 Task: Research Airbnb accommodation in Ladang Seri Kundang, Malaysia from 7th December, 2023 to 14th December, 2023 for 1 adult. Place can be shared room with 1  bedroom having 1 bed and 1 bathroom. Property type can be hotel. Amenities needed are: wifi.
Action: Mouse moved to (574, 122)
Screenshot: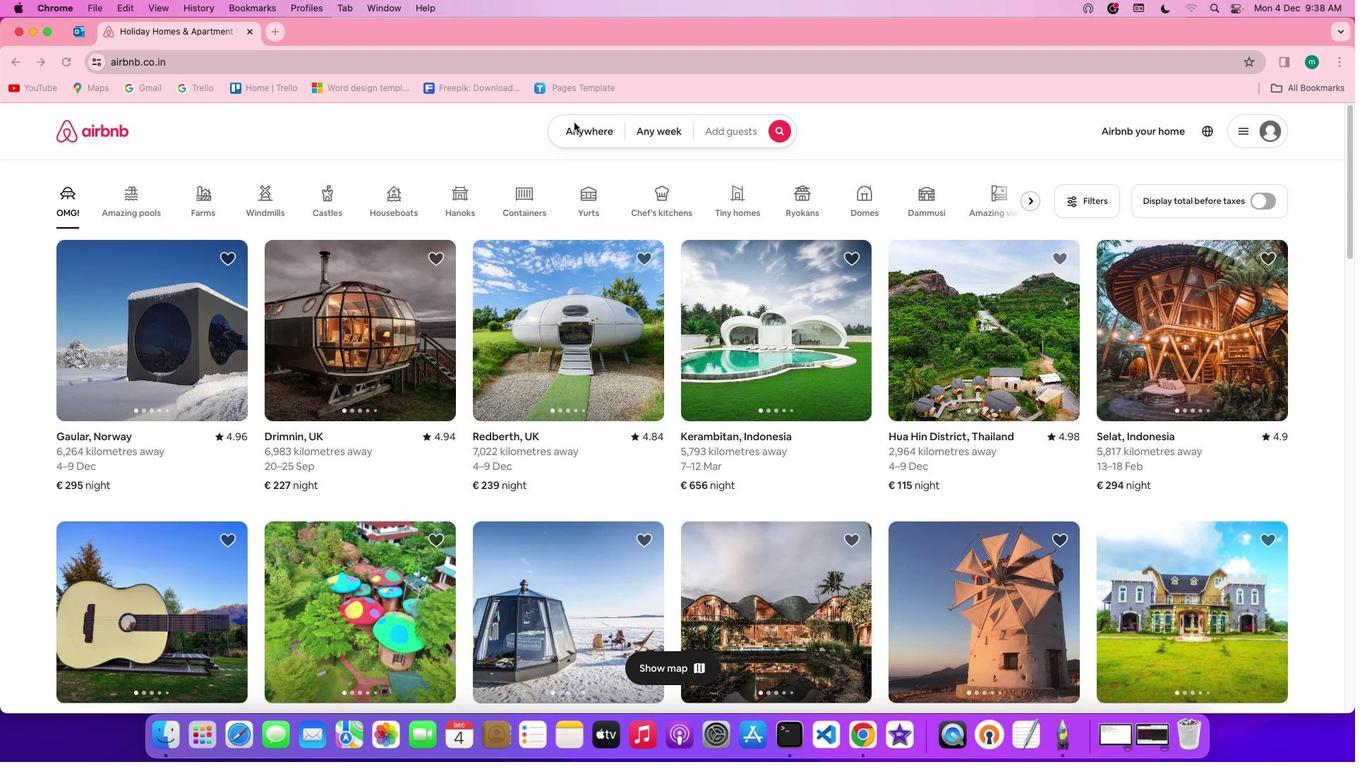 
Action: Mouse pressed left at (574, 122)
Screenshot: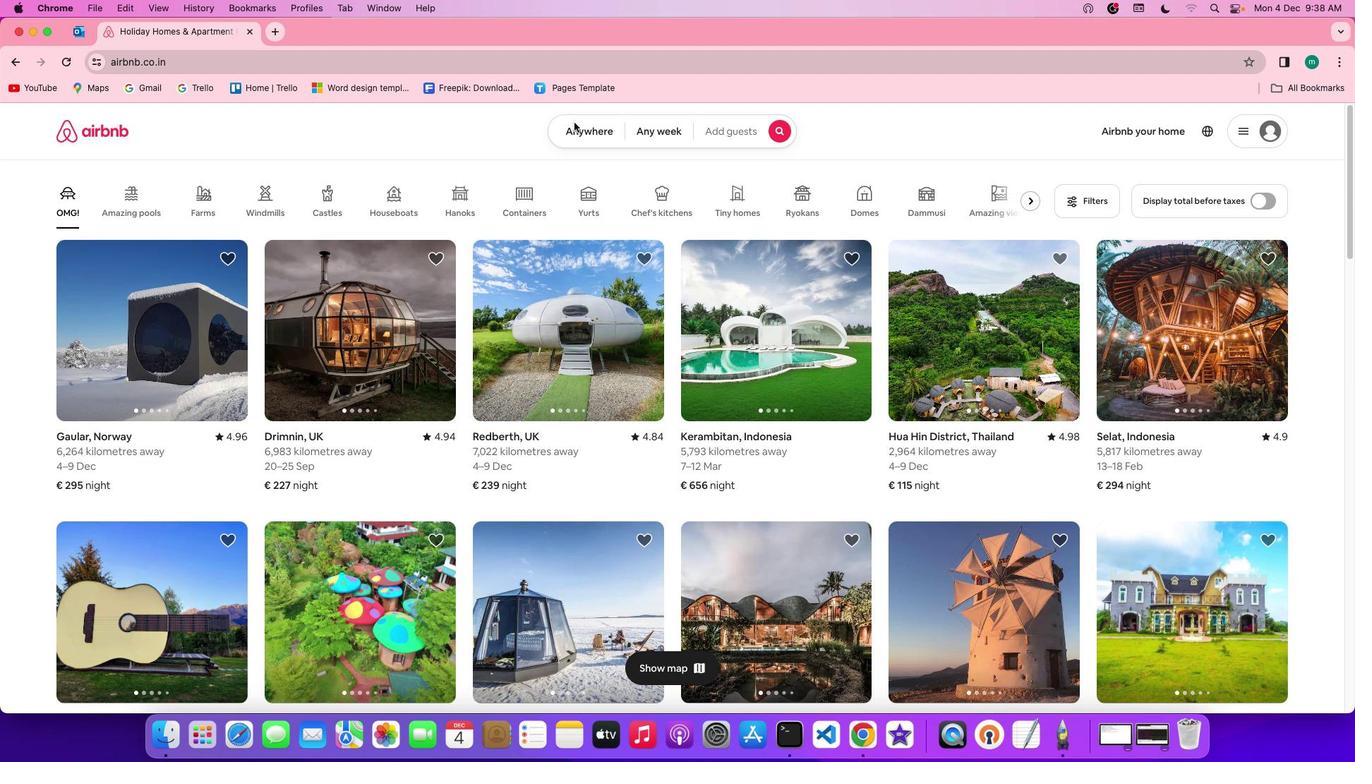 
Action: Mouse pressed left at (574, 122)
Screenshot: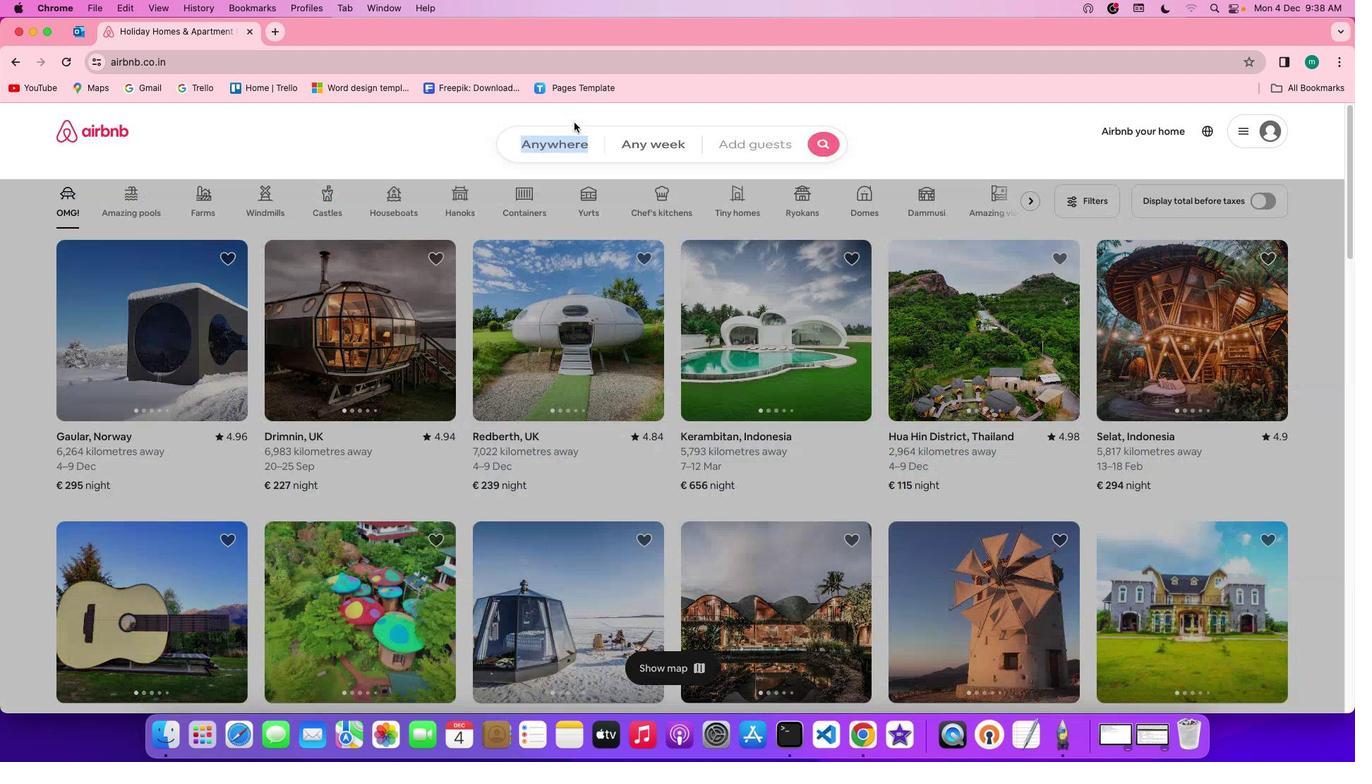 
Action: Mouse moved to (513, 185)
Screenshot: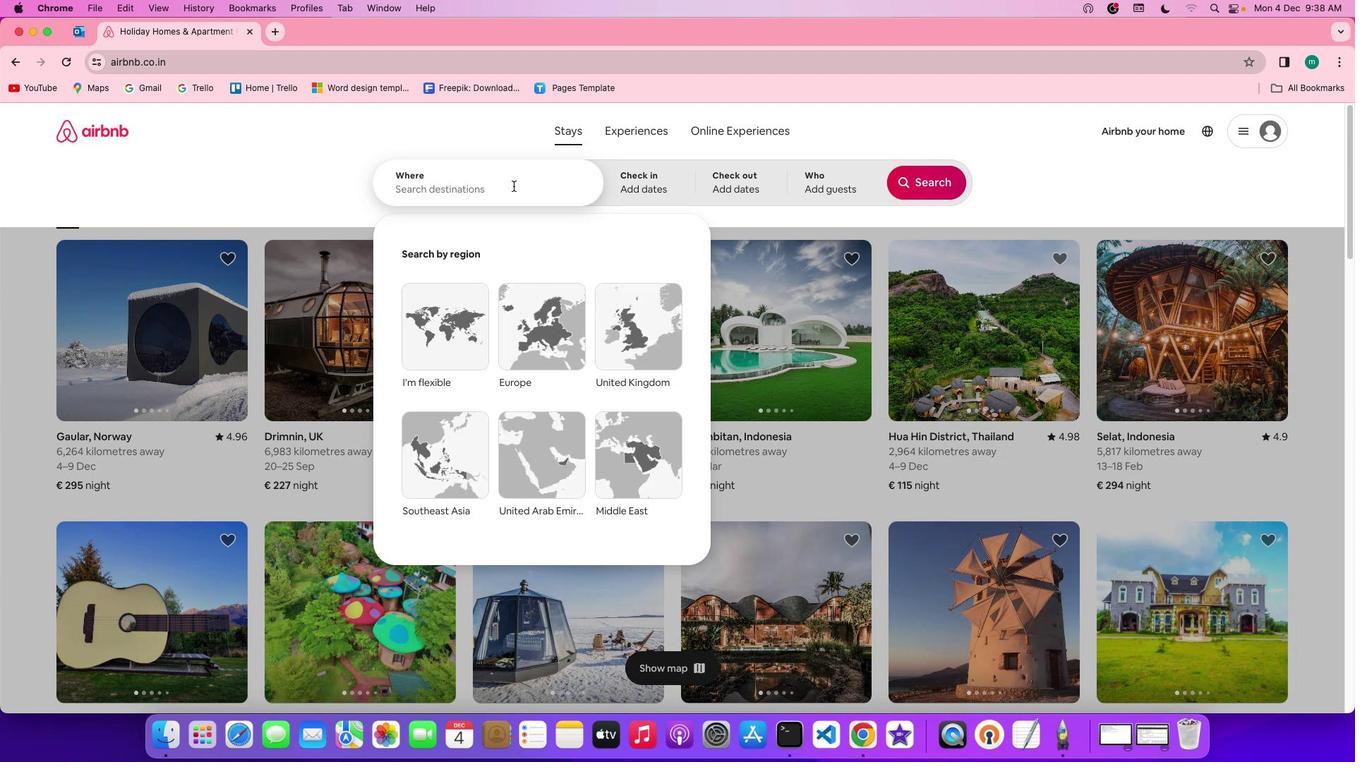 
Action: Mouse pressed left at (513, 185)
Screenshot: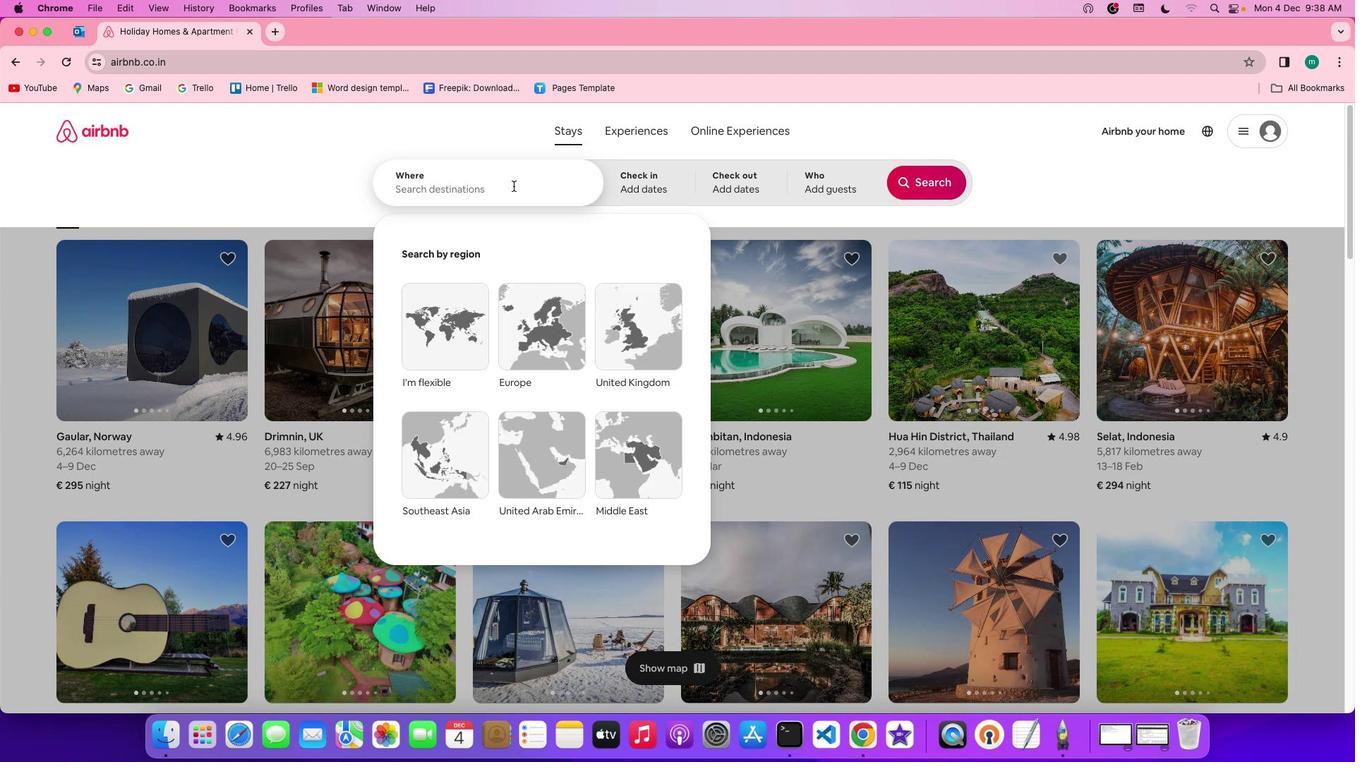 
Action: Key pressed Key.shift'L''a''d''a''n''g'Key.spaceKey.shift's''e''r''i'Key.spaceKey.shift'k''u''n''d''a''n''g'','Key.spaceKey.shift'm''a''l''a''y''s''i''a'
Screenshot: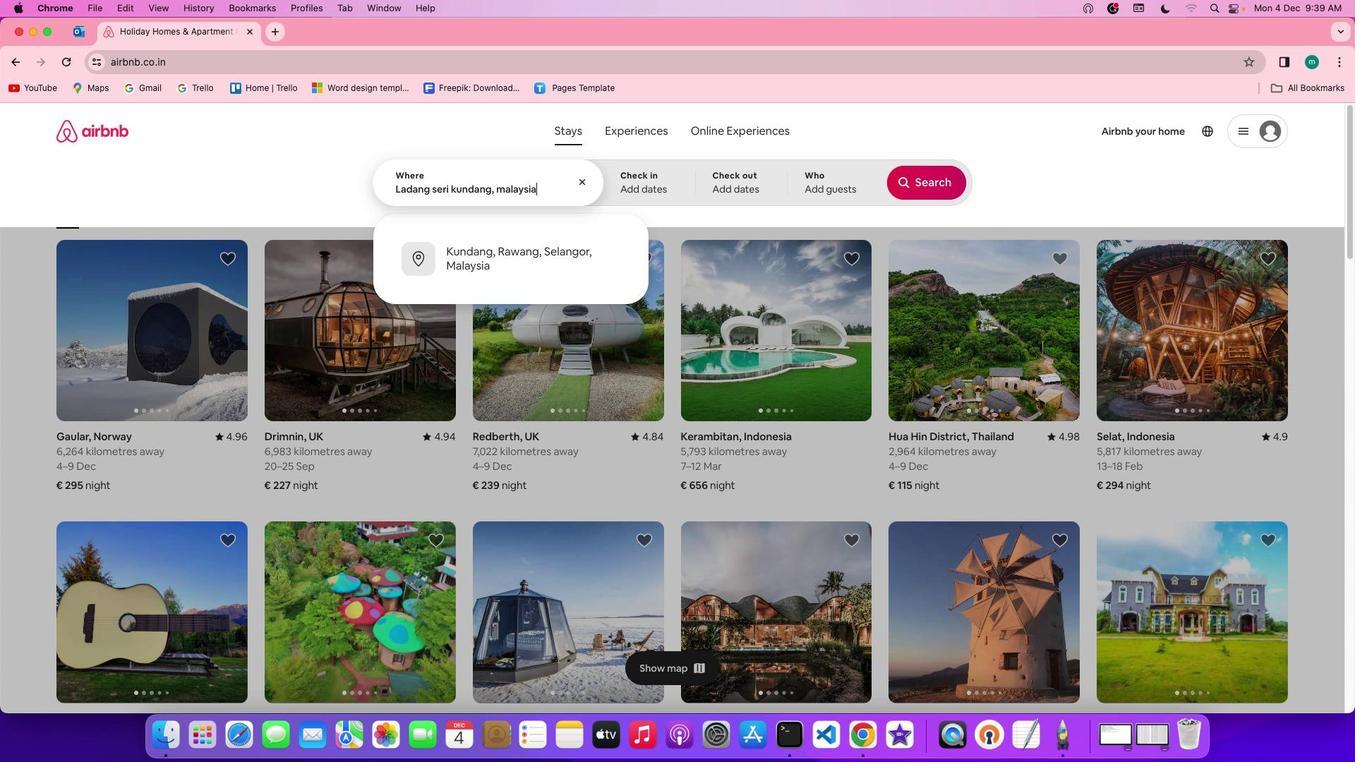 
Action: Mouse moved to (675, 191)
Screenshot: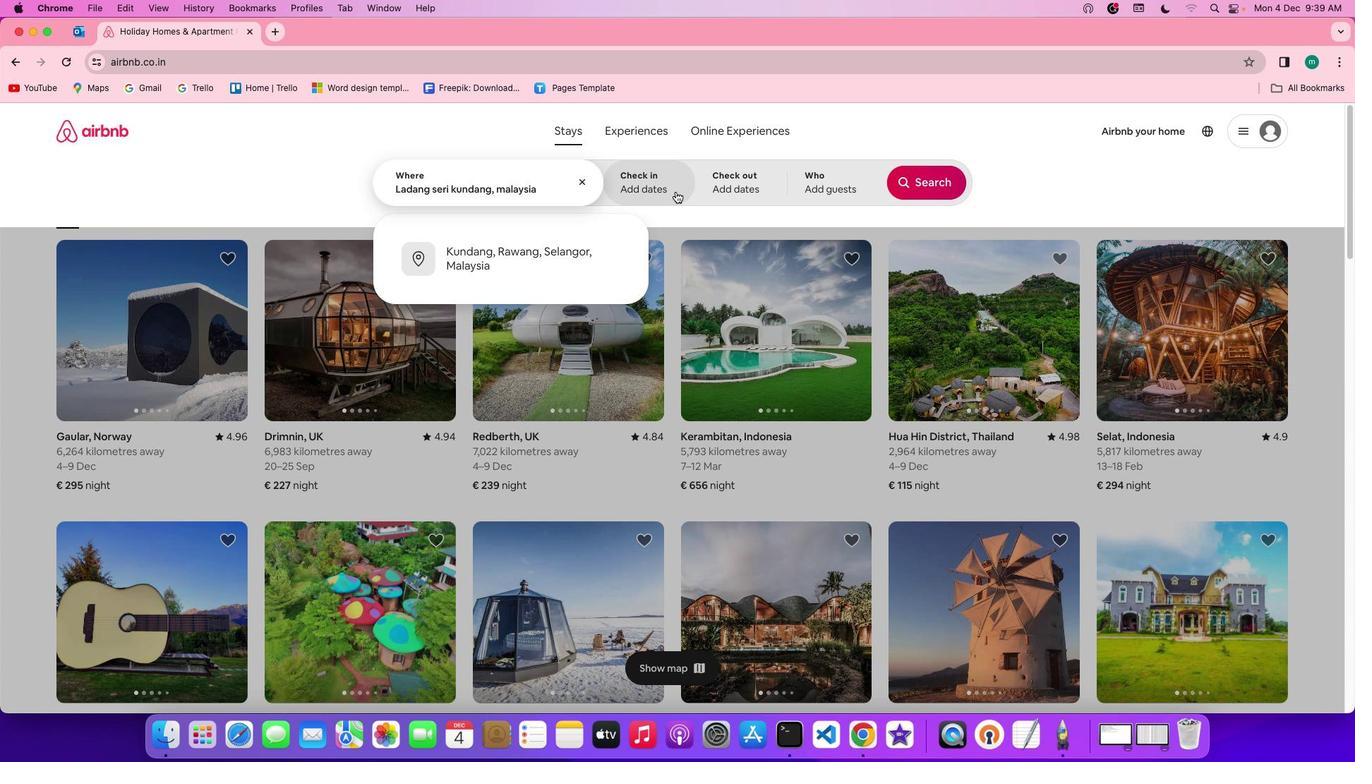 
Action: Mouse pressed left at (675, 191)
Screenshot: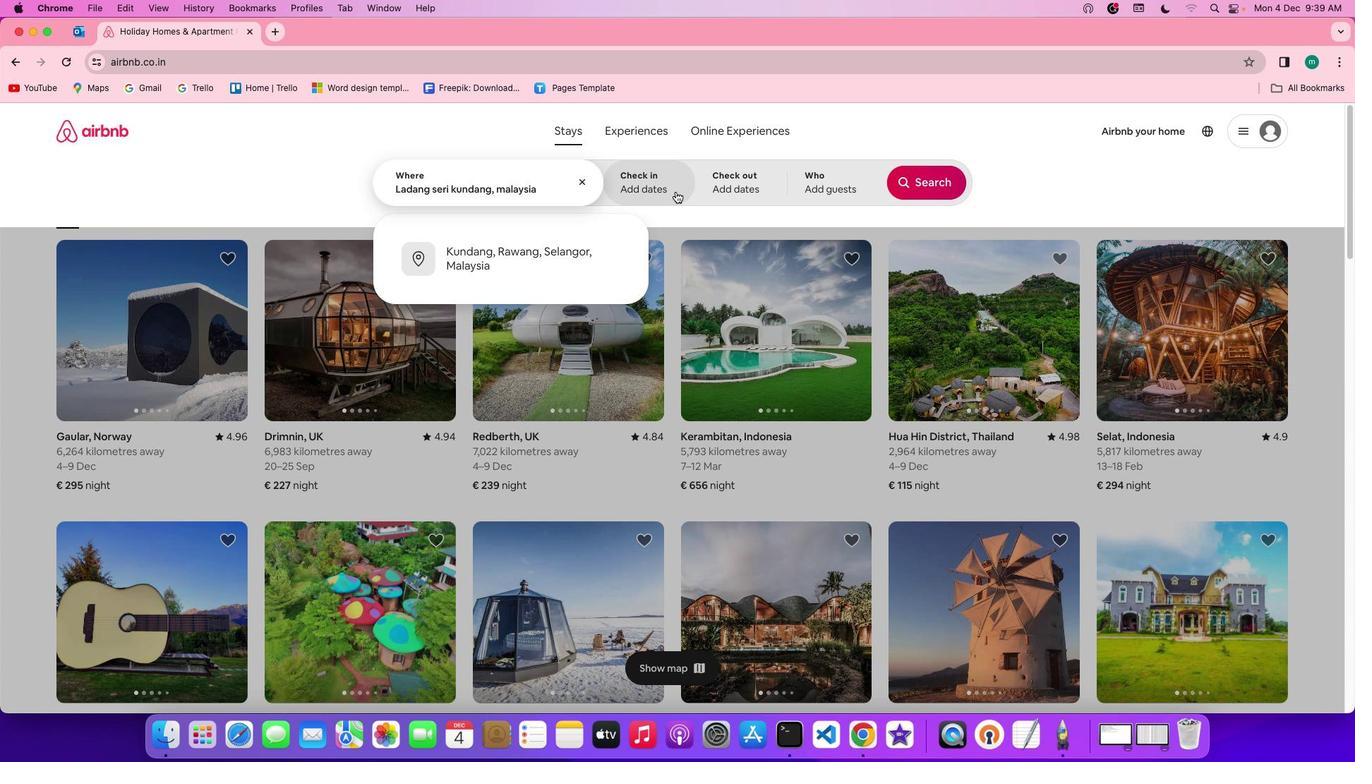 
Action: Mouse moved to (568, 394)
Screenshot: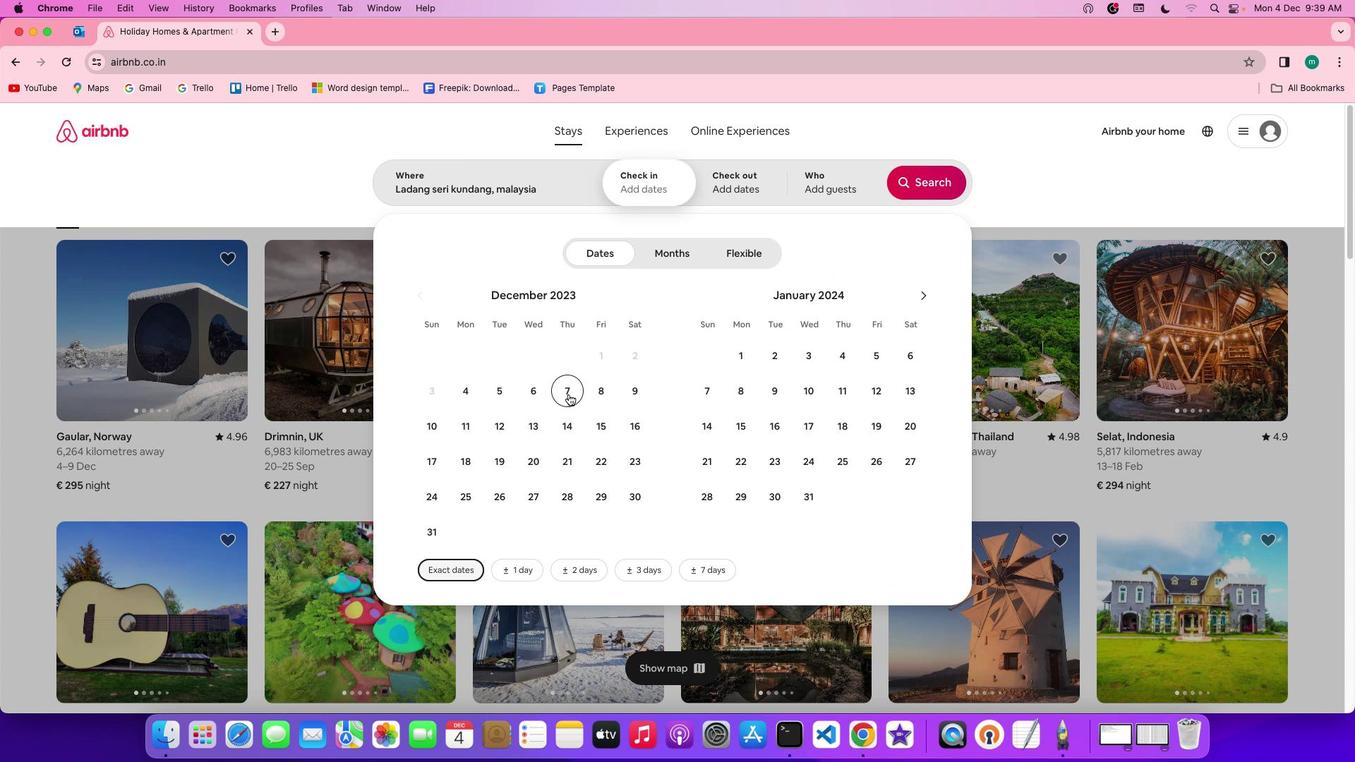 
Action: Mouse pressed left at (568, 394)
Screenshot: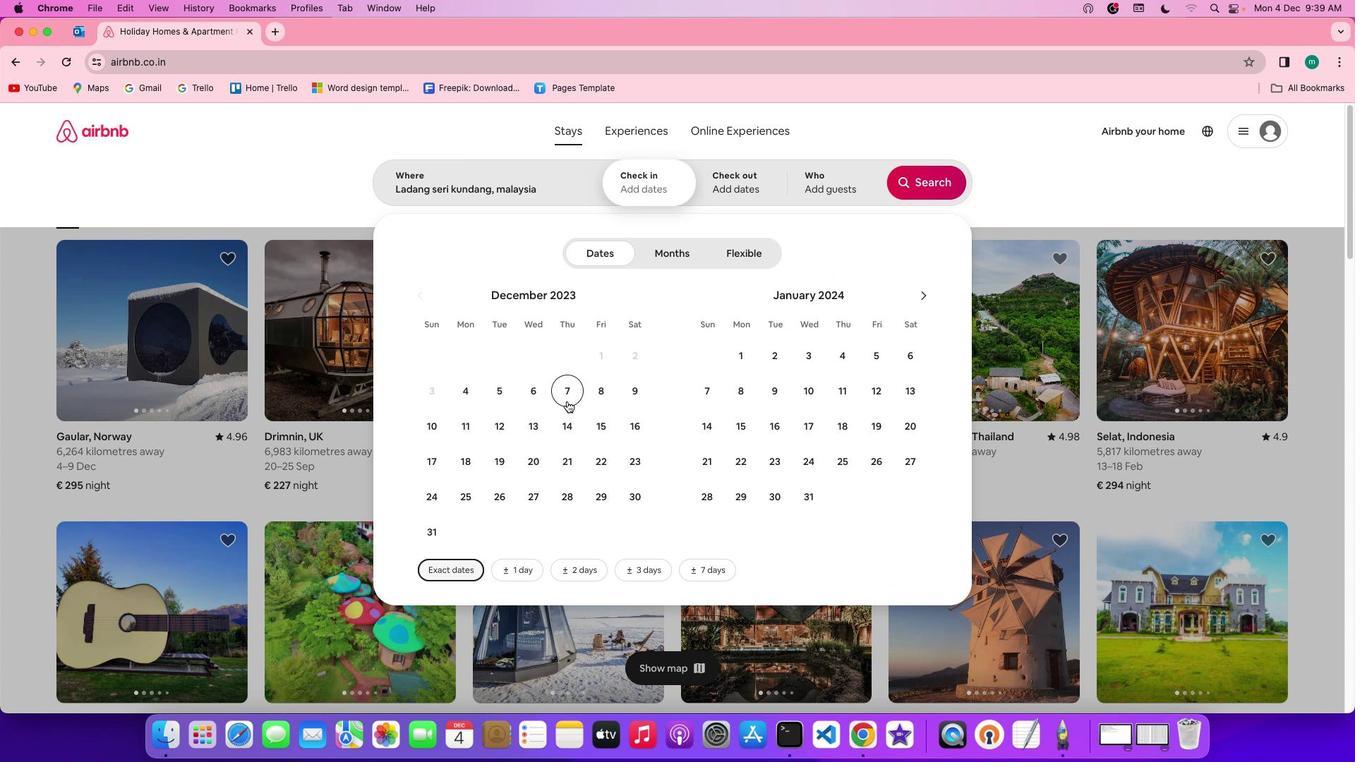 
Action: Mouse moved to (561, 422)
Screenshot: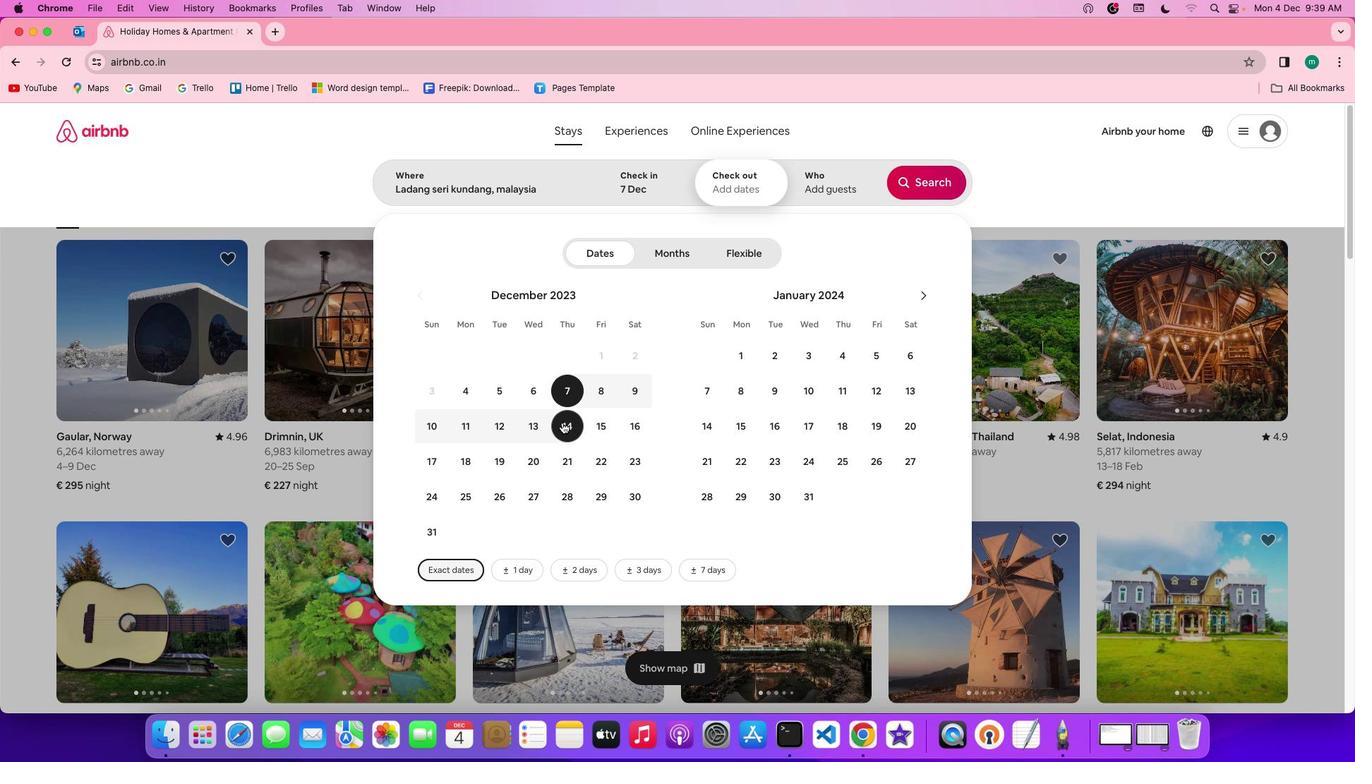 
Action: Mouse pressed left at (561, 422)
Screenshot: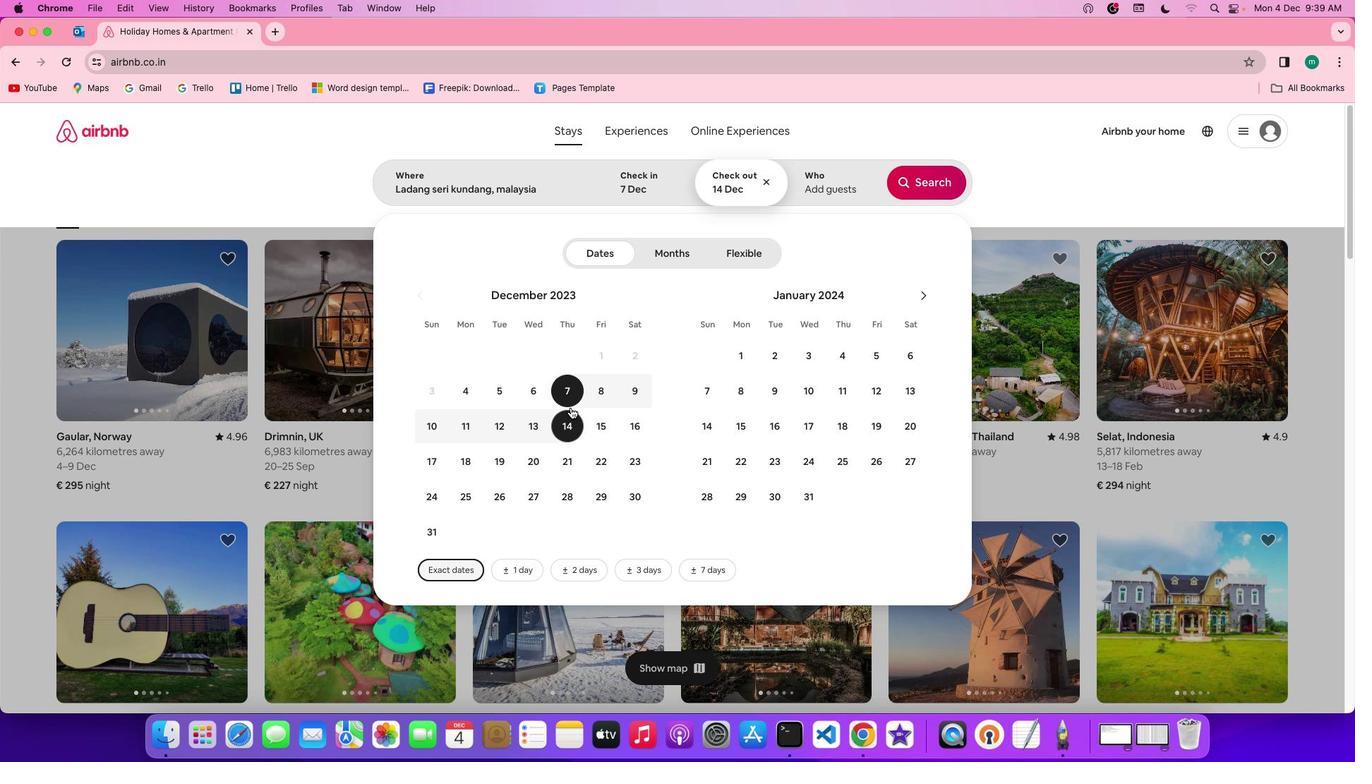 
Action: Mouse moved to (828, 175)
Screenshot: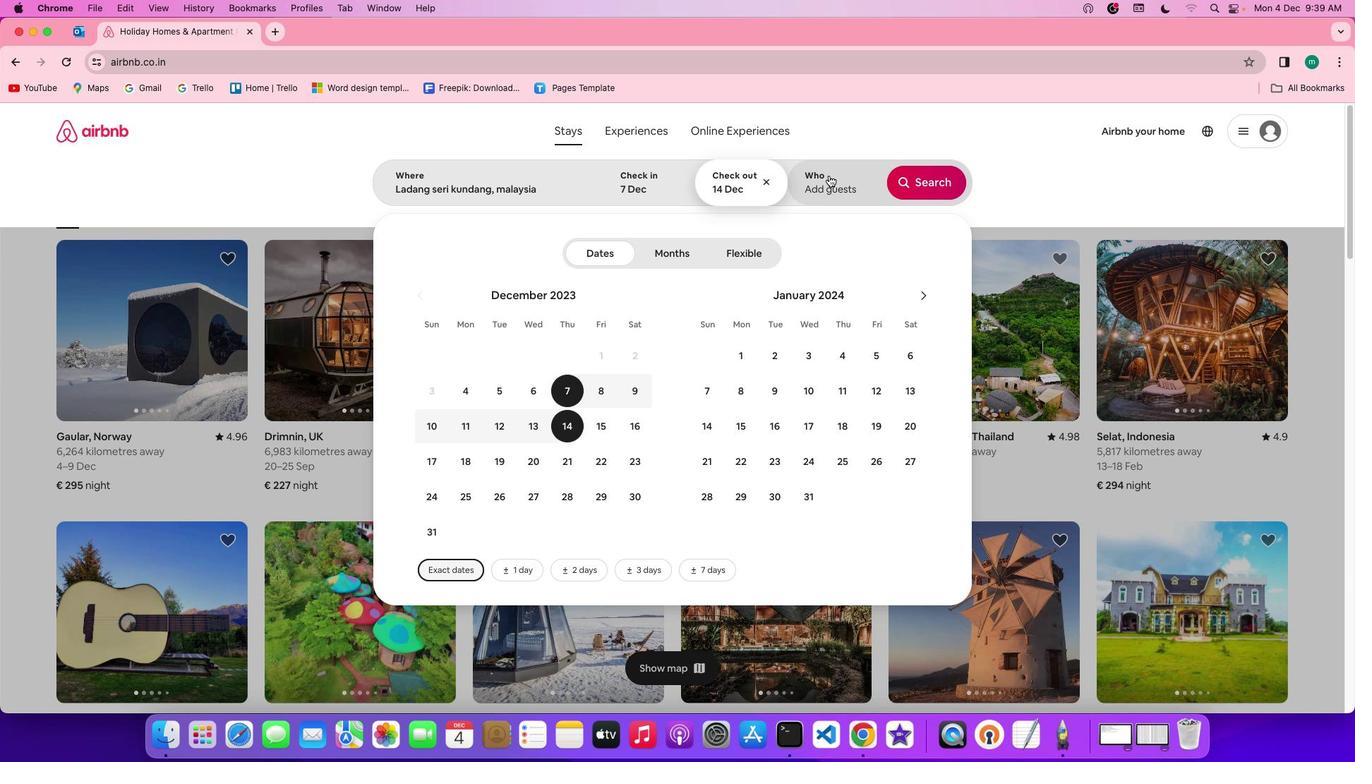 
Action: Mouse pressed left at (828, 175)
Screenshot: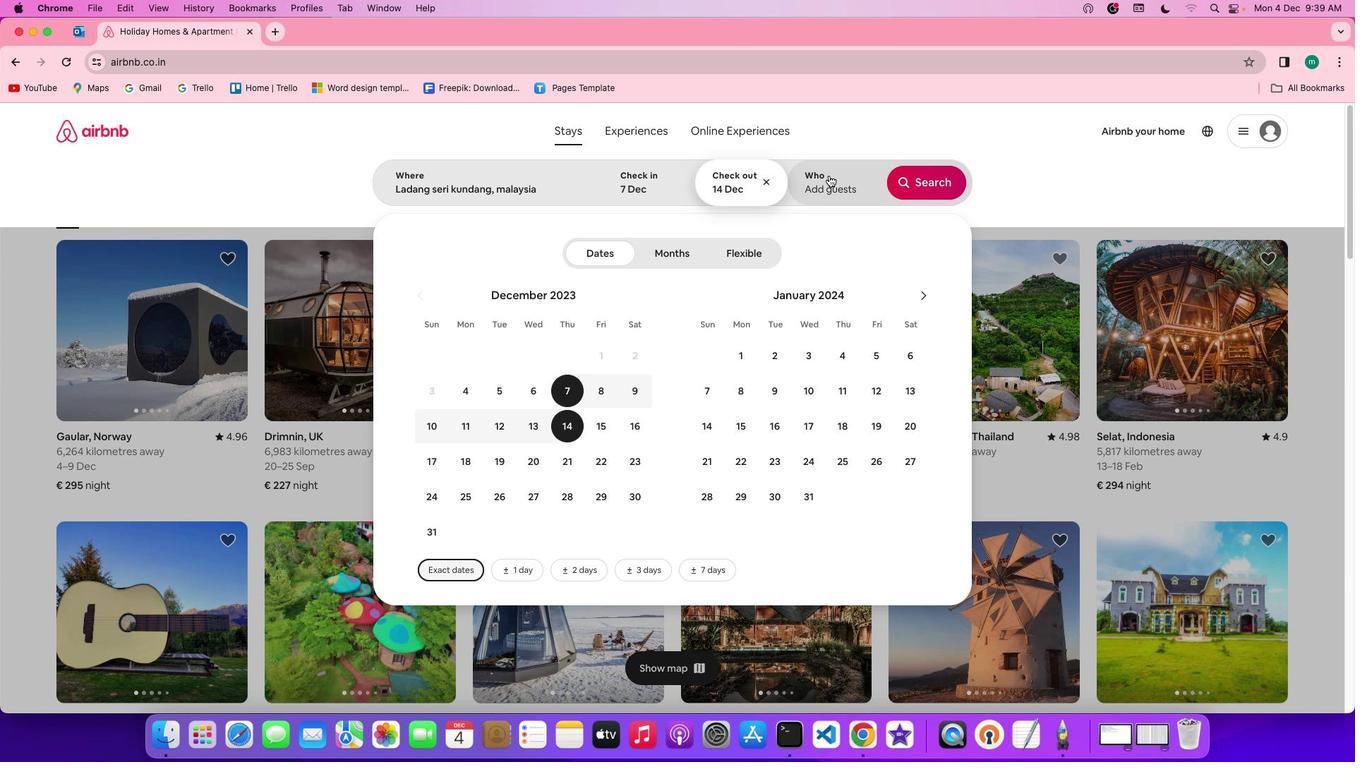 
Action: Mouse moved to (930, 259)
Screenshot: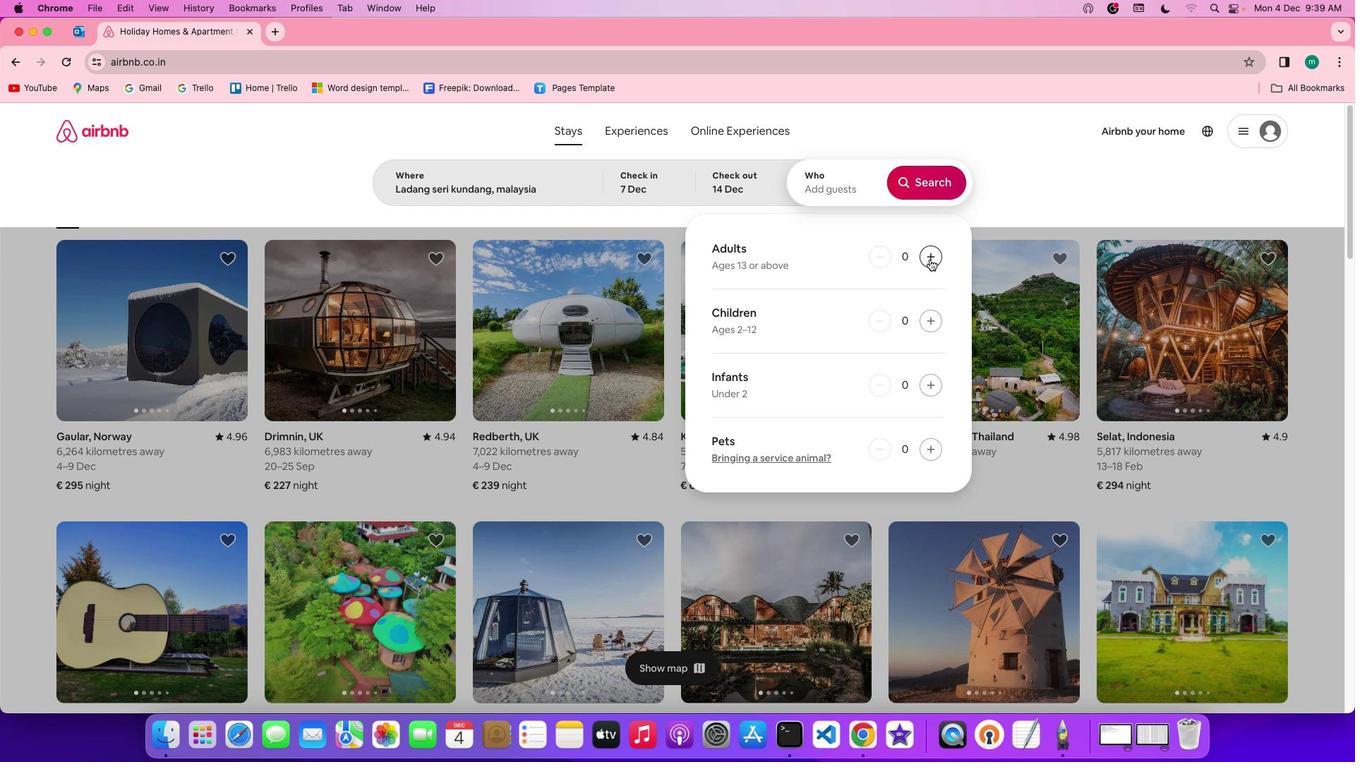 
Action: Mouse pressed left at (930, 259)
Screenshot: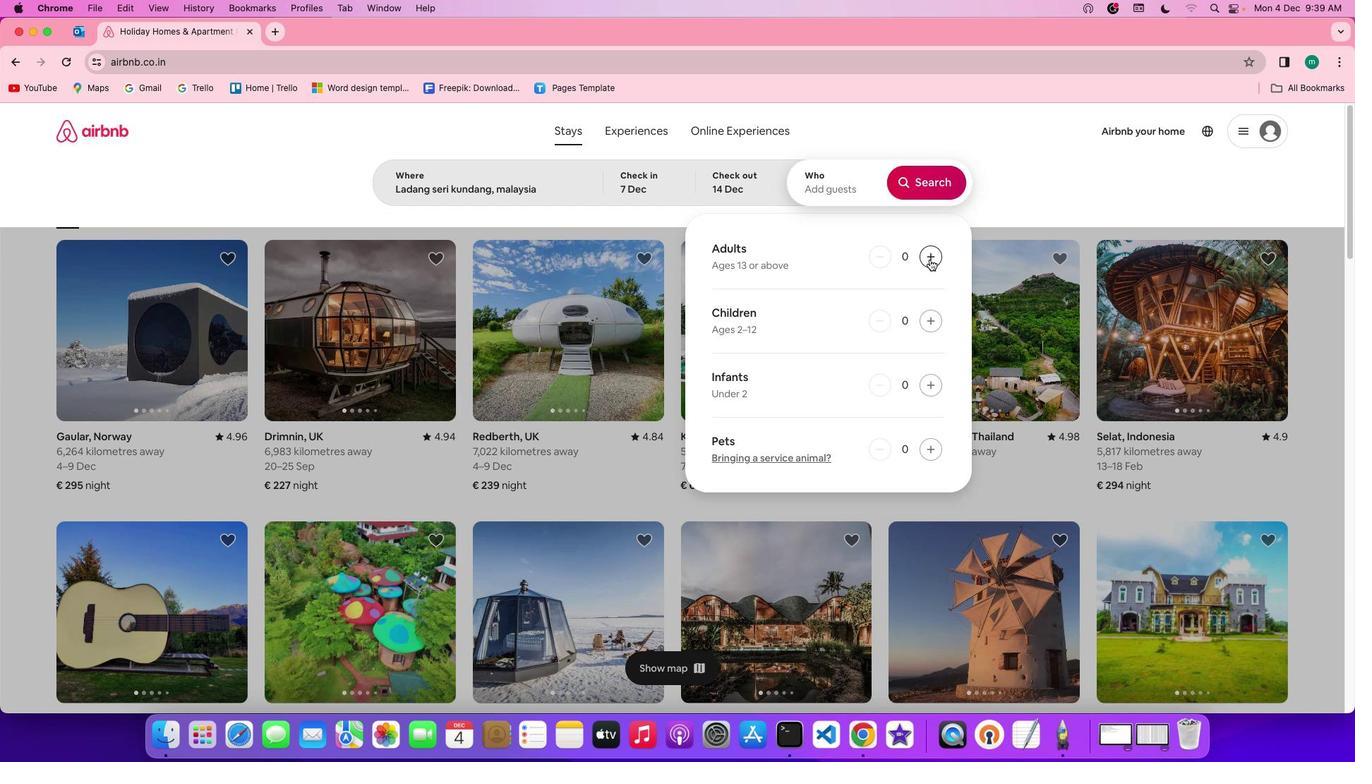 
Action: Mouse moved to (952, 190)
Screenshot: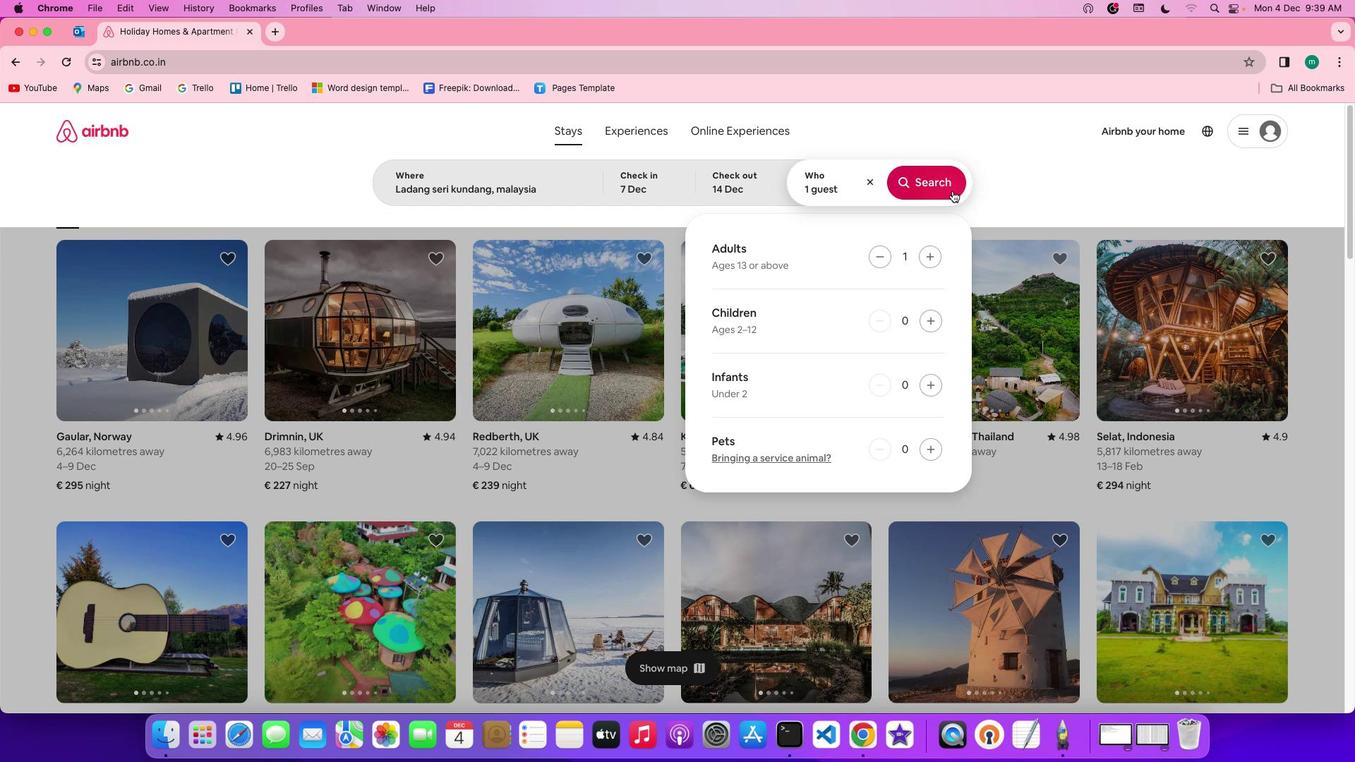 
Action: Mouse pressed left at (952, 190)
Screenshot: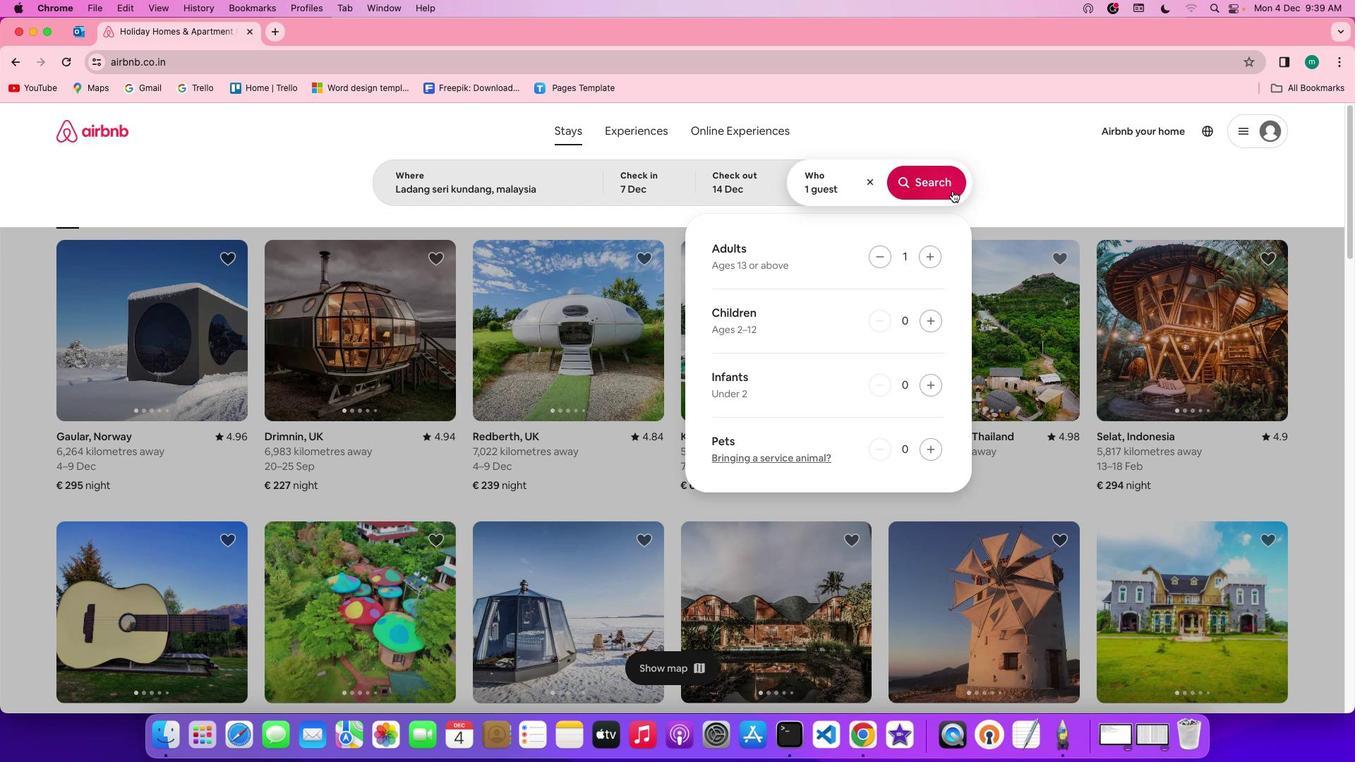 
Action: Mouse moved to (1151, 184)
Screenshot: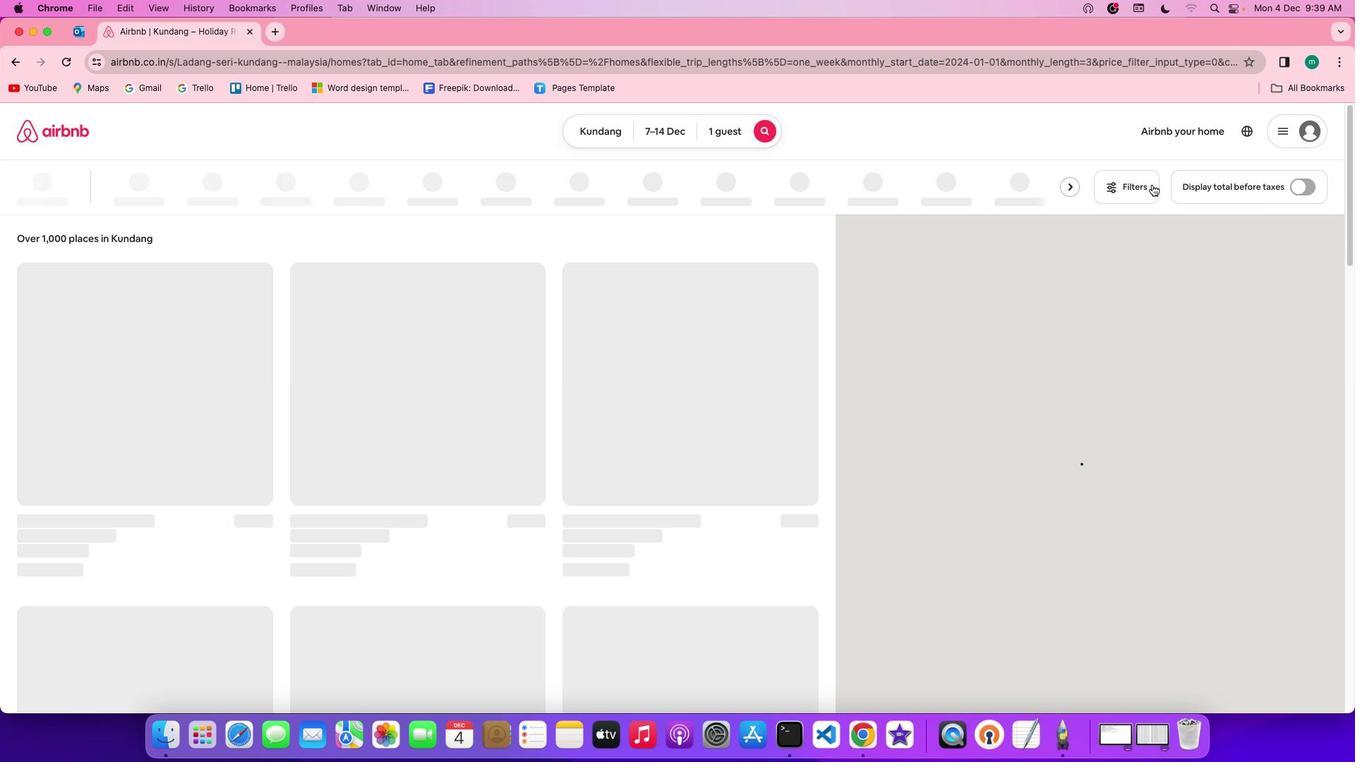 
Action: Mouse pressed left at (1151, 184)
Screenshot: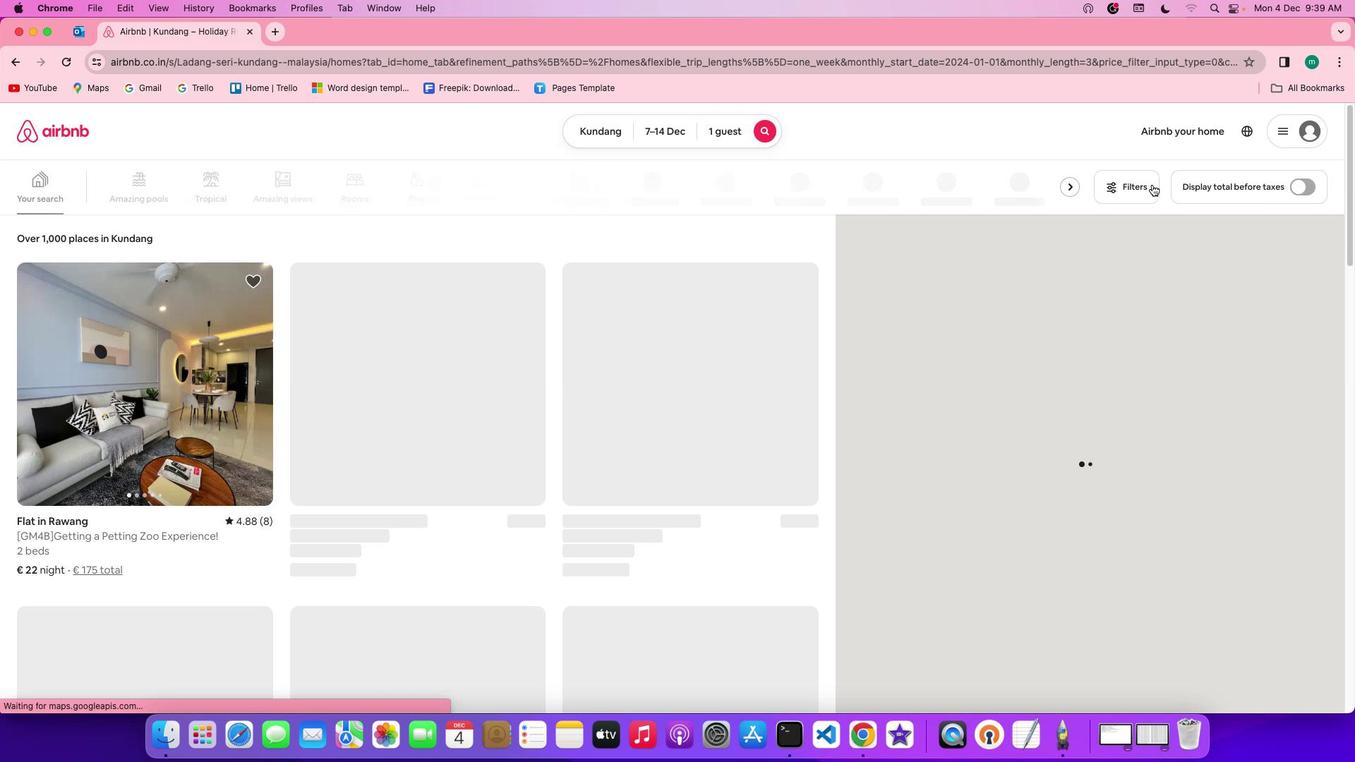 
Action: Mouse moved to (741, 391)
Screenshot: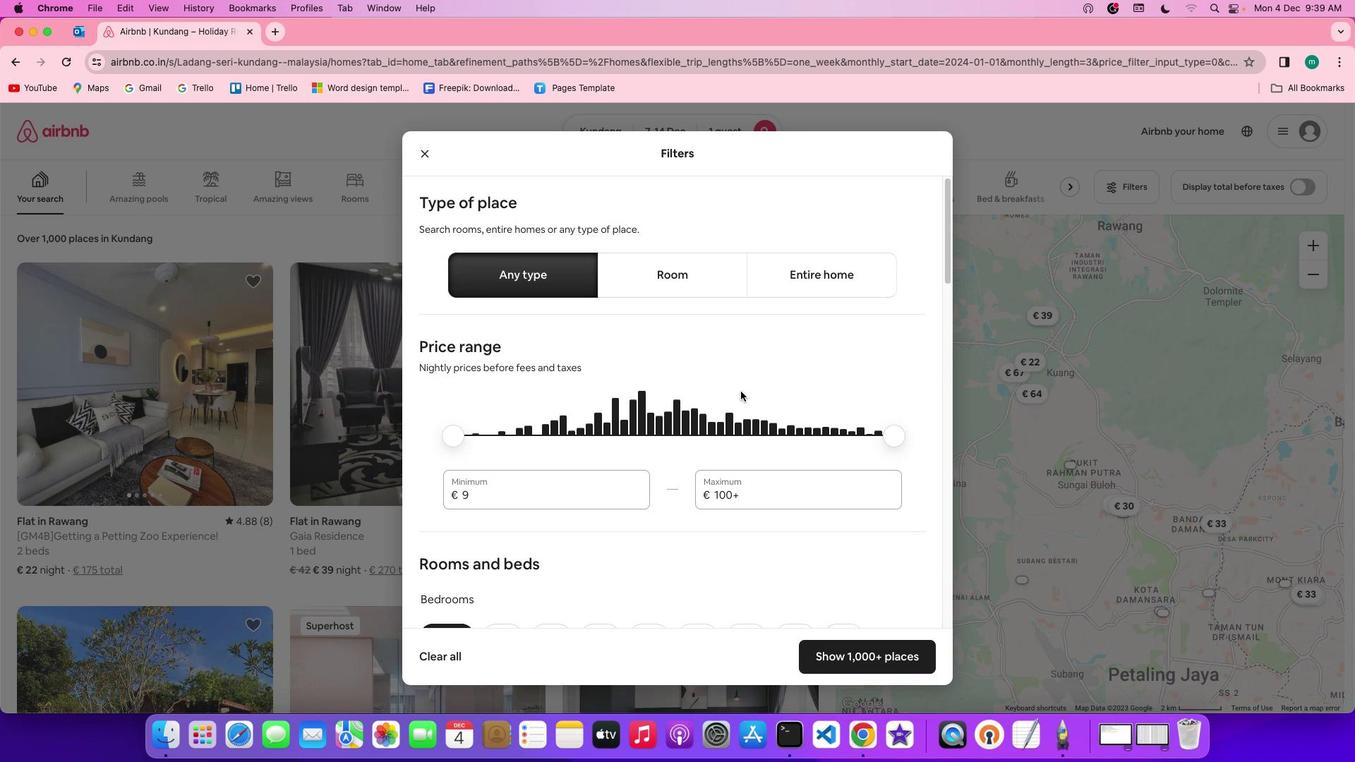 
Action: Mouse scrolled (741, 391) with delta (0, 0)
Screenshot: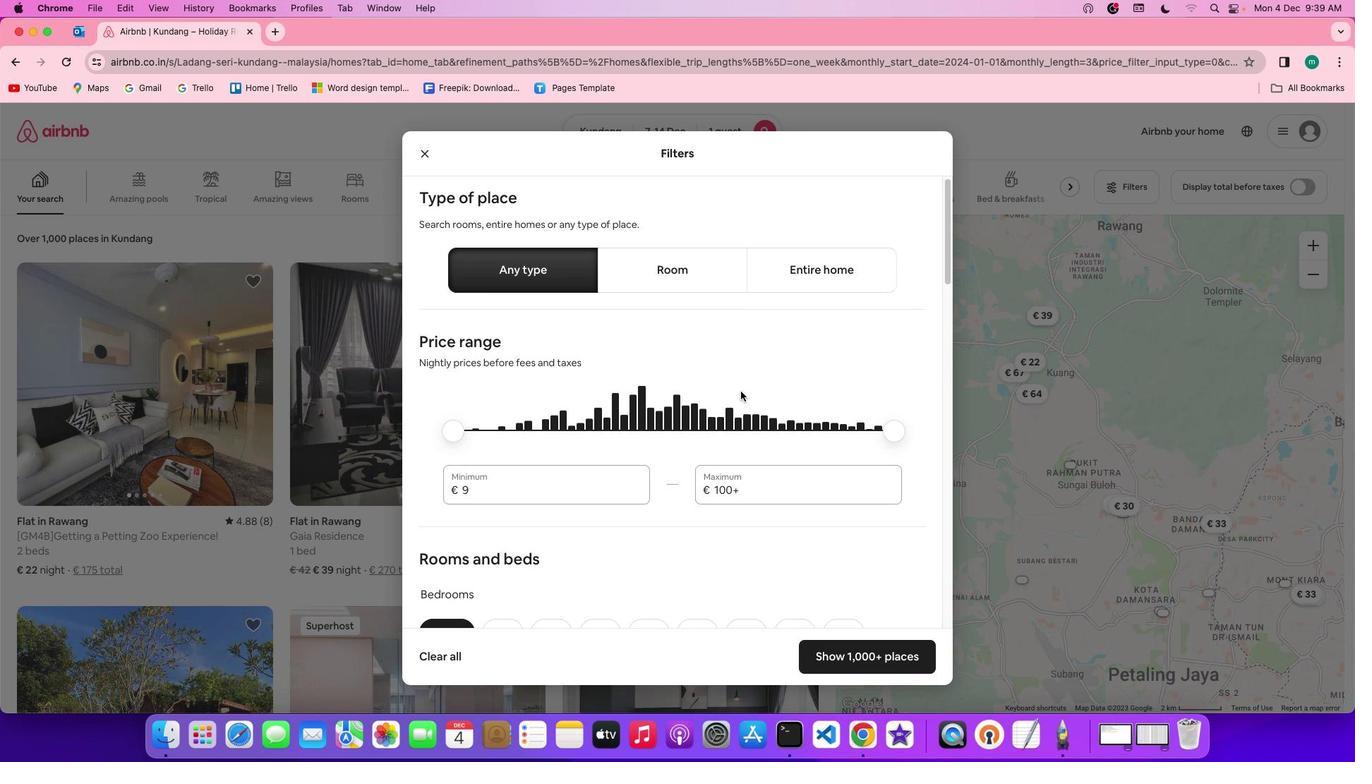 
Action: Mouse scrolled (741, 391) with delta (0, 0)
Screenshot: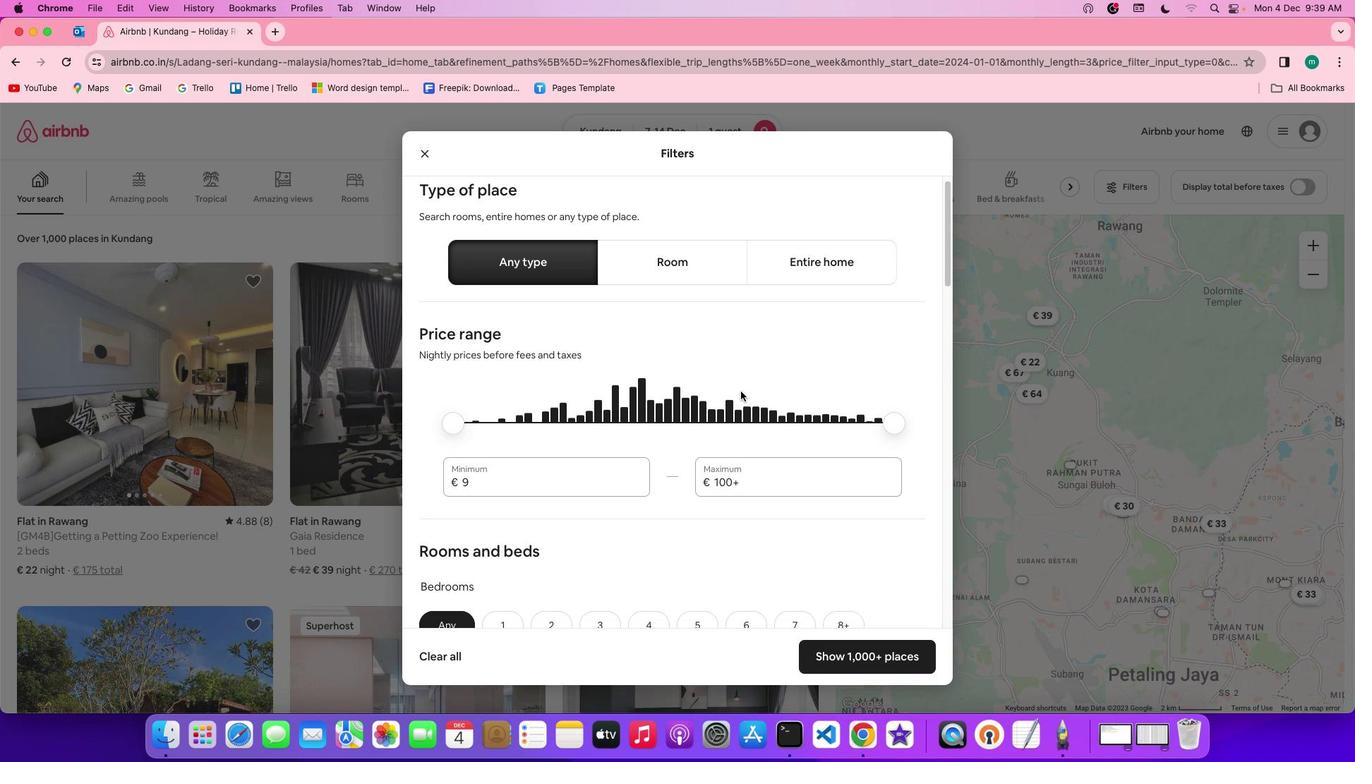 
Action: Mouse scrolled (741, 391) with delta (0, 0)
Screenshot: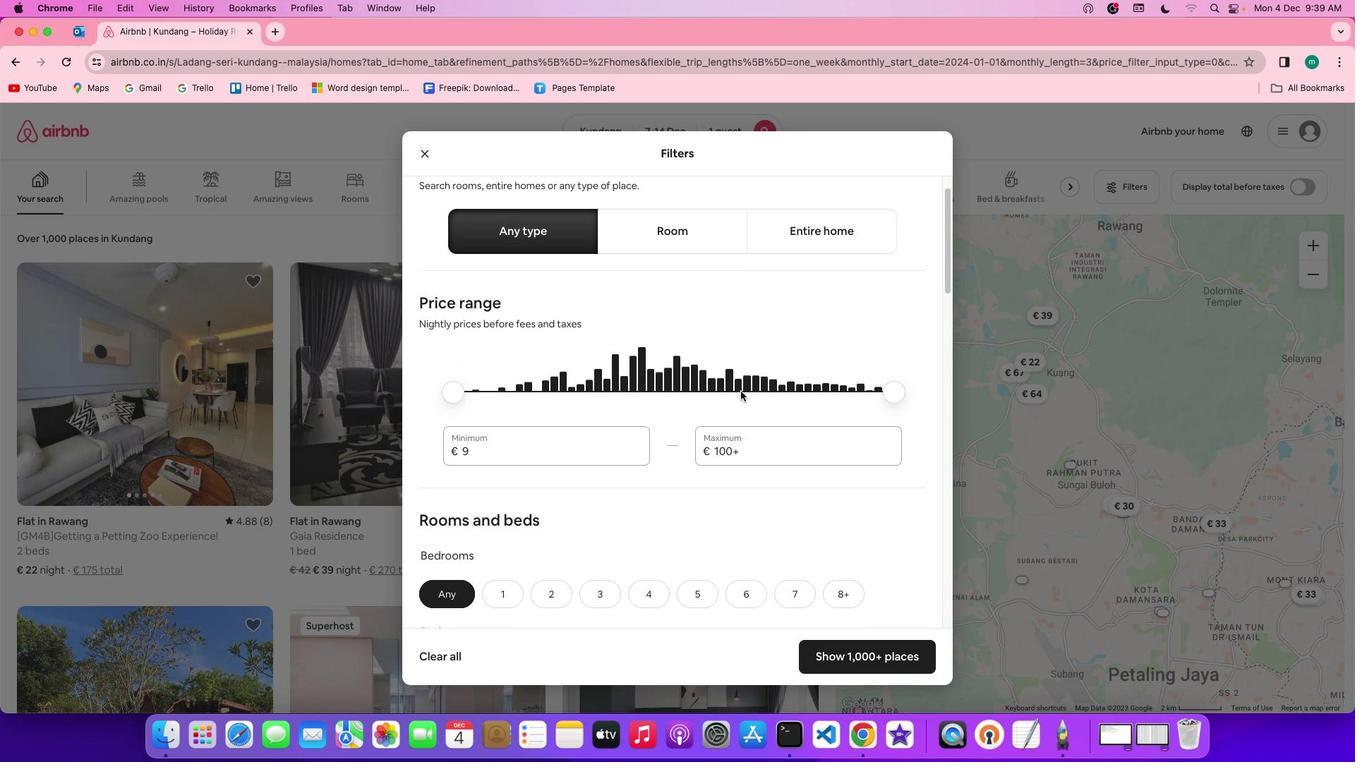 
Action: Mouse scrolled (741, 391) with delta (0, 0)
Screenshot: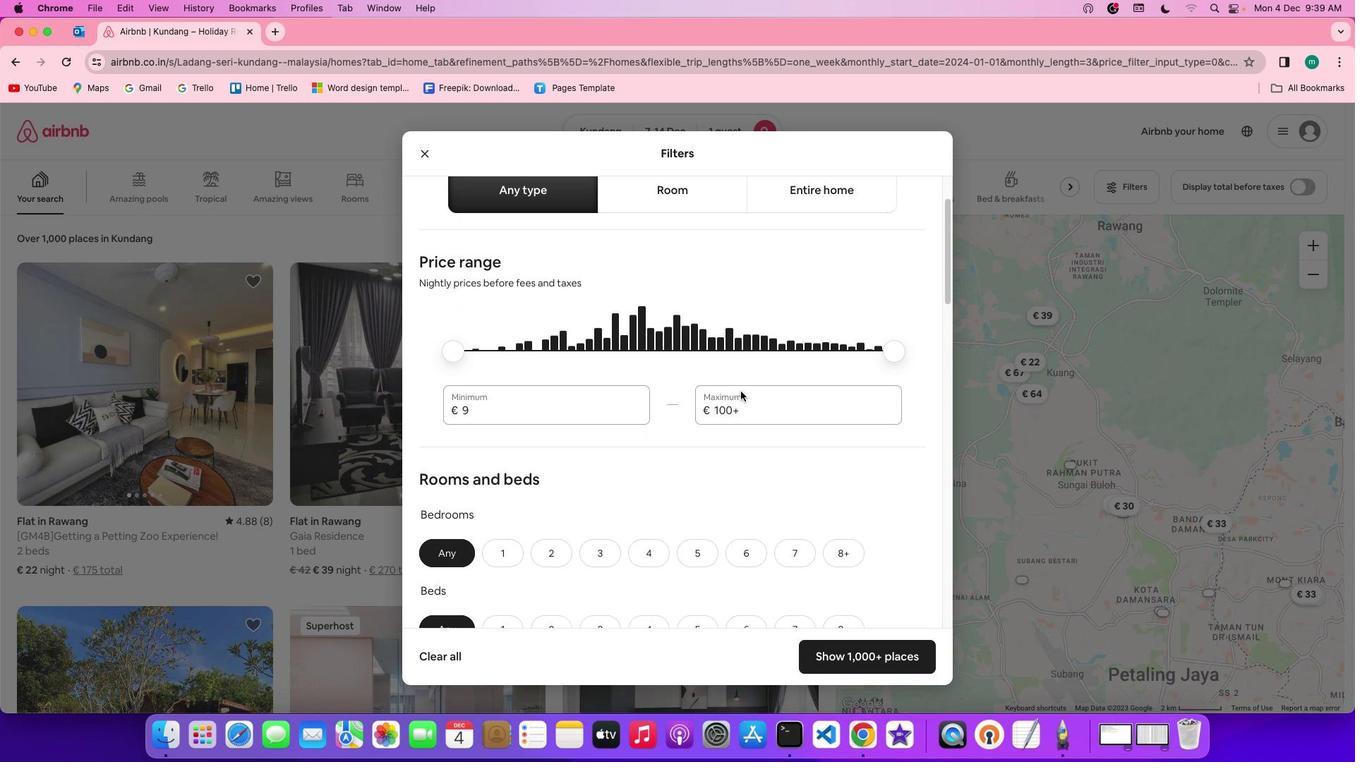 
Action: Mouse scrolled (741, 391) with delta (0, 0)
Screenshot: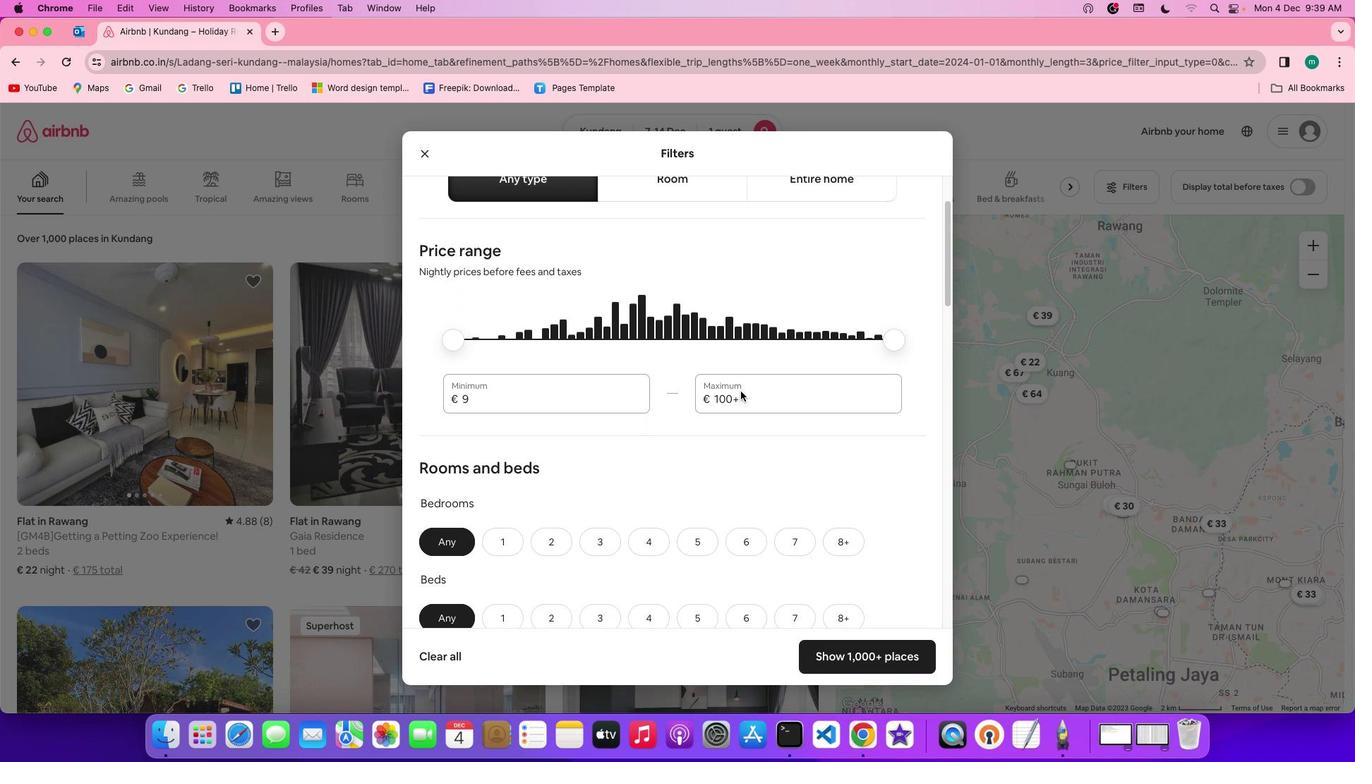 
Action: Mouse scrolled (741, 391) with delta (0, -1)
Screenshot: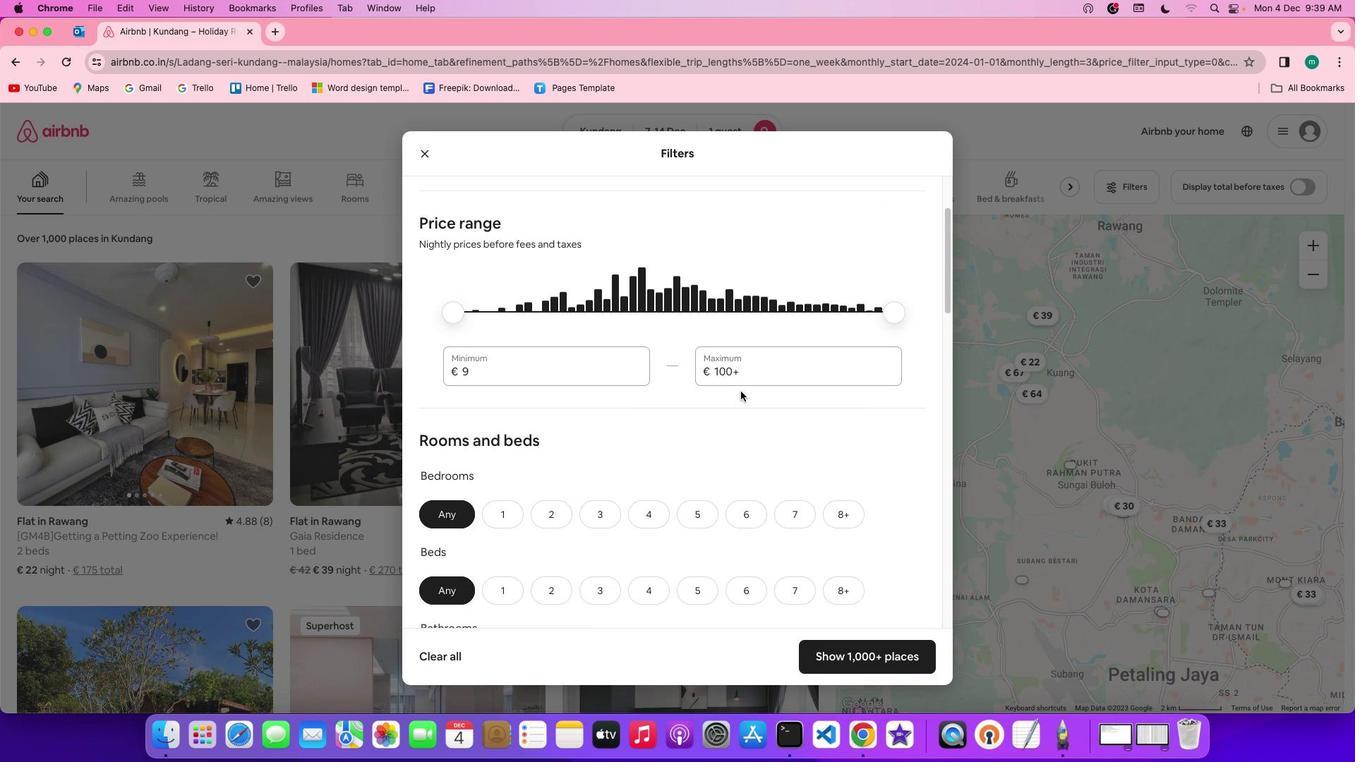 
Action: Mouse scrolled (741, 391) with delta (0, 0)
Screenshot: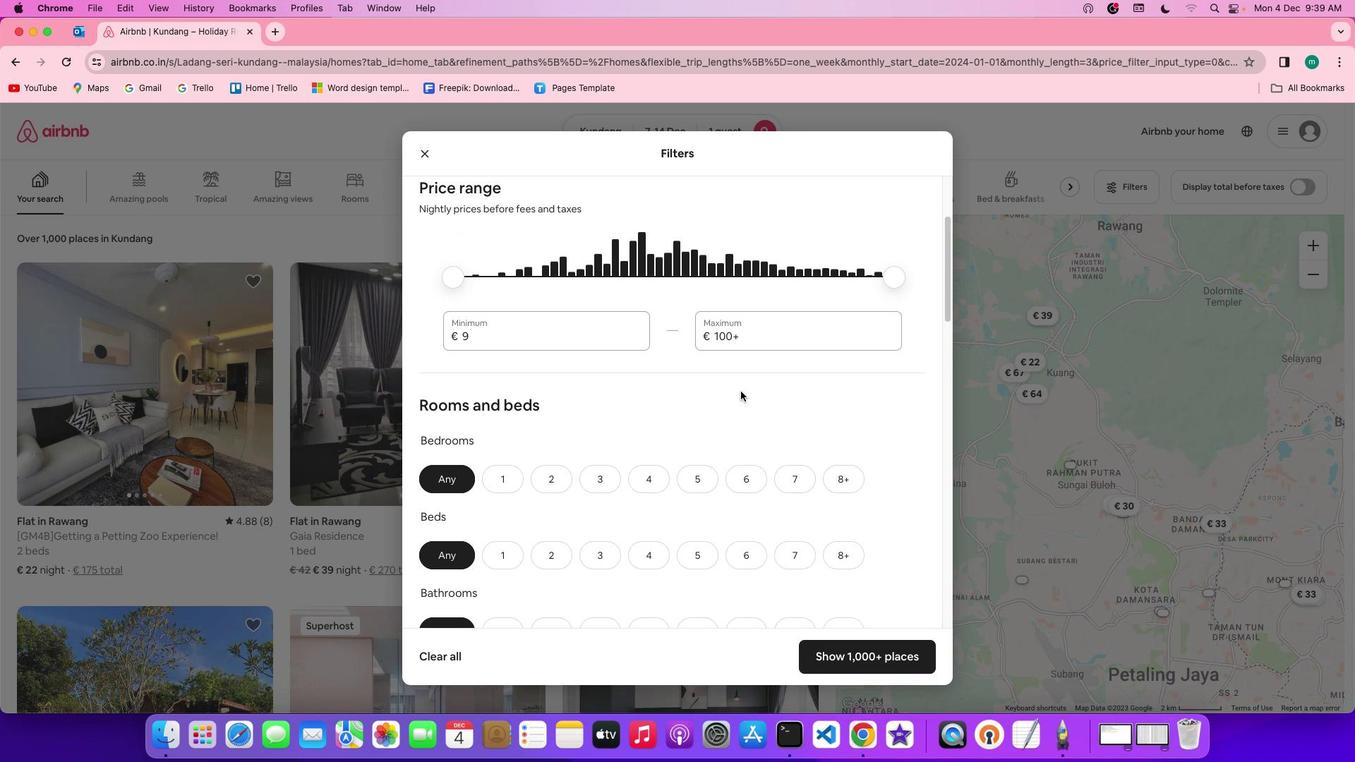 
Action: Mouse scrolled (741, 391) with delta (0, 0)
Screenshot: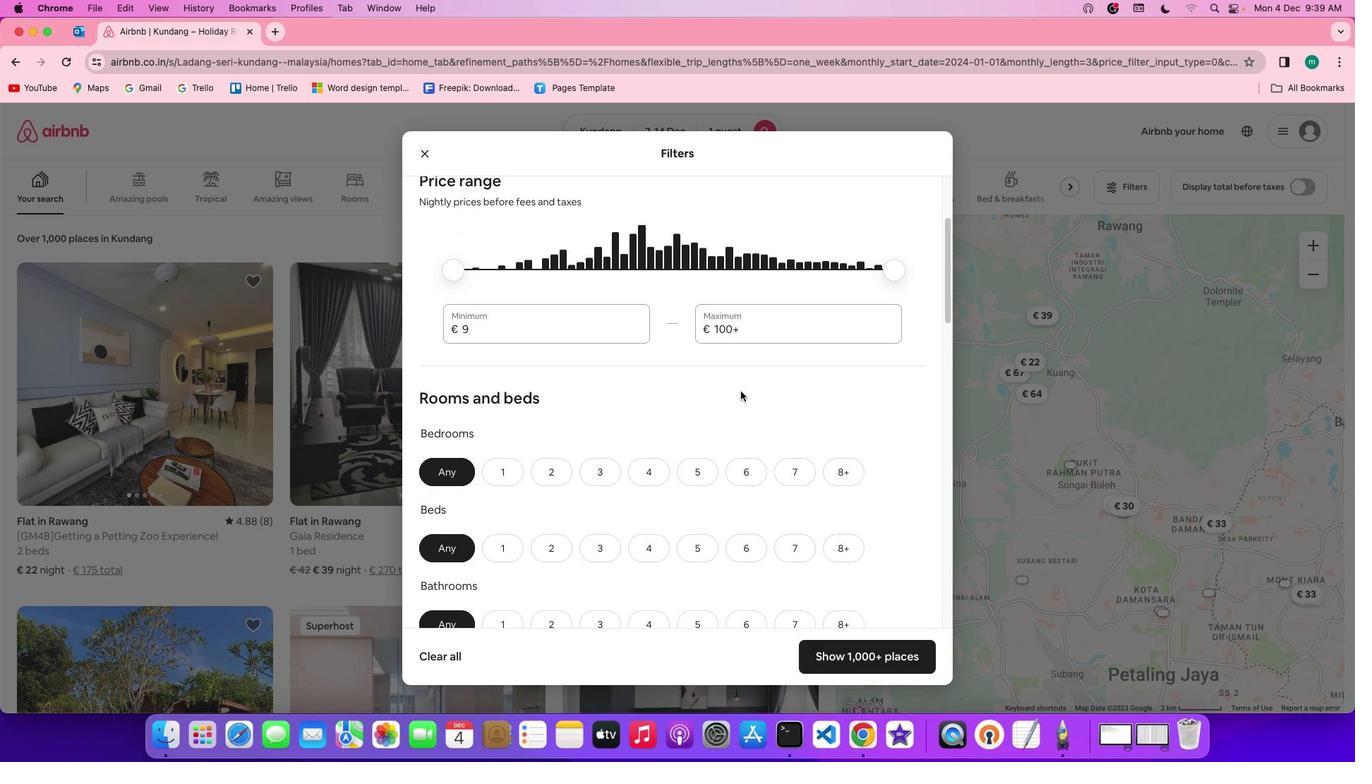 
Action: Mouse scrolled (741, 391) with delta (0, 0)
Screenshot: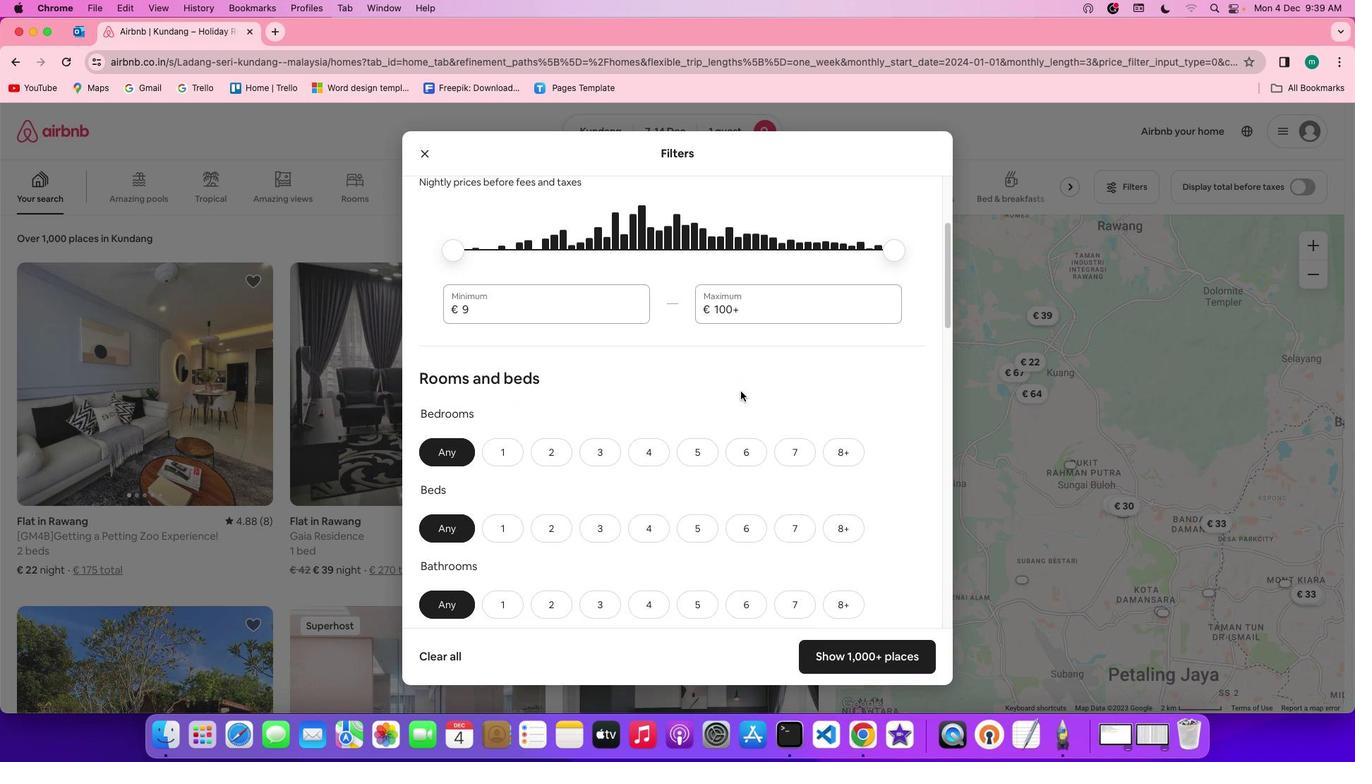 
Action: Mouse moved to (741, 392)
Screenshot: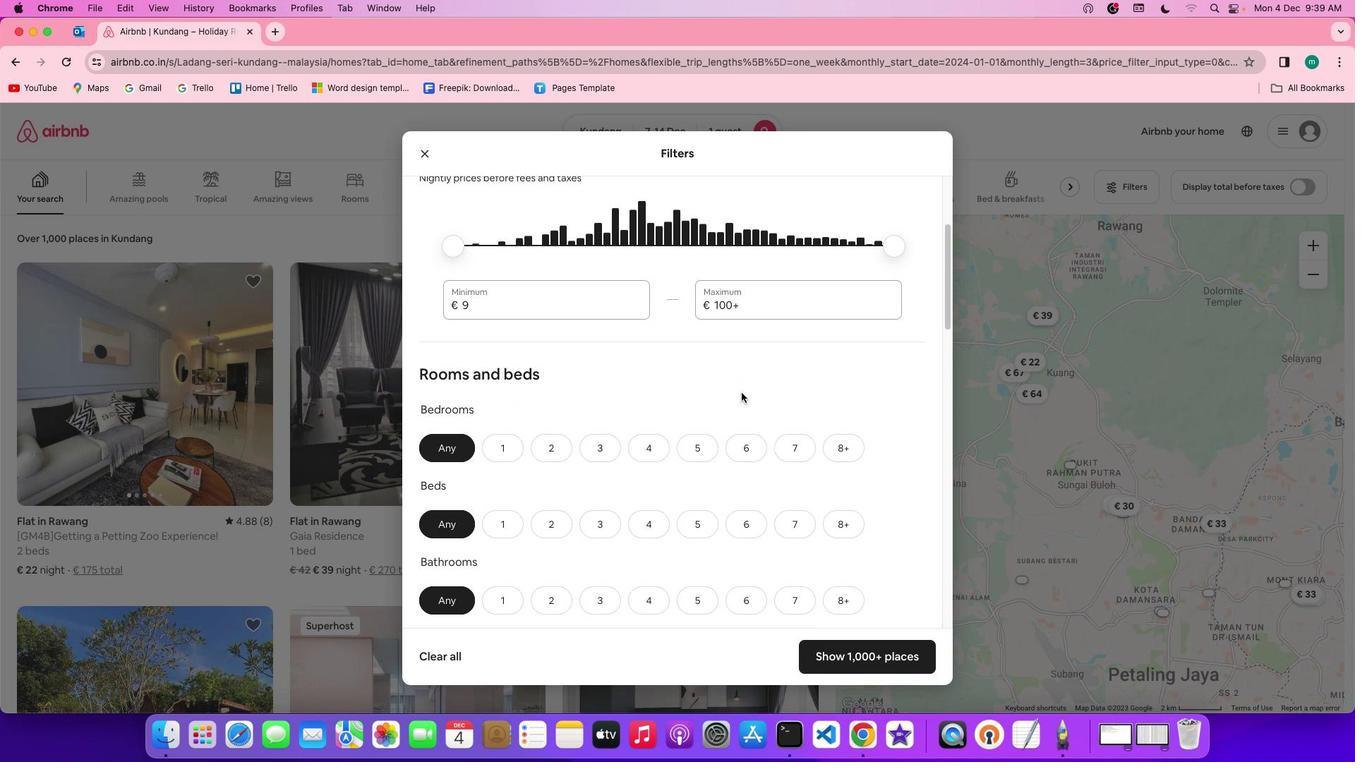 
Action: Mouse scrolled (741, 392) with delta (0, 0)
Screenshot: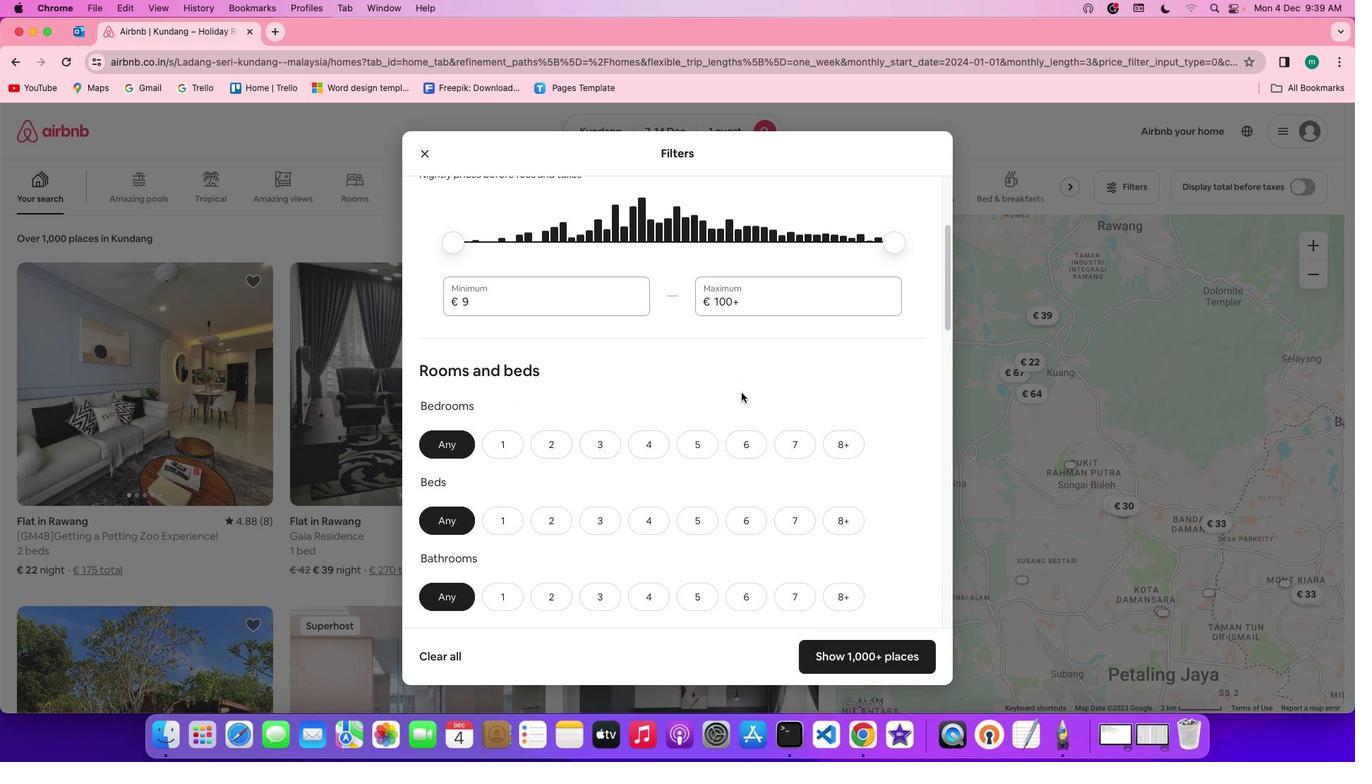 
Action: Mouse scrolled (741, 392) with delta (0, 0)
Screenshot: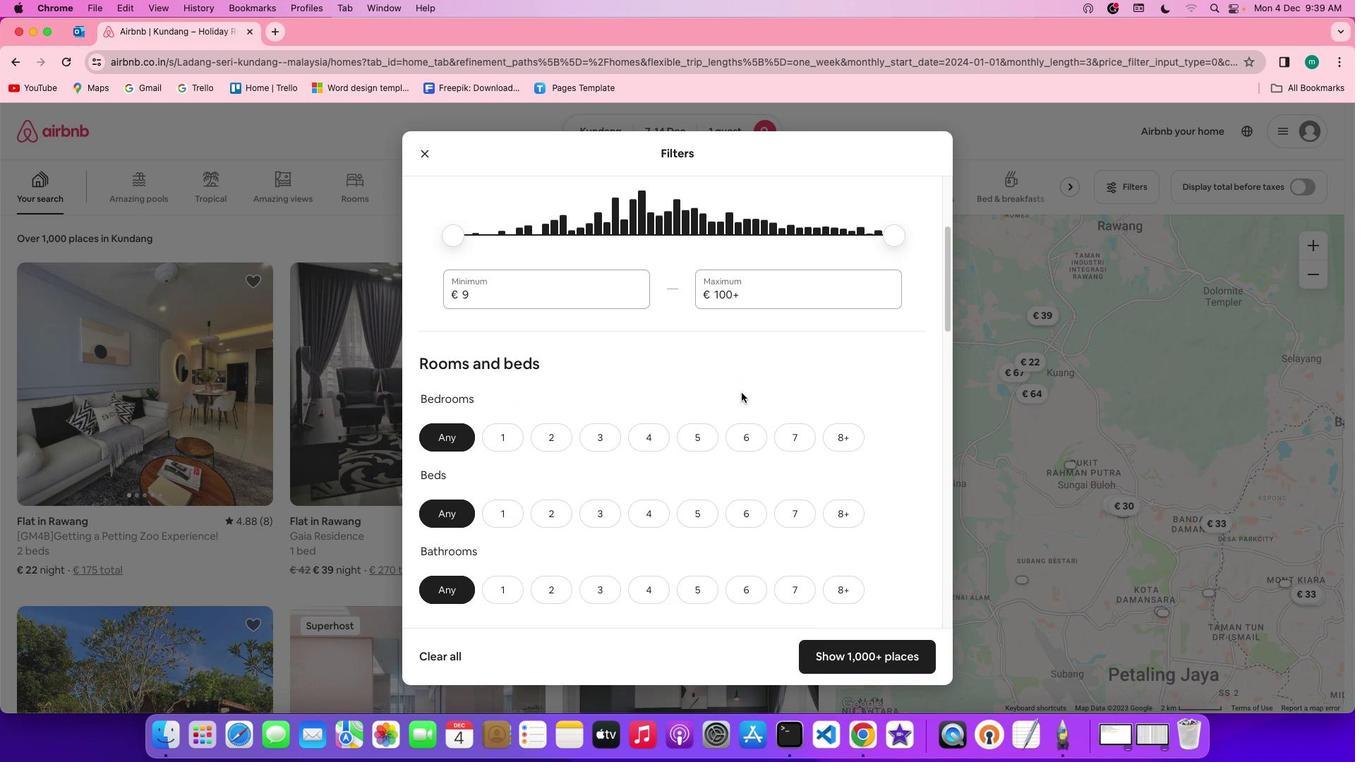 
Action: Mouse scrolled (741, 392) with delta (0, 0)
Screenshot: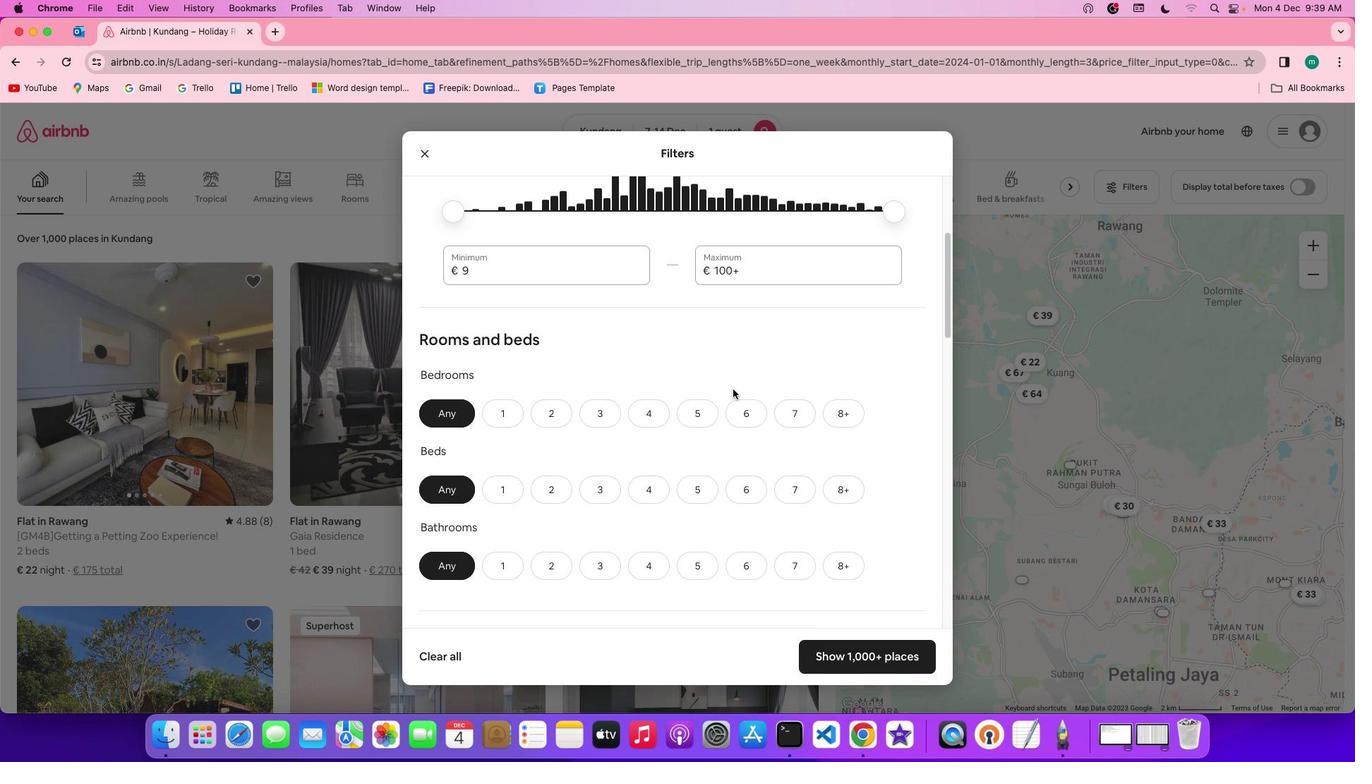 
Action: Mouse moved to (516, 413)
Screenshot: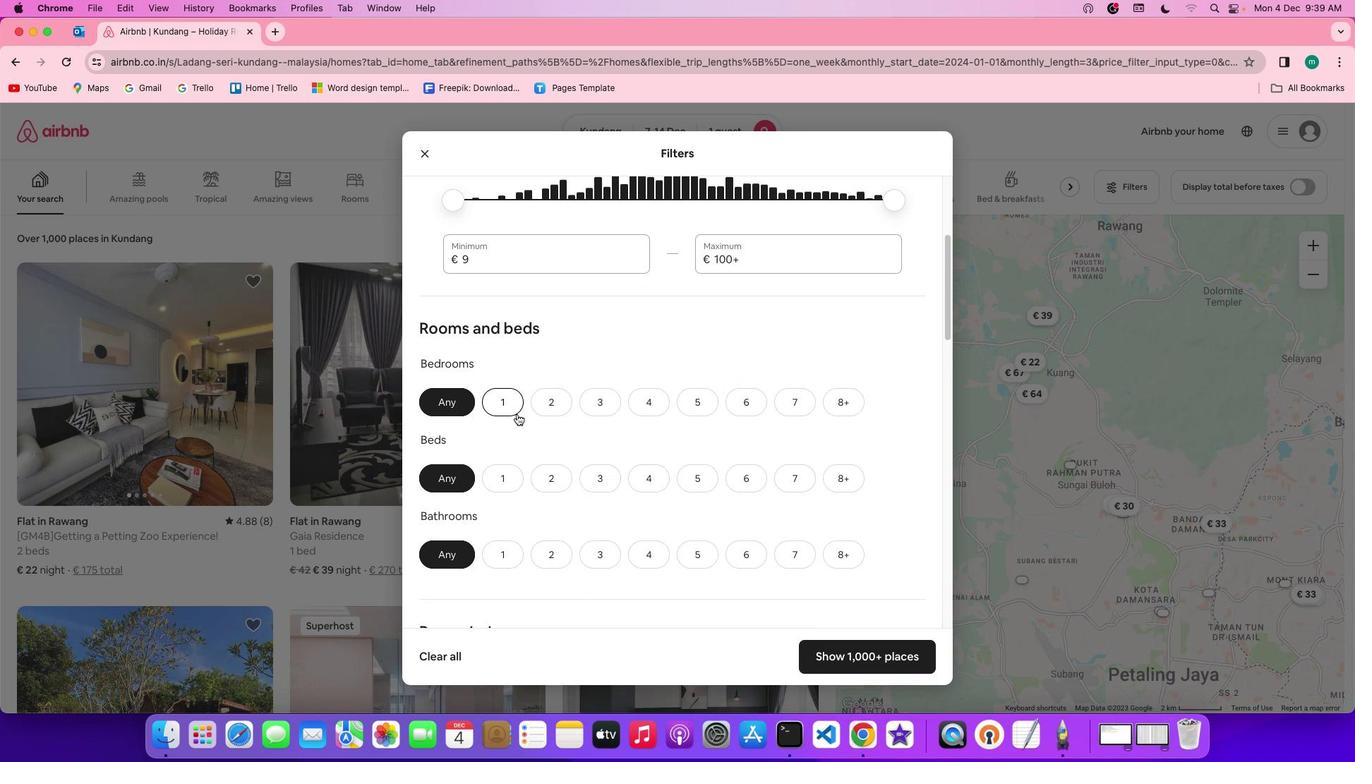 
Action: Mouse pressed left at (516, 413)
Screenshot: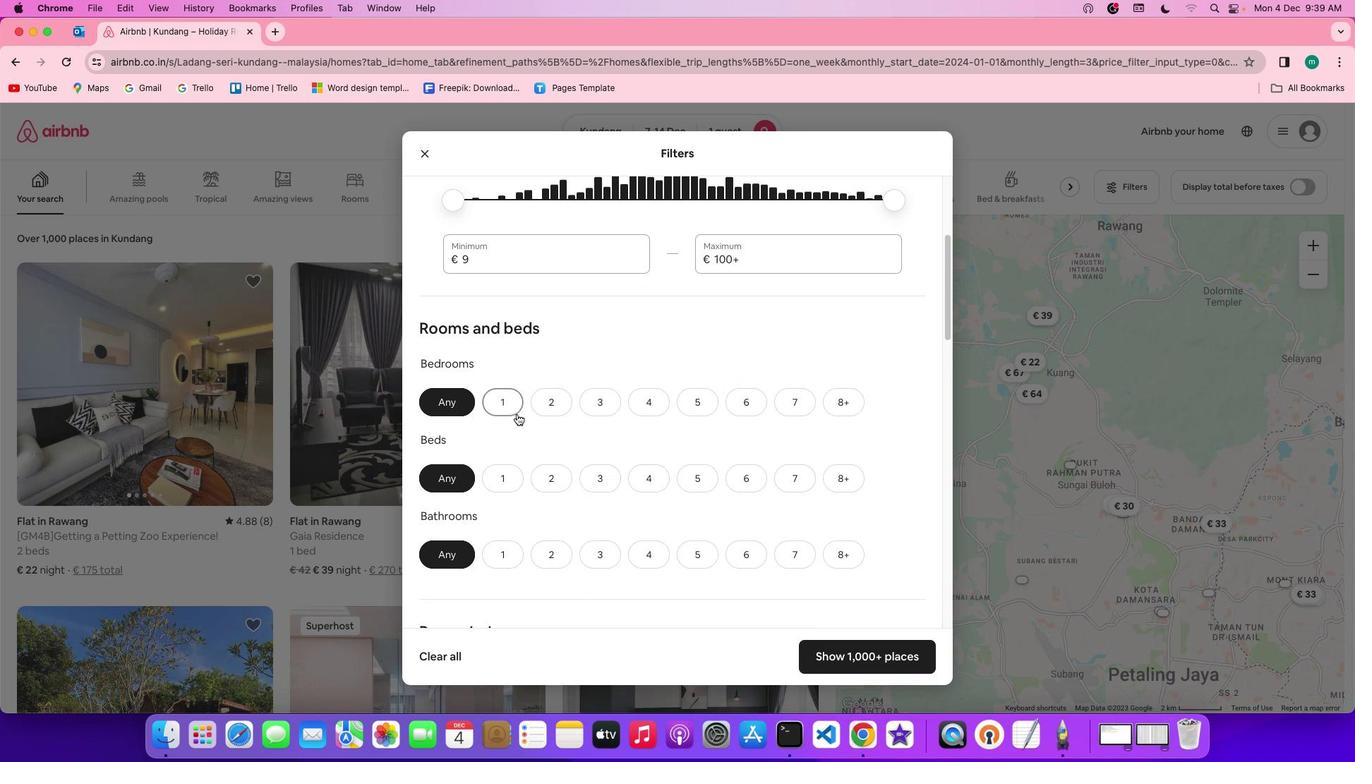 
Action: Mouse moved to (490, 401)
Screenshot: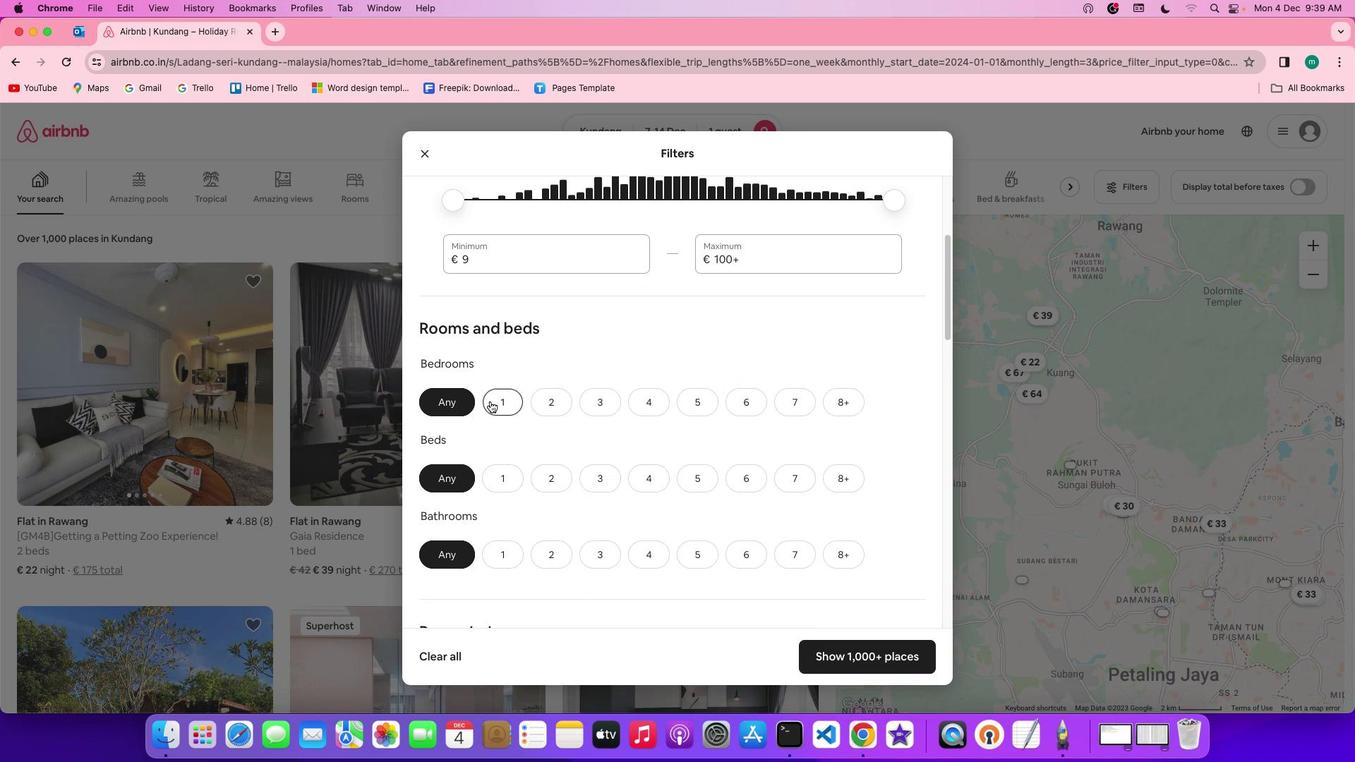 
Action: Mouse pressed left at (490, 401)
Screenshot: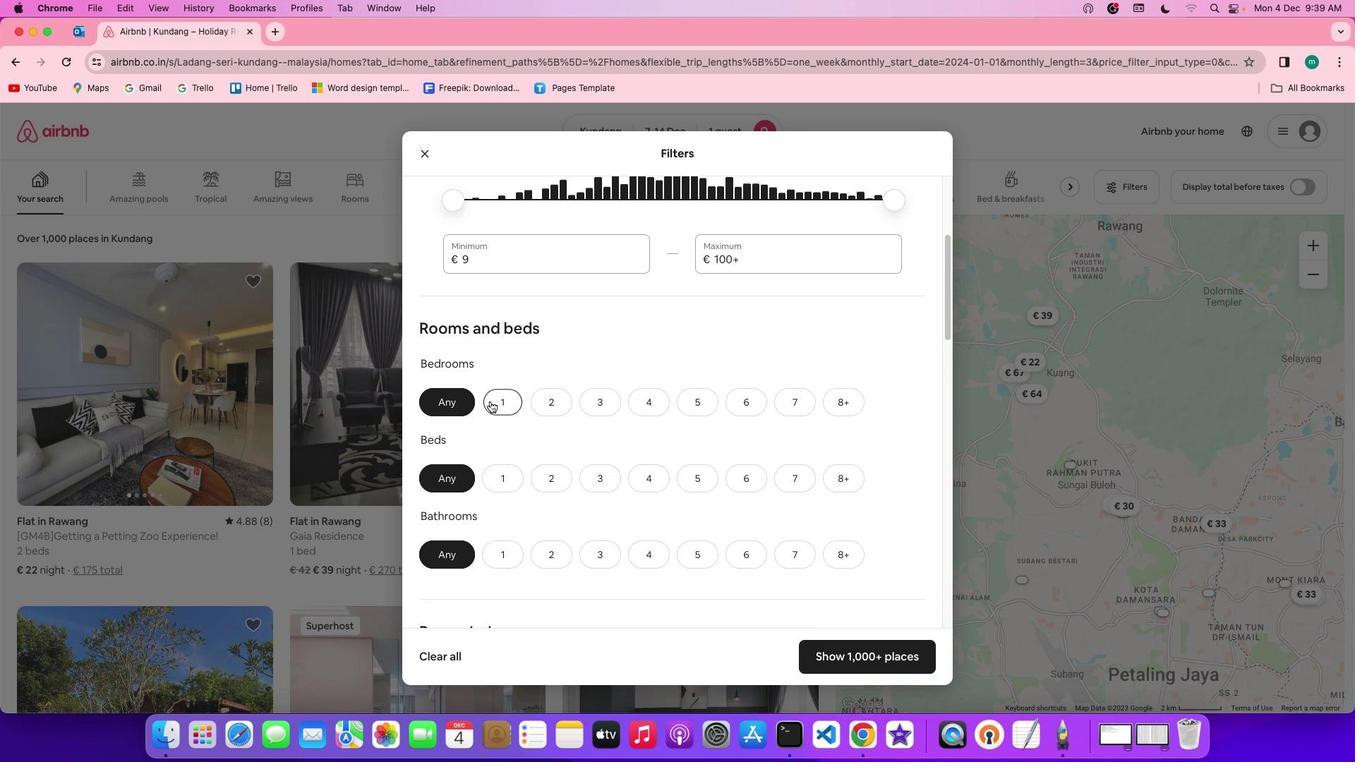 
Action: Mouse moved to (503, 472)
Screenshot: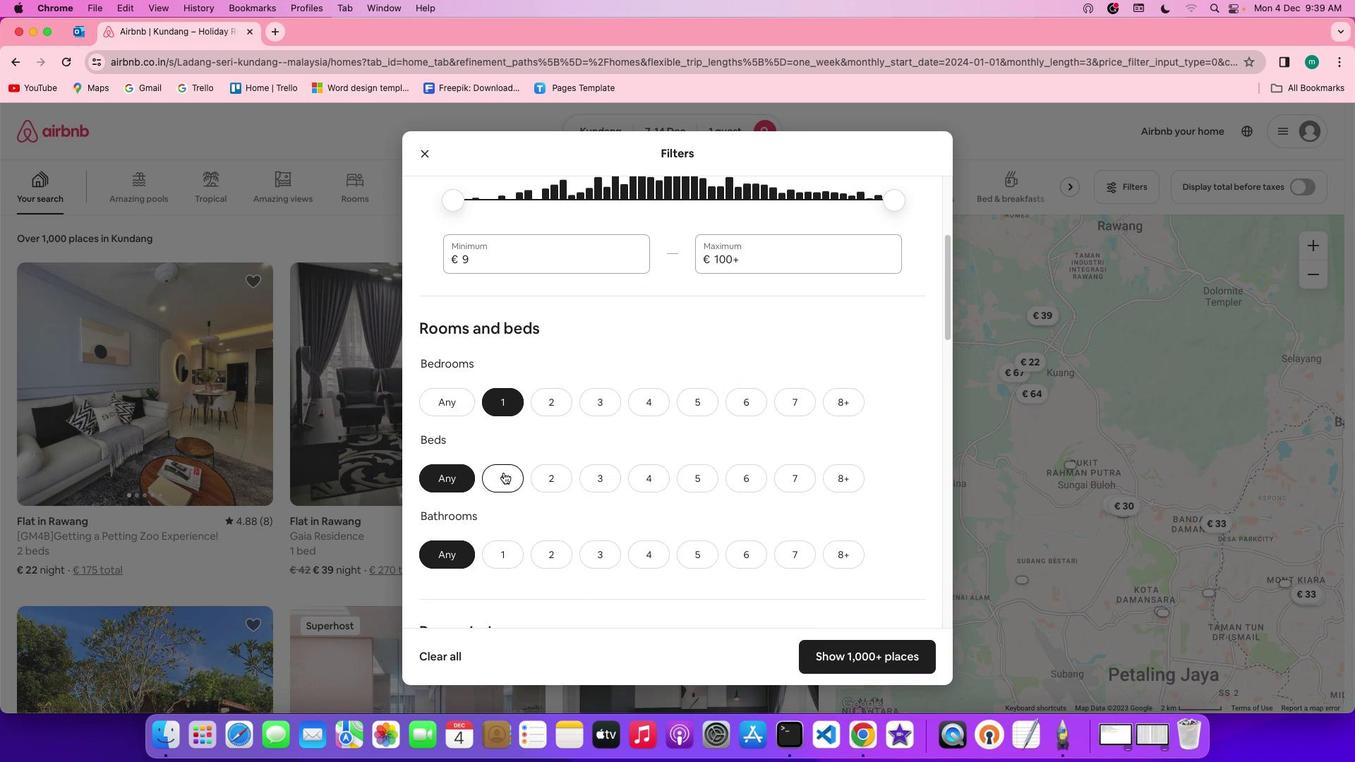 
Action: Mouse pressed left at (503, 472)
Screenshot: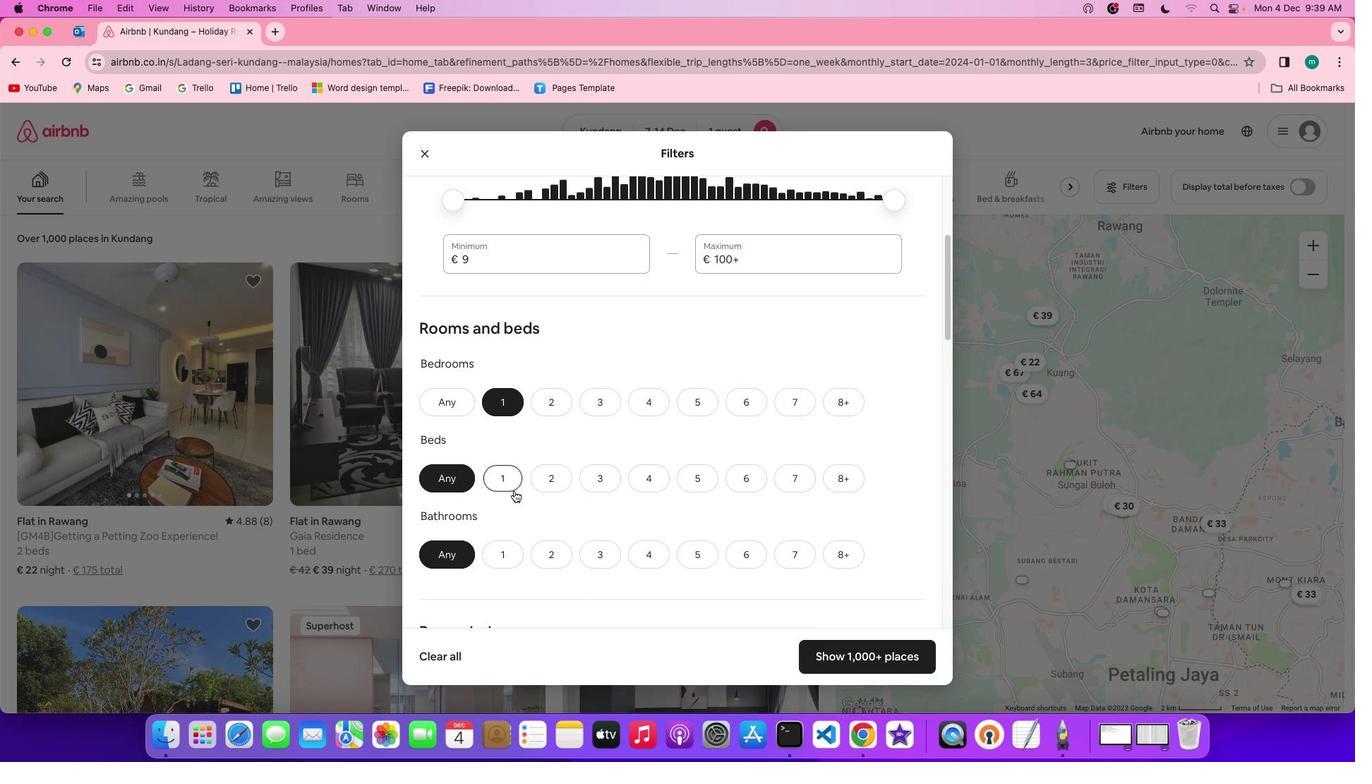 
Action: Mouse moved to (505, 556)
Screenshot: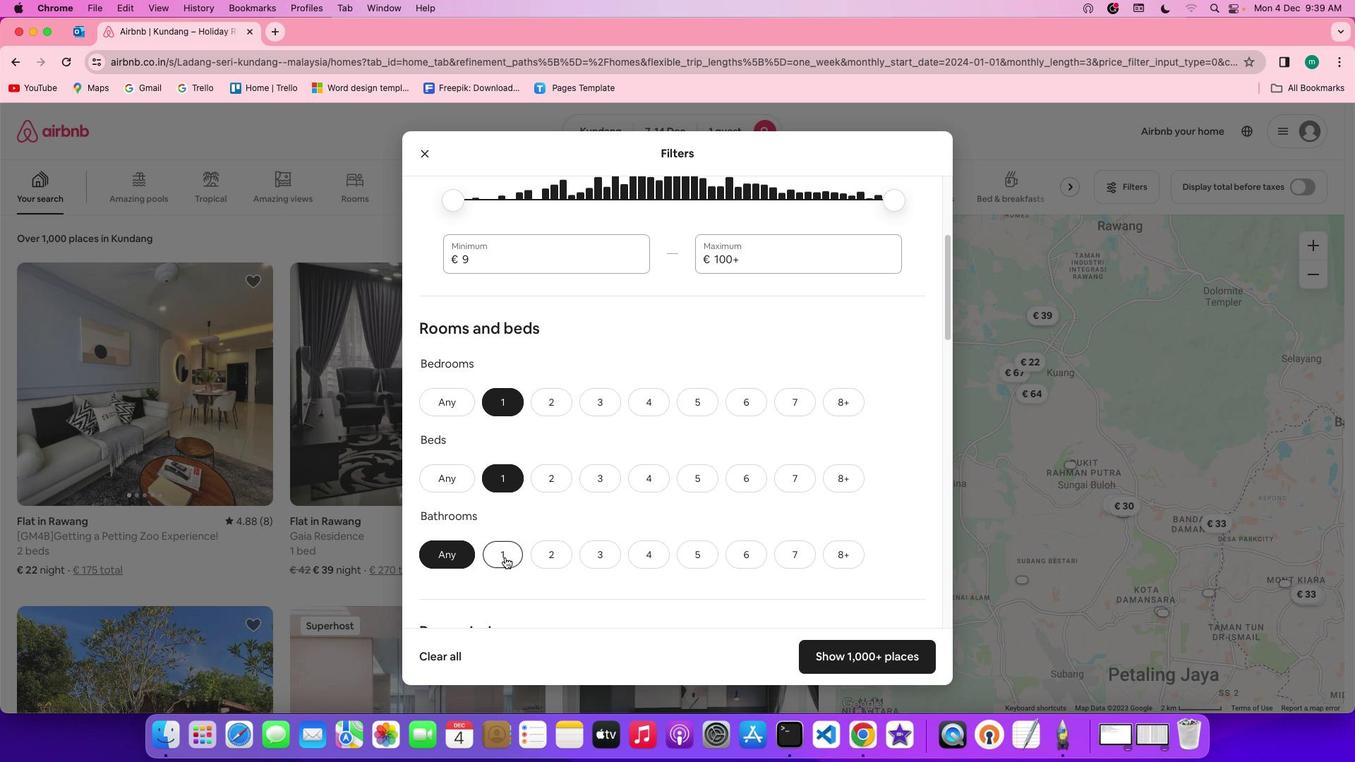 
Action: Mouse pressed left at (505, 556)
Screenshot: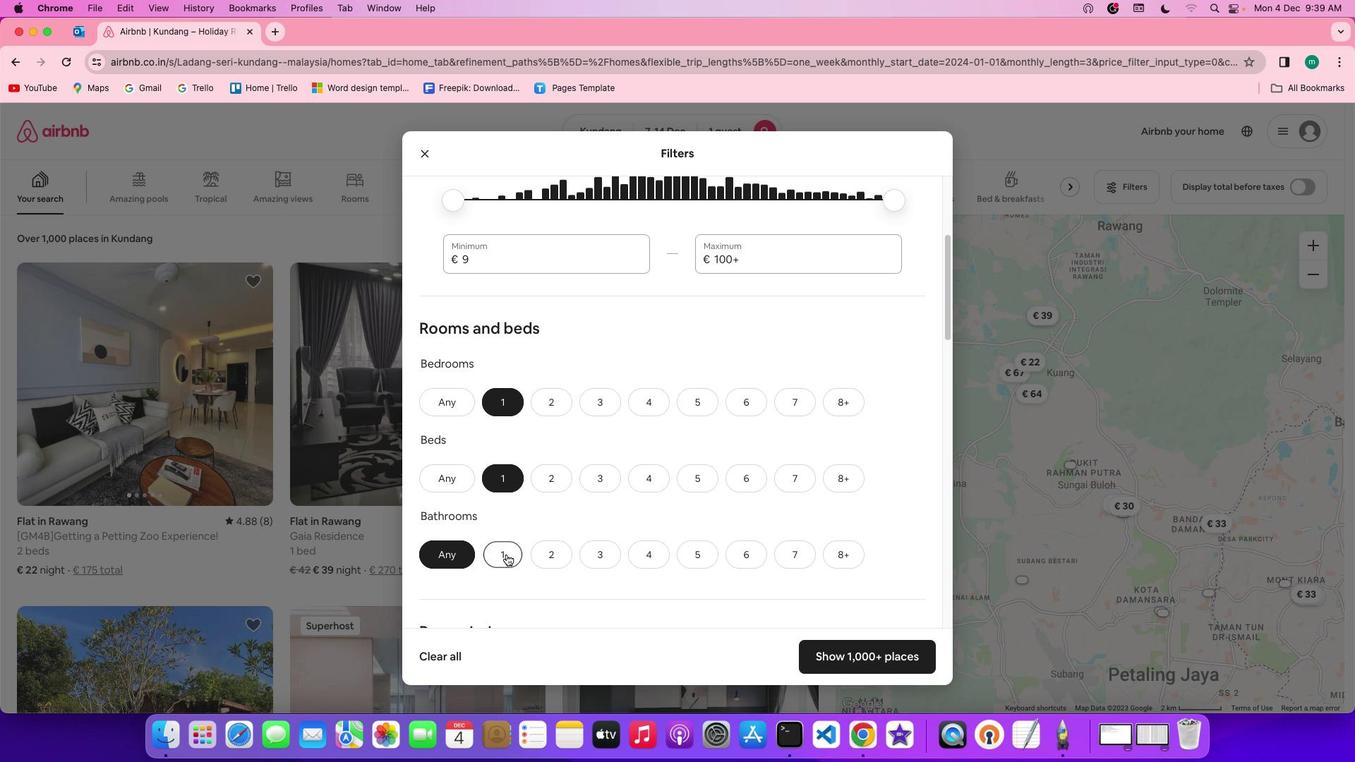 
Action: Mouse moved to (588, 539)
Screenshot: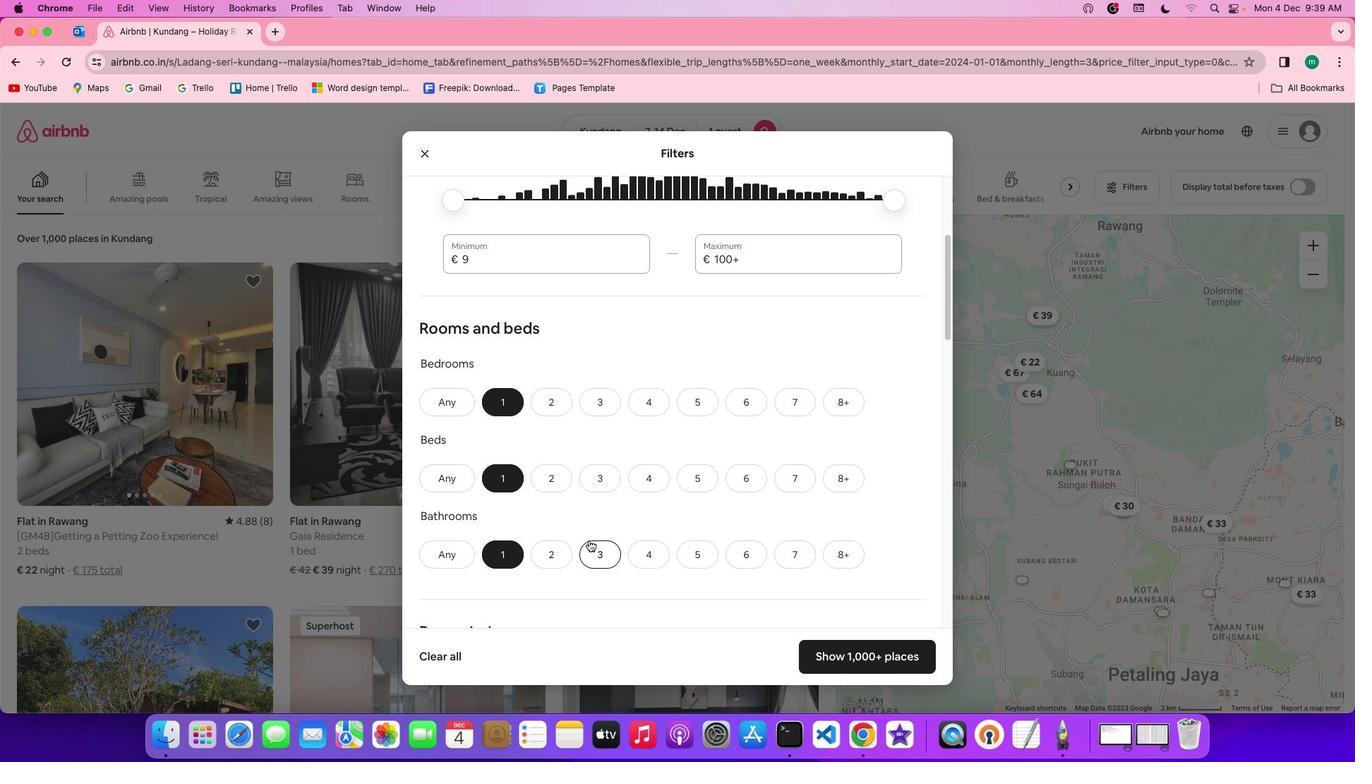 
Action: Mouse scrolled (588, 539) with delta (0, 0)
Screenshot: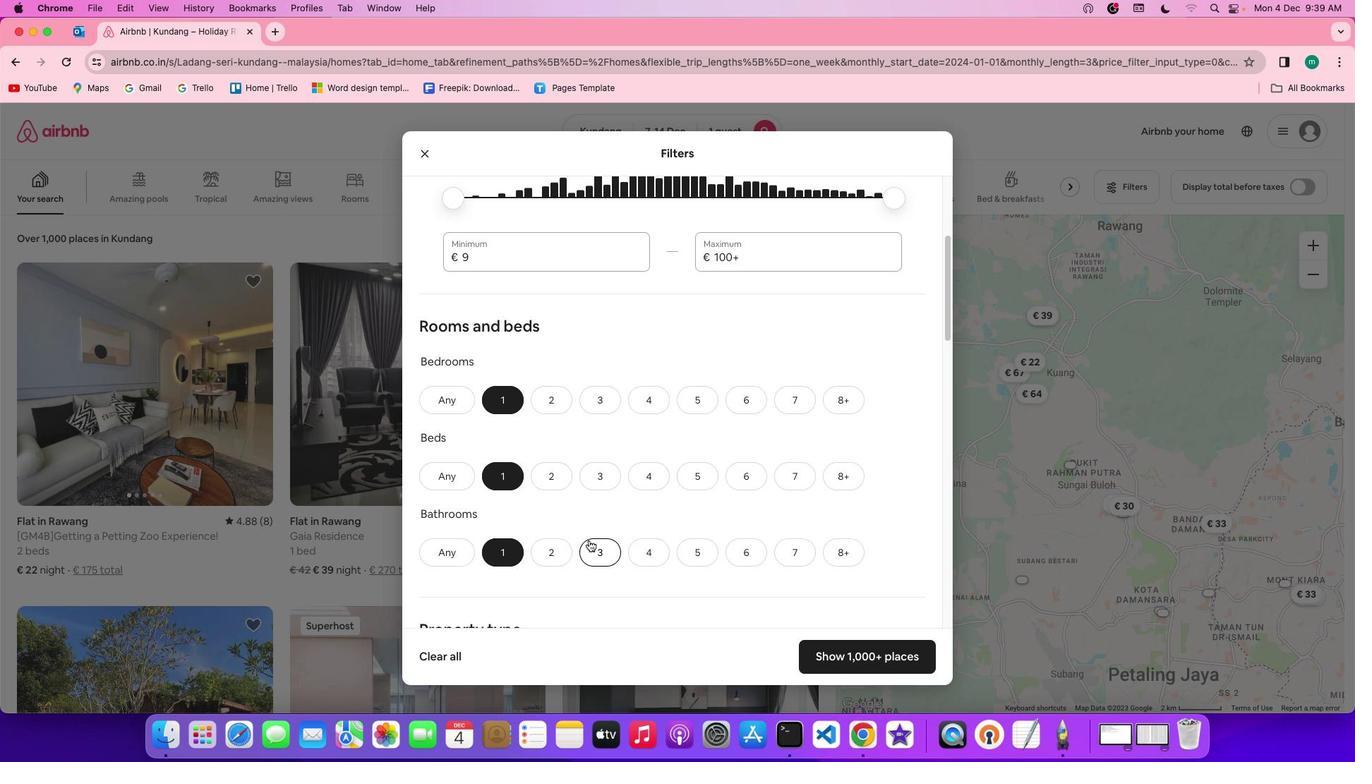 
Action: Mouse scrolled (588, 539) with delta (0, 0)
Screenshot: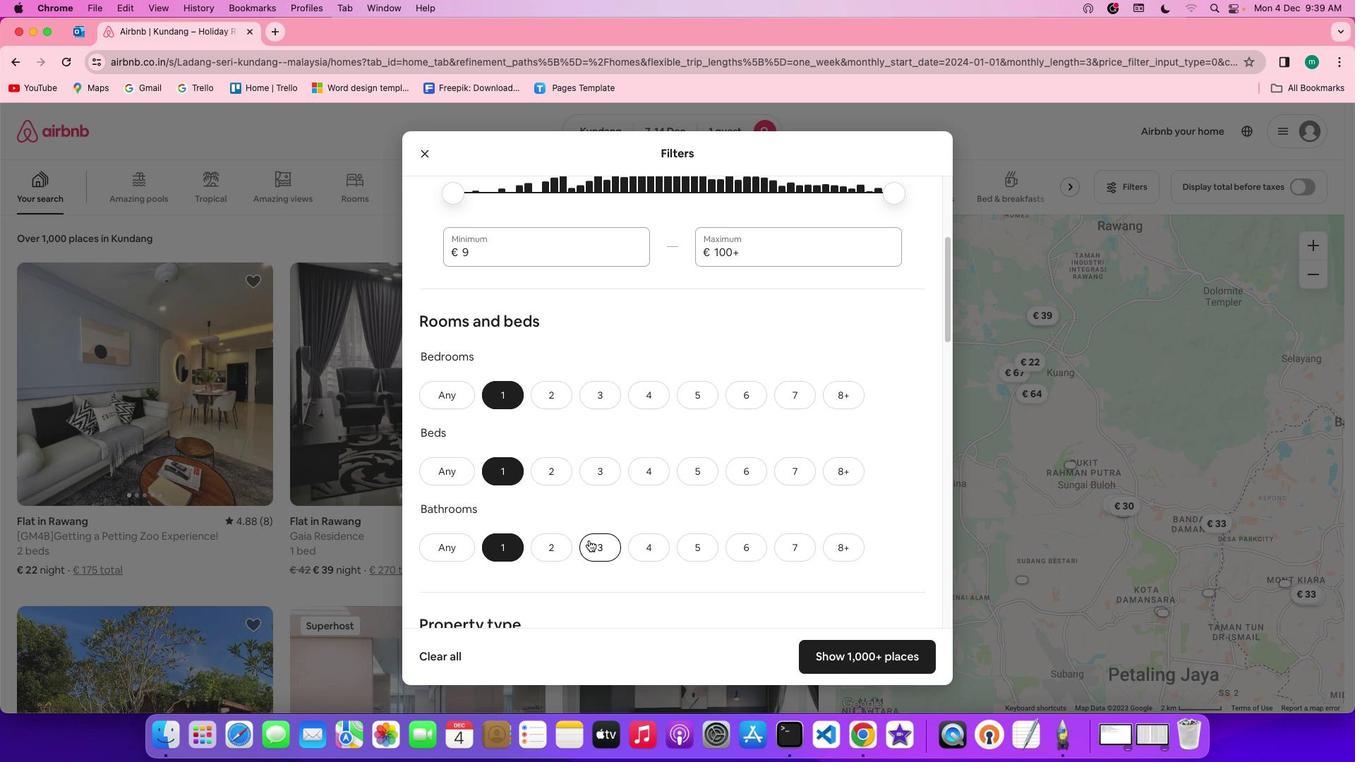 
Action: Mouse moved to (729, 551)
Screenshot: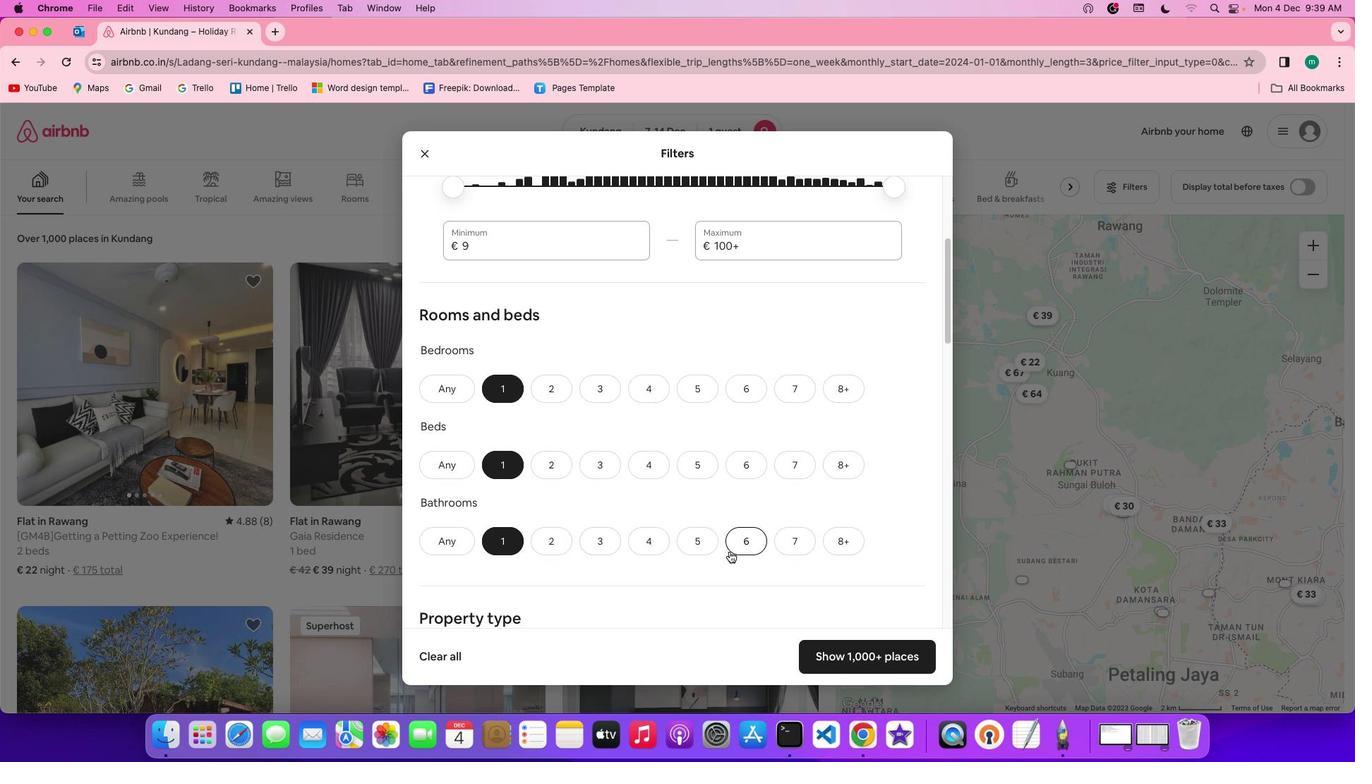 
Action: Mouse scrolled (729, 551) with delta (0, 0)
Screenshot: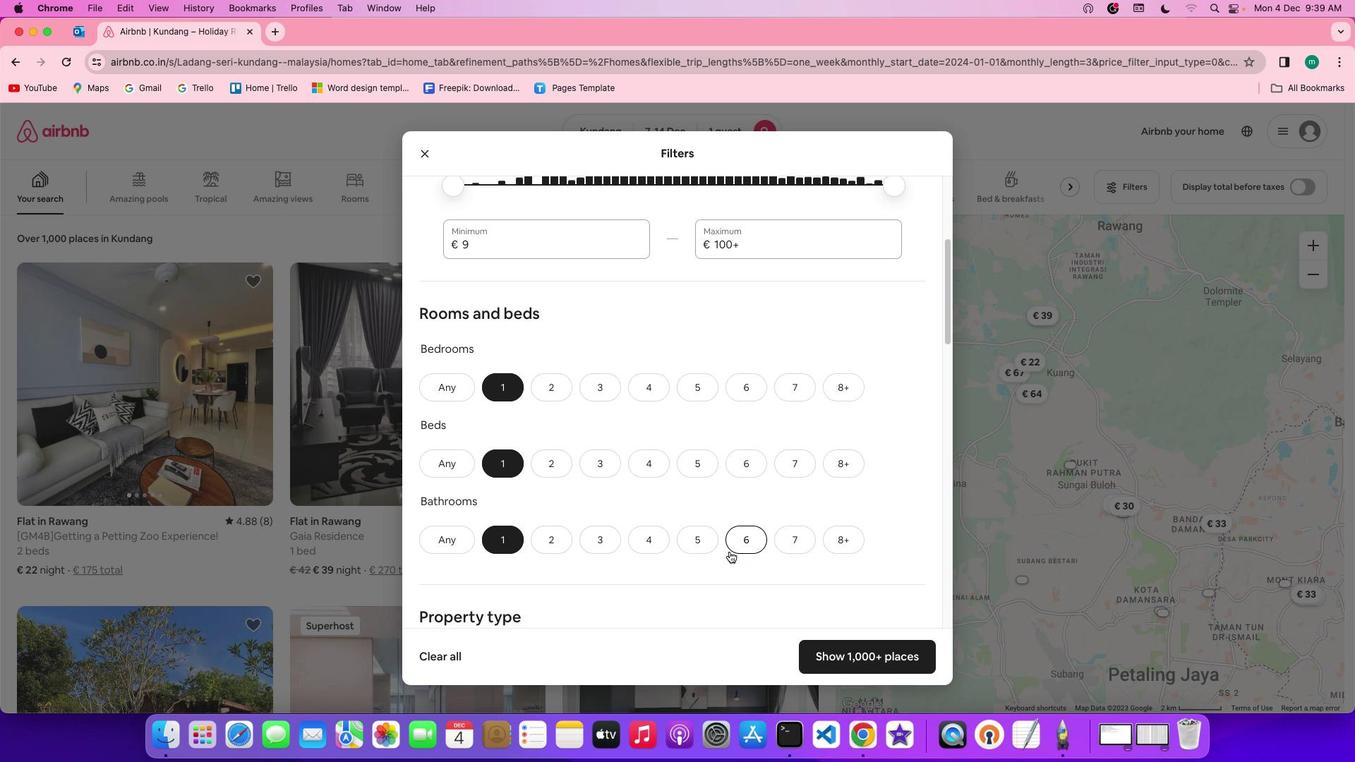
Action: Mouse scrolled (729, 551) with delta (0, 0)
Screenshot: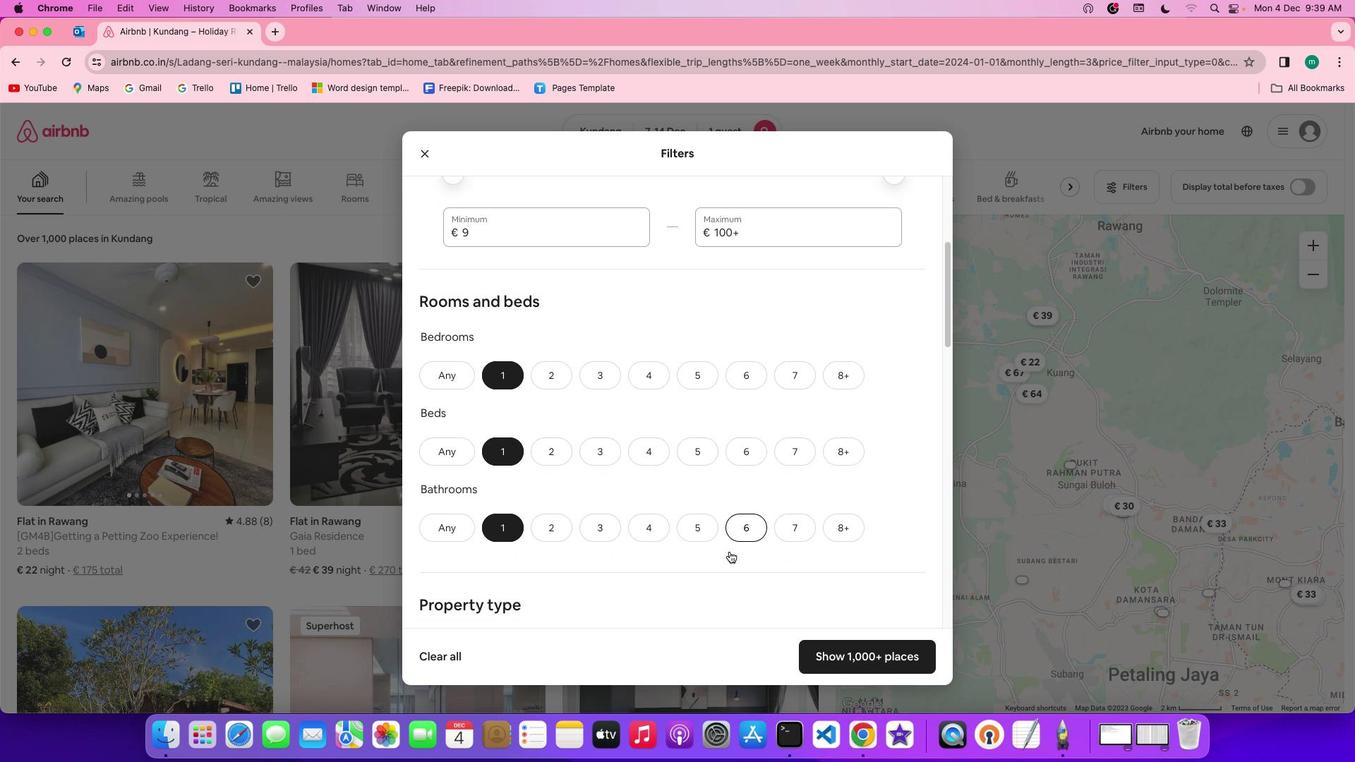 
Action: Mouse scrolled (729, 551) with delta (0, 0)
Screenshot: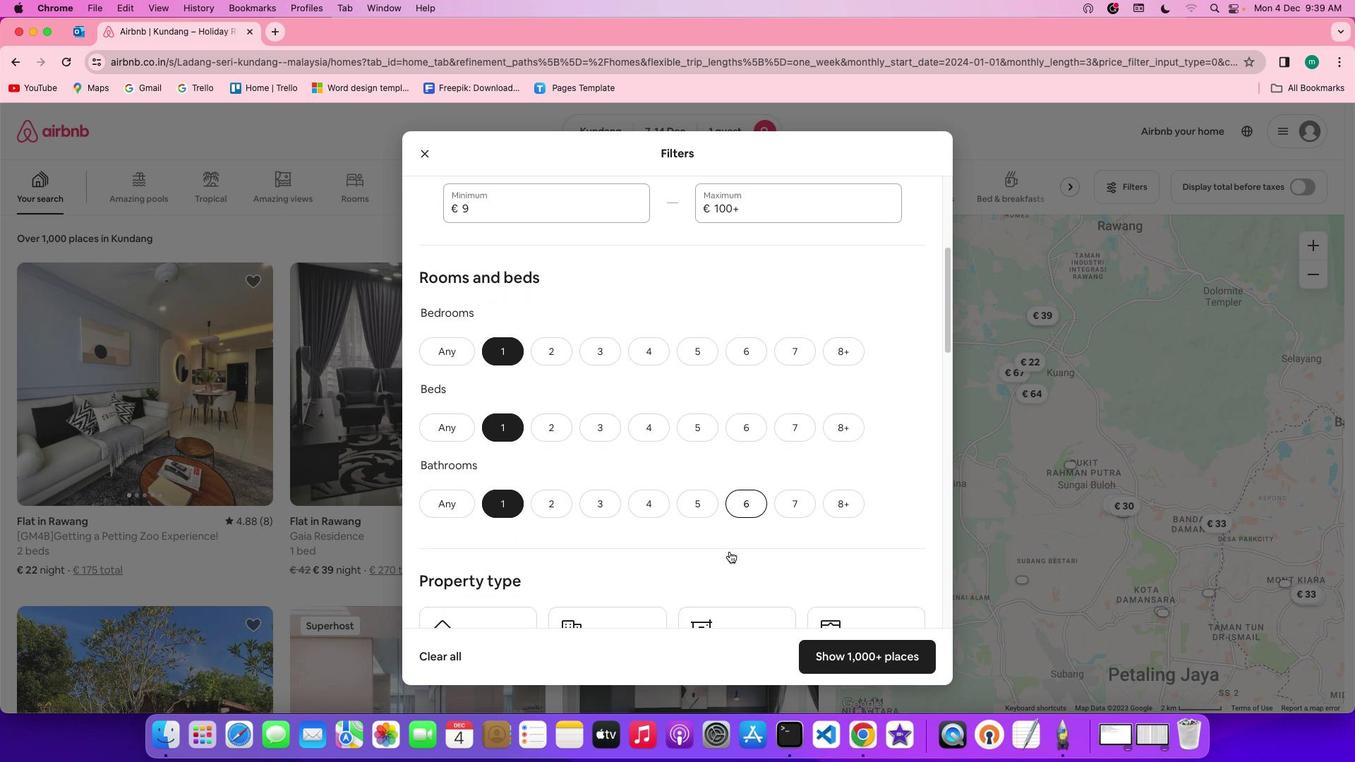 
Action: Mouse scrolled (729, 551) with delta (0, 0)
Screenshot: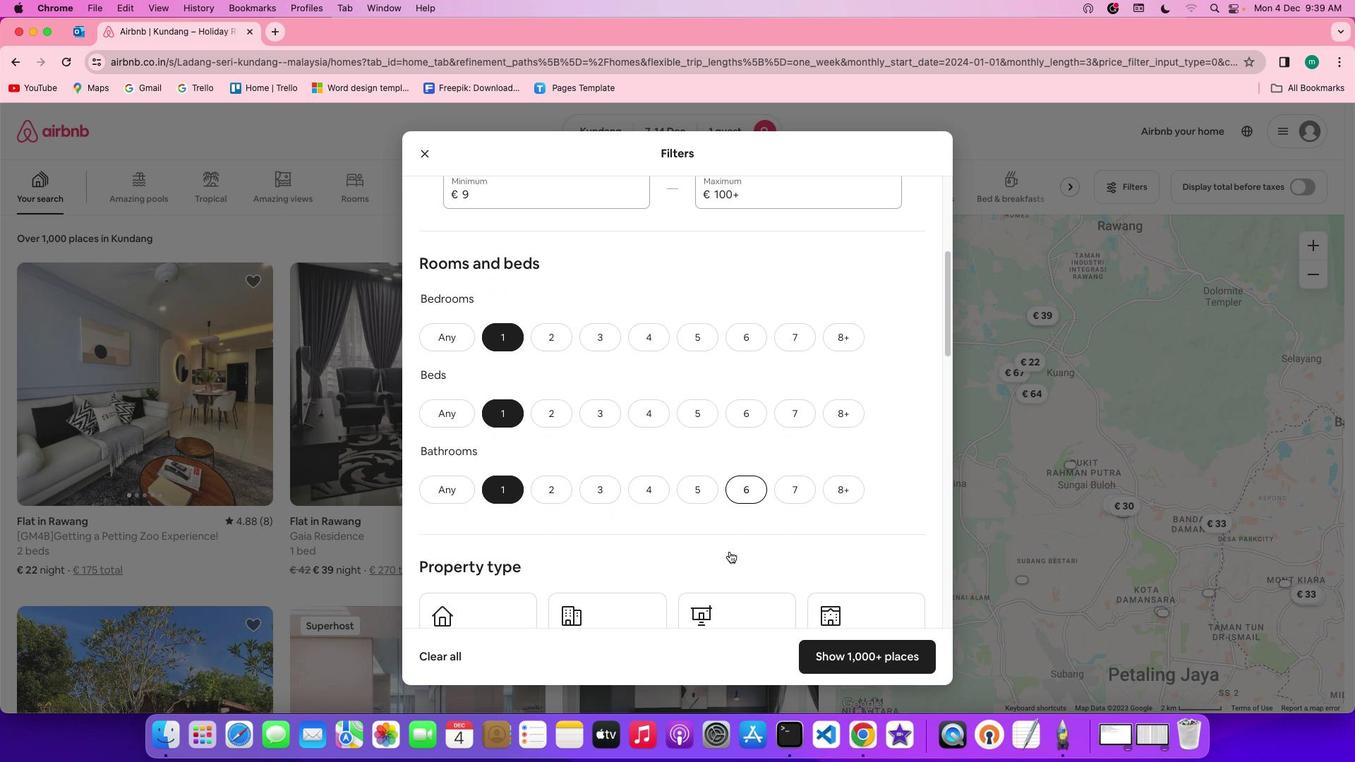 
Action: Mouse scrolled (729, 551) with delta (0, 0)
Screenshot: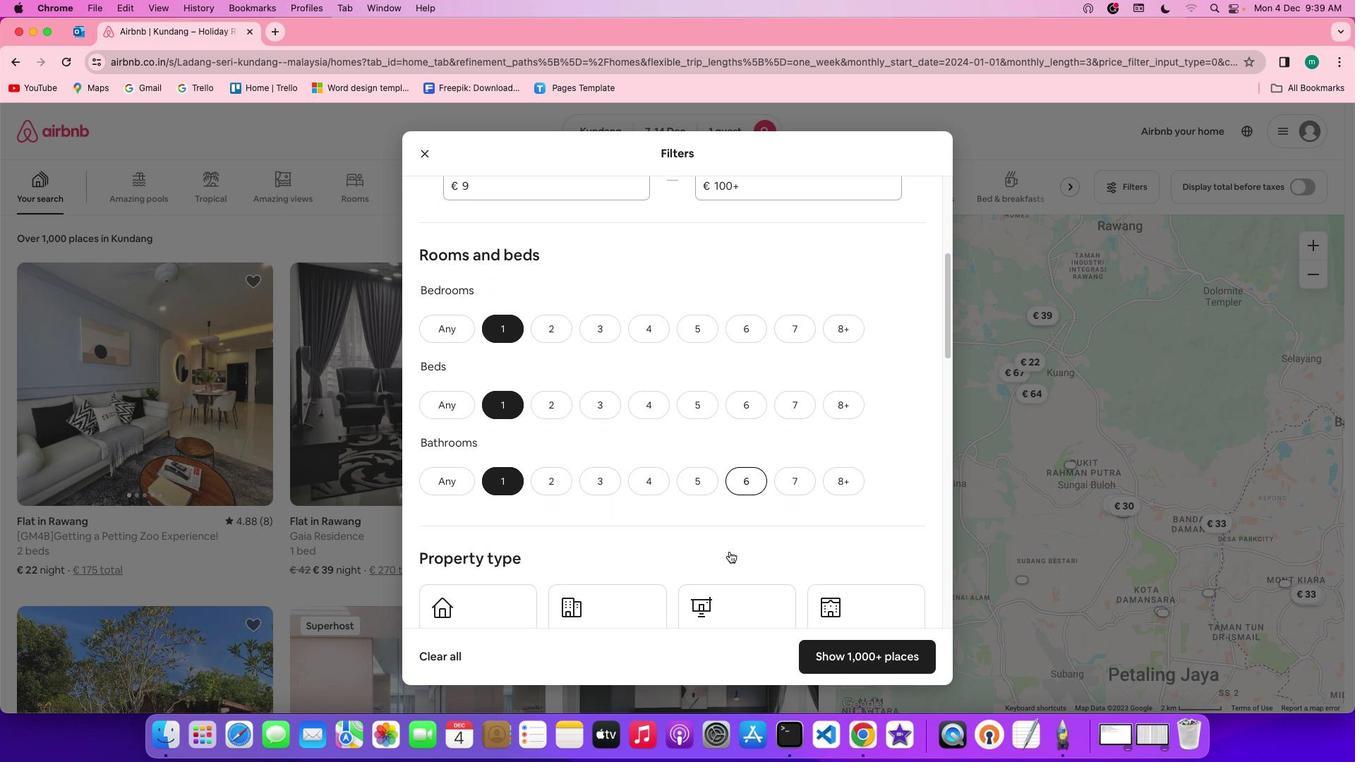 
Action: Mouse scrolled (729, 551) with delta (0, 0)
Screenshot: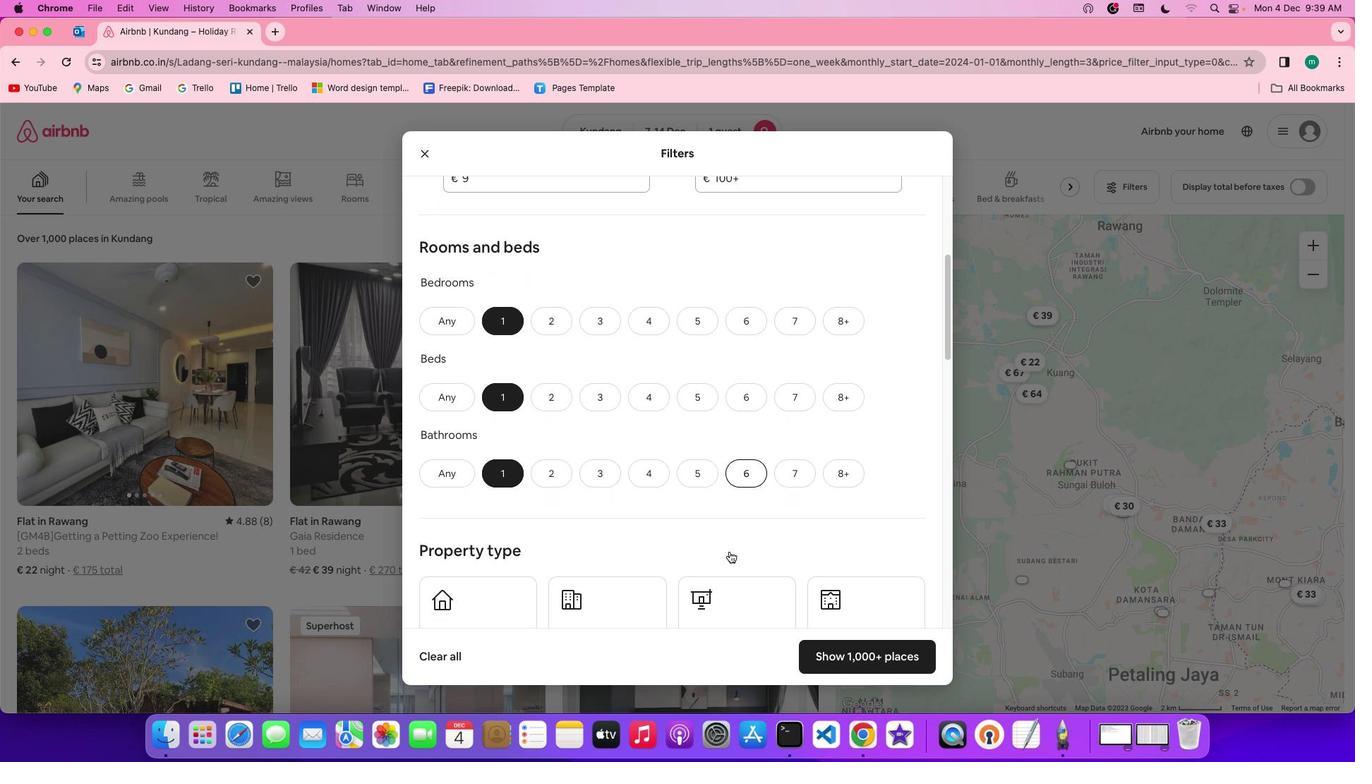 
Action: Mouse scrolled (729, 551) with delta (0, 0)
Screenshot: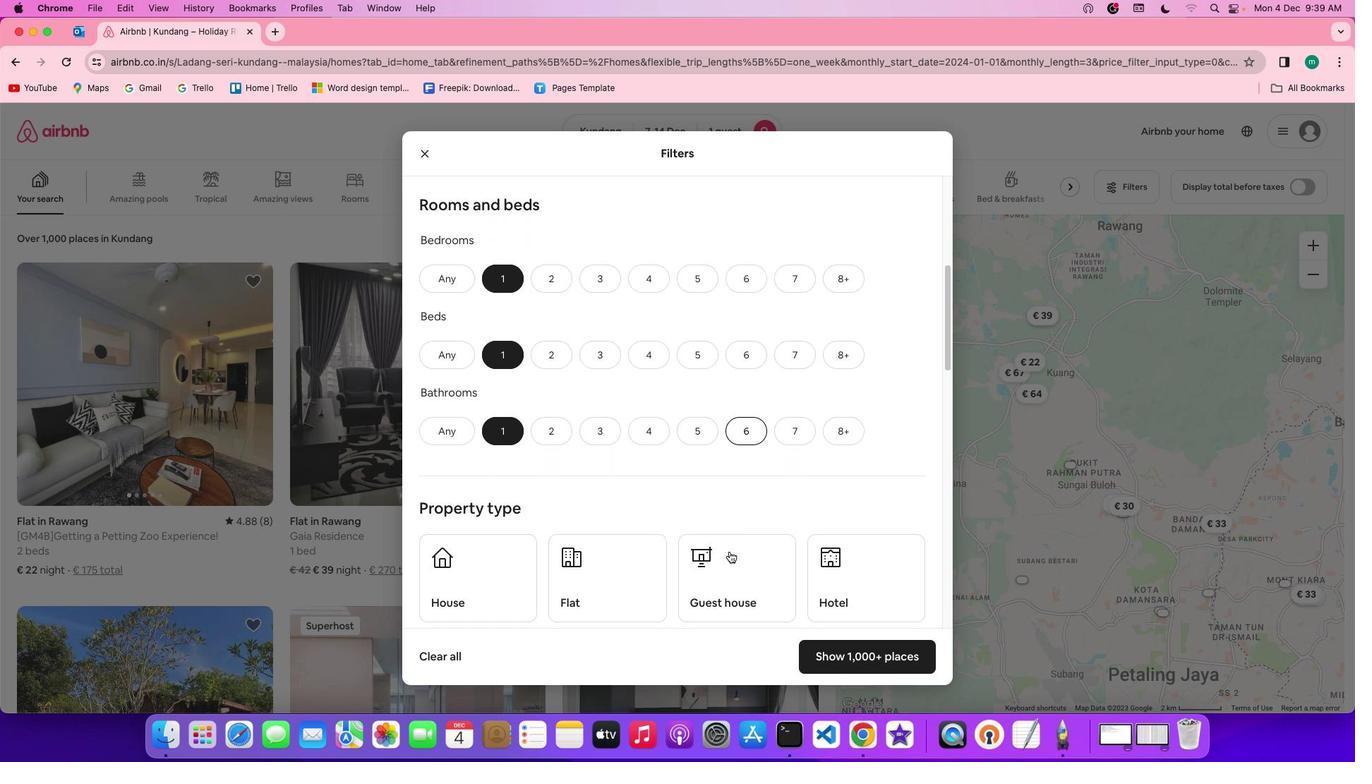 
Action: Mouse scrolled (729, 551) with delta (0, 0)
Screenshot: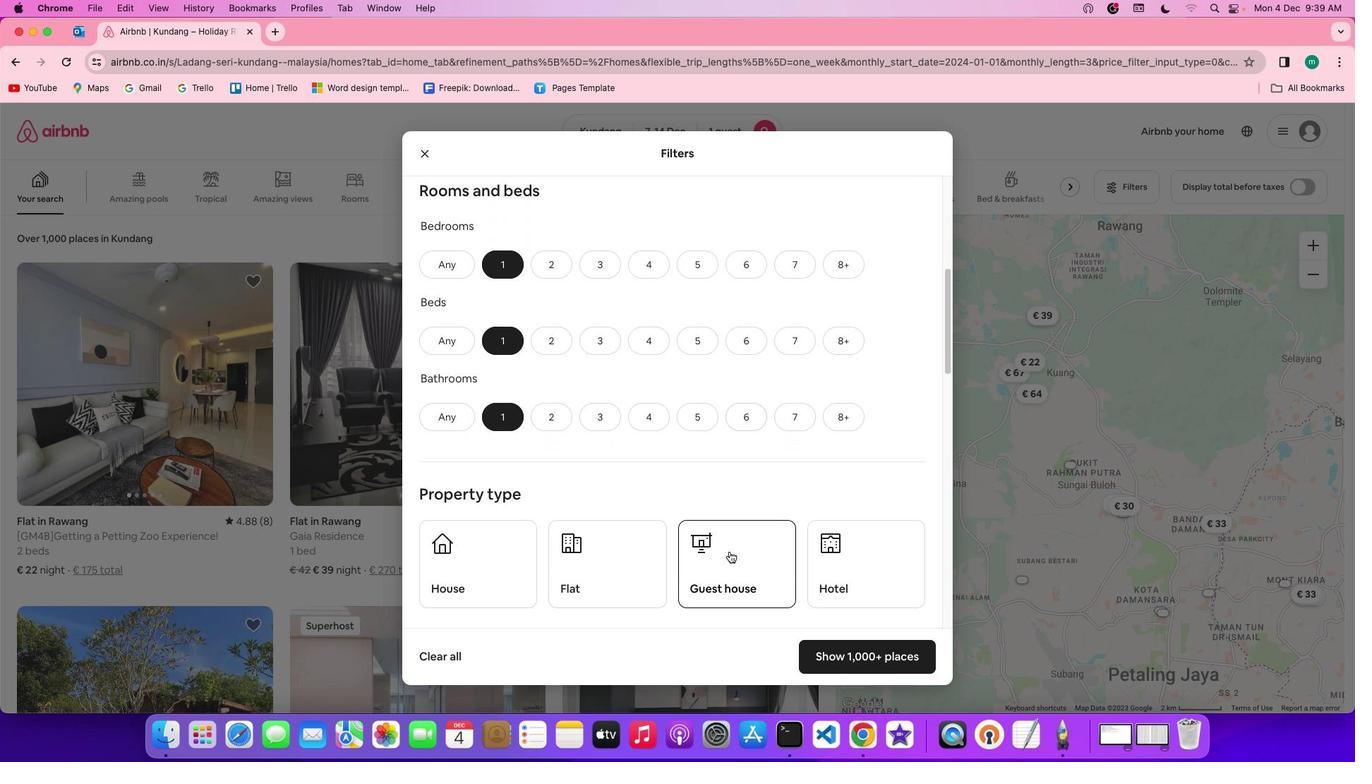 
Action: Mouse scrolled (729, 551) with delta (0, 0)
Screenshot: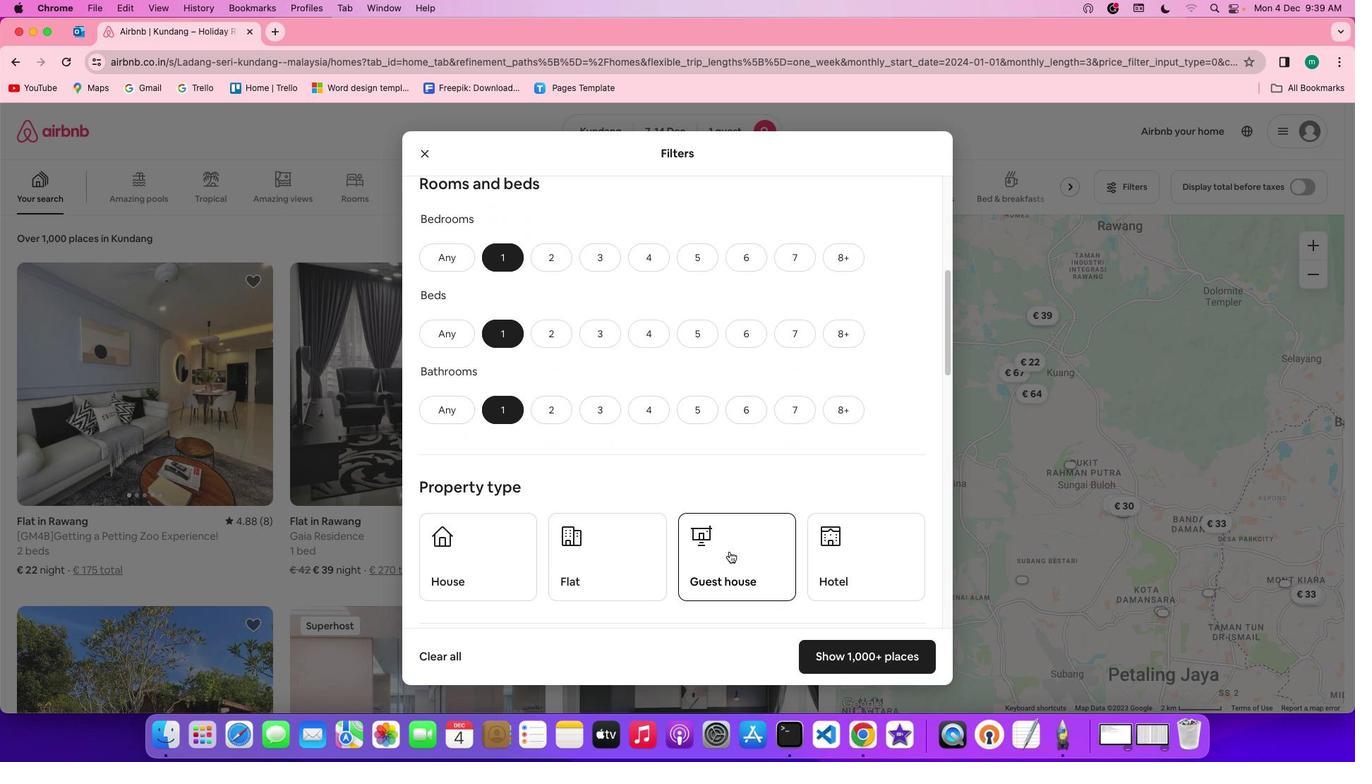
Action: Mouse scrolled (729, 551) with delta (0, 0)
Screenshot: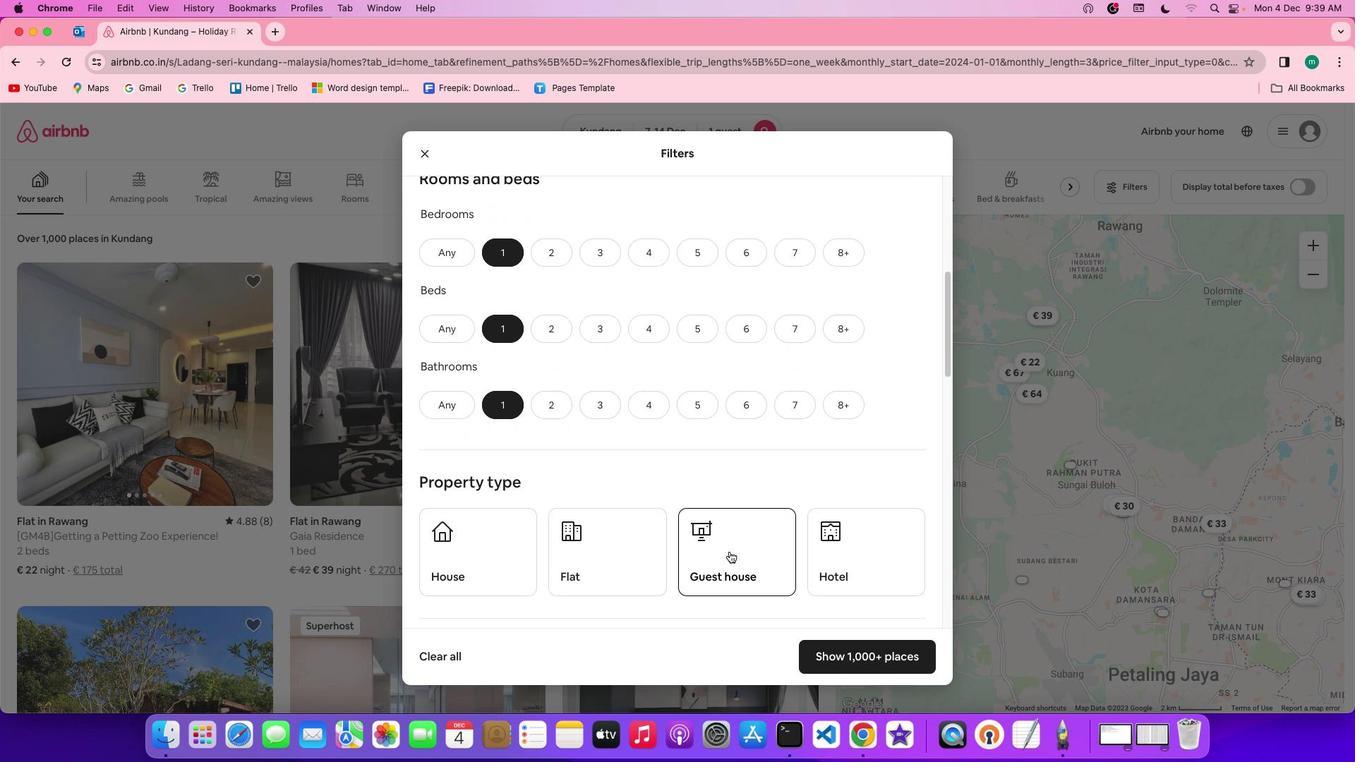 
Action: Mouse scrolled (729, 551) with delta (0, 0)
Screenshot: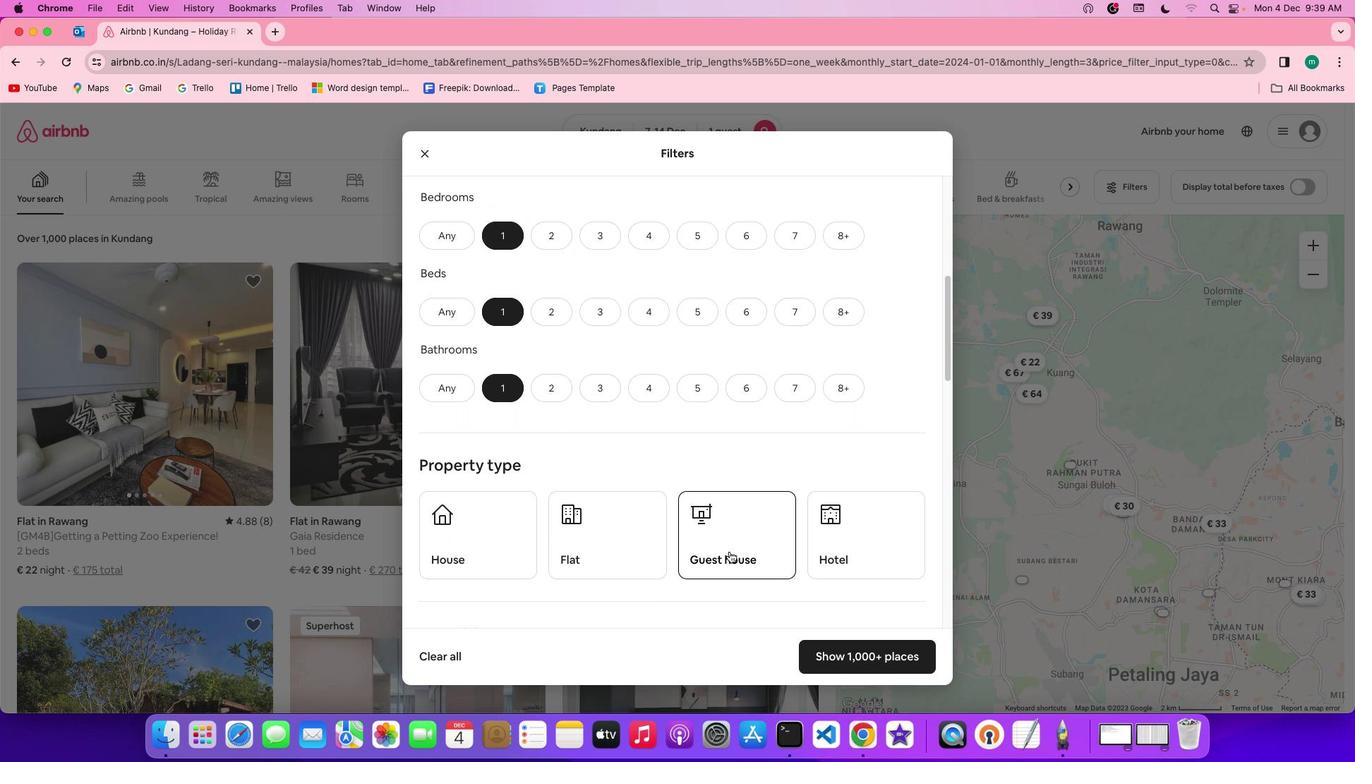 
Action: Mouse scrolled (729, 551) with delta (0, 0)
Screenshot: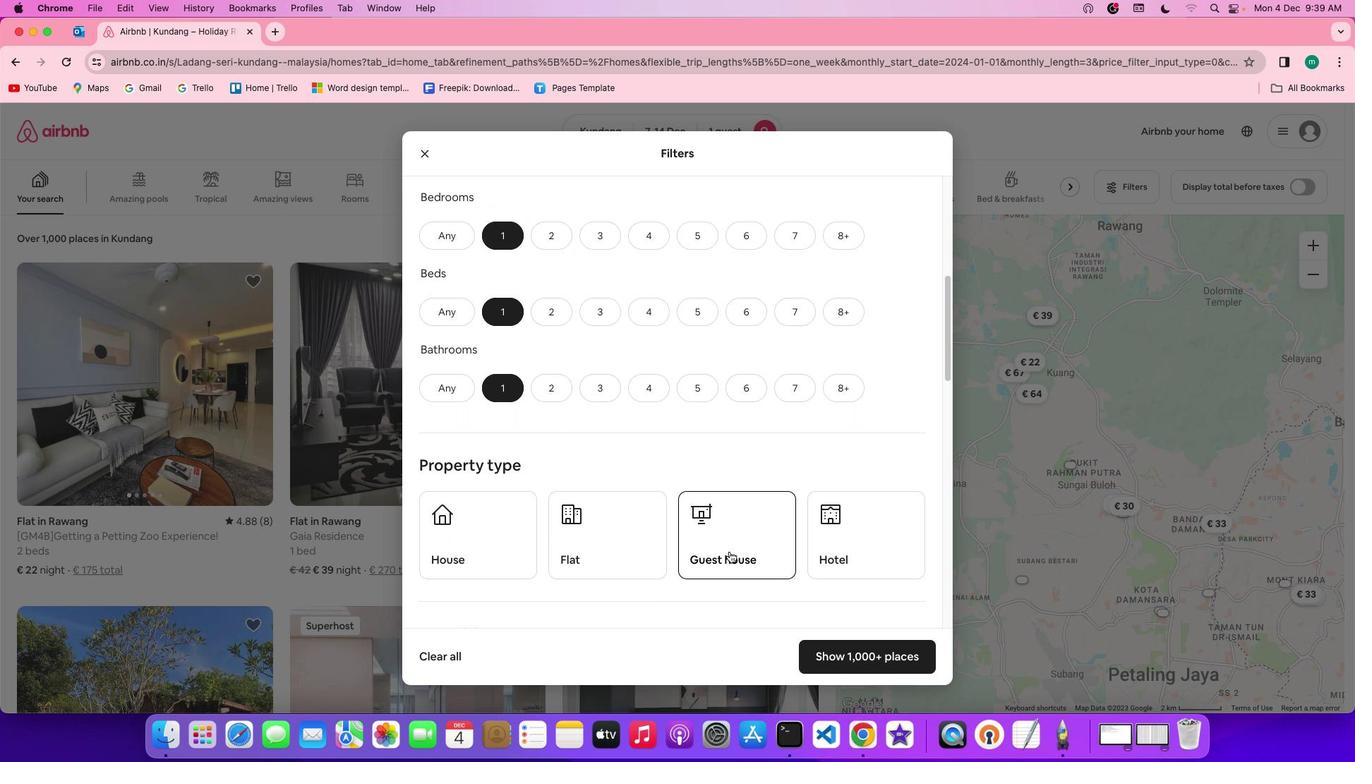 
Action: Mouse scrolled (729, 551) with delta (0, -1)
Screenshot: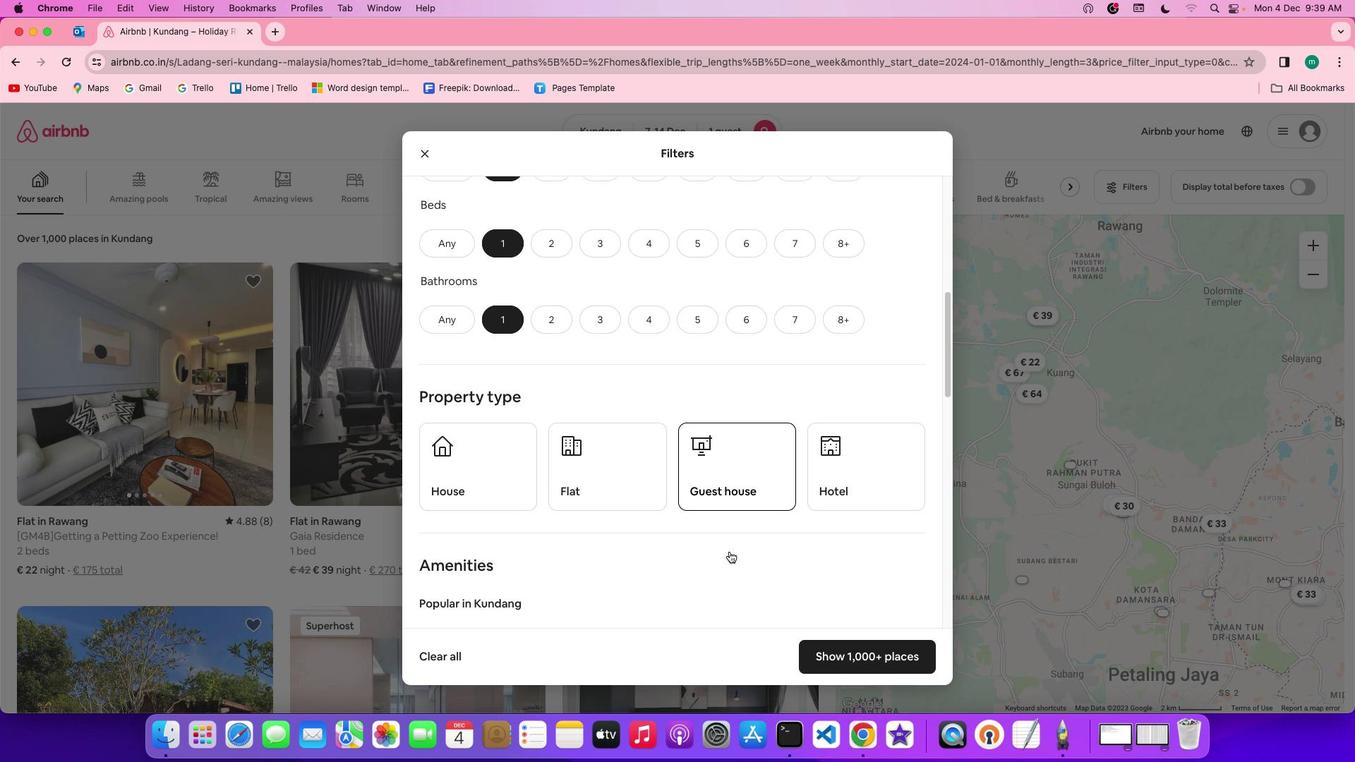
Action: Mouse moved to (872, 470)
Screenshot: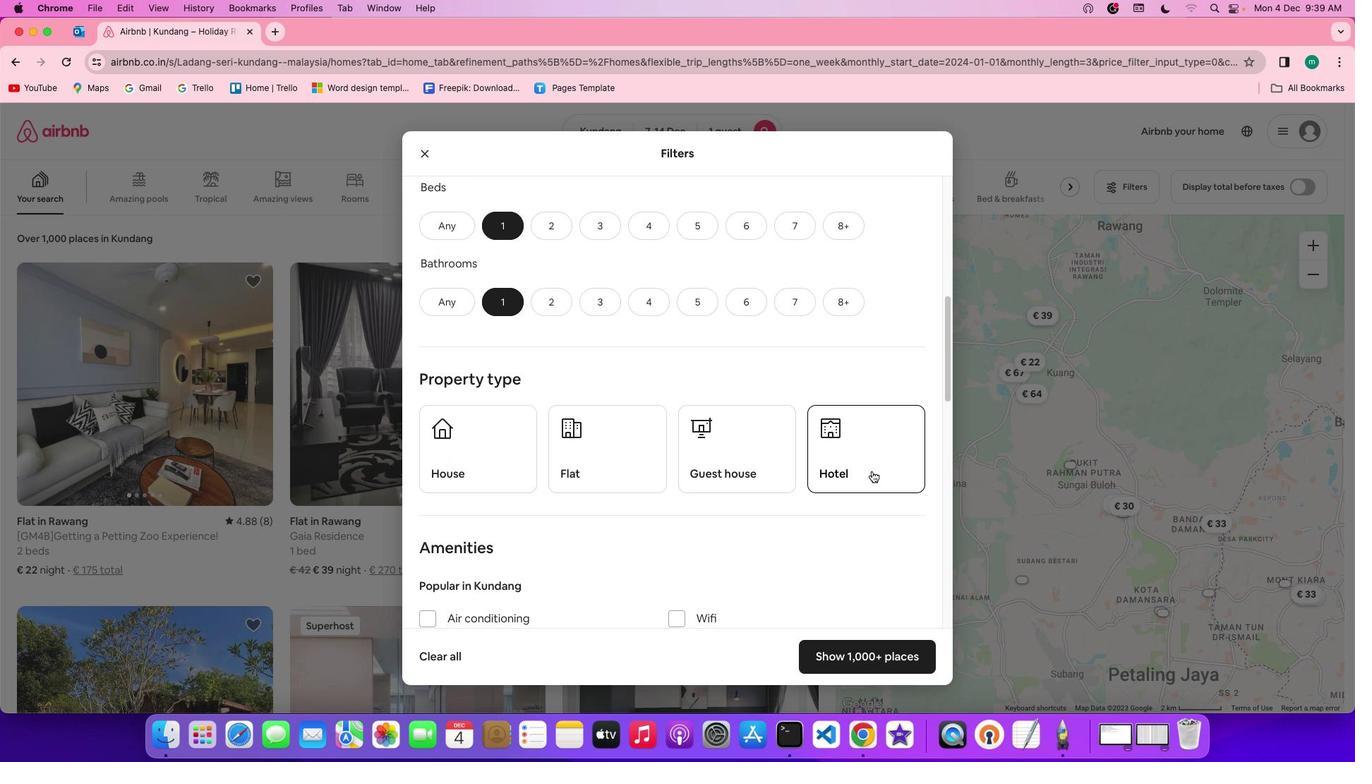 
Action: Mouse pressed left at (872, 470)
Screenshot: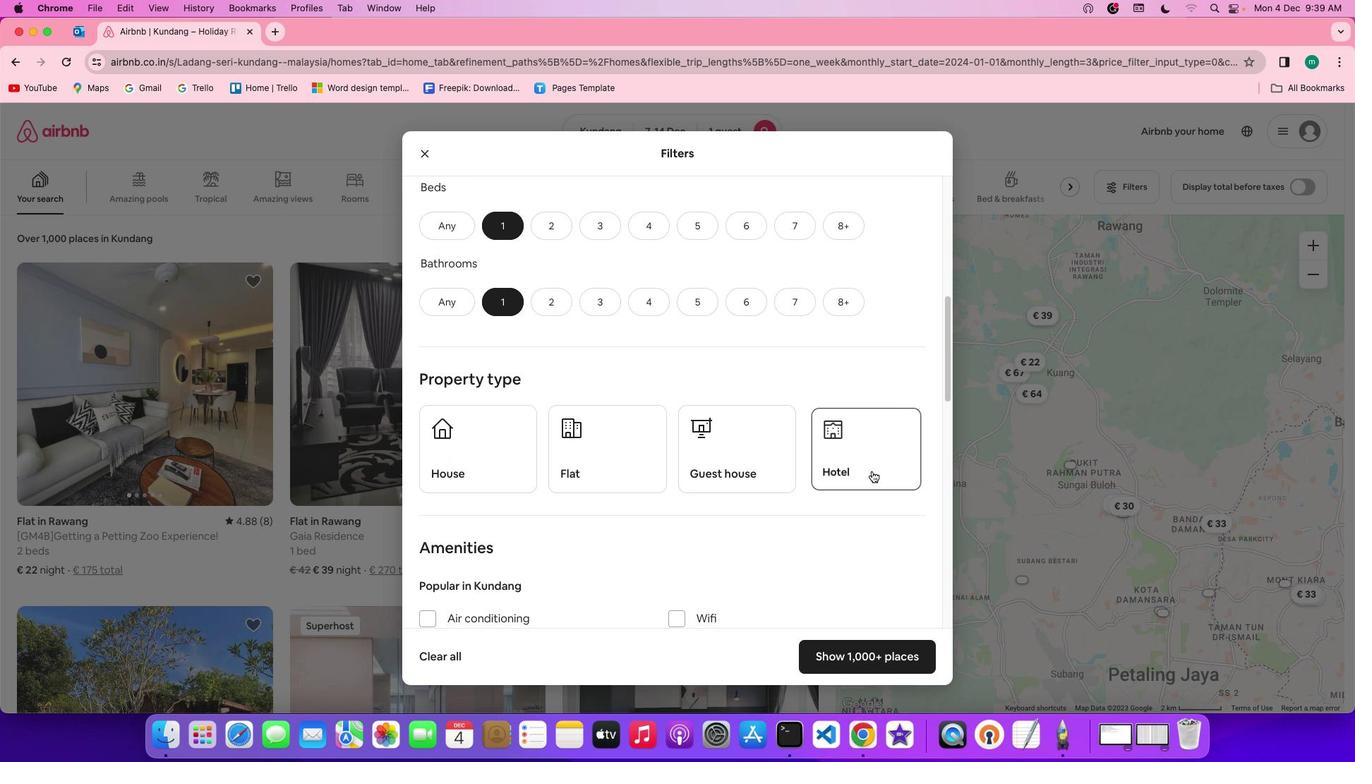 
Action: Mouse moved to (732, 554)
Screenshot: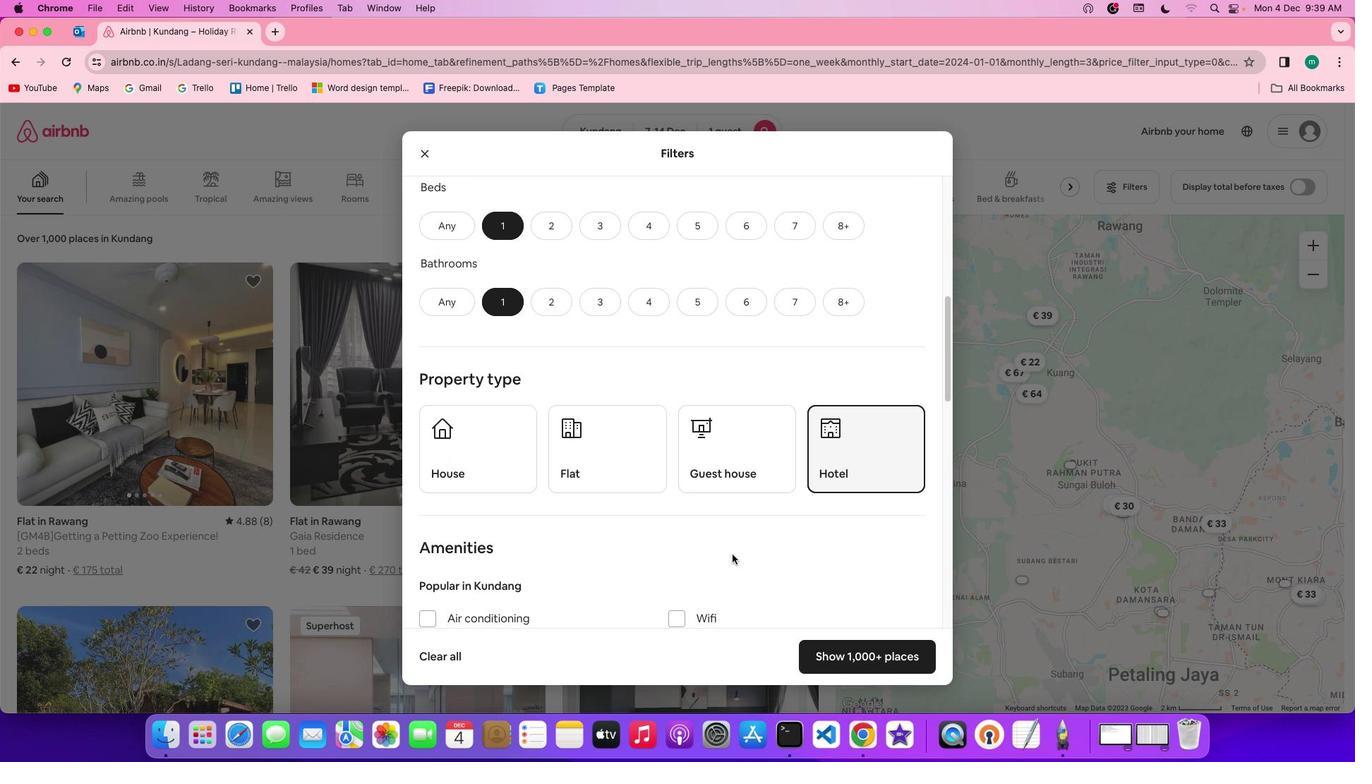 
Action: Mouse scrolled (732, 554) with delta (0, 0)
Screenshot: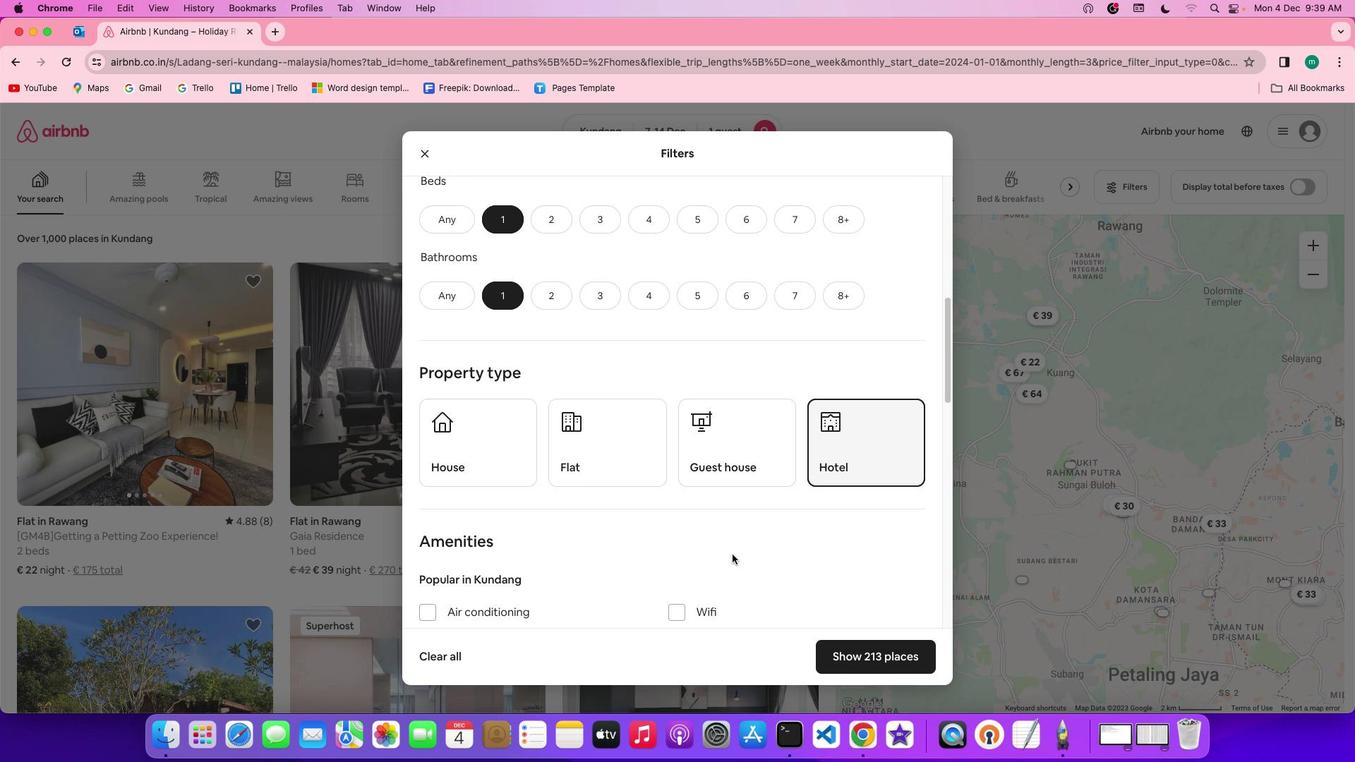 
Action: Mouse scrolled (732, 554) with delta (0, 0)
Screenshot: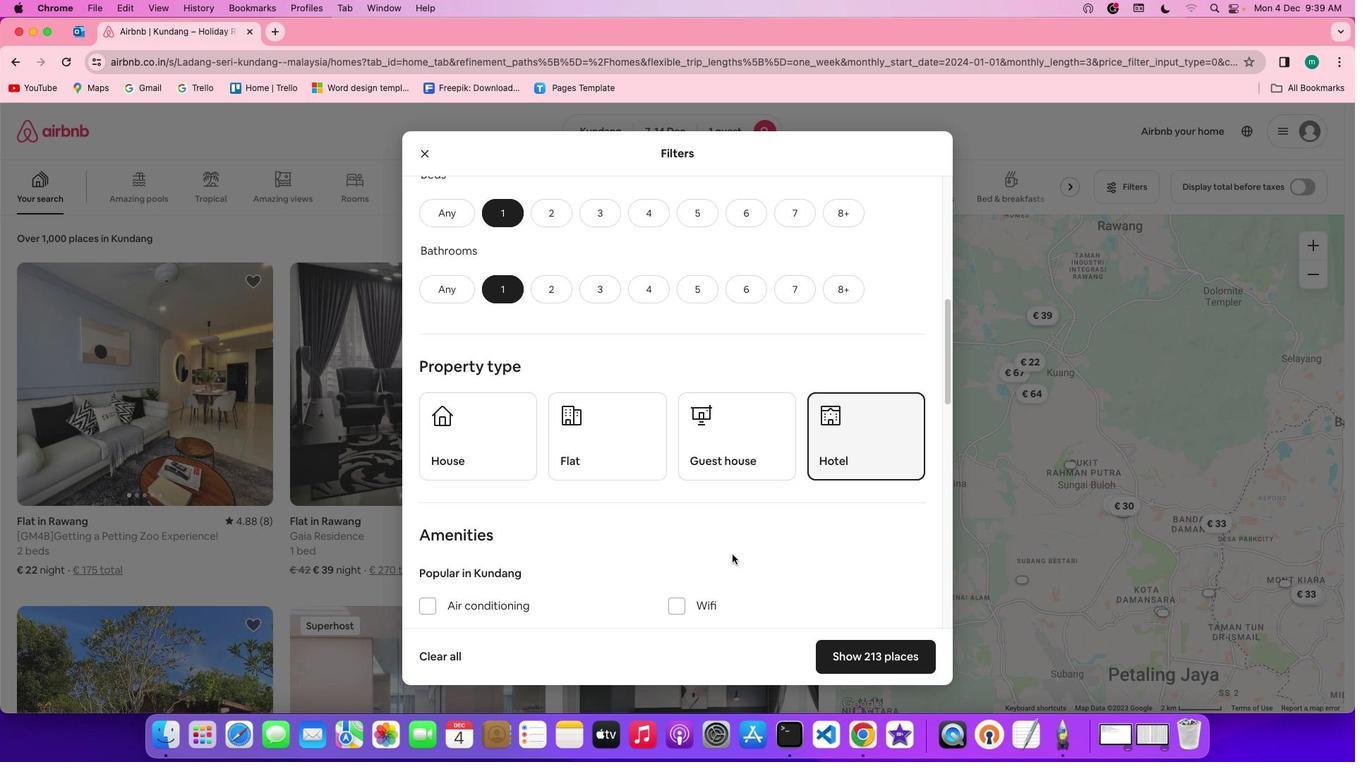 
Action: Mouse scrolled (732, 554) with delta (0, 0)
Screenshot: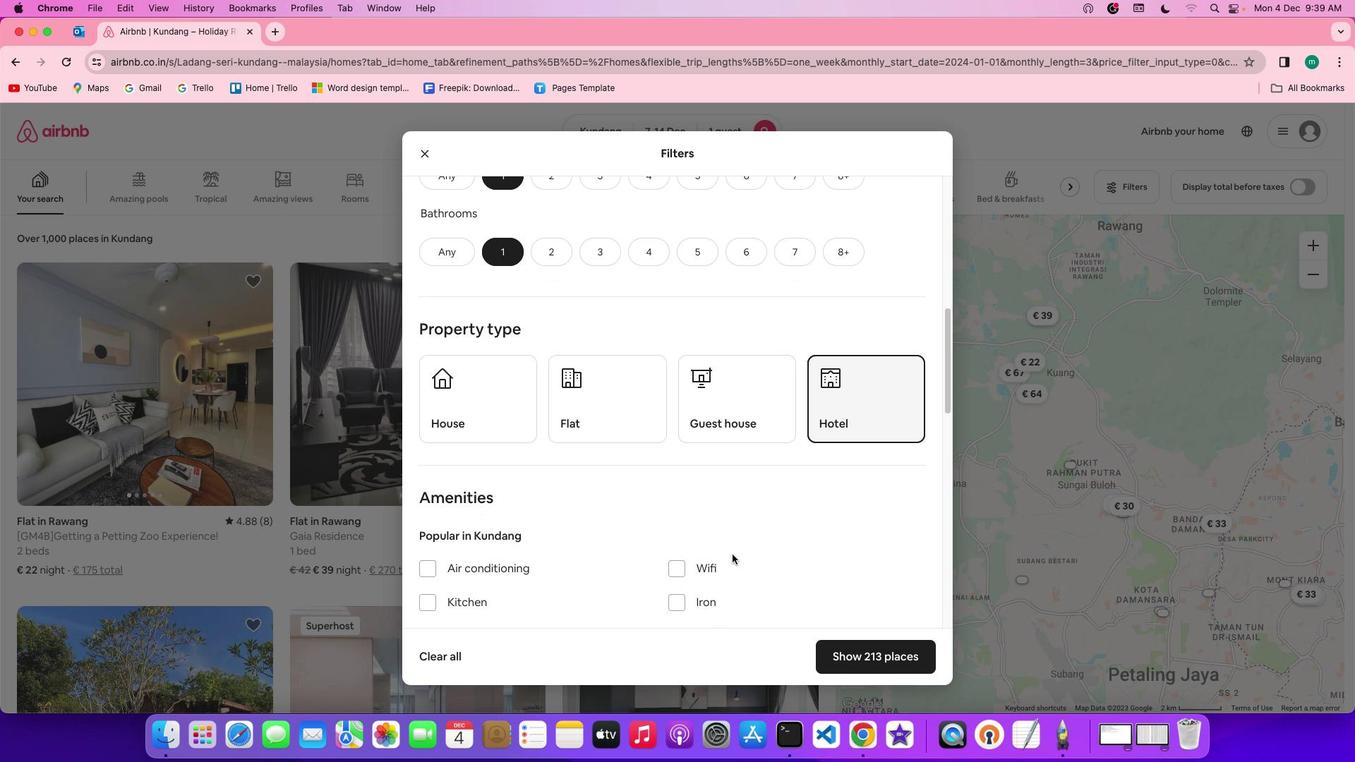 
Action: Mouse scrolled (732, 554) with delta (0, 0)
Screenshot: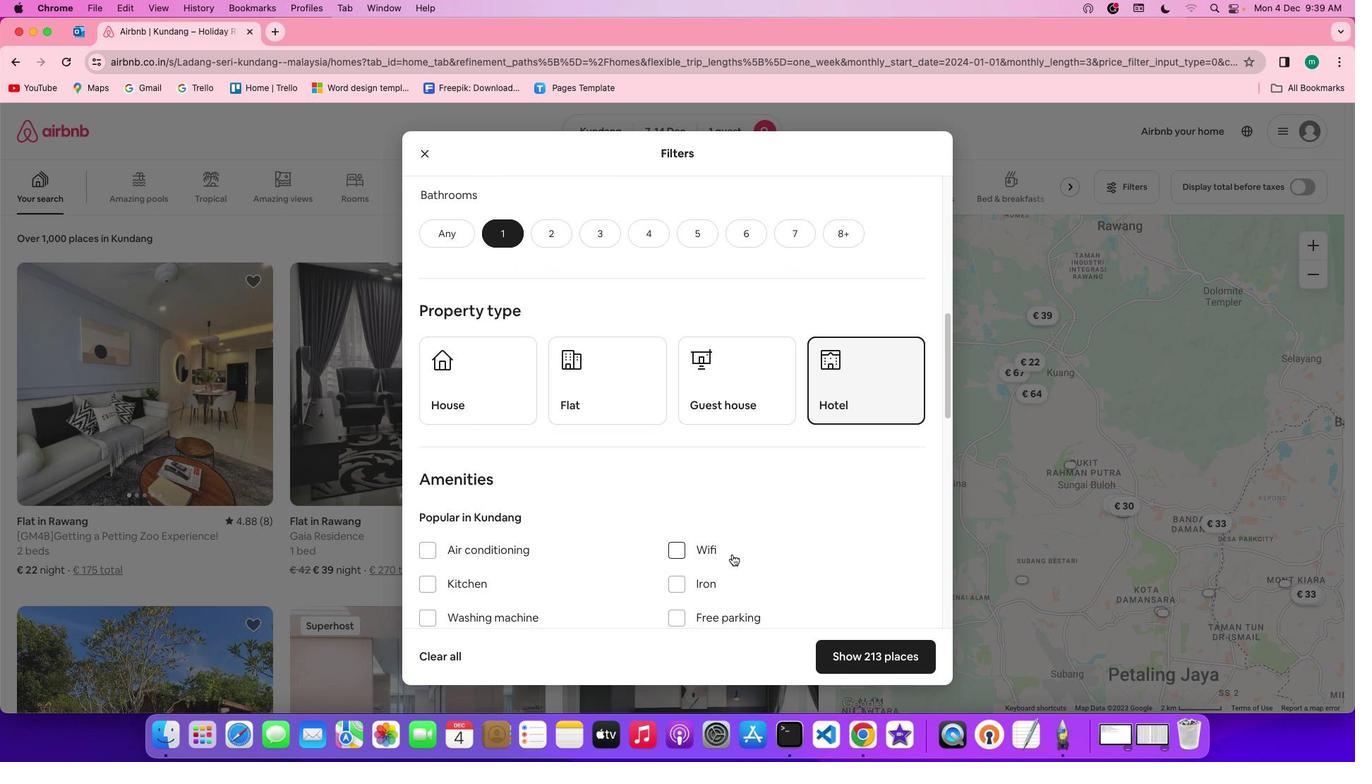
Action: Mouse scrolled (732, 554) with delta (0, 0)
Screenshot: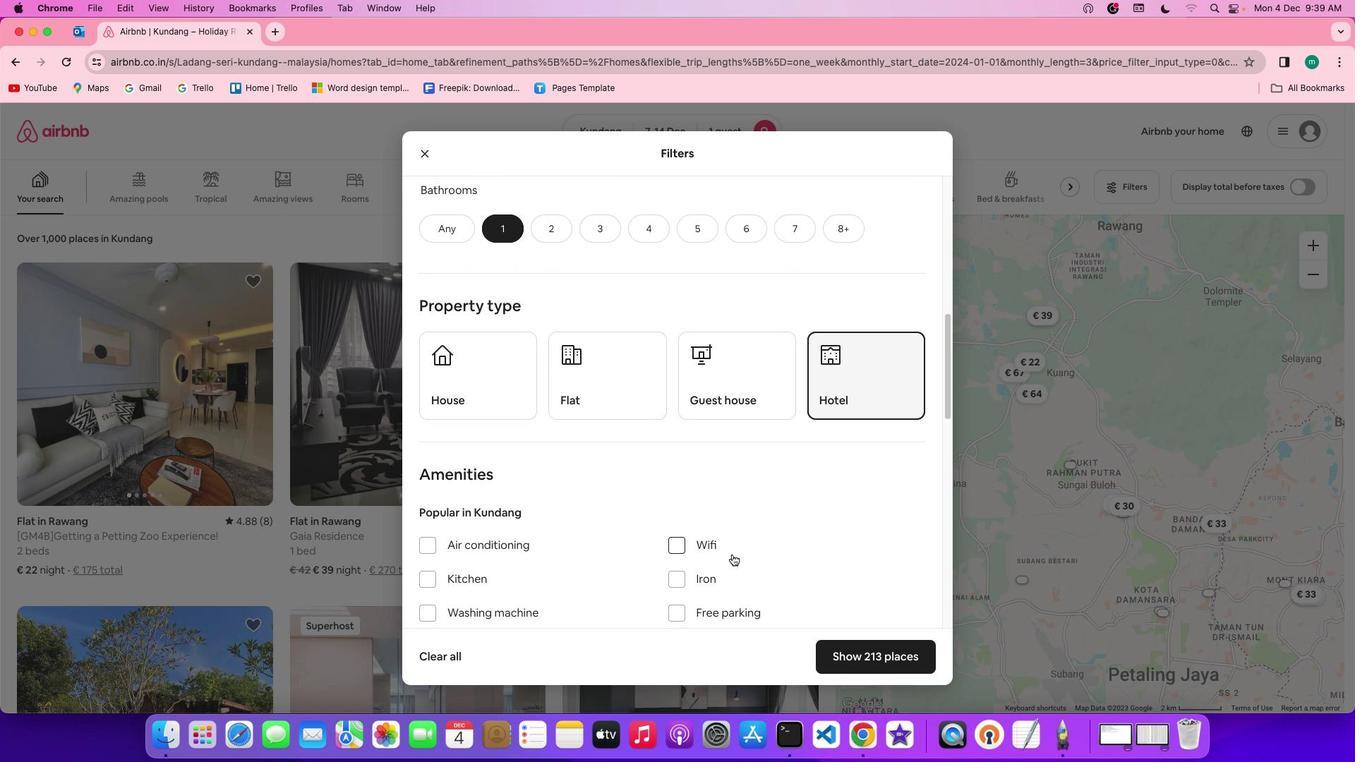 
Action: Mouse scrolled (732, 554) with delta (0, 0)
Screenshot: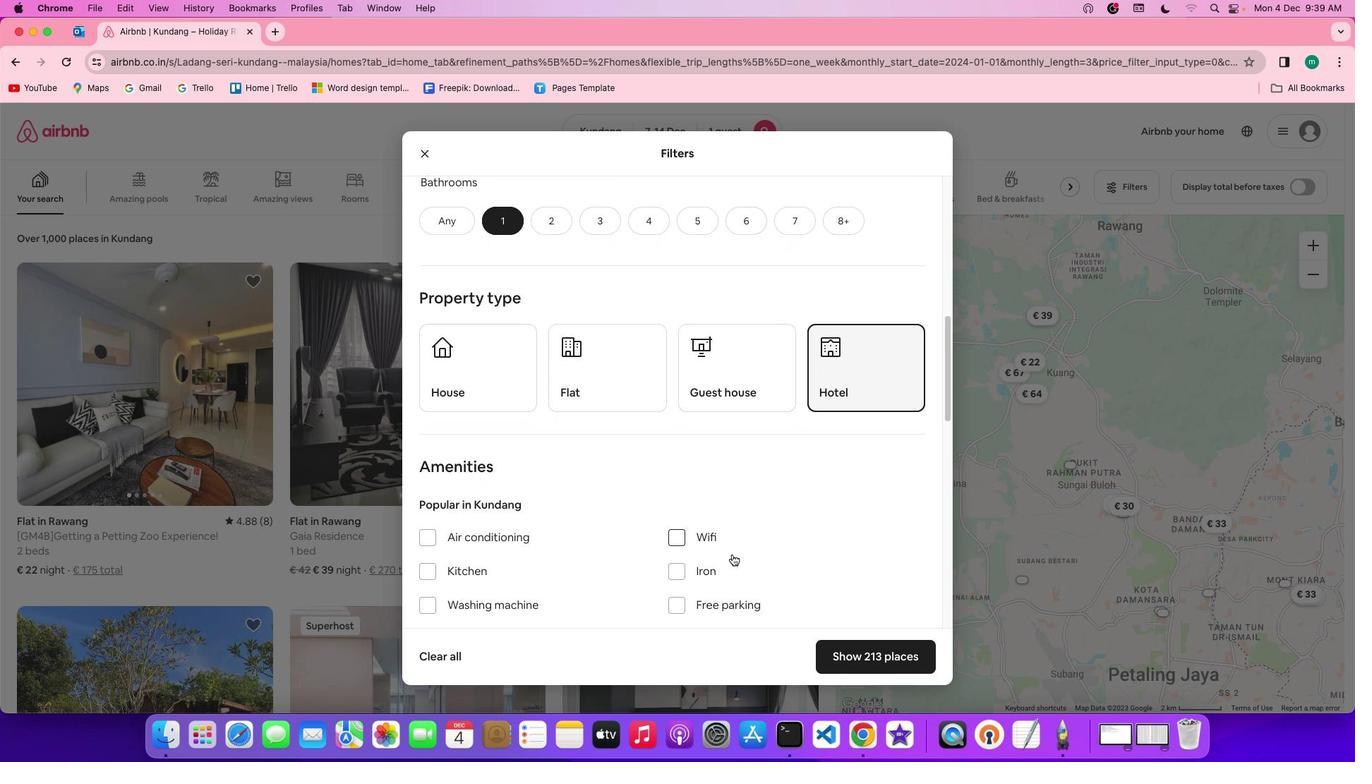 
Action: Mouse scrolled (732, 554) with delta (0, 0)
Screenshot: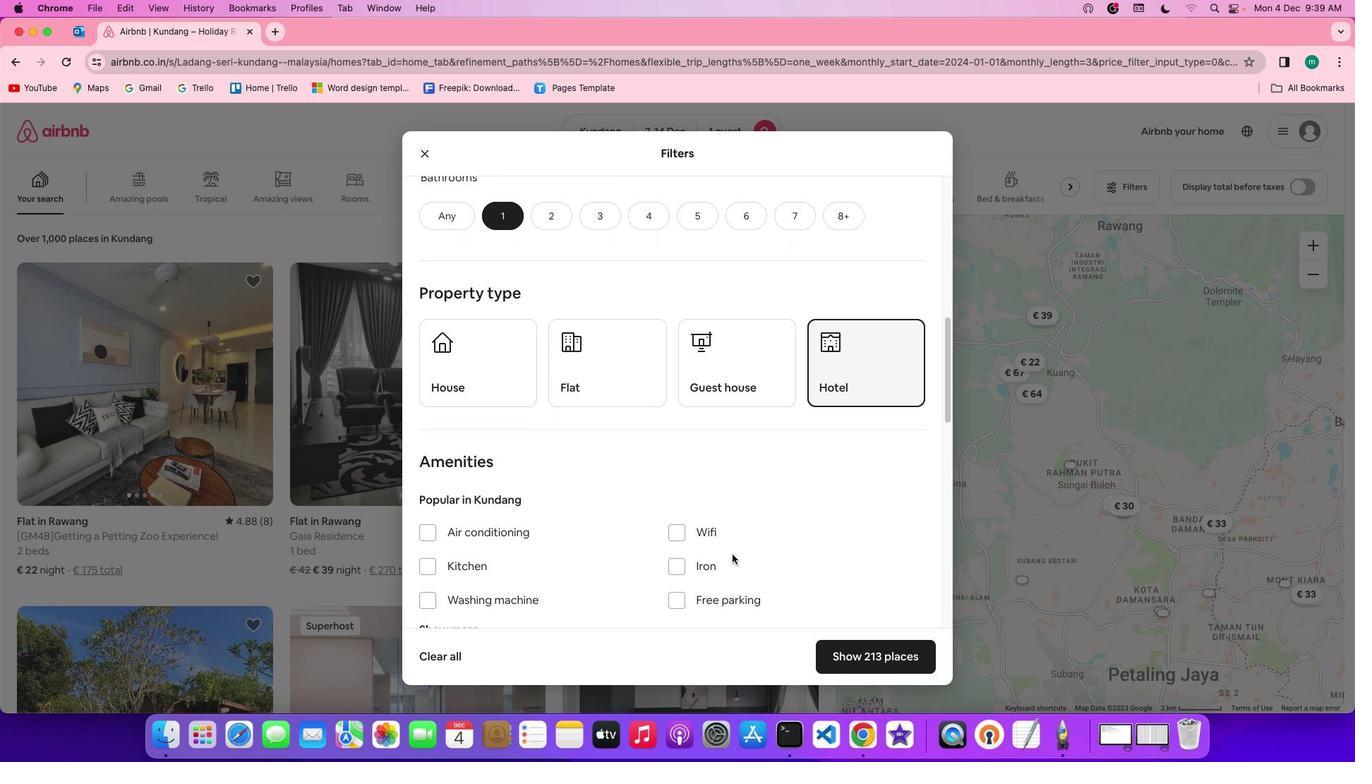 
Action: Mouse scrolled (732, 554) with delta (0, 0)
Screenshot: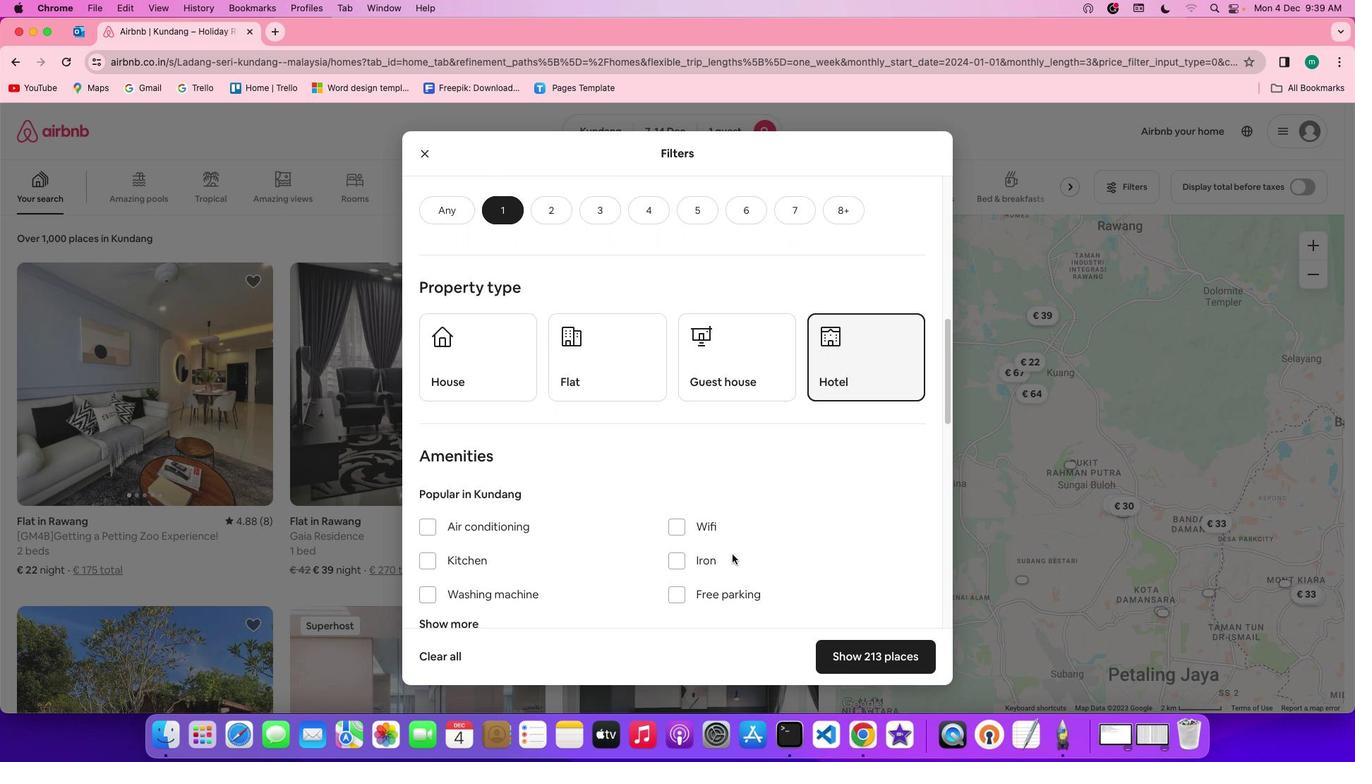 
Action: Mouse scrolled (732, 554) with delta (0, 0)
Screenshot: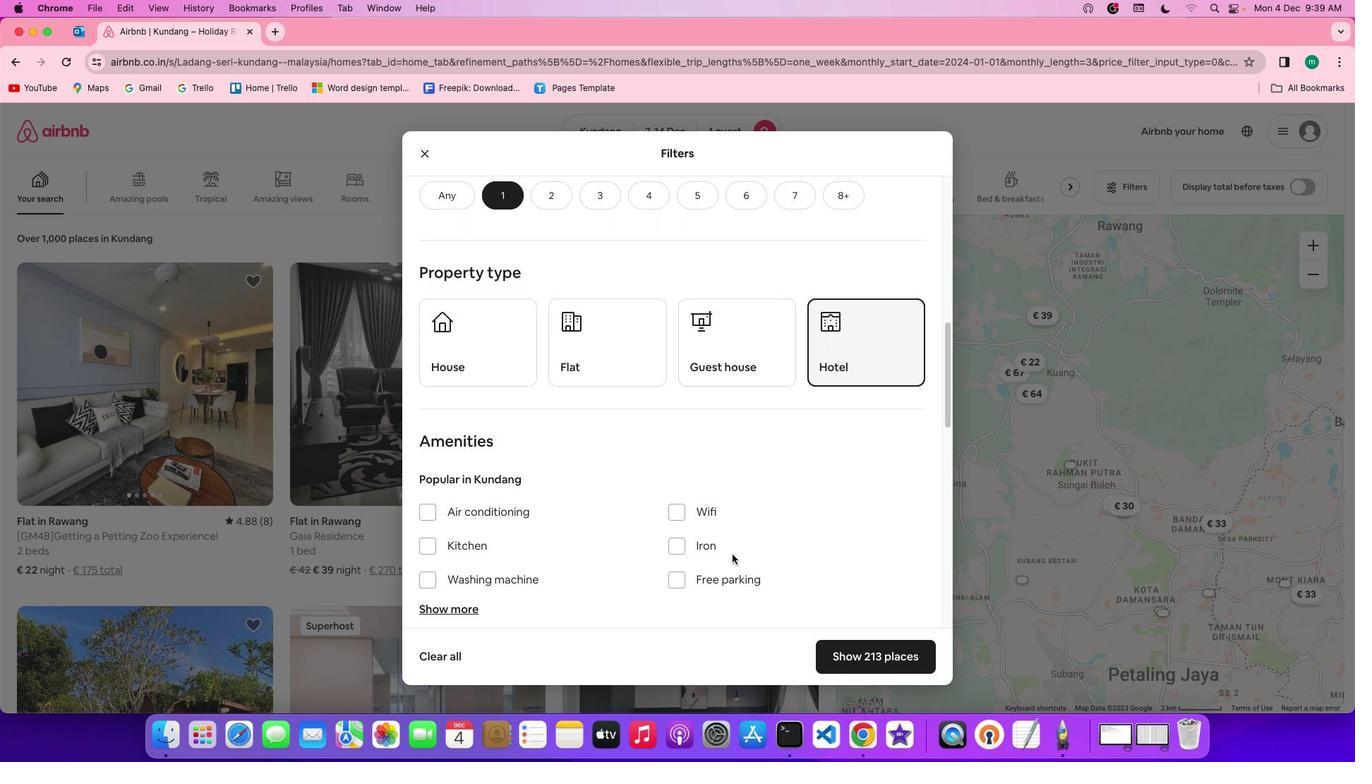 
Action: Mouse scrolled (732, 554) with delta (0, 0)
Screenshot: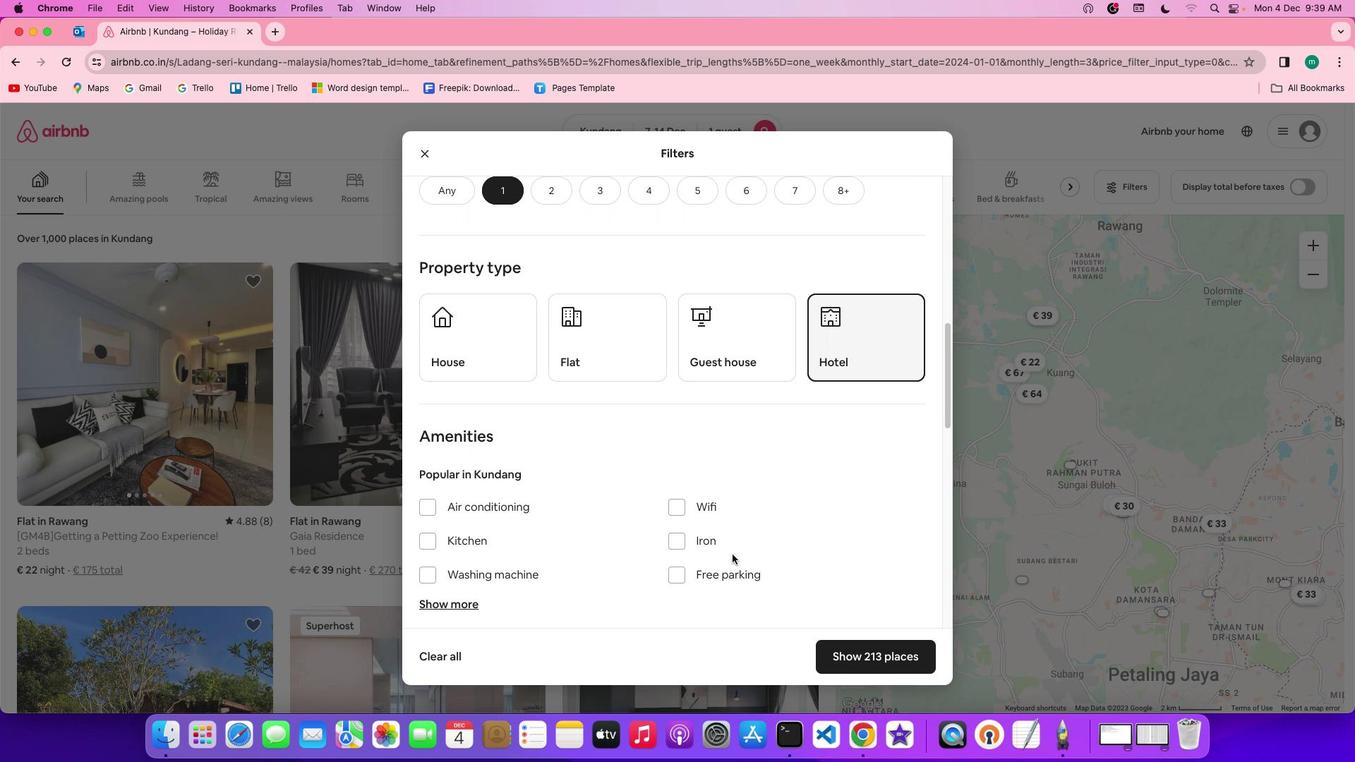 
Action: Mouse scrolled (732, 554) with delta (0, 0)
Screenshot: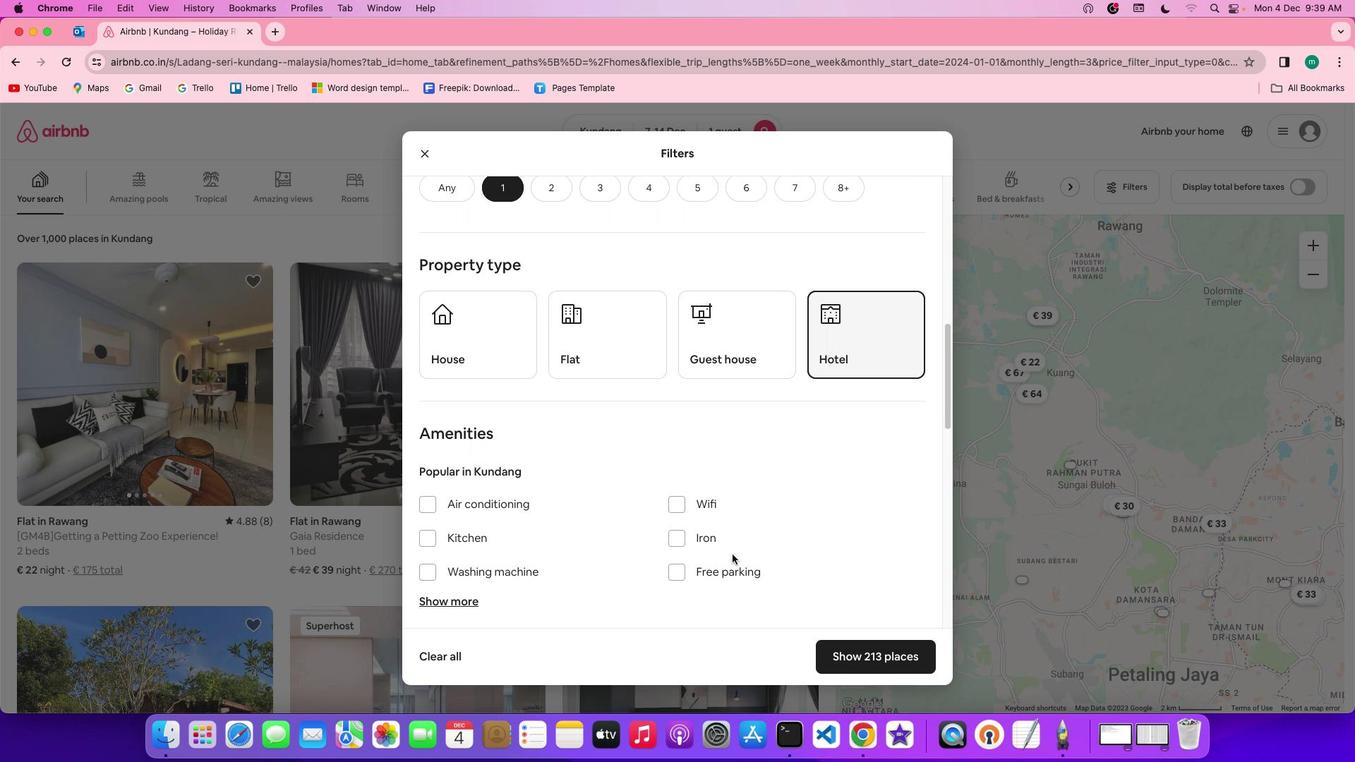 
Action: Mouse scrolled (732, 554) with delta (0, 0)
Screenshot: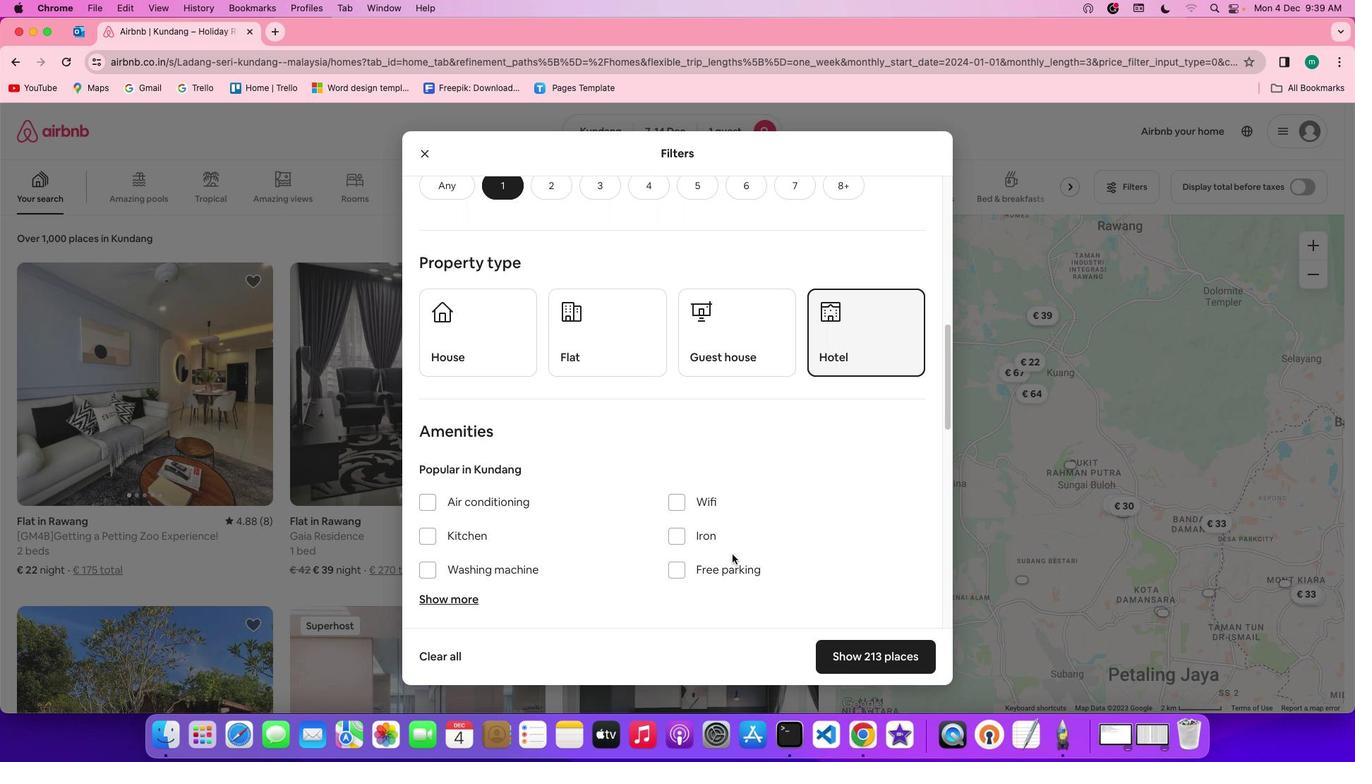 
Action: Mouse scrolled (732, 554) with delta (0, 0)
Screenshot: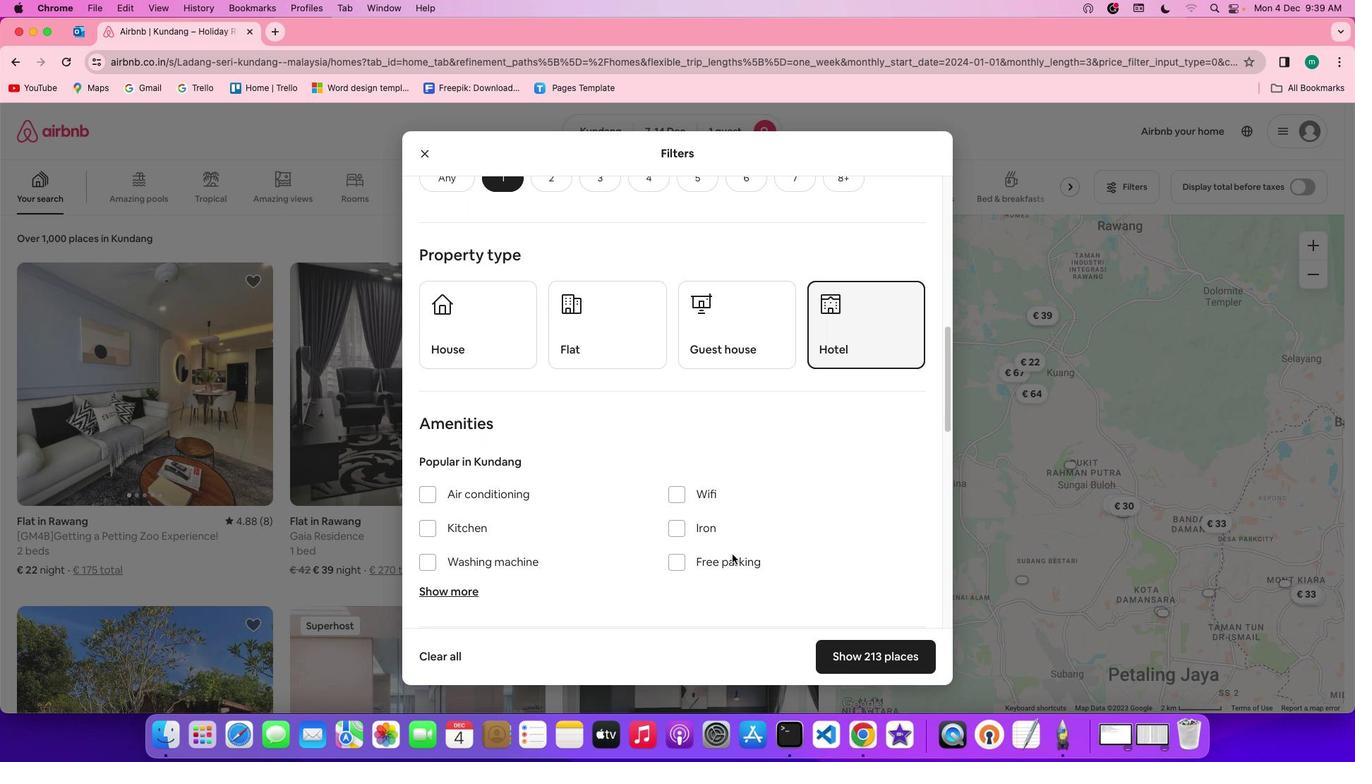 
Action: Mouse scrolled (732, 554) with delta (0, 0)
Screenshot: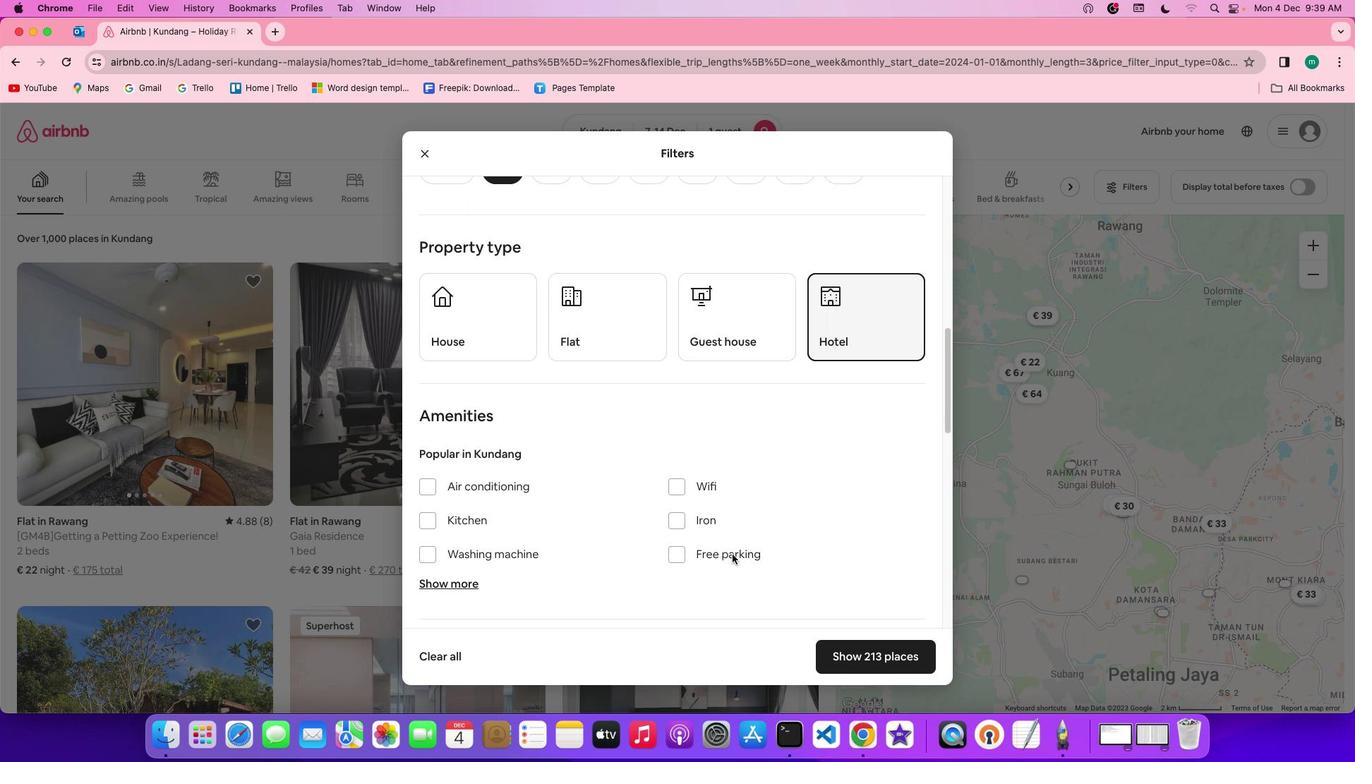 
Action: Mouse moved to (673, 477)
Screenshot: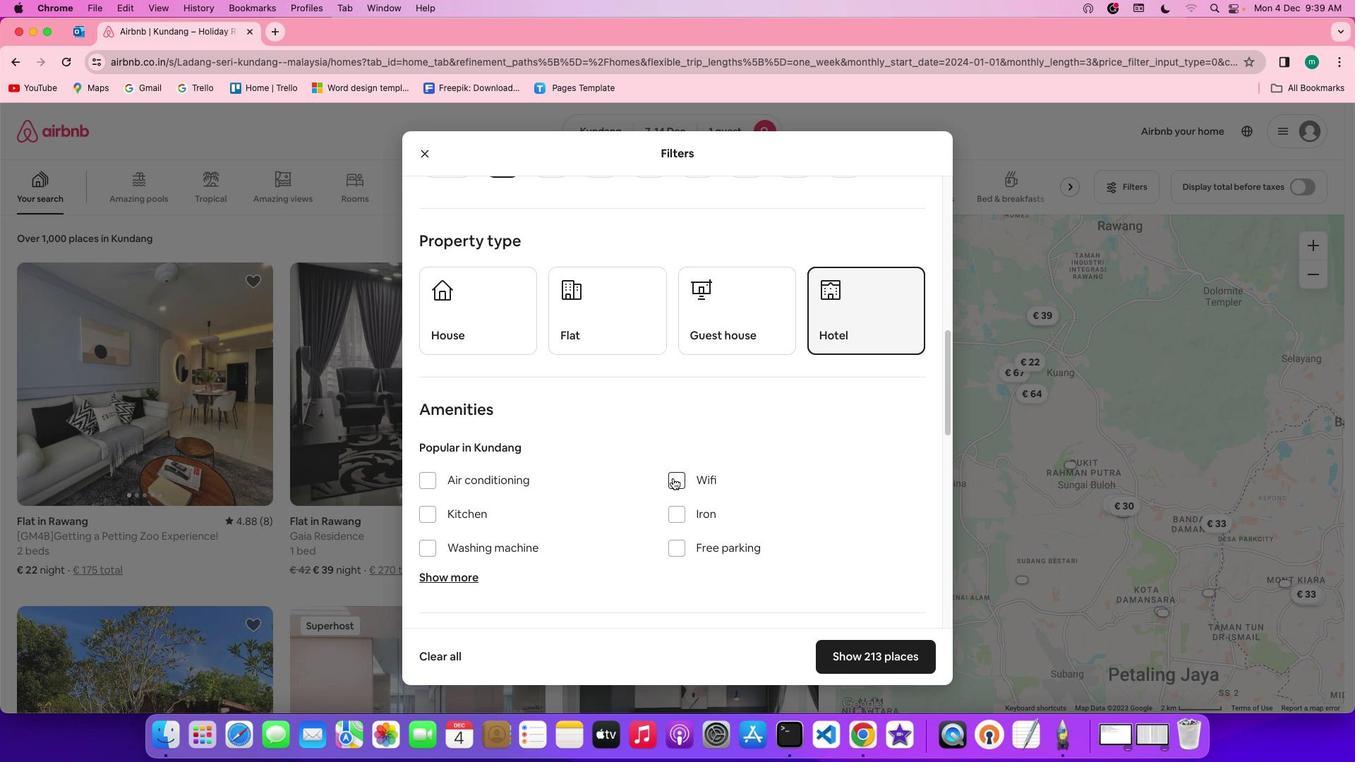 
Action: Mouse pressed left at (673, 477)
Screenshot: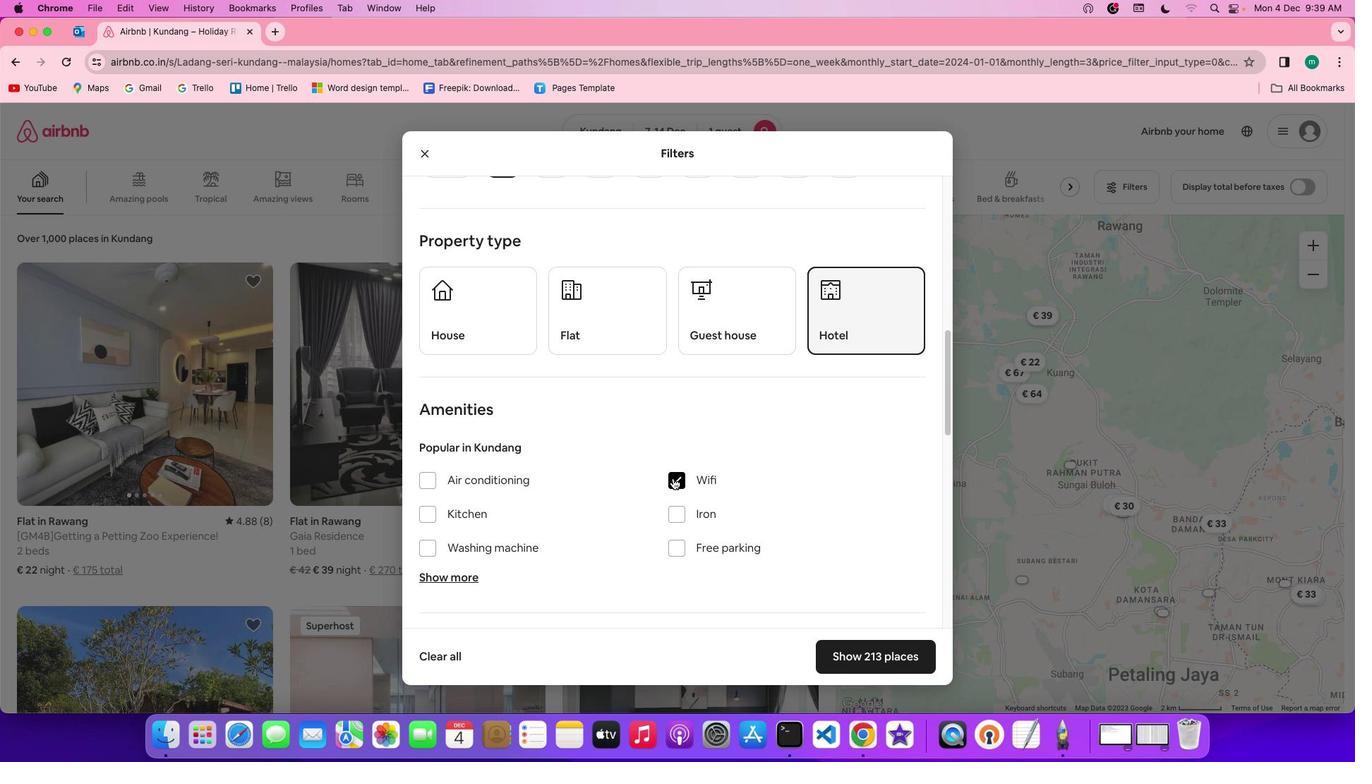 
Action: Mouse moved to (817, 522)
Screenshot: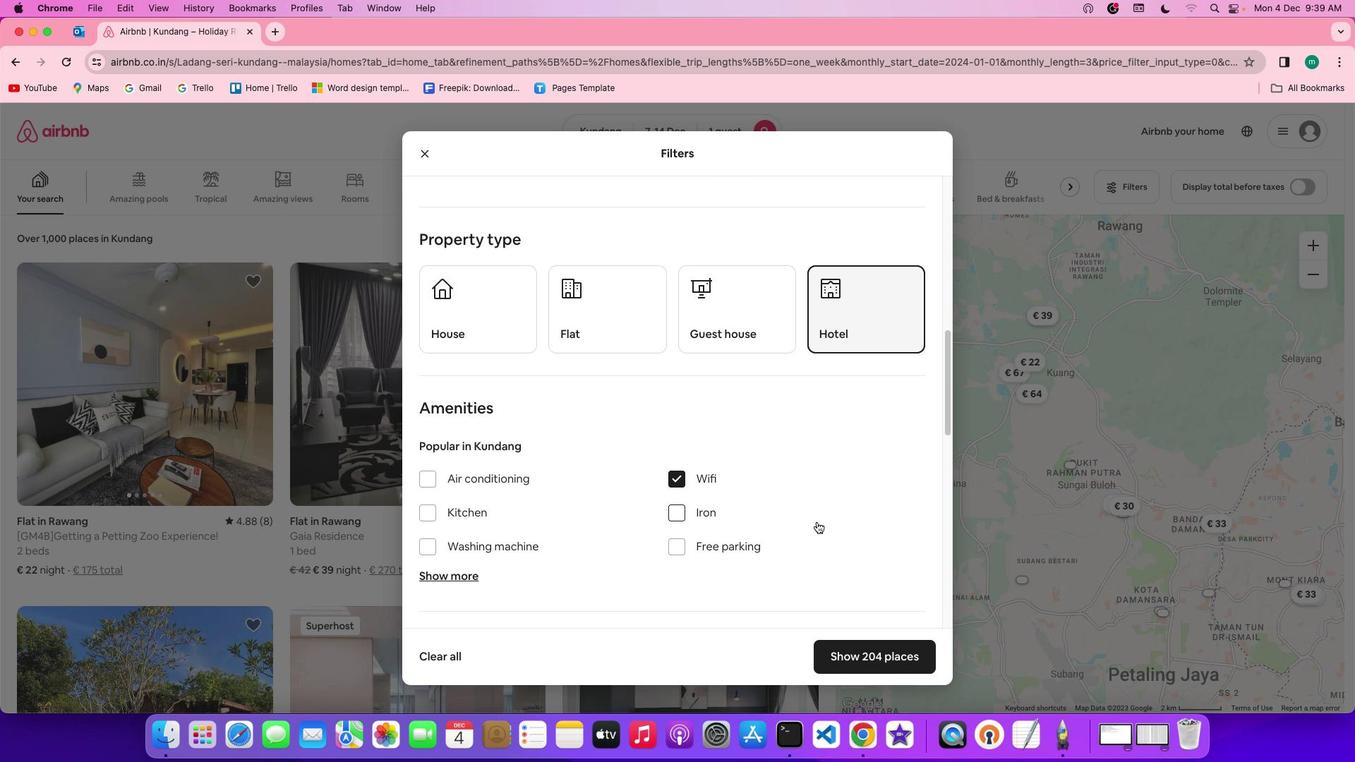 
Action: Mouse scrolled (817, 522) with delta (0, 0)
Screenshot: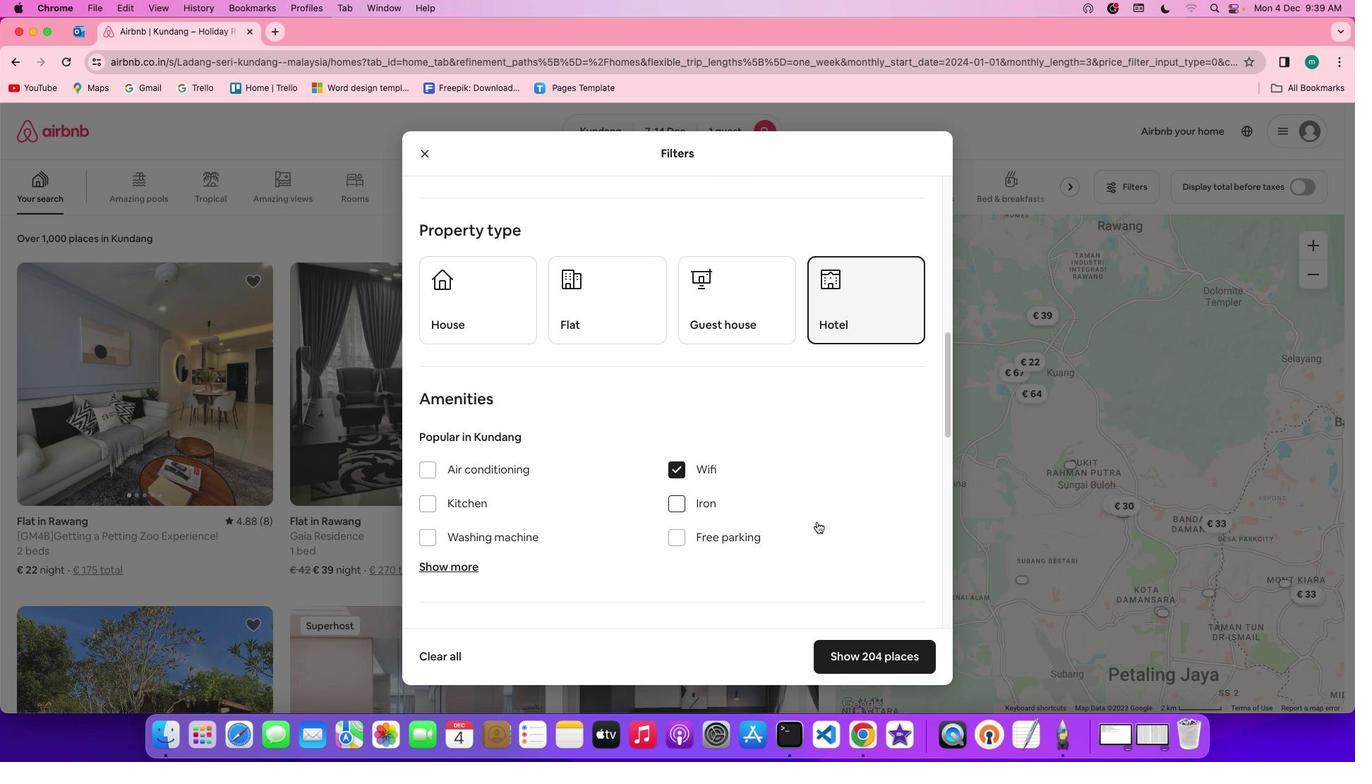 
Action: Mouse scrolled (817, 522) with delta (0, 0)
Screenshot: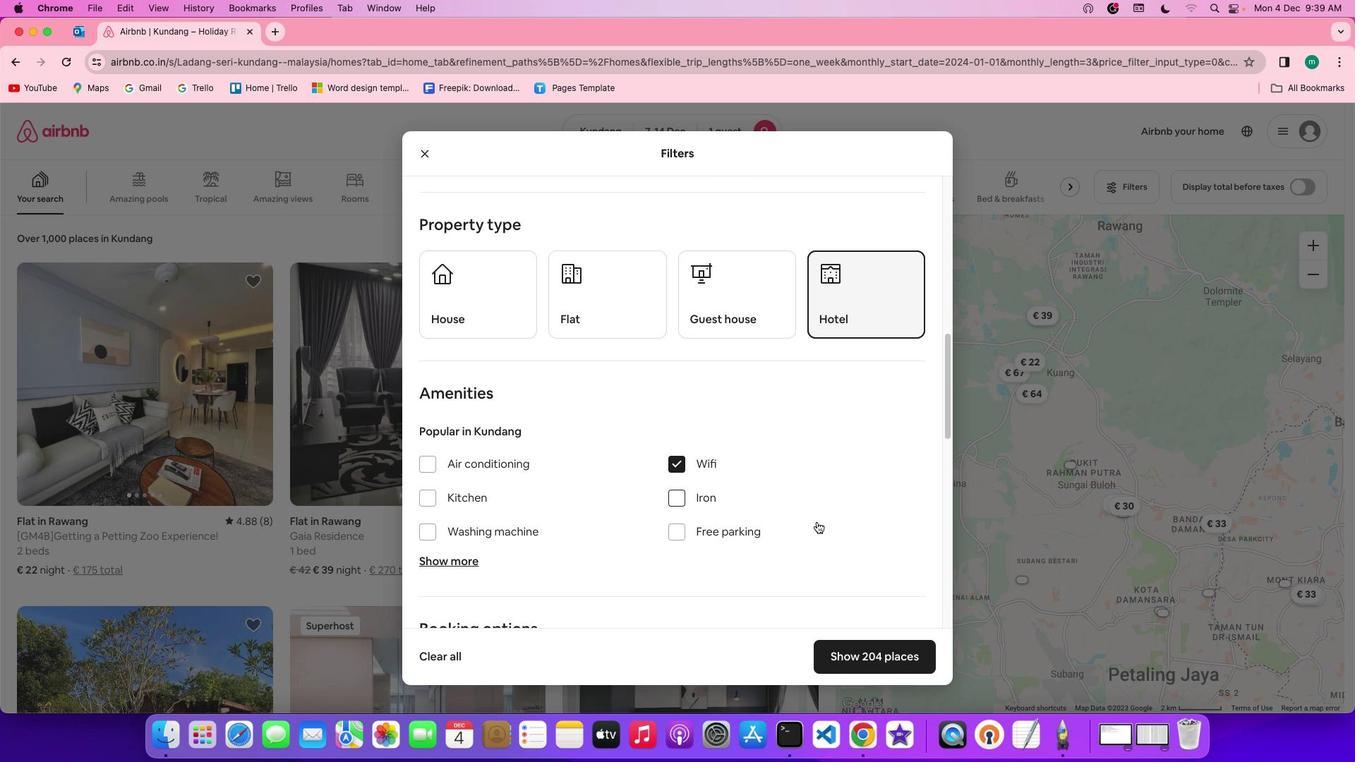 
Action: Mouse scrolled (817, 522) with delta (0, 0)
Screenshot: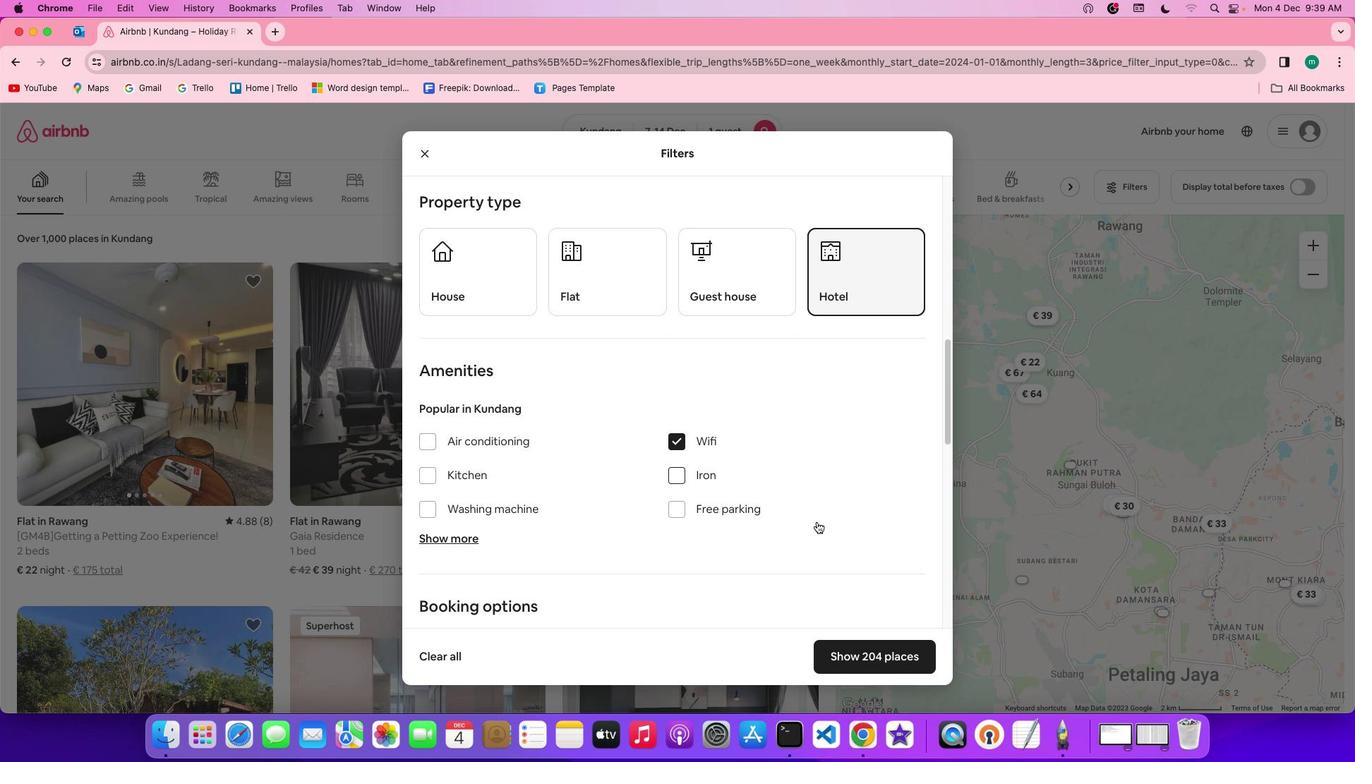 
Action: Mouse scrolled (817, 522) with delta (0, 0)
Screenshot: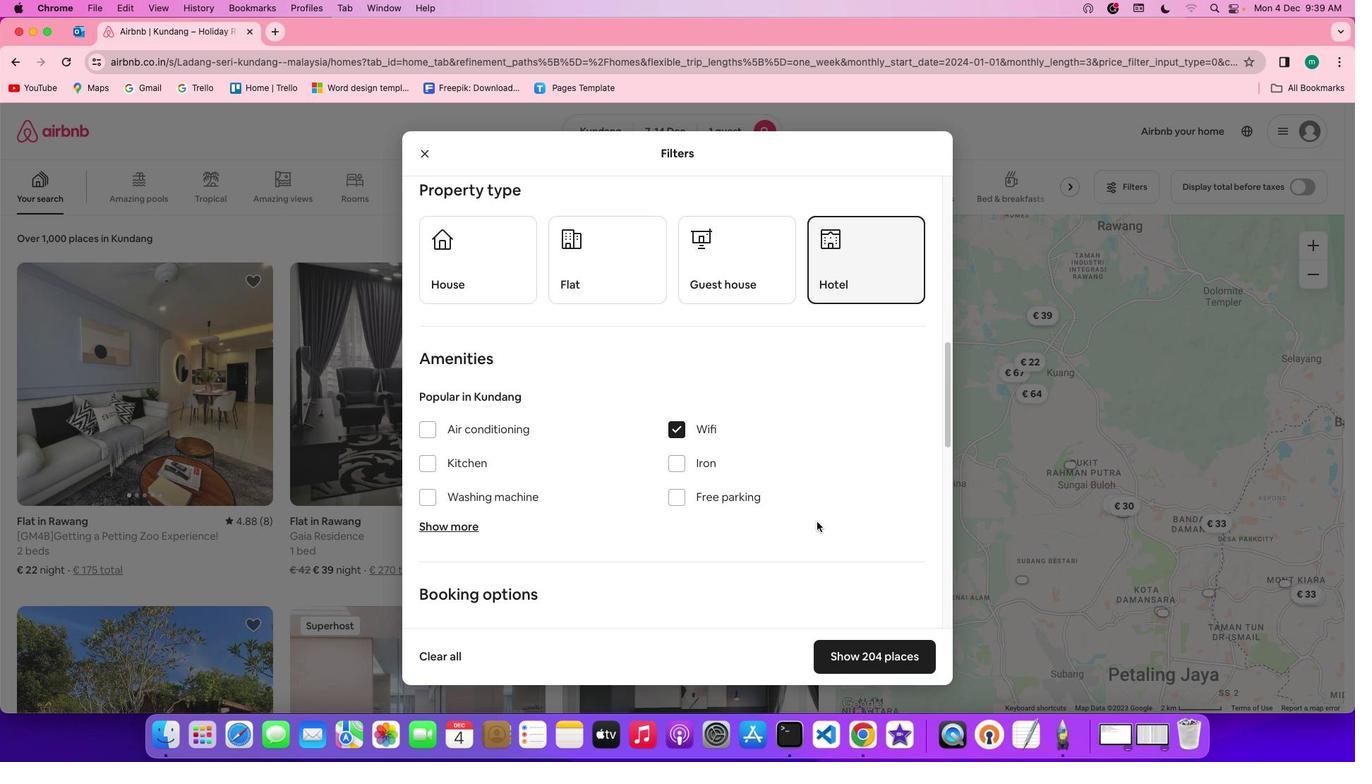 
Action: Mouse scrolled (817, 522) with delta (0, 0)
Screenshot: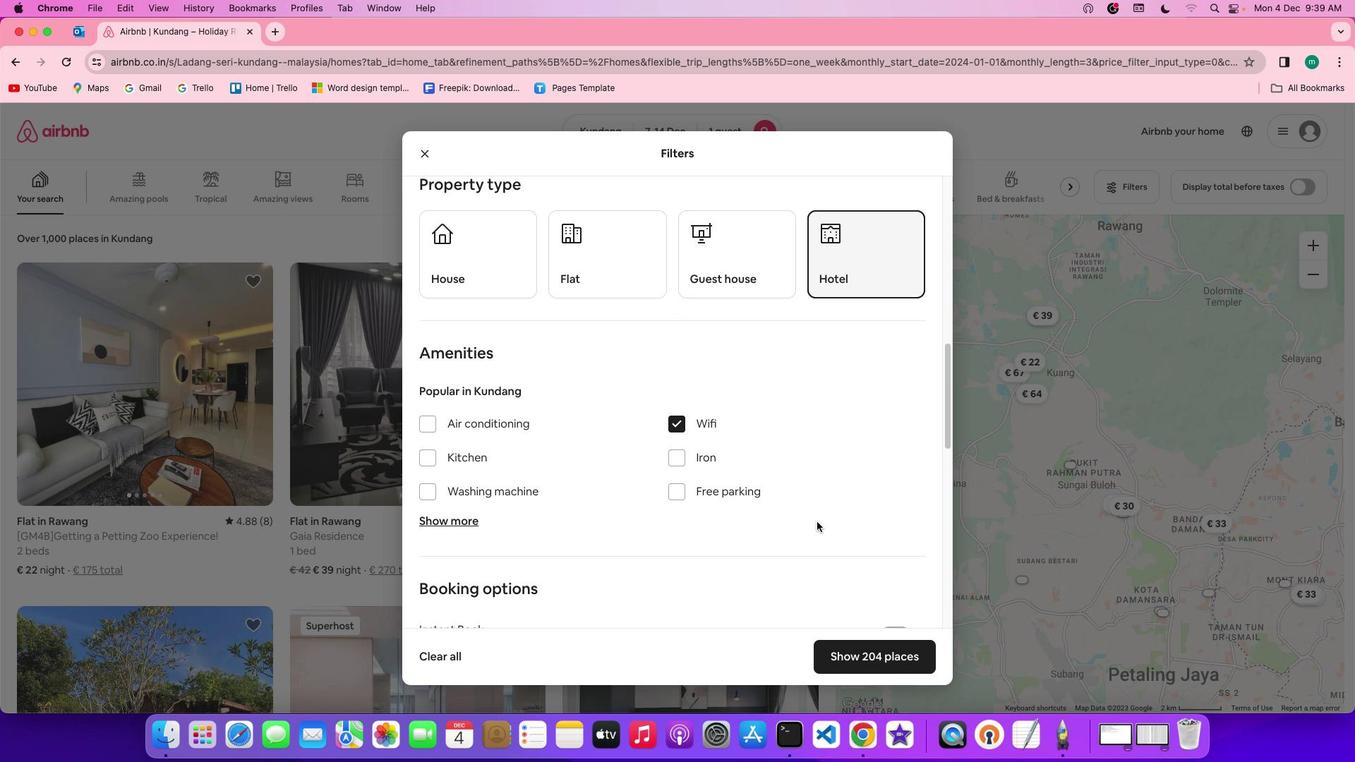 
Action: Mouse scrolled (817, 522) with delta (0, 0)
Screenshot: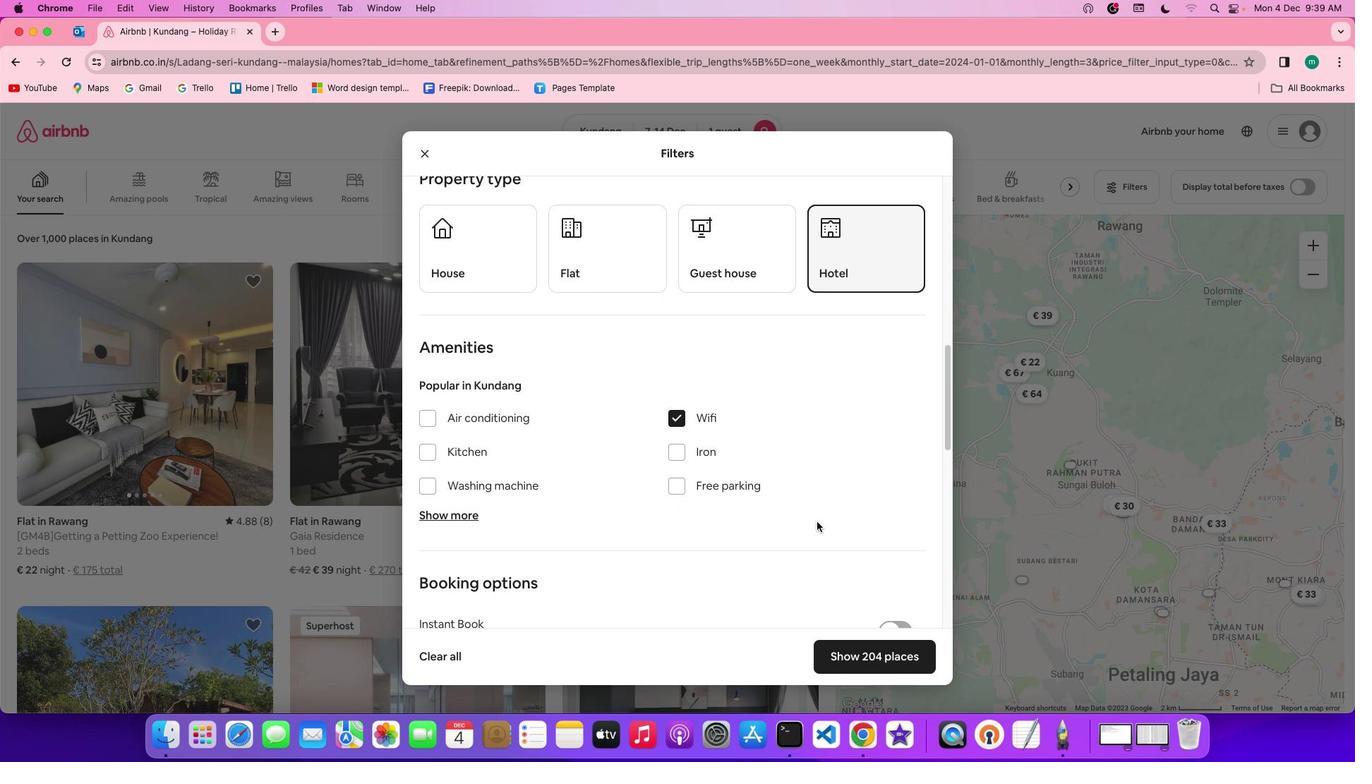 
Action: Mouse scrolled (817, 522) with delta (0, 0)
Screenshot: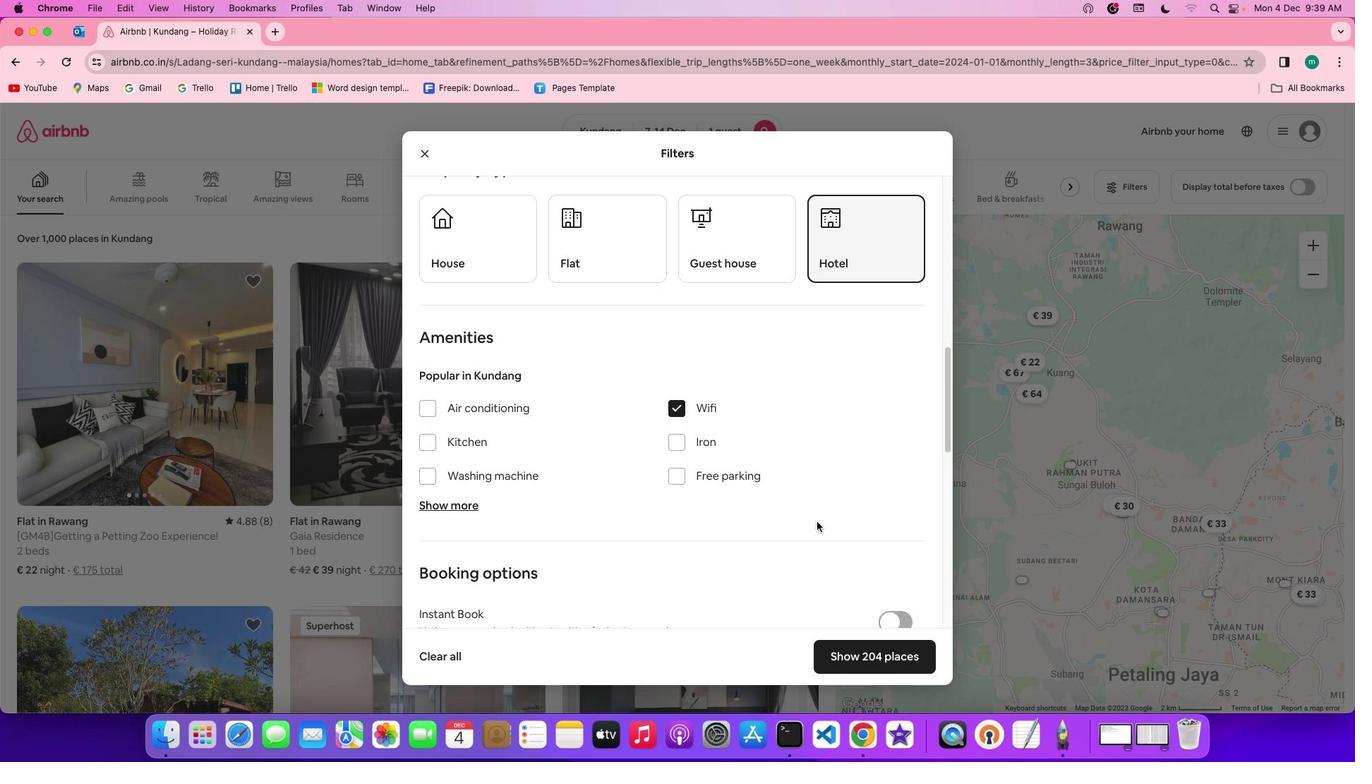 
Action: Mouse scrolled (817, 522) with delta (0, 0)
Screenshot: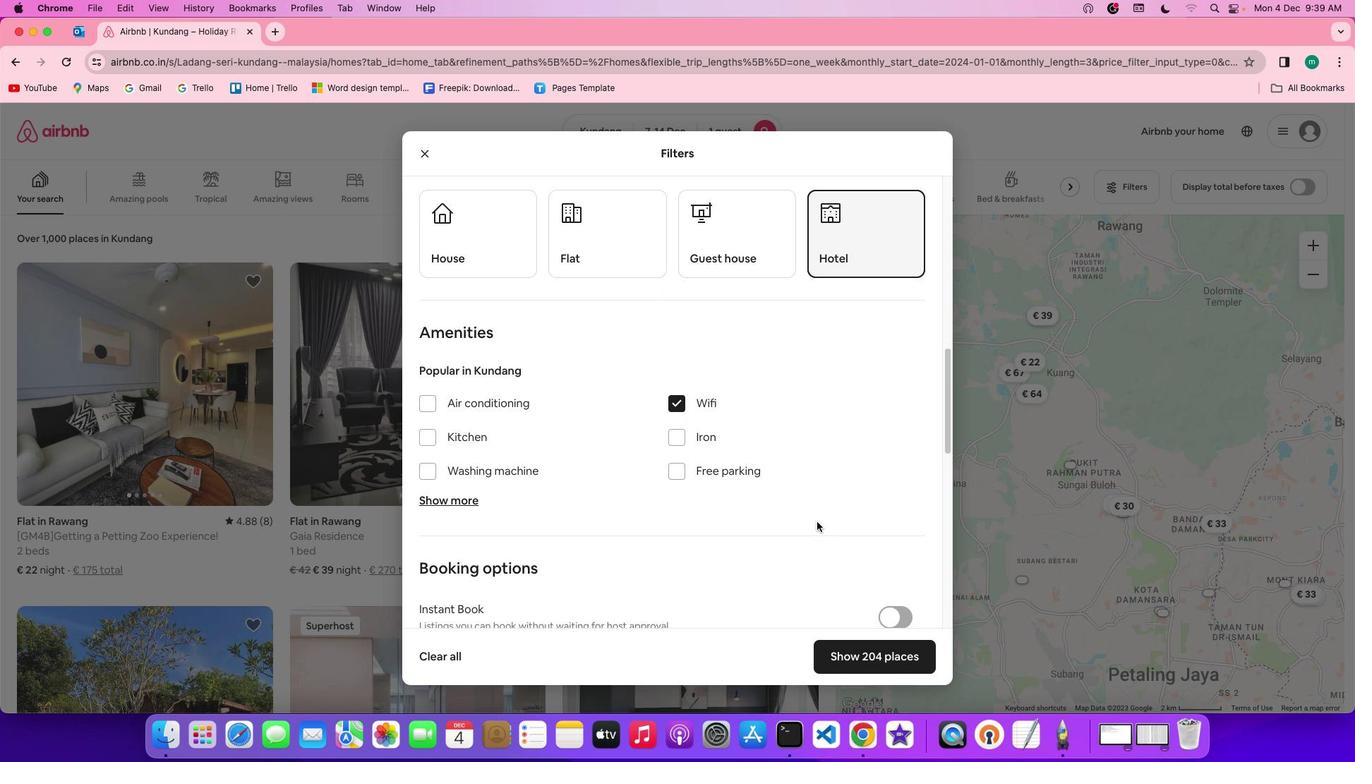 
Action: Mouse scrolled (817, 522) with delta (0, 0)
Screenshot: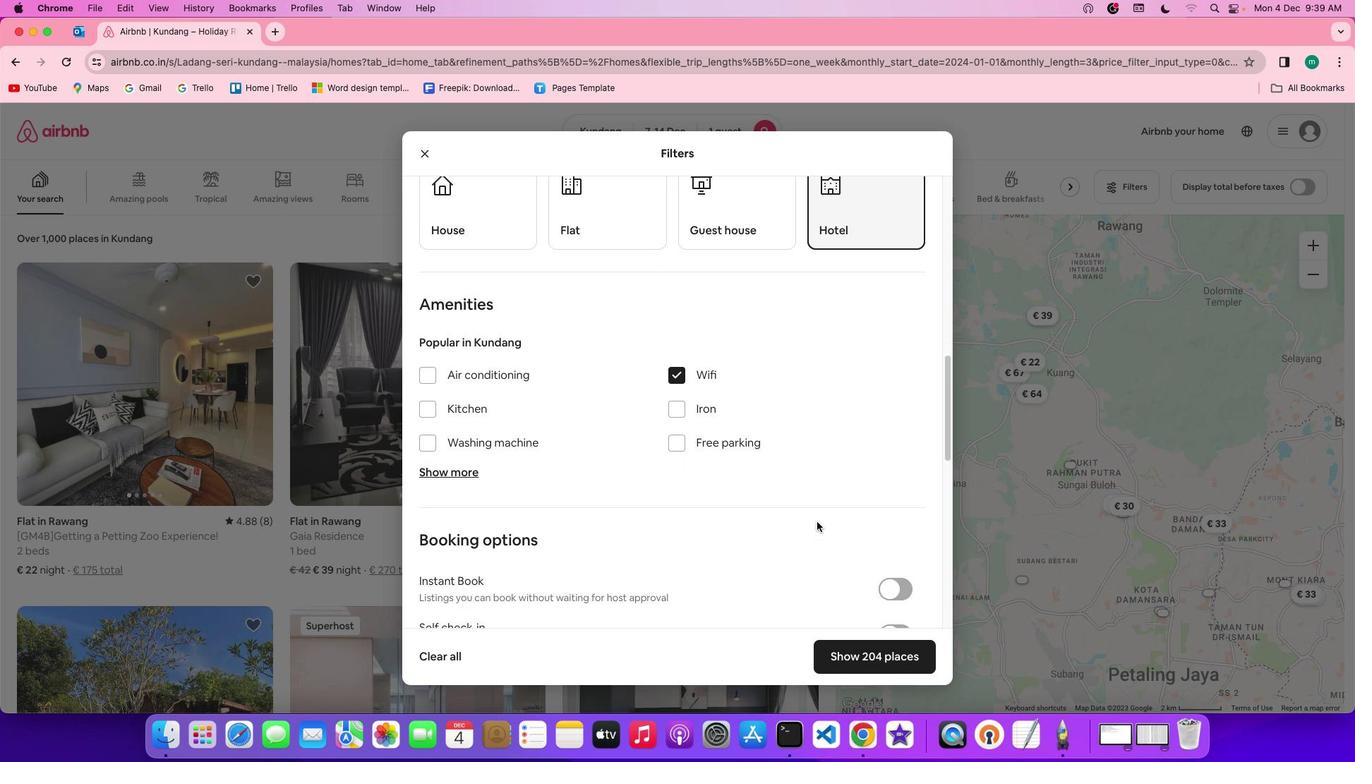 
Action: Mouse scrolled (817, 522) with delta (0, 0)
Screenshot: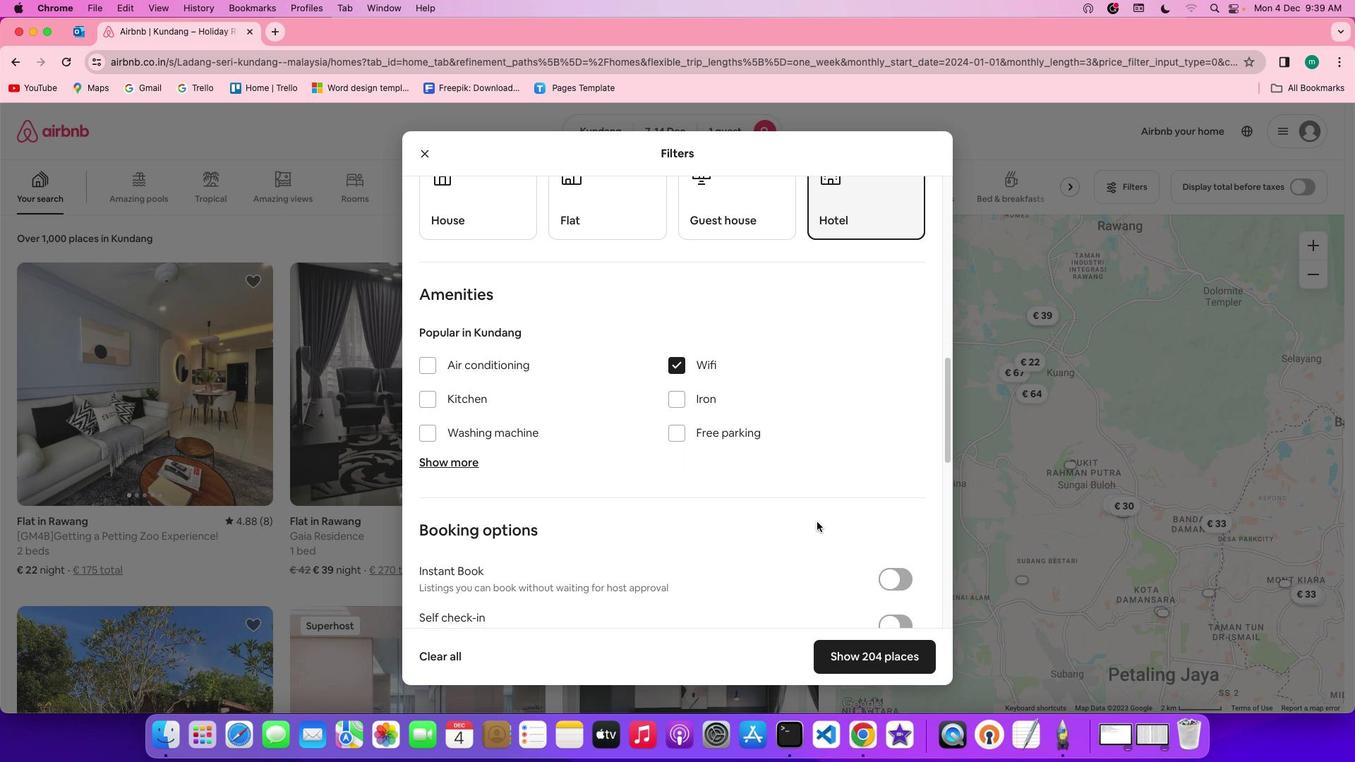 
Action: Mouse scrolled (817, 522) with delta (0, 0)
Screenshot: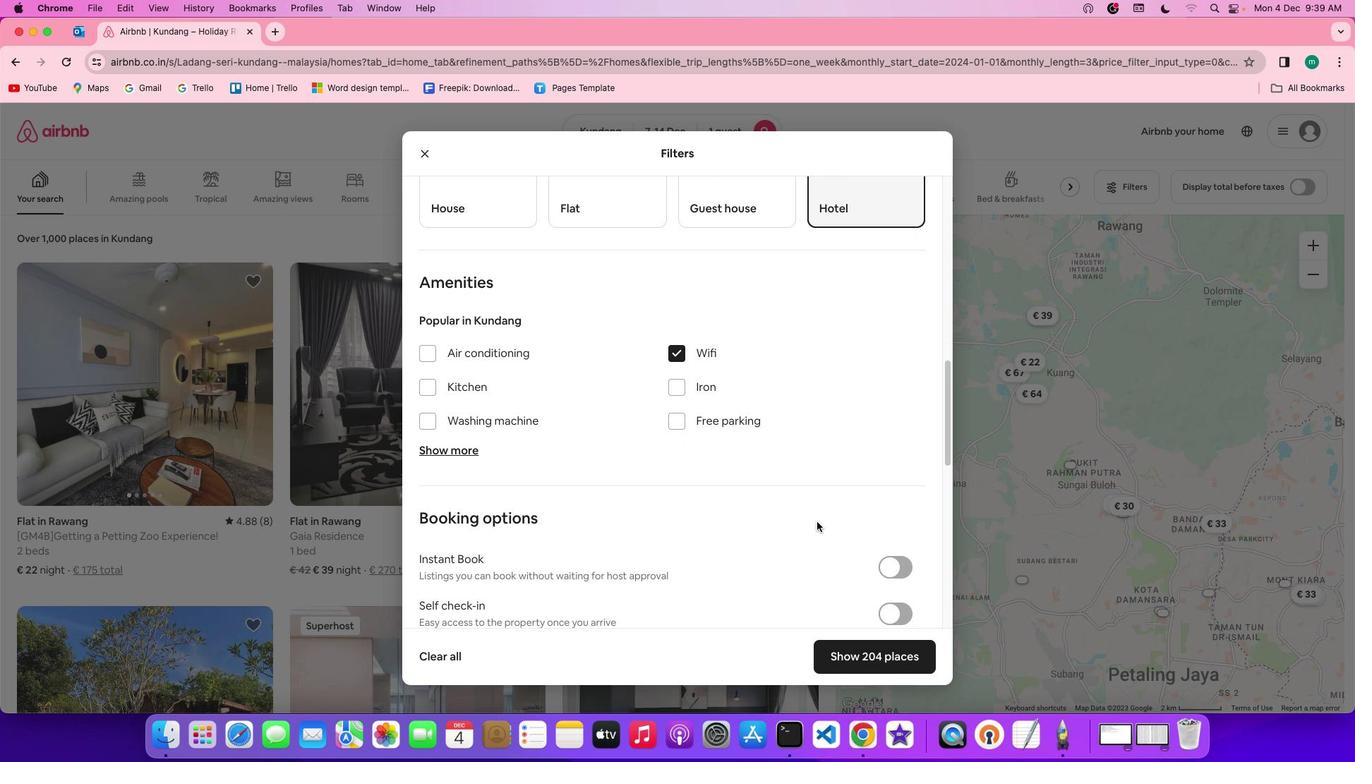 
Action: Mouse scrolled (817, 522) with delta (0, 0)
Screenshot: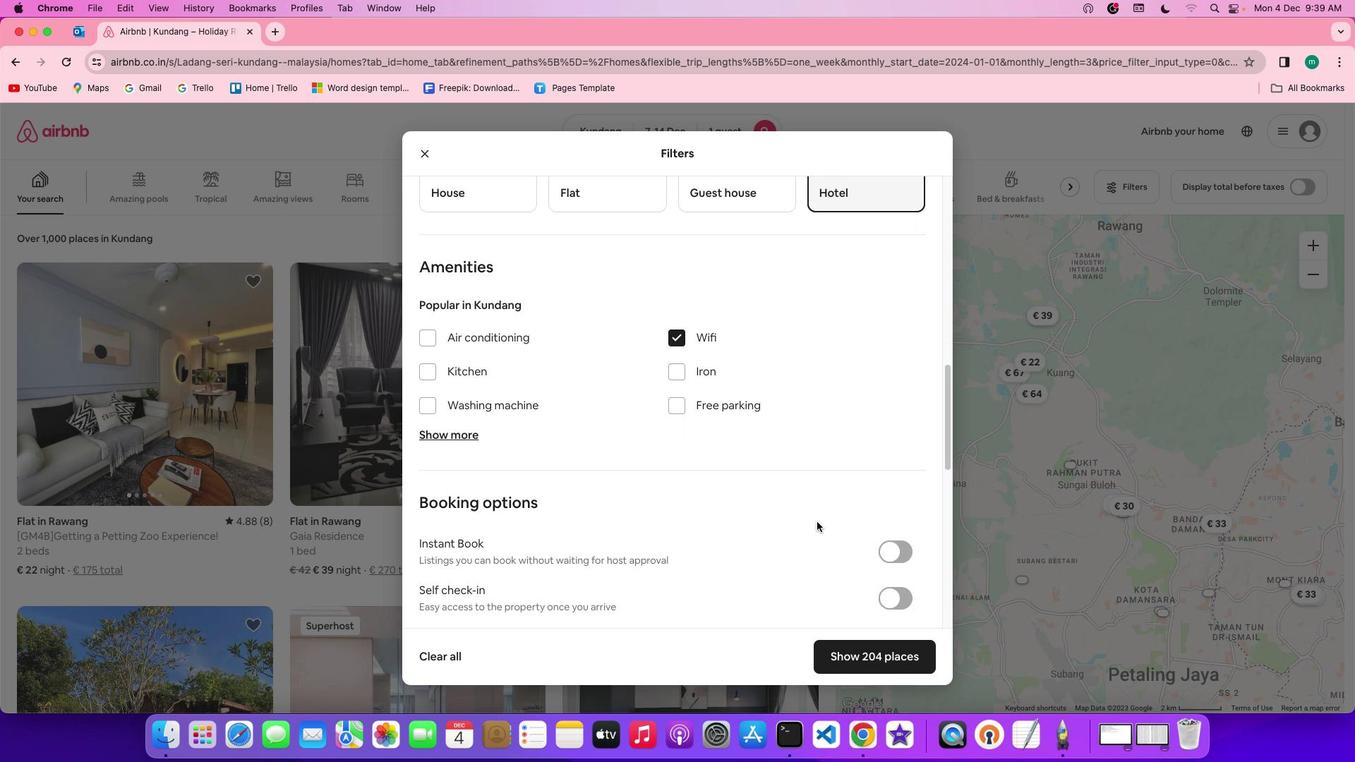 
Action: Mouse scrolled (817, 522) with delta (0, 0)
Screenshot: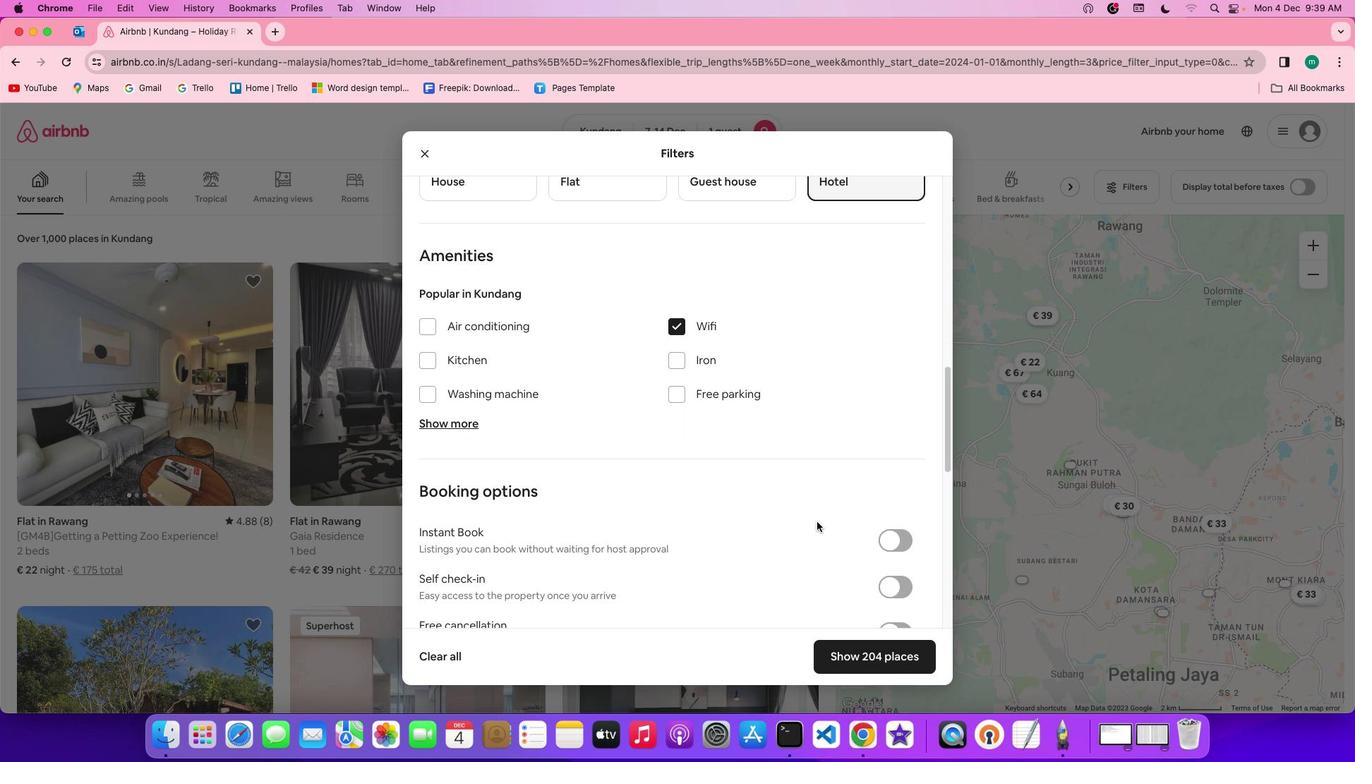 
Action: Mouse scrolled (817, 522) with delta (0, 0)
Screenshot: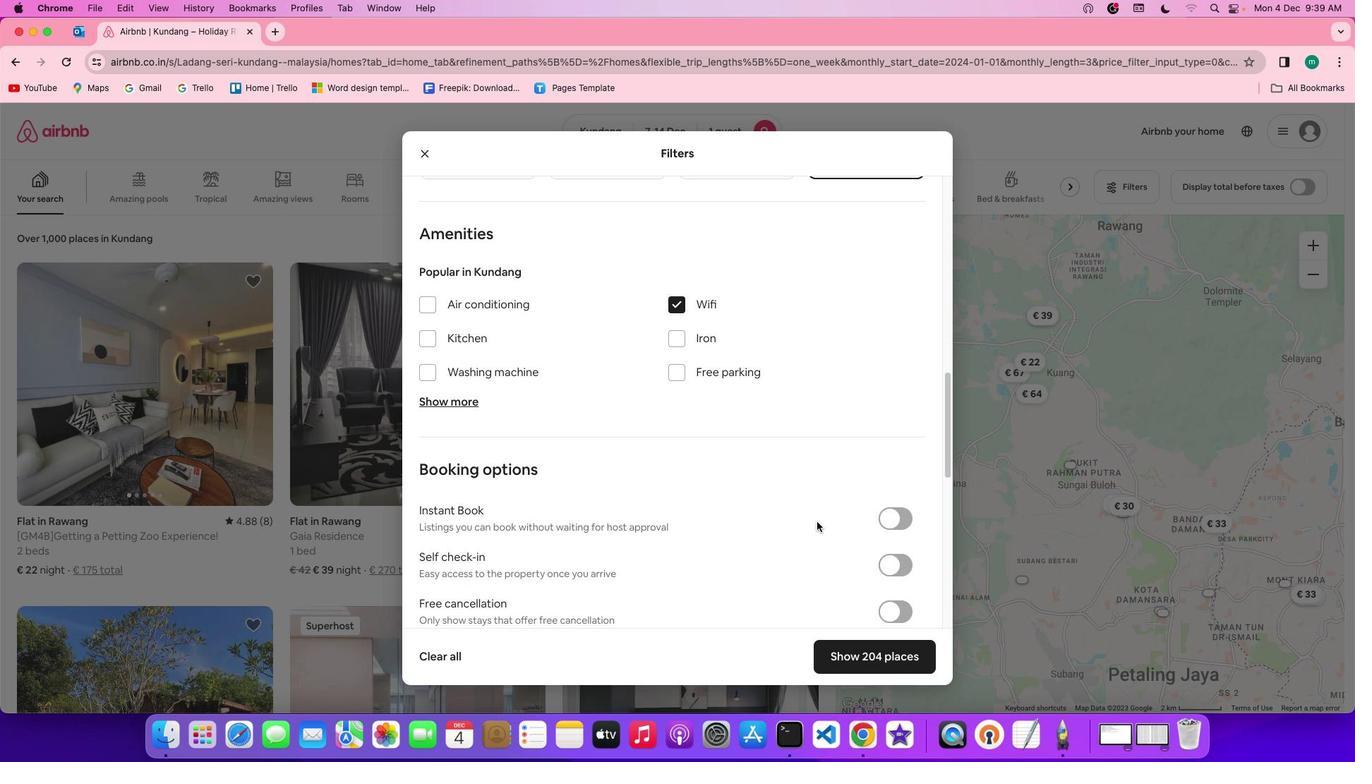 
Action: Mouse scrolled (817, 522) with delta (0, 0)
Screenshot: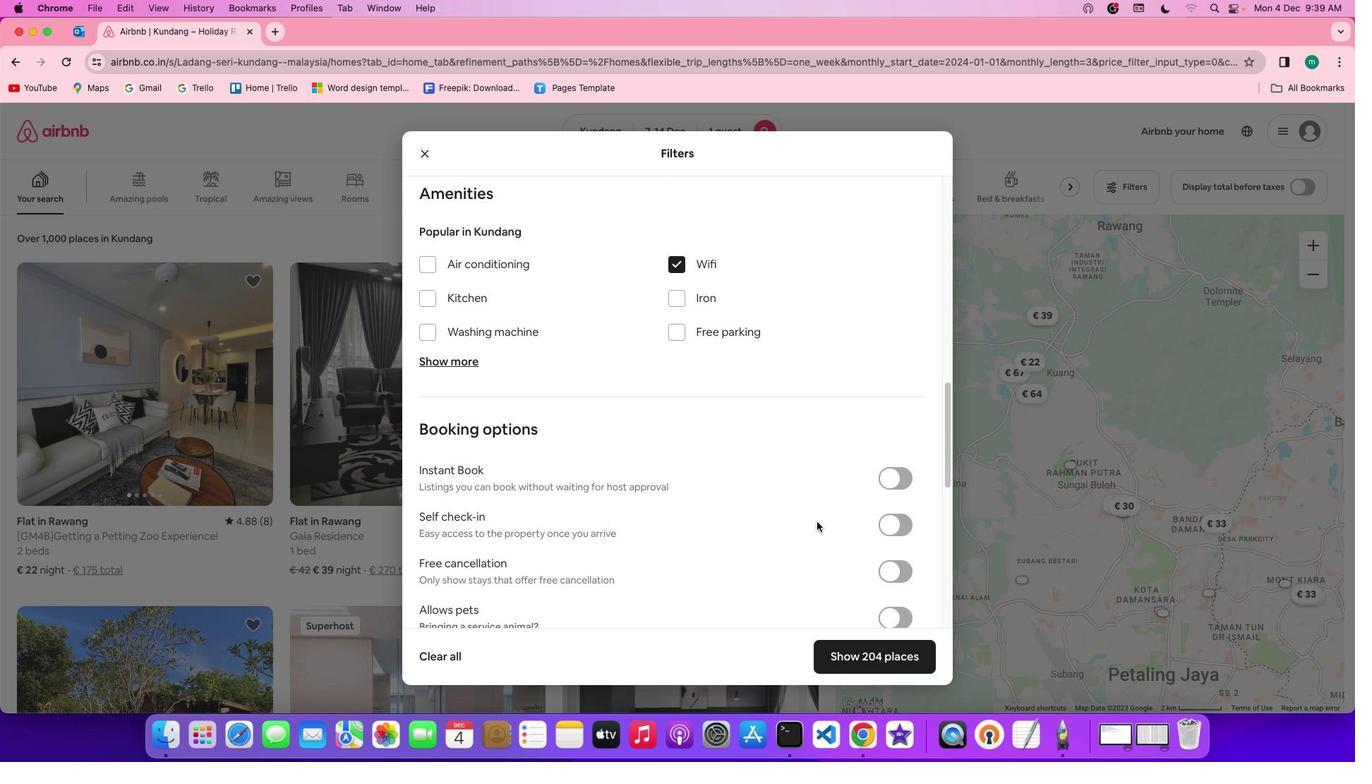 
Action: Mouse scrolled (817, 522) with delta (0, -1)
Screenshot: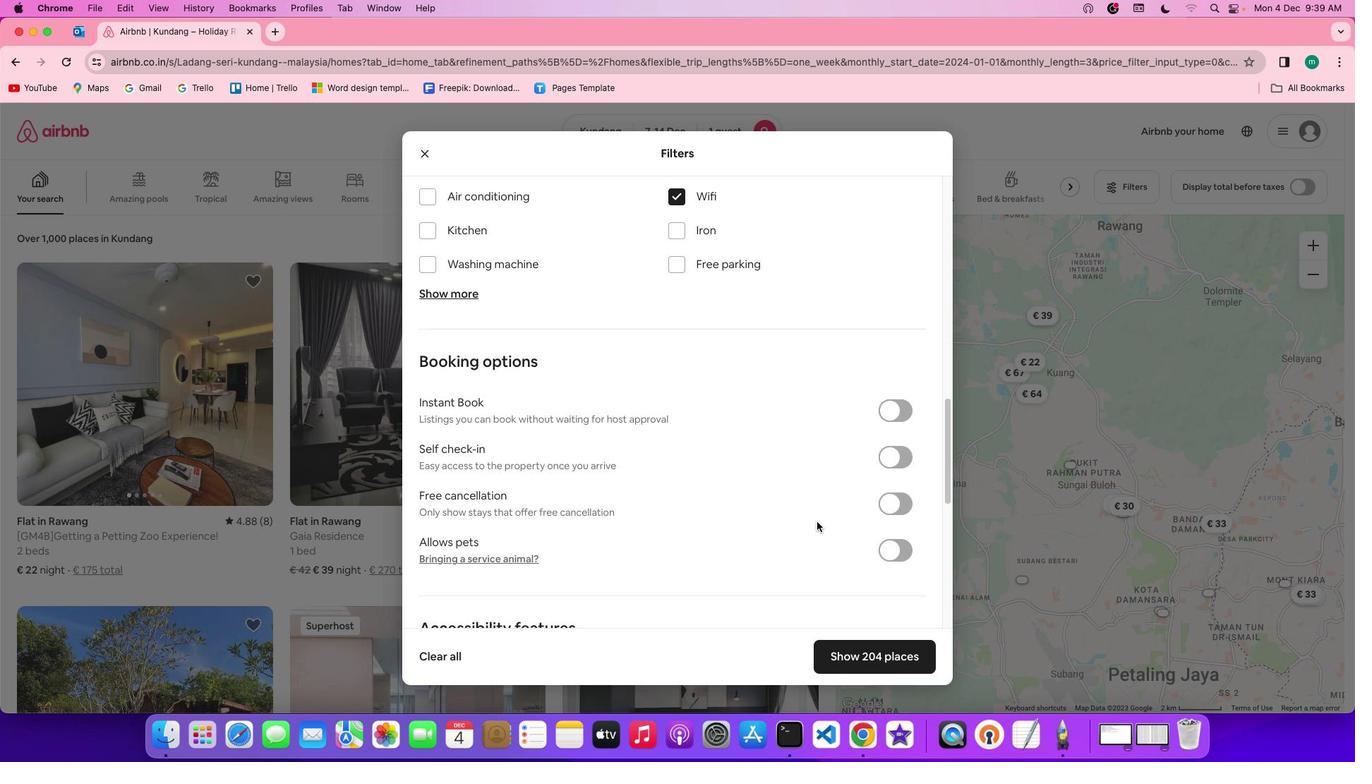 
Action: Mouse scrolled (817, 522) with delta (0, -2)
Screenshot: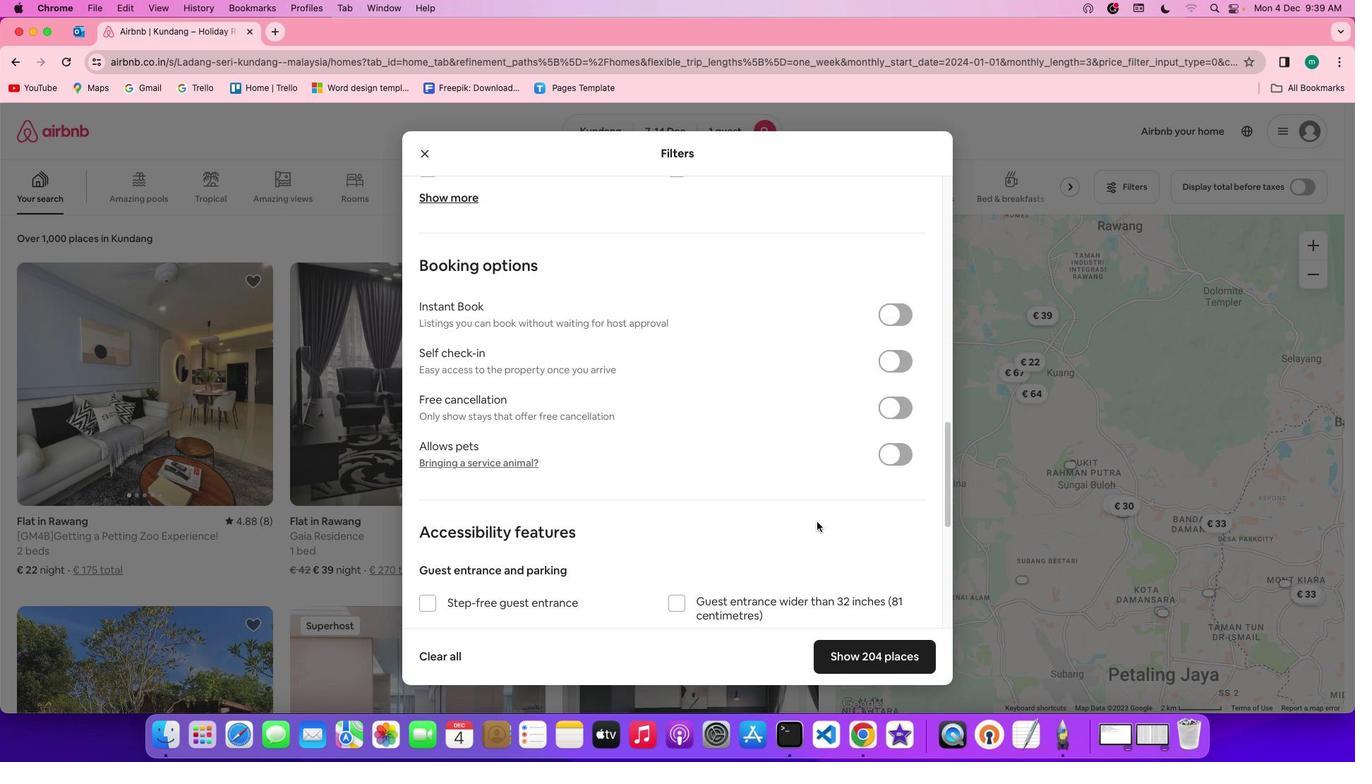 
Action: Mouse scrolled (817, 522) with delta (0, 0)
Screenshot: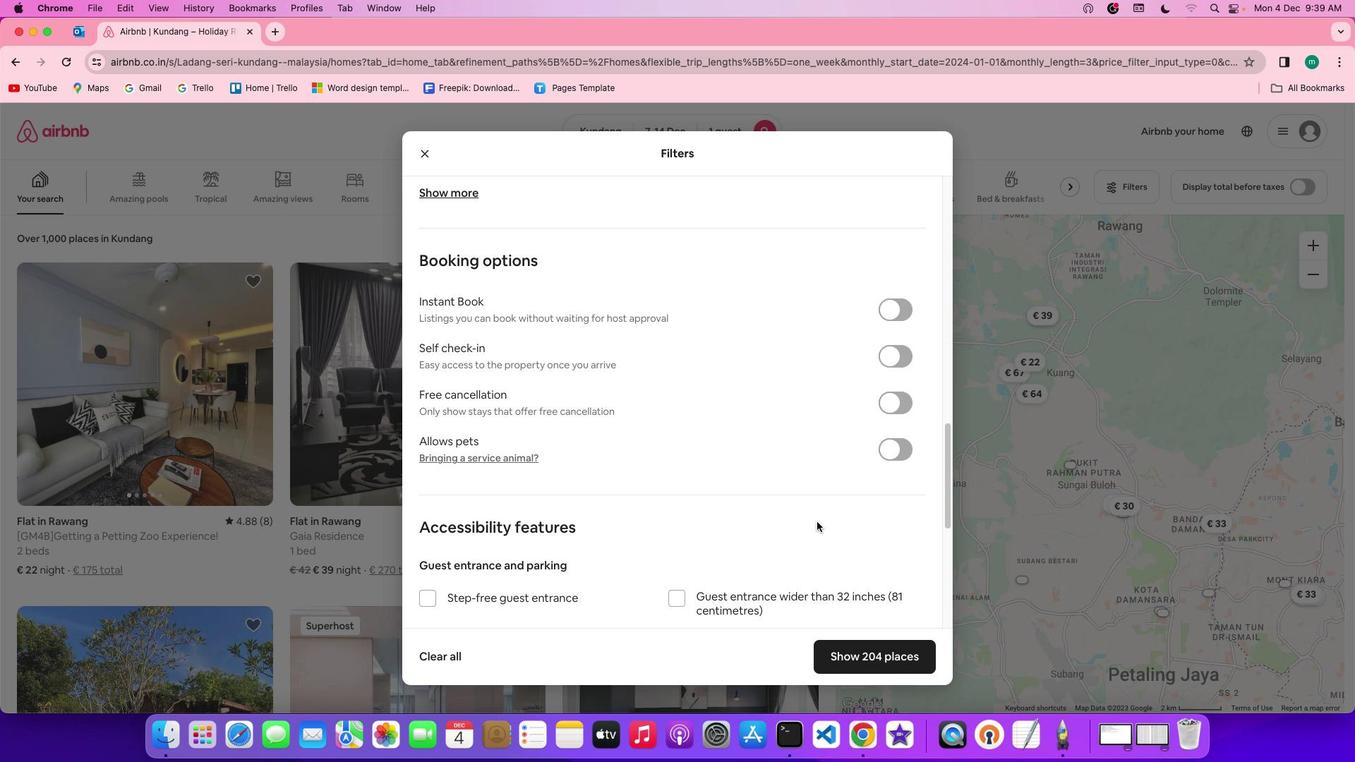 
Action: Mouse scrolled (817, 522) with delta (0, 0)
Screenshot: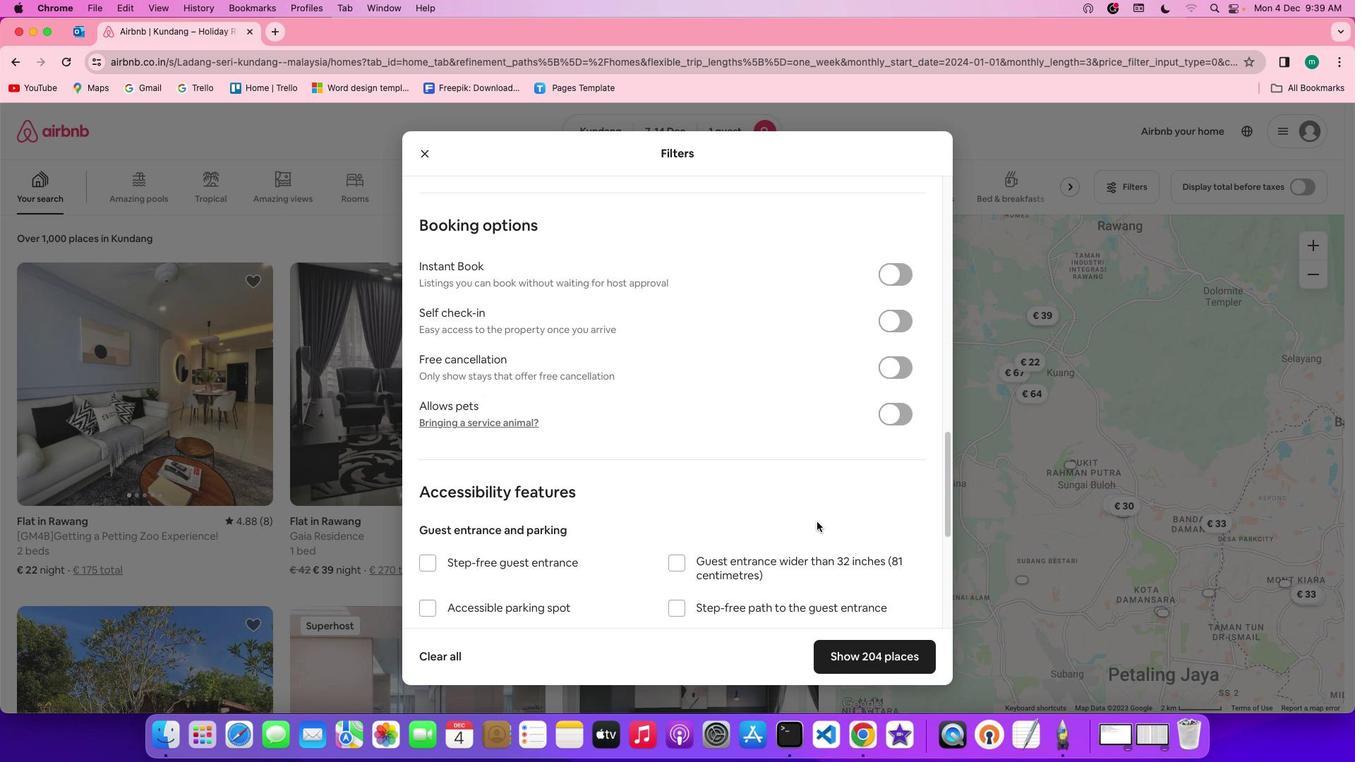 
Action: Mouse scrolled (817, 522) with delta (0, 0)
Screenshot: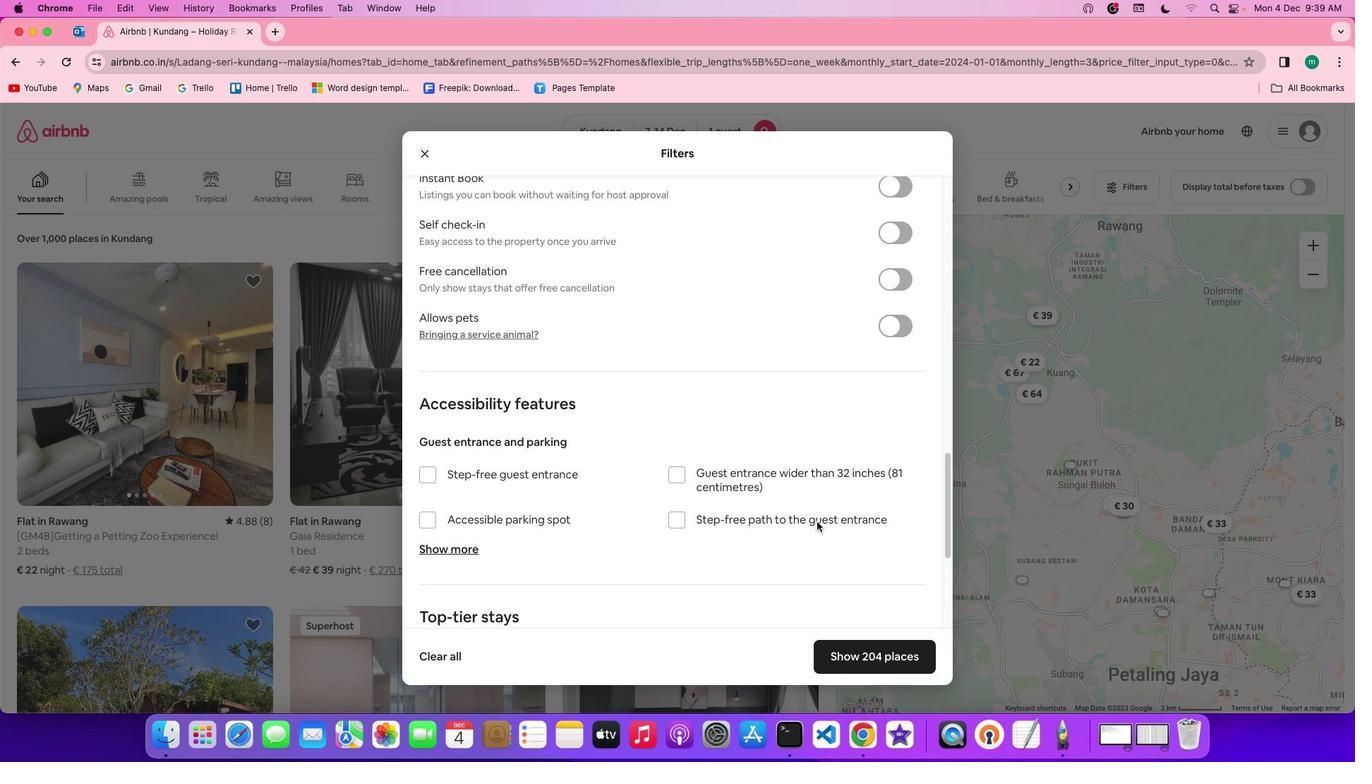 
Action: Mouse scrolled (817, 522) with delta (0, -1)
Screenshot: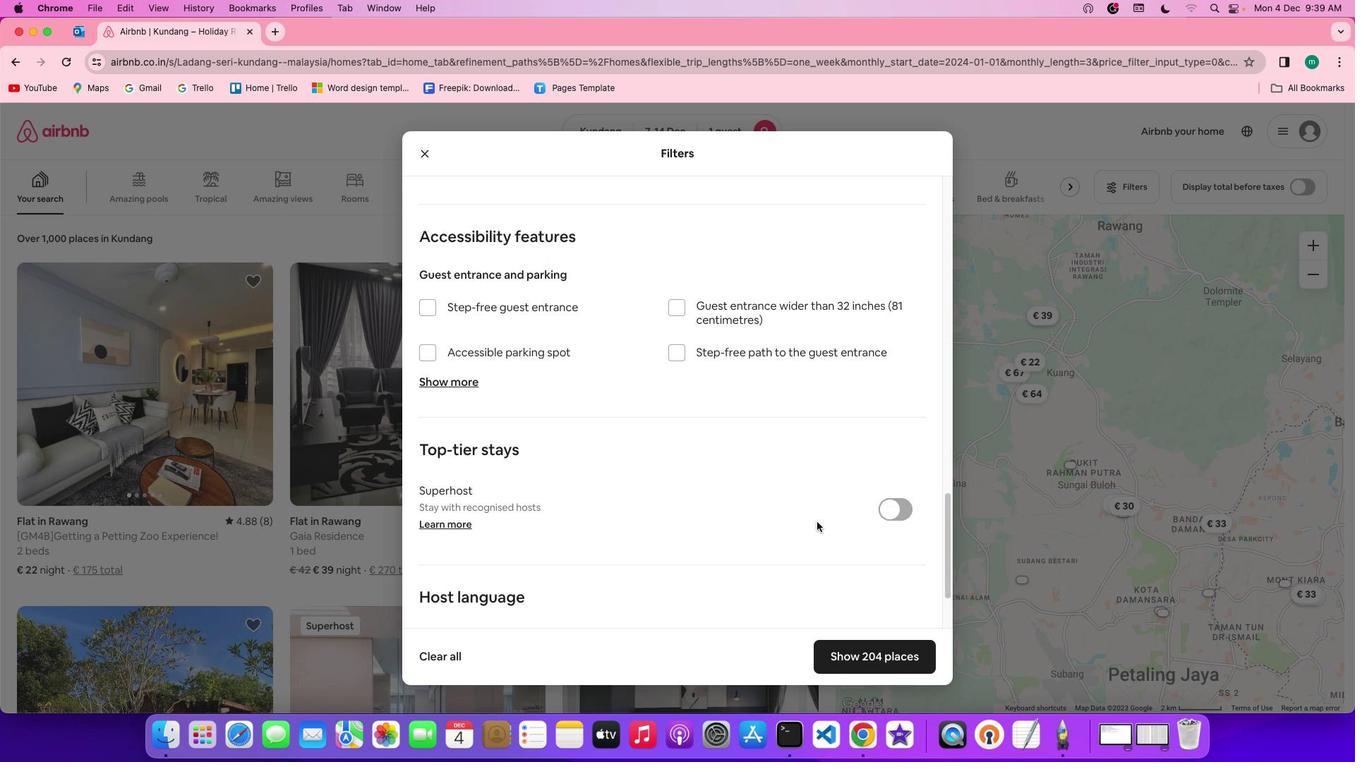 
Action: Mouse scrolled (817, 522) with delta (0, -2)
Screenshot: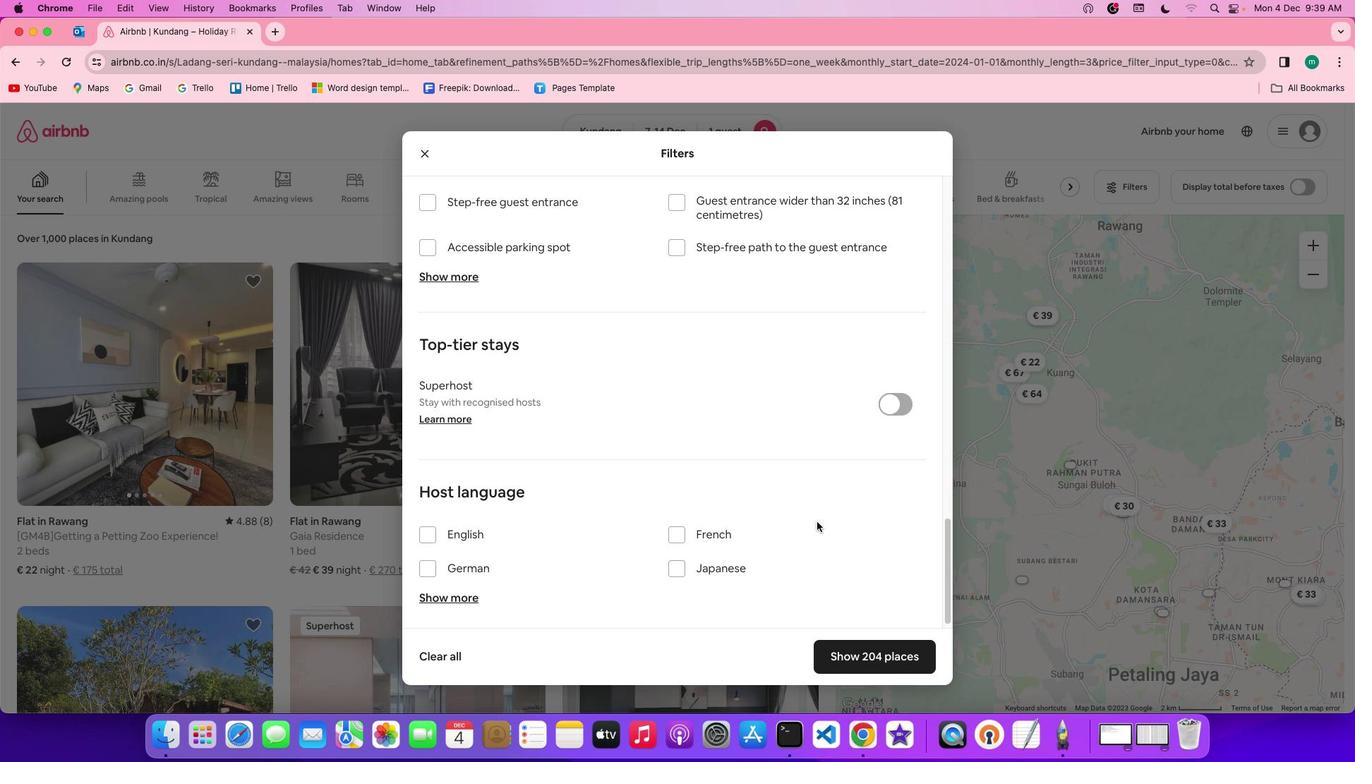 
Action: Mouse scrolled (817, 522) with delta (0, -3)
Screenshot: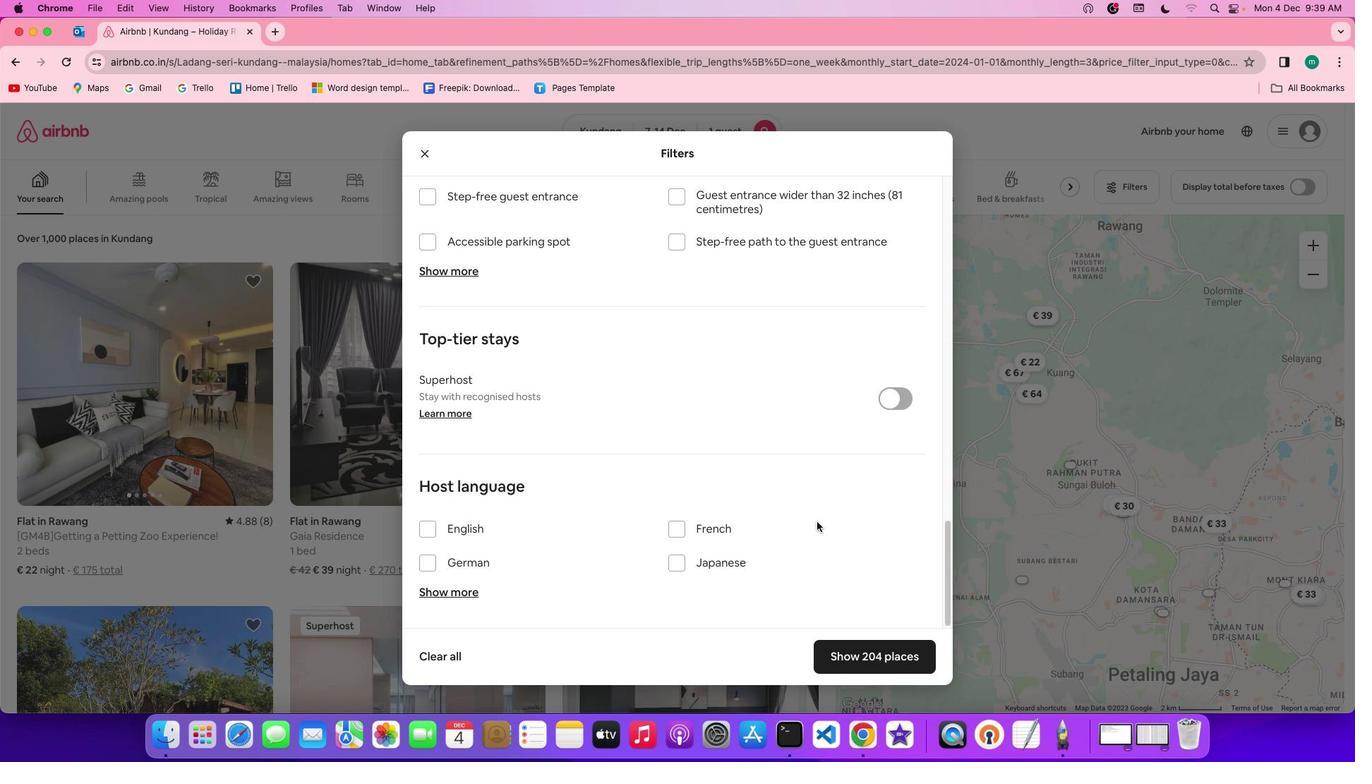 
Action: Mouse scrolled (817, 522) with delta (0, 0)
Screenshot: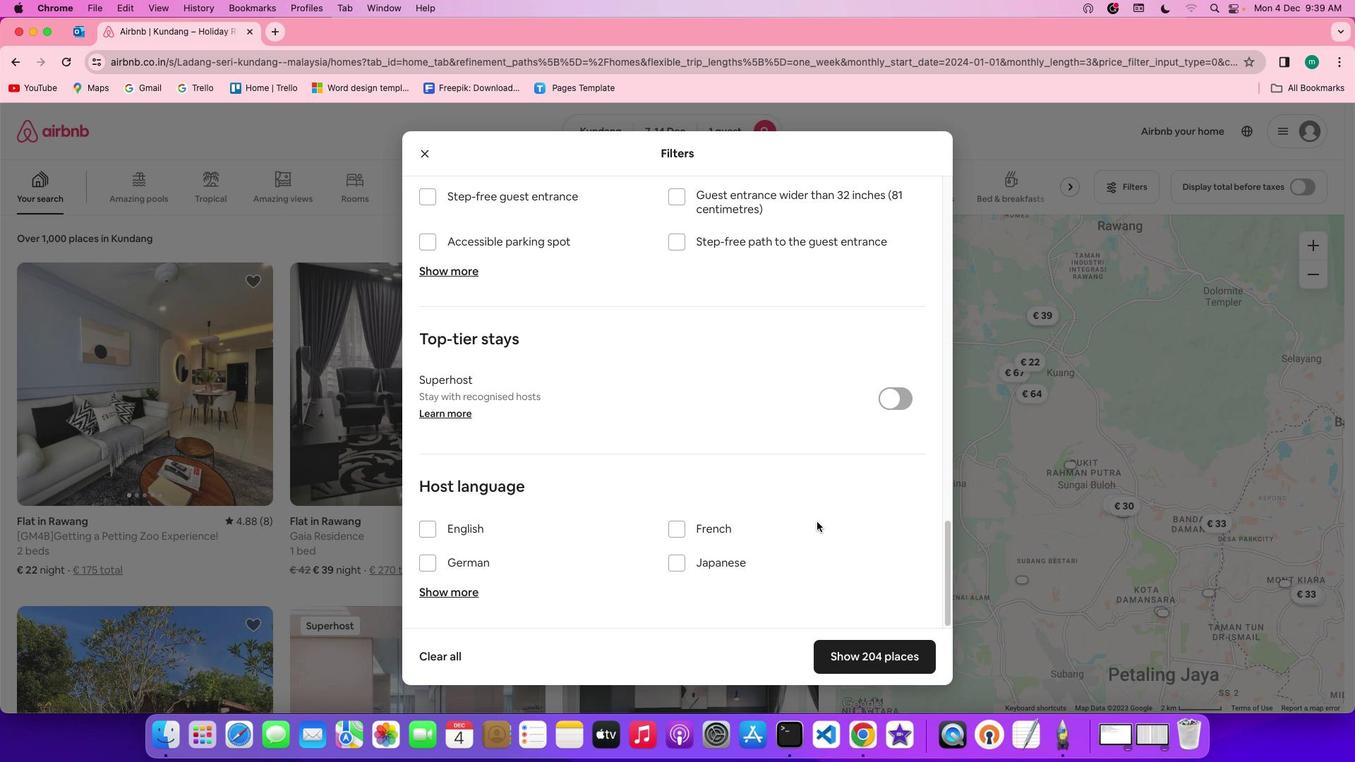 
Action: Mouse scrolled (817, 522) with delta (0, 0)
Screenshot: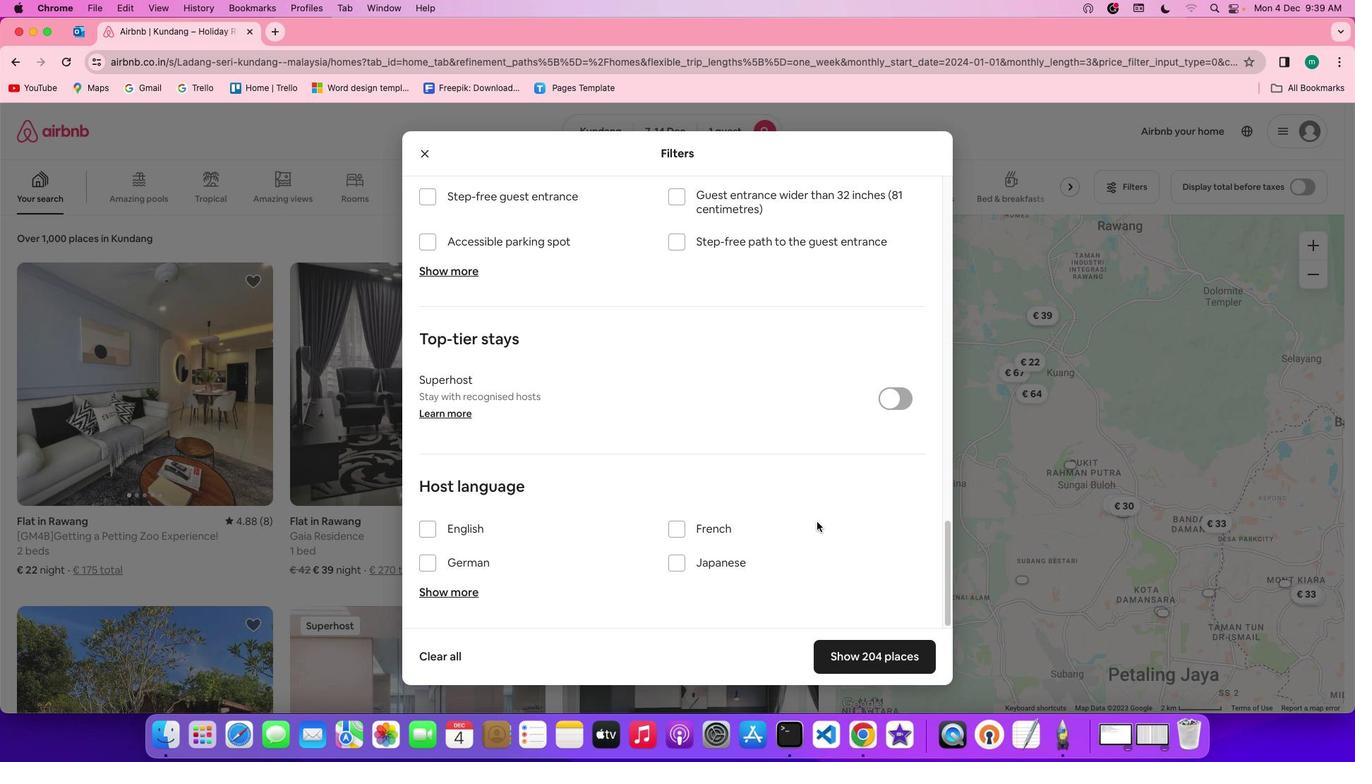 
Action: Mouse scrolled (817, 522) with delta (0, 0)
Screenshot: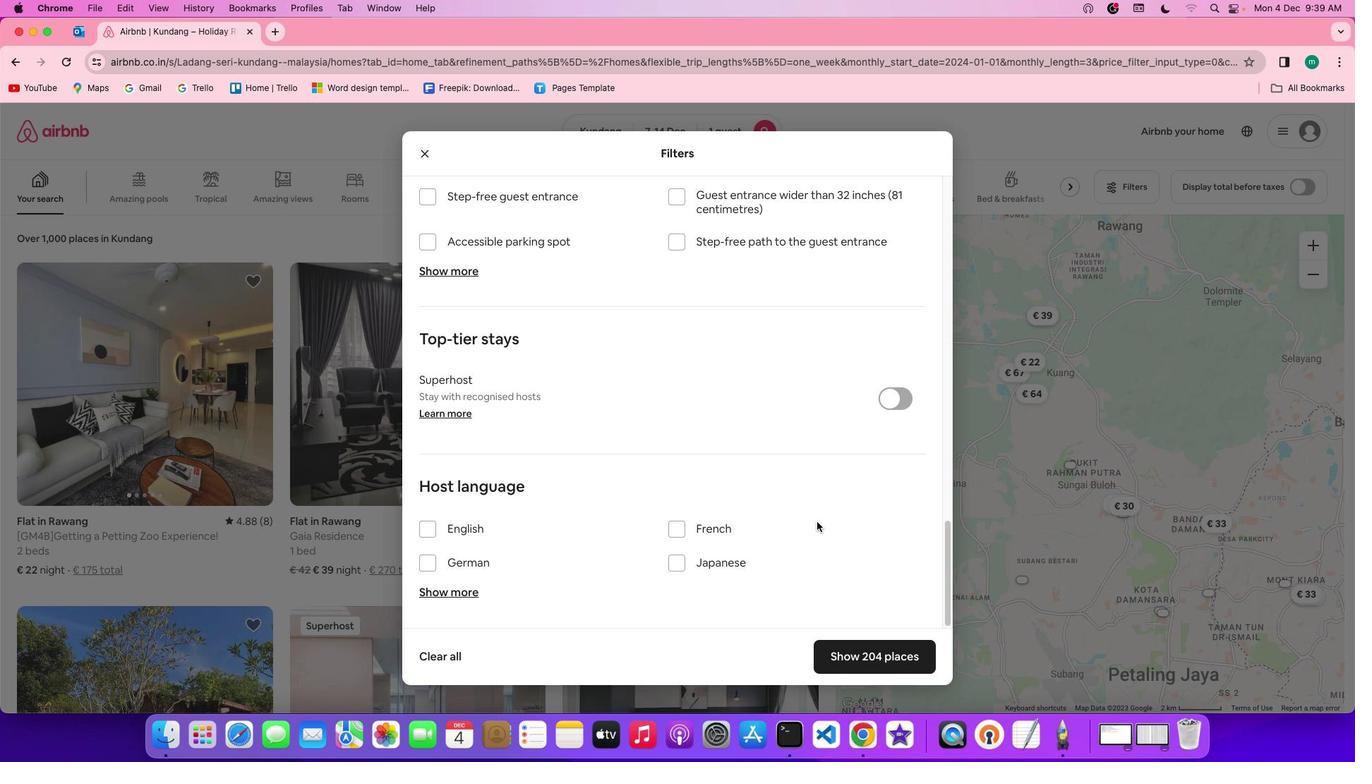 
Action: Mouse scrolled (817, 522) with delta (0, -2)
Screenshot: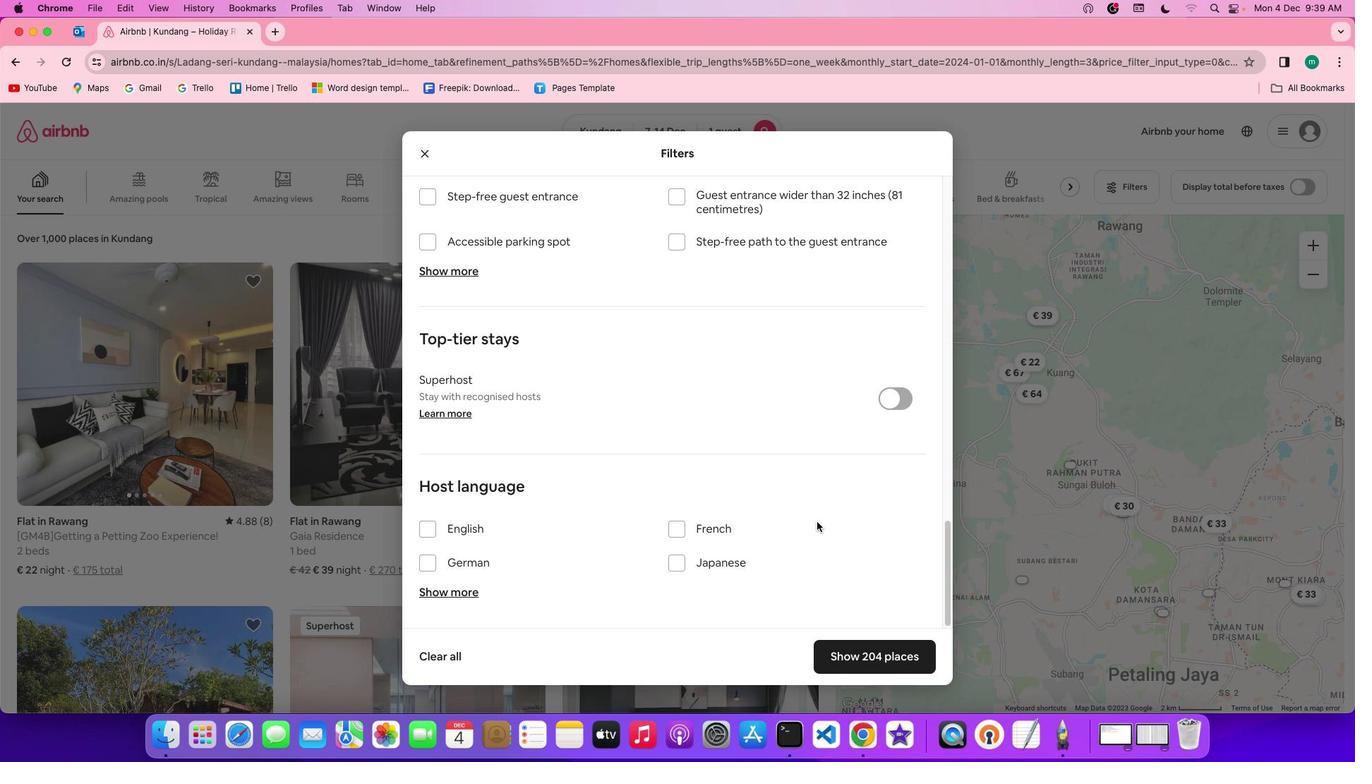 
Action: Mouse scrolled (817, 522) with delta (0, -3)
Screenshot: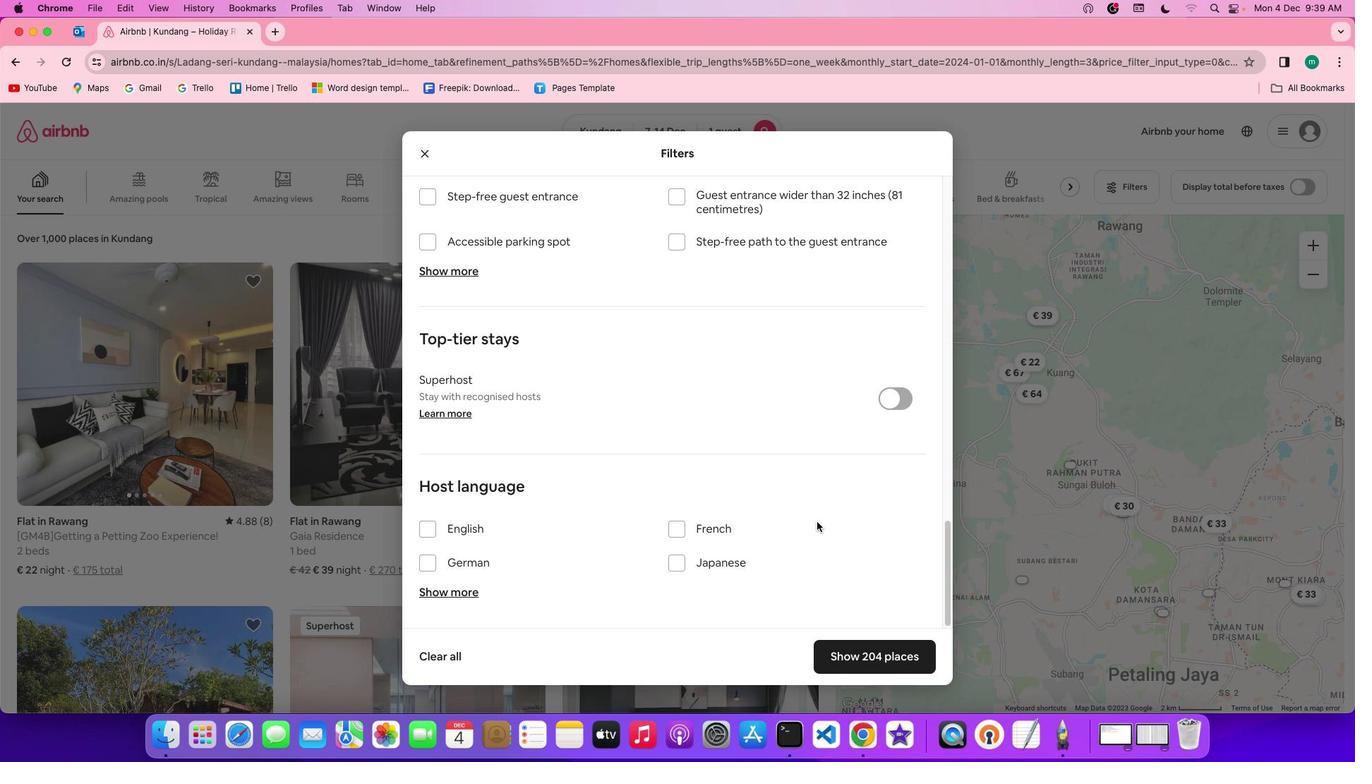 
Action: Mouse scrolled (817, 522) with delta (0, -3)
Screenshot: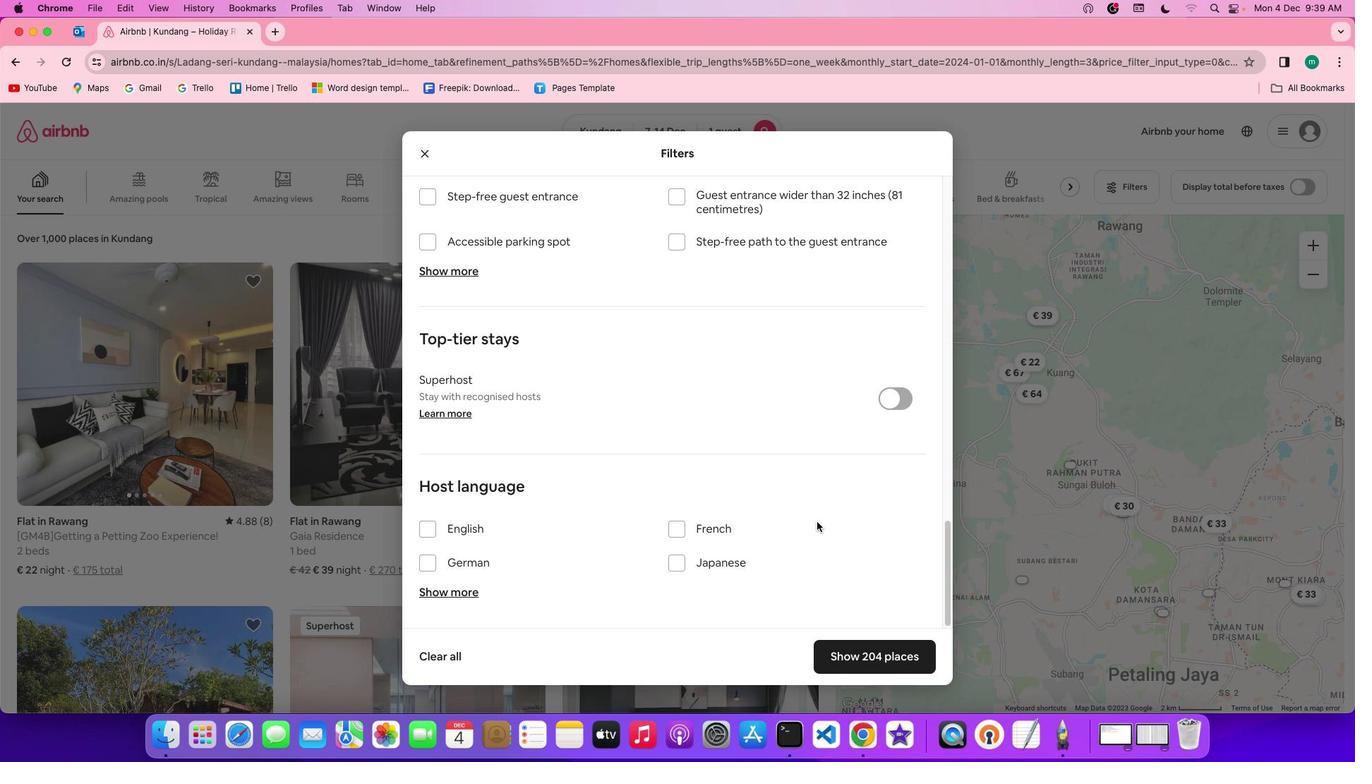 
Action: Mouse scrolled (817, 522) with delta (0, 0)
Screenshot: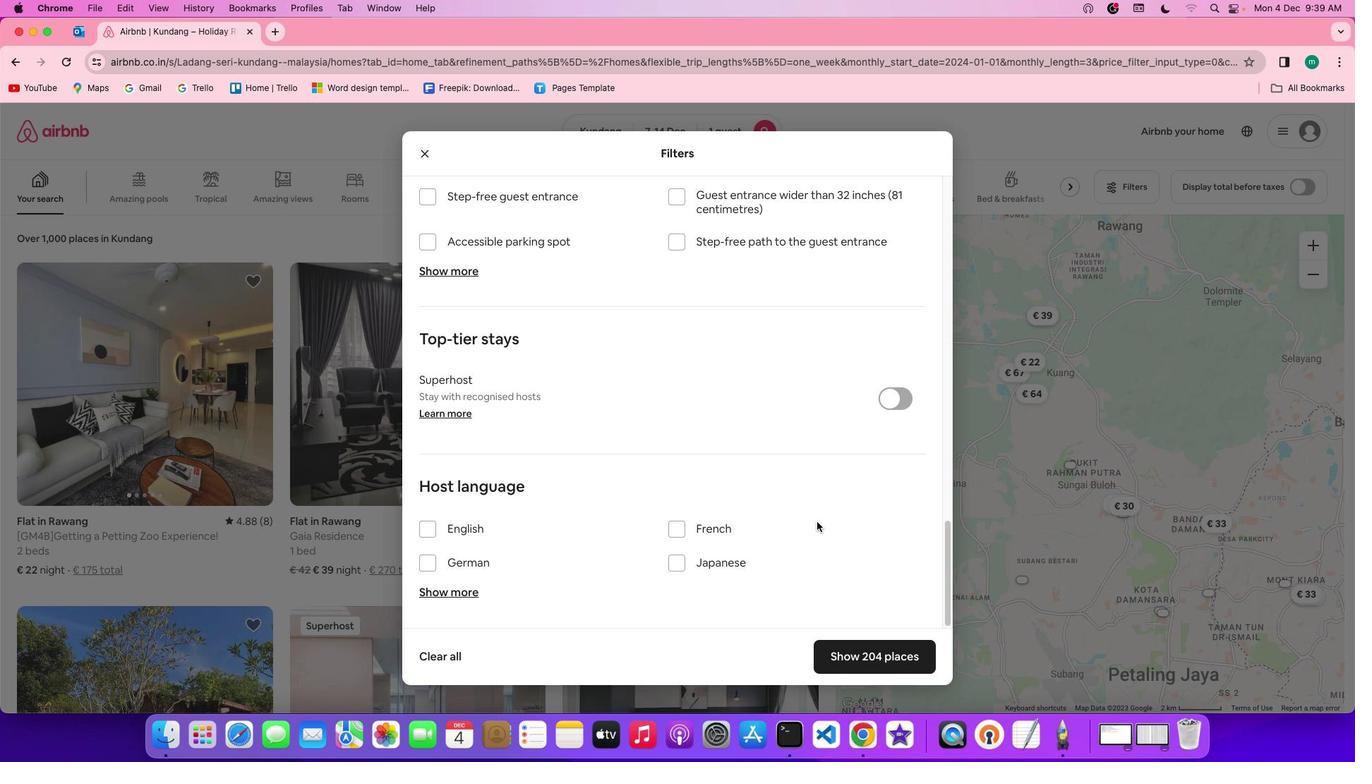
Action: Mouse scrolled (817, 522) with delta (0, 0)
Screenshot: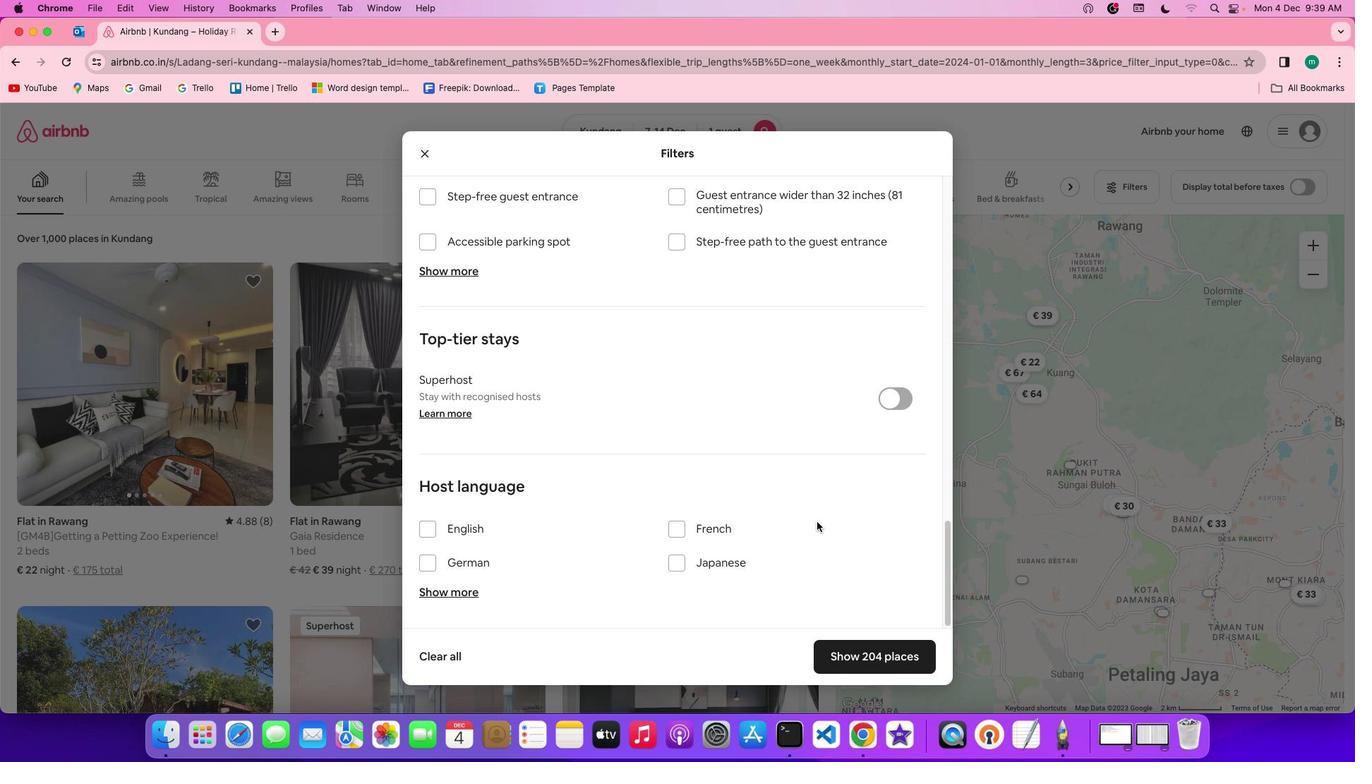 
Action: Mouse scrolled (817, 522) with delta (0, -2)
Screenshot: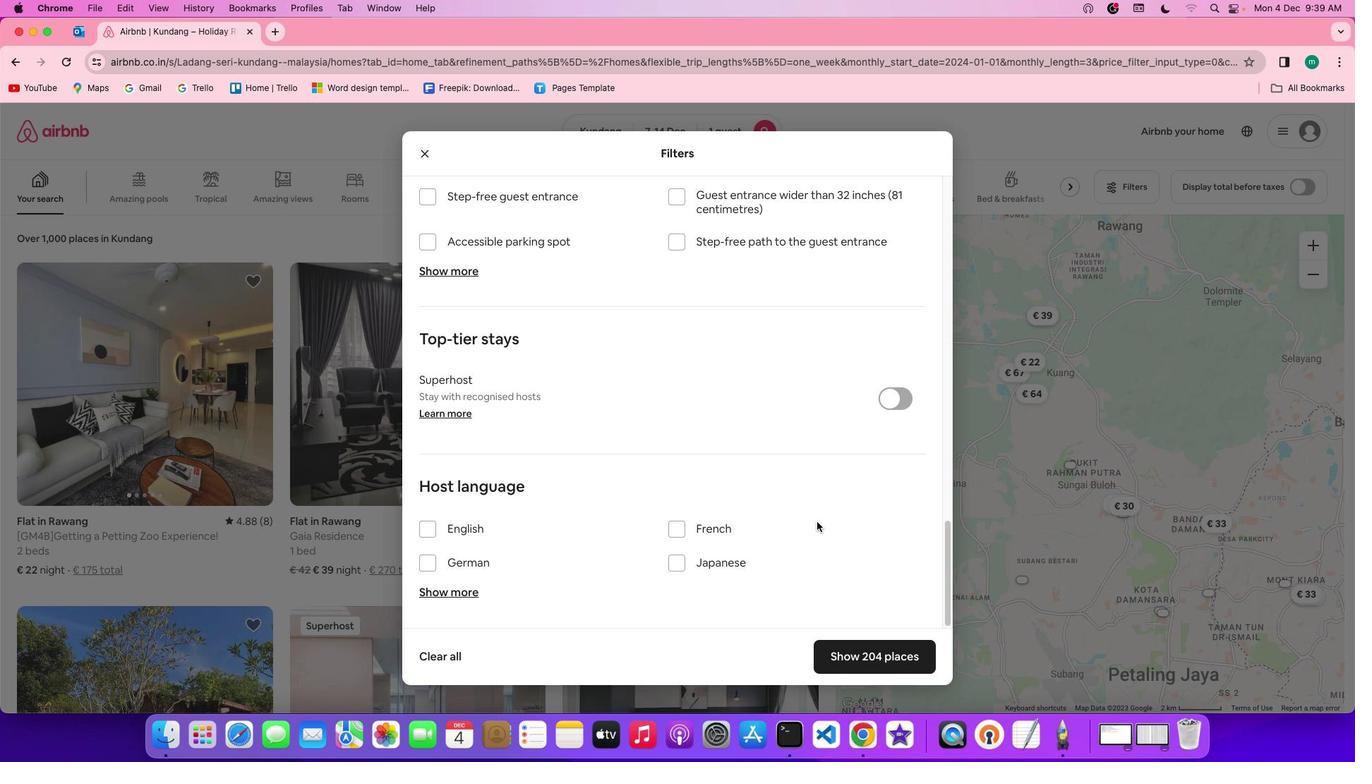 
Action: Mouse scrolled (817, 522) with delta (0, -3)
Screenshot: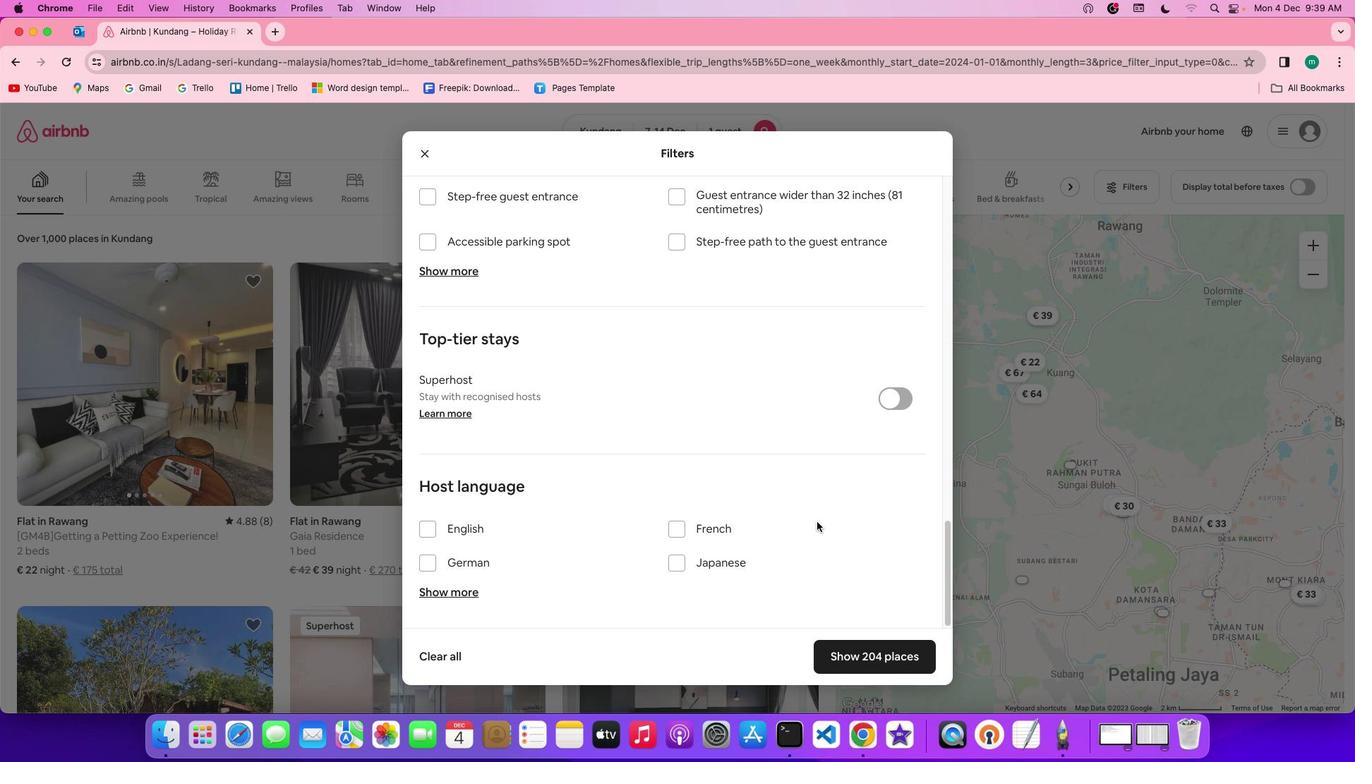 
Action: Mouse moved to (885, 655)
Screenshot: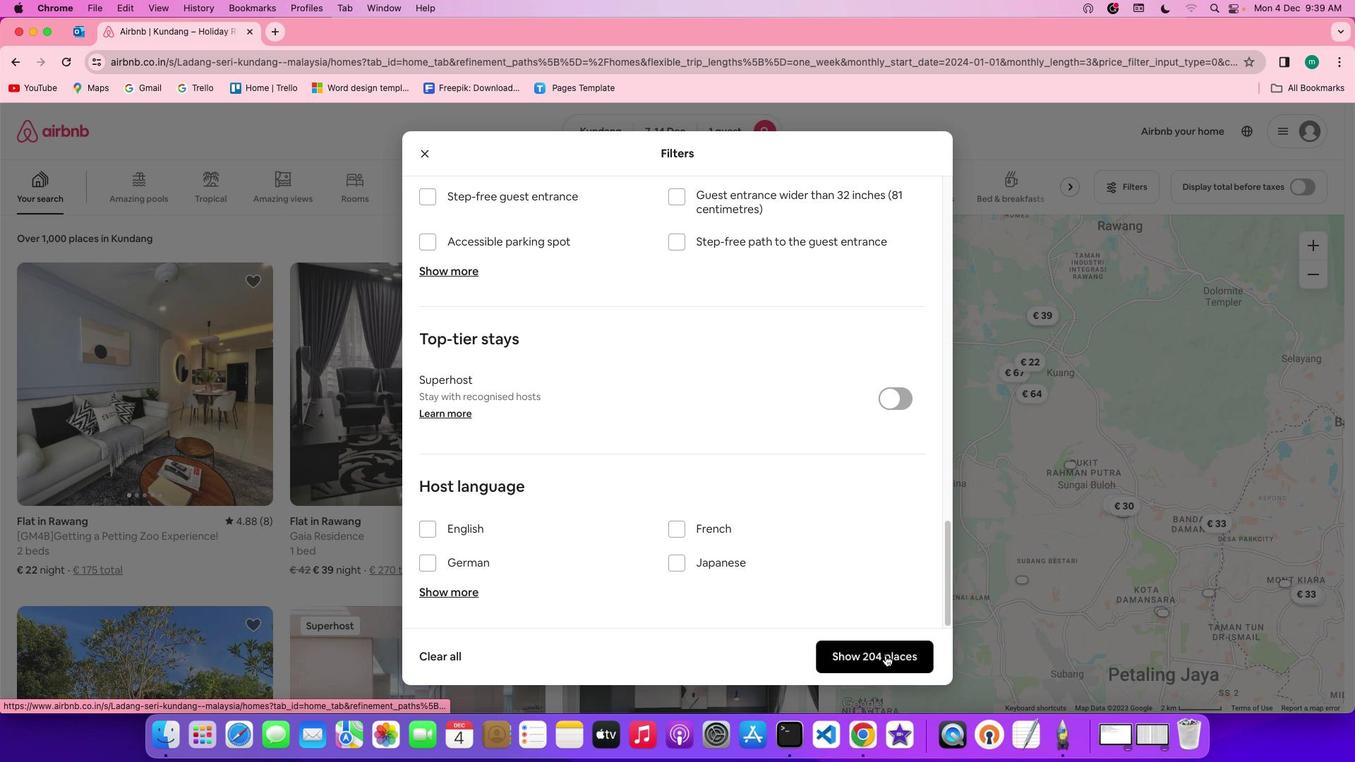 
Action: Mouse pressed left at (885, 655)
Screenshot: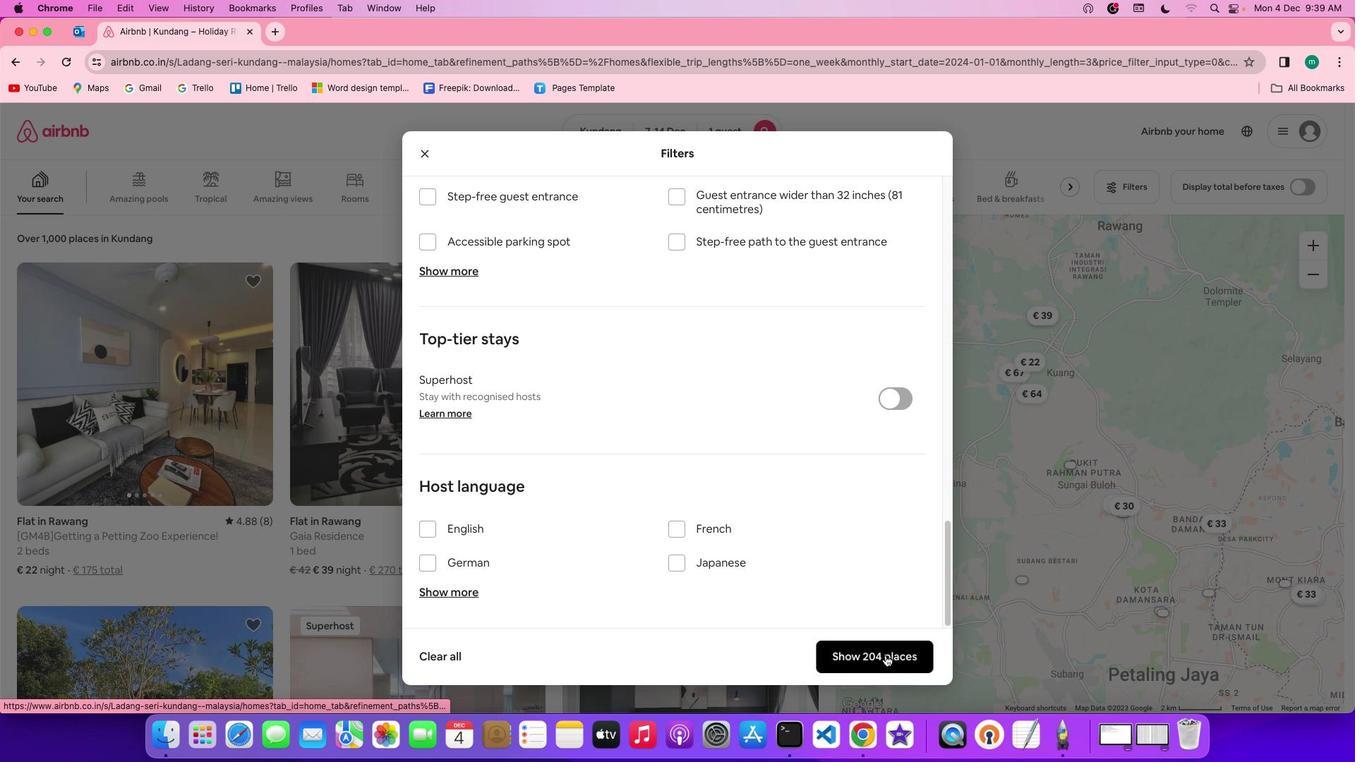 
Action: Mouse moved to (403, 427)
Screenshot: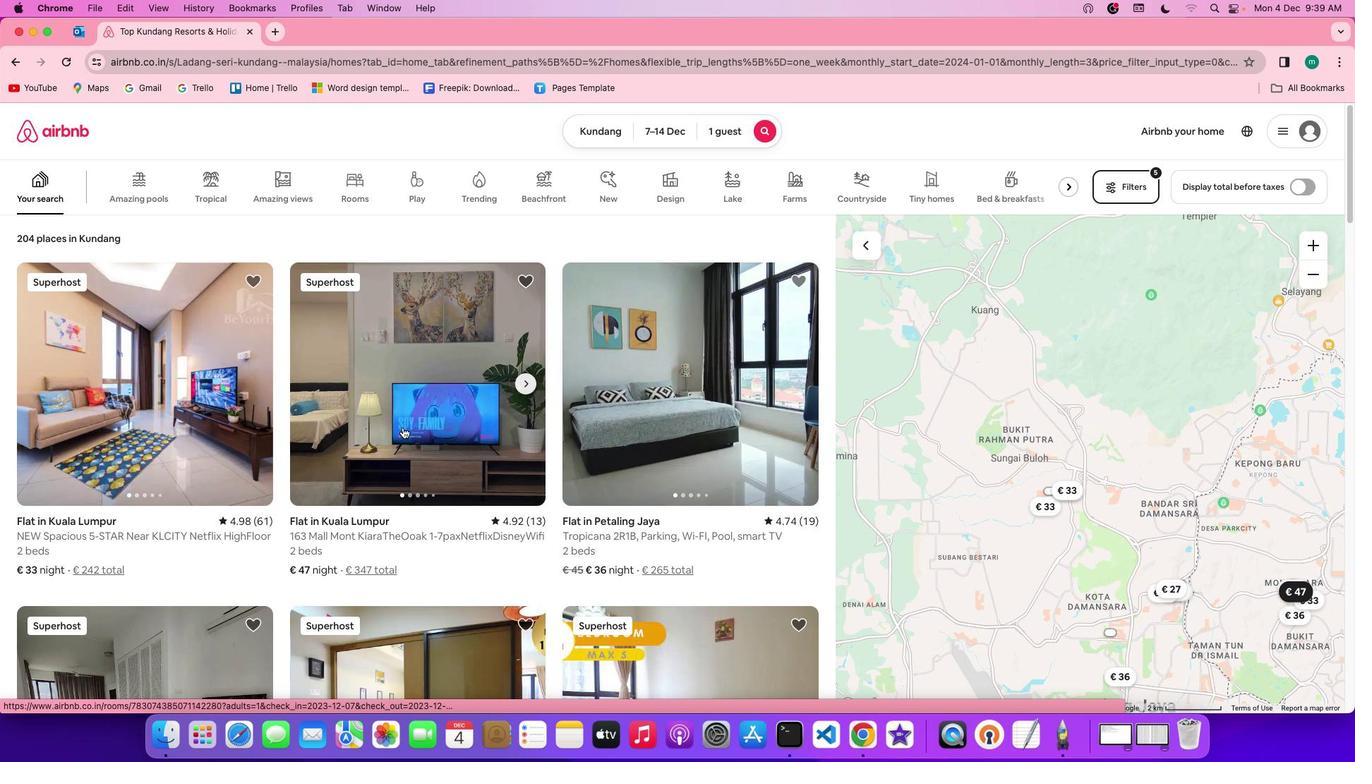 
Action: Mouse scrolled (403, 427) with delta (0, 0)
Screenshot: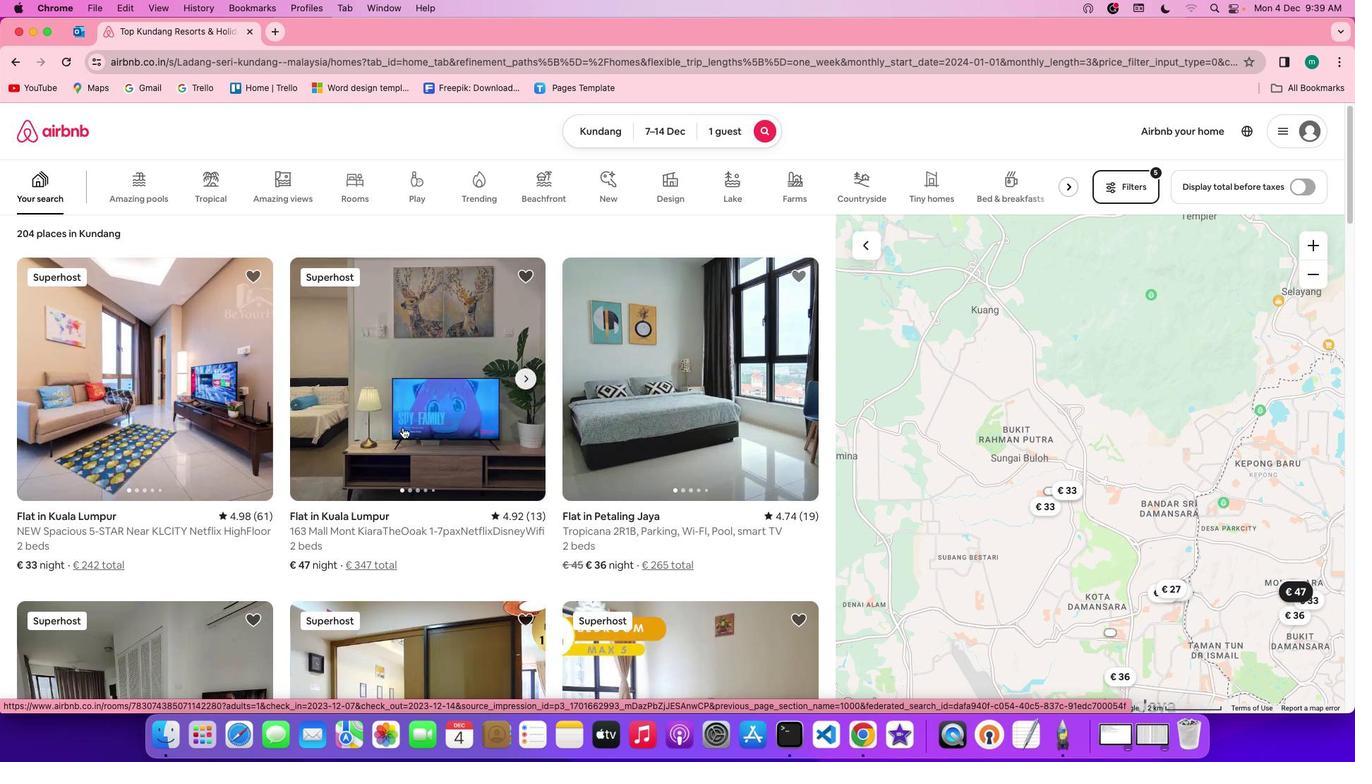 
Action: Mouse scrolled (403, 427) with delta (0, 0)
Screenshot: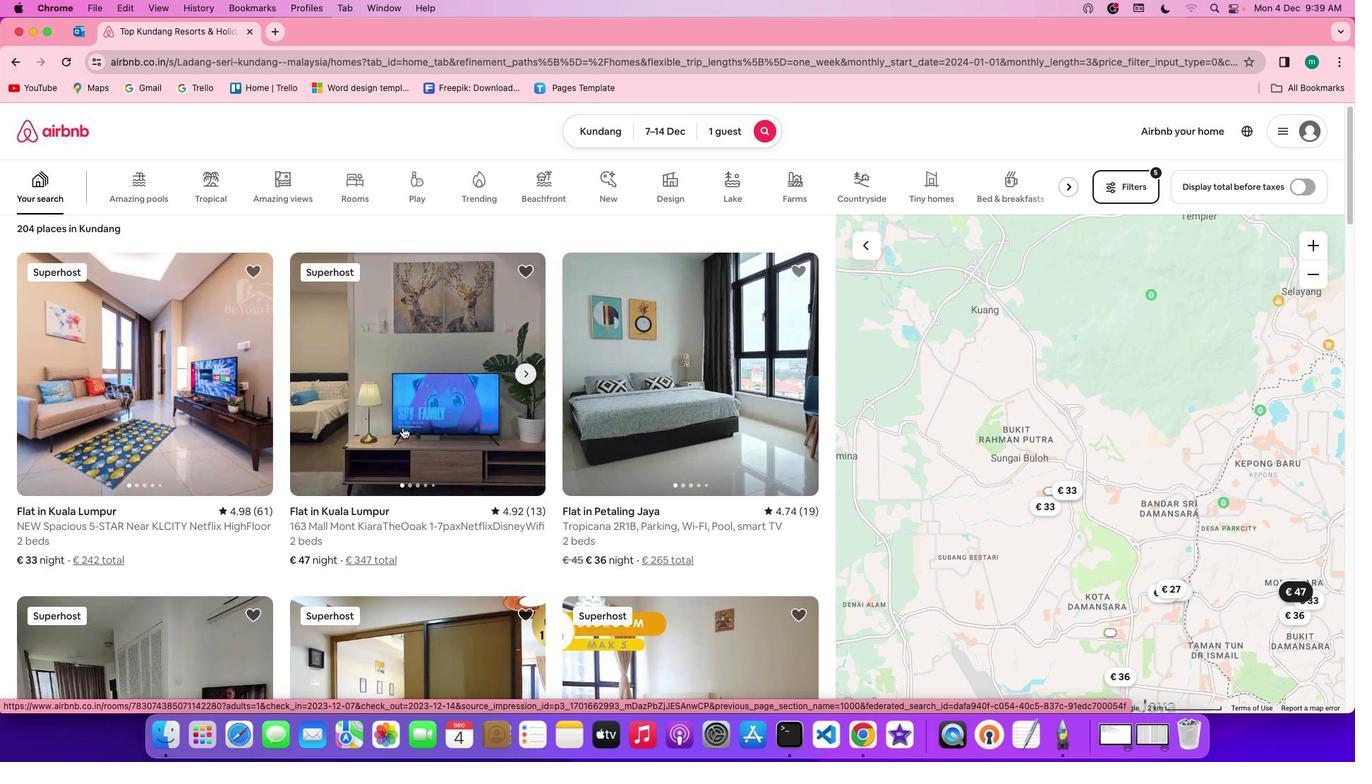 
Action: Mouse scrolled (403, 427) with delta (0, 0)
Screenshot: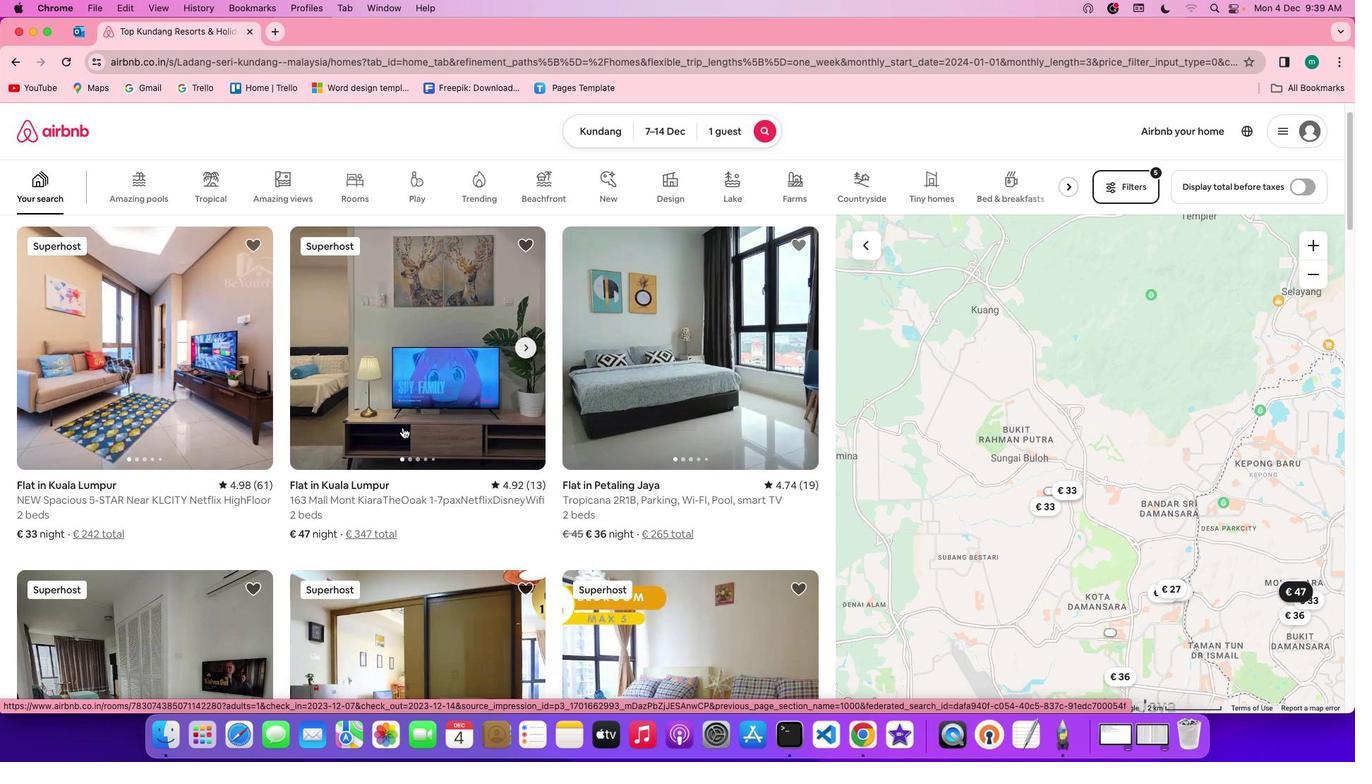 
Action: Mouse scrolled (403, 427) with delta (0, 0)
Screenshot: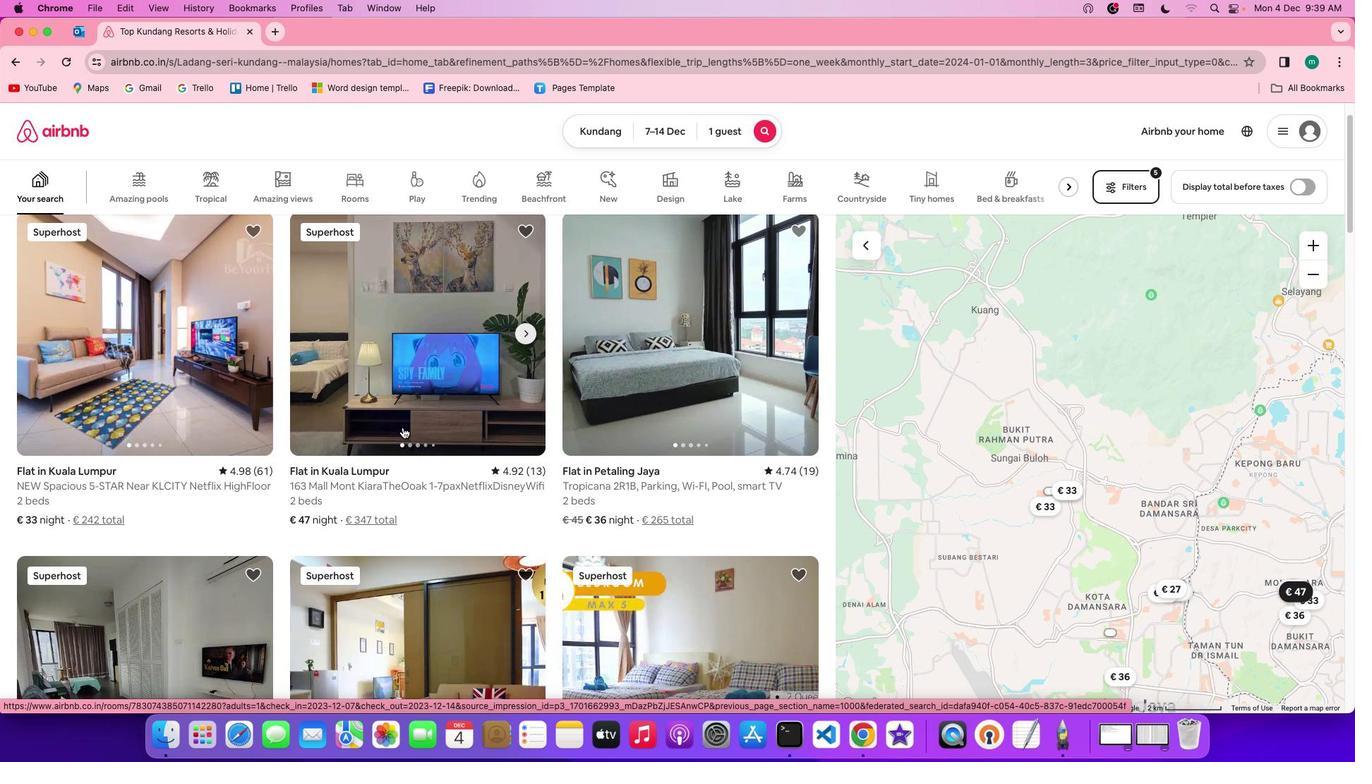 
Action: Mouse scrolled (403, 427) with delta (0, 0)
Screenshot: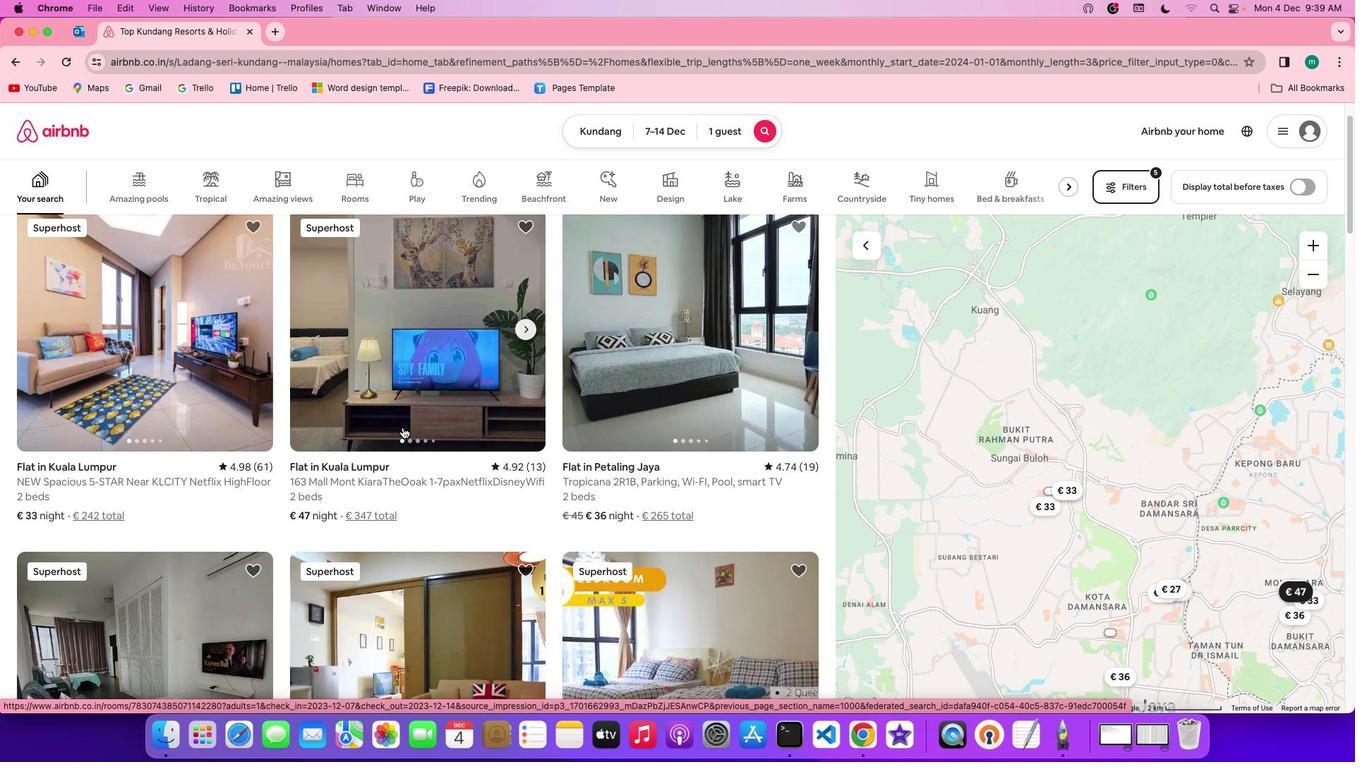 
Action: Mouse scrolled (403, 427) with delta (0, 0)
Screenshot: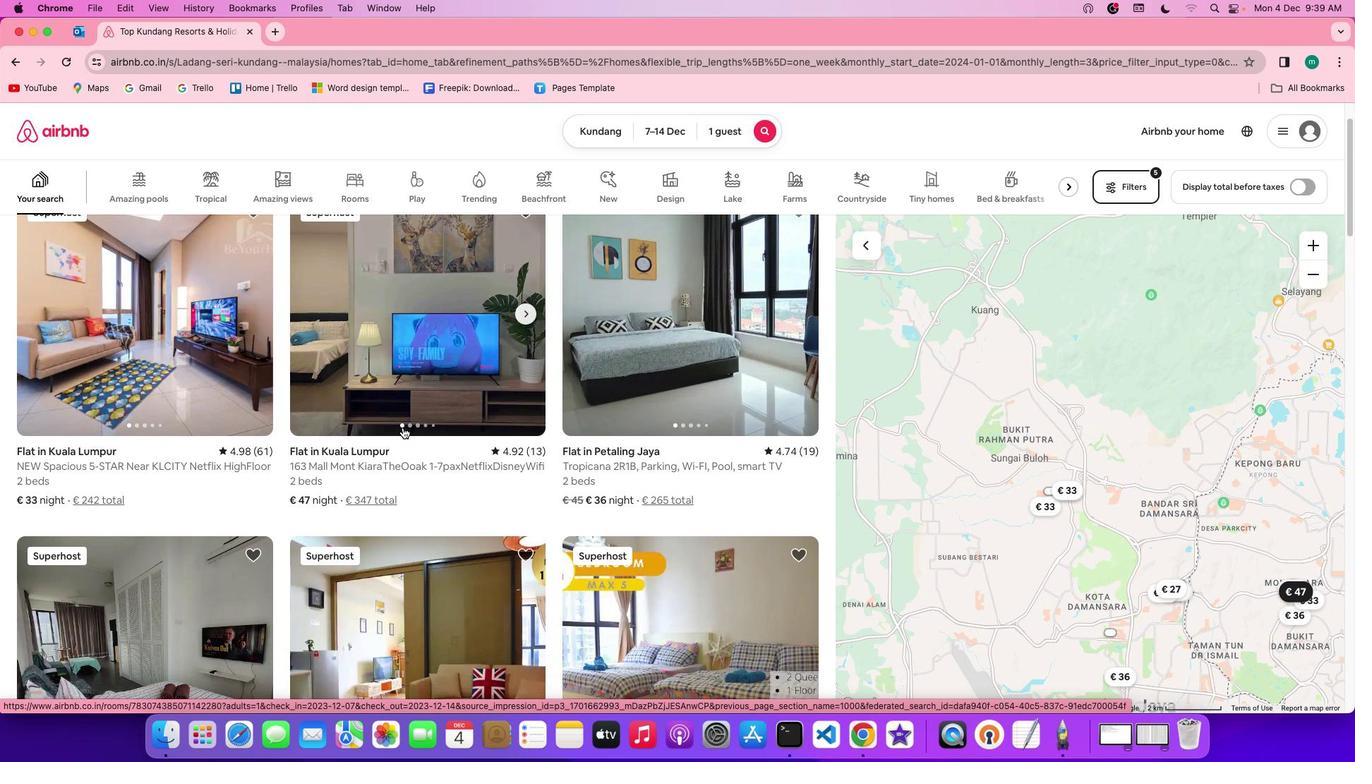 
Action: Mouse scrolled (403, 427) with delta (0, 0)
Screenshot: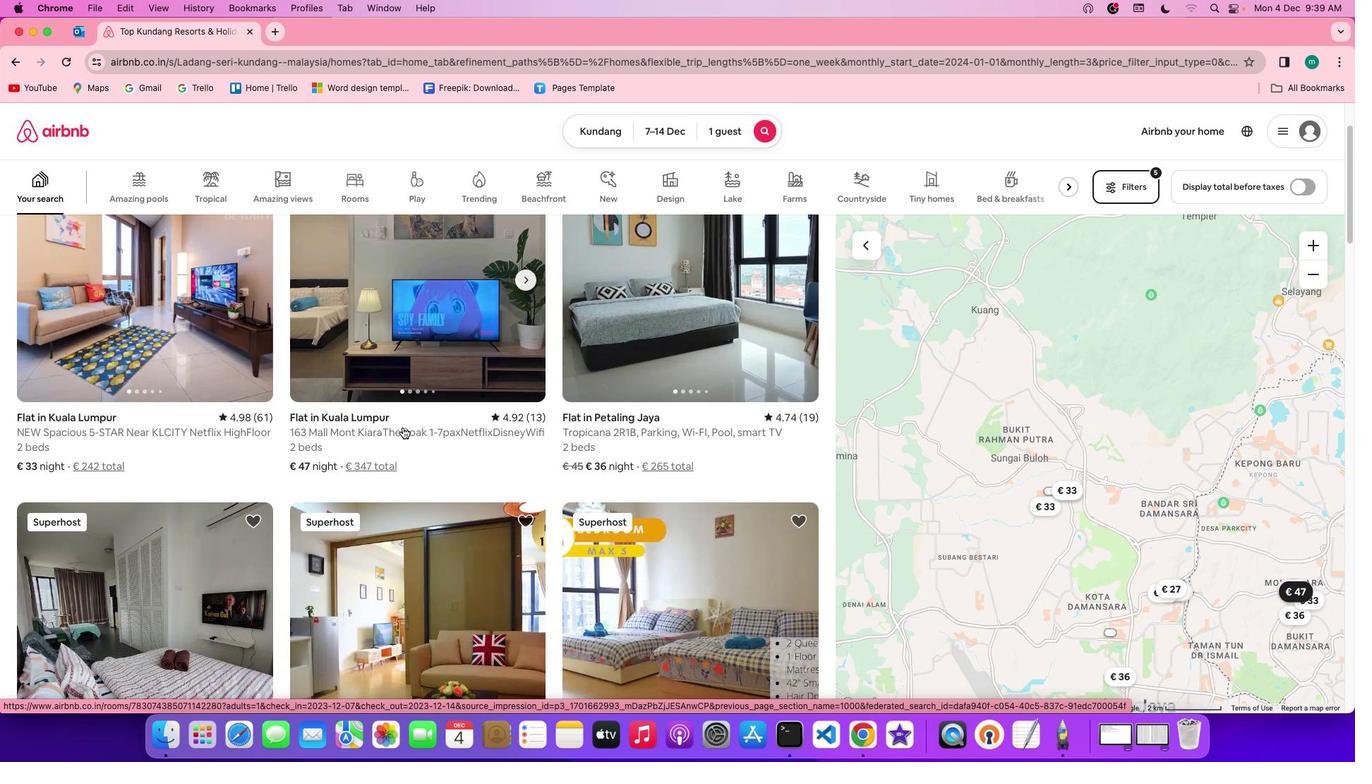 
Action: Mouse scrolled (403, 427) with delta (0, 0)
Screenshot: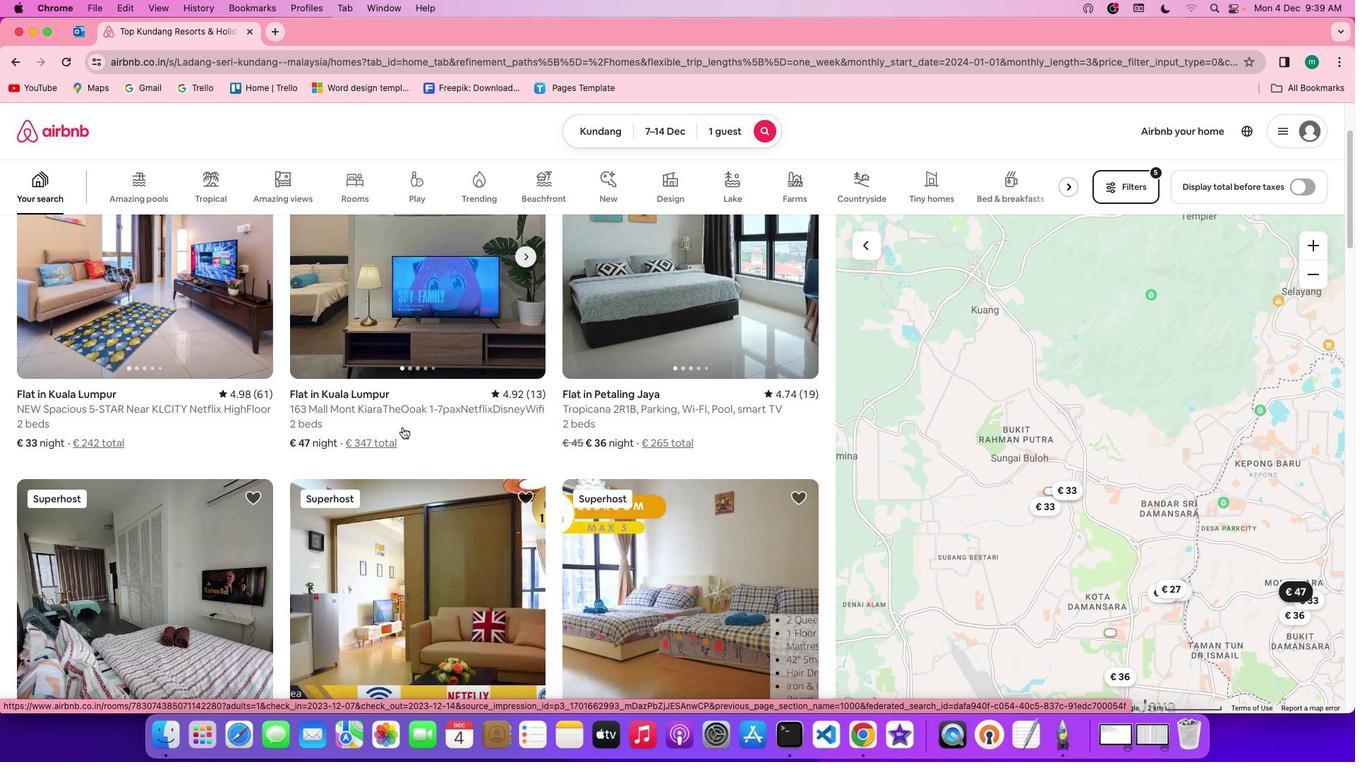 
Action: Mouse scrolled (403, 427) with delta (0, 0)
Screenshot: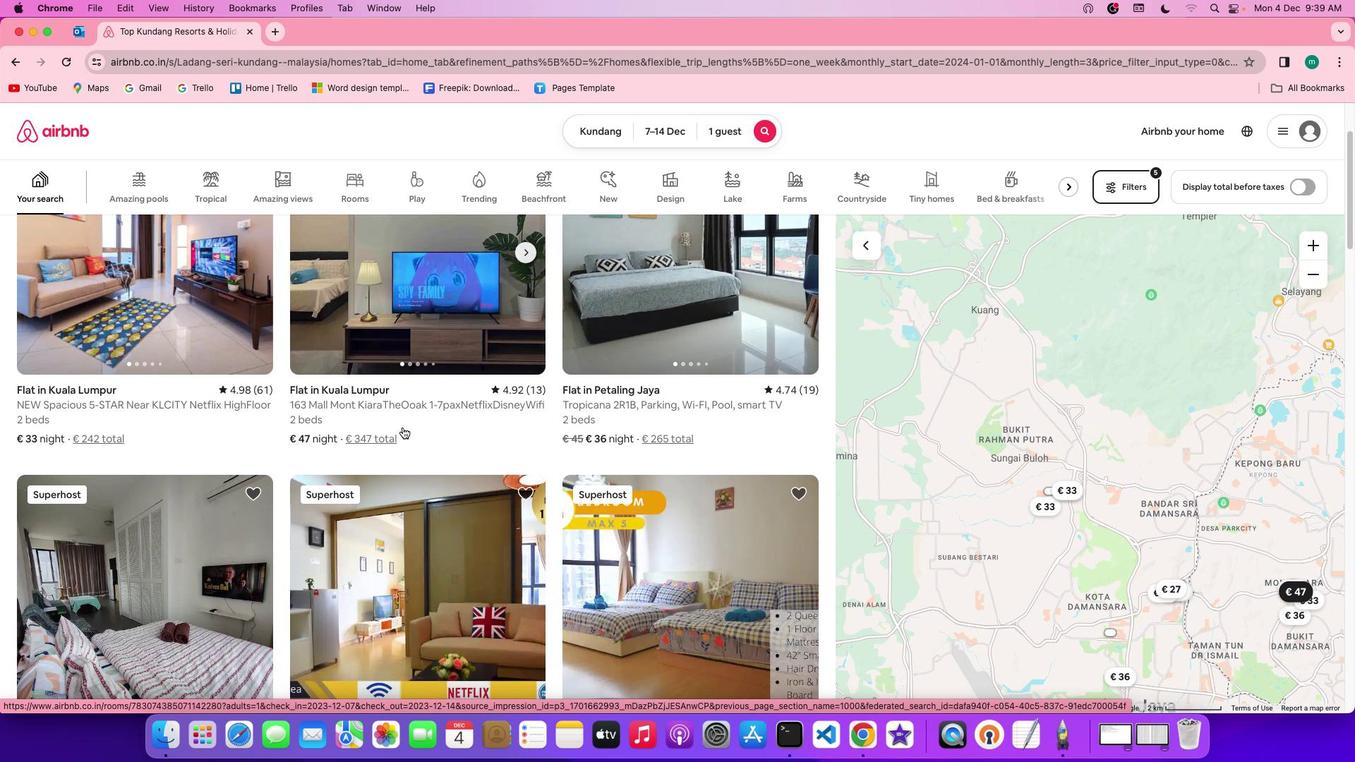 
Action: Mouse scrolled (403, 427) with delta (0, 0)
Screenshot: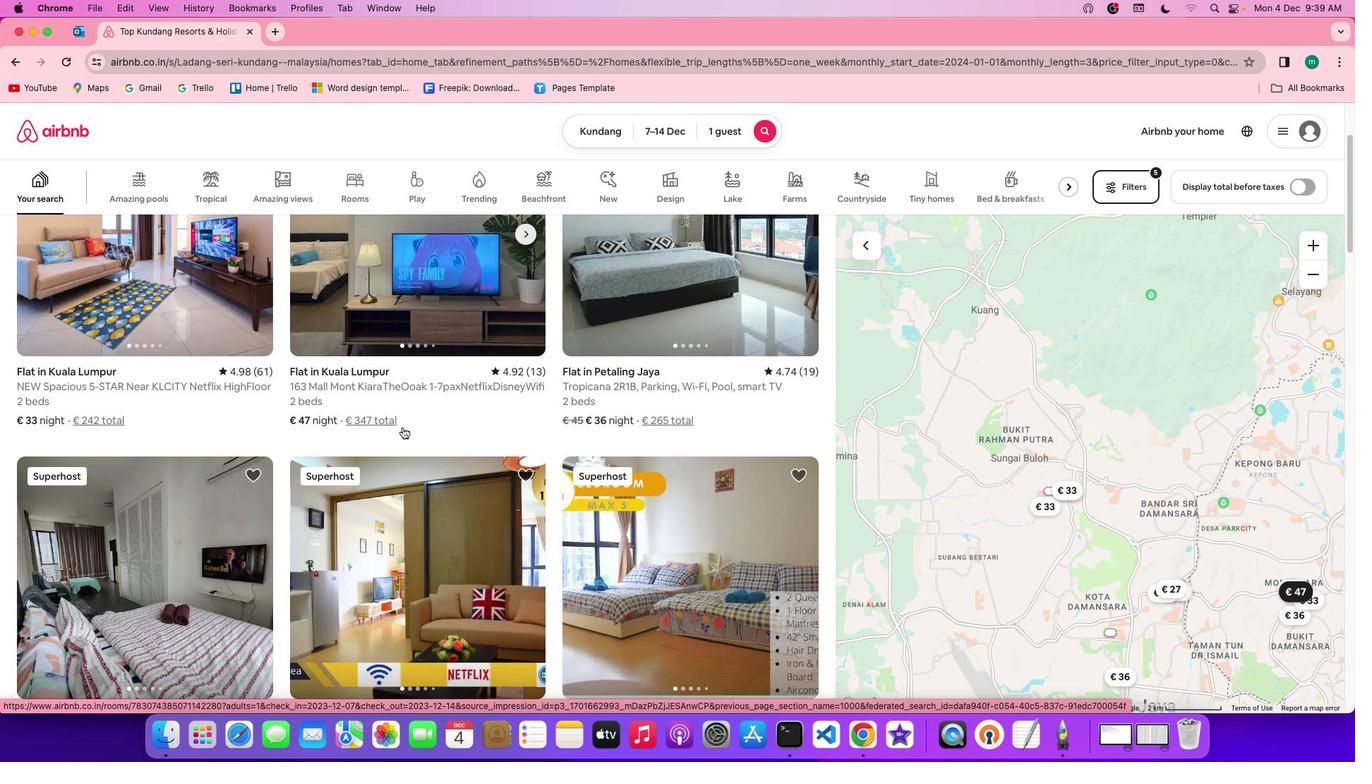 
Action: Mouse scrolled (403, 427) with delta (0, 0)
Screenshot: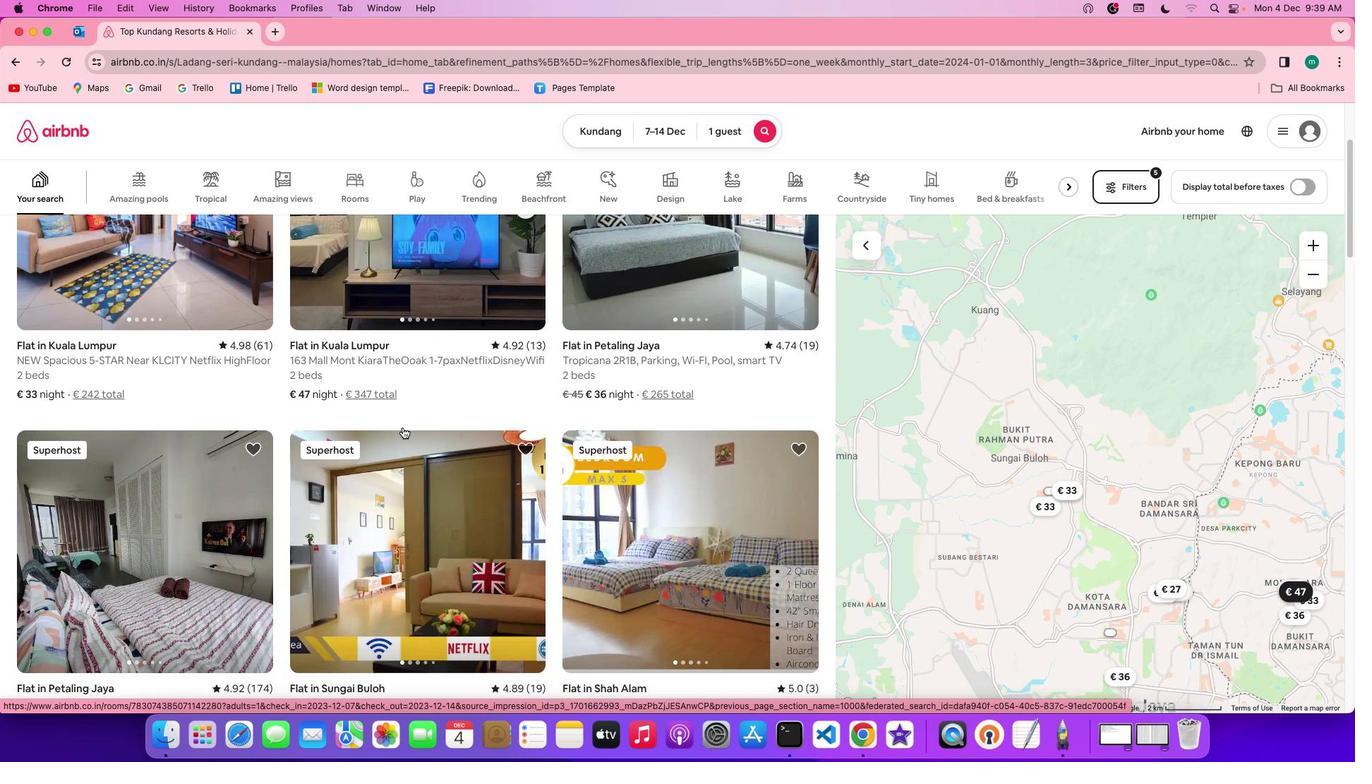 
Action: Mouse scrolled (403, 427) with delta (0, 0)
Screenshot: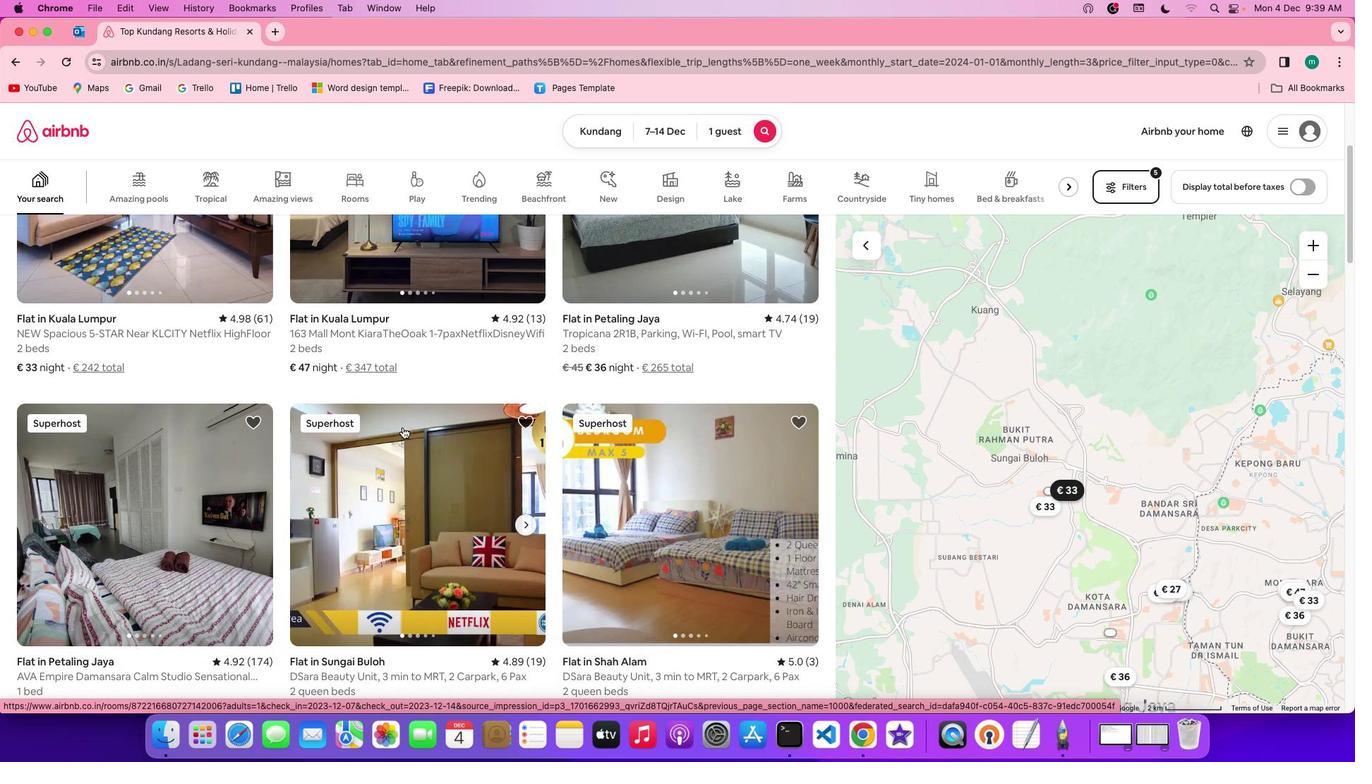 
Action: Mouse scrolled (403, 427) with delta (0, 0)
Screenshot: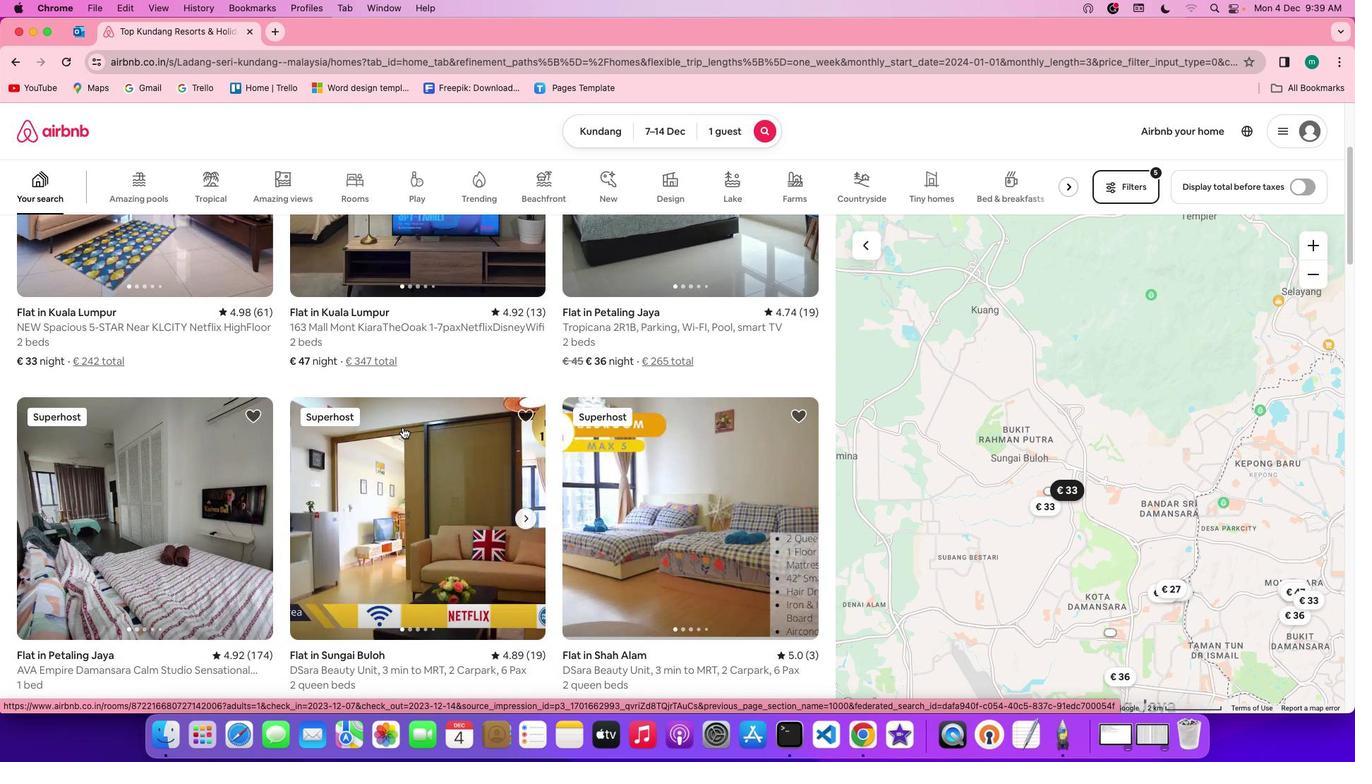 
Action: Mouse scrolled (403, 427) with delta (0, 0)
Screenshot: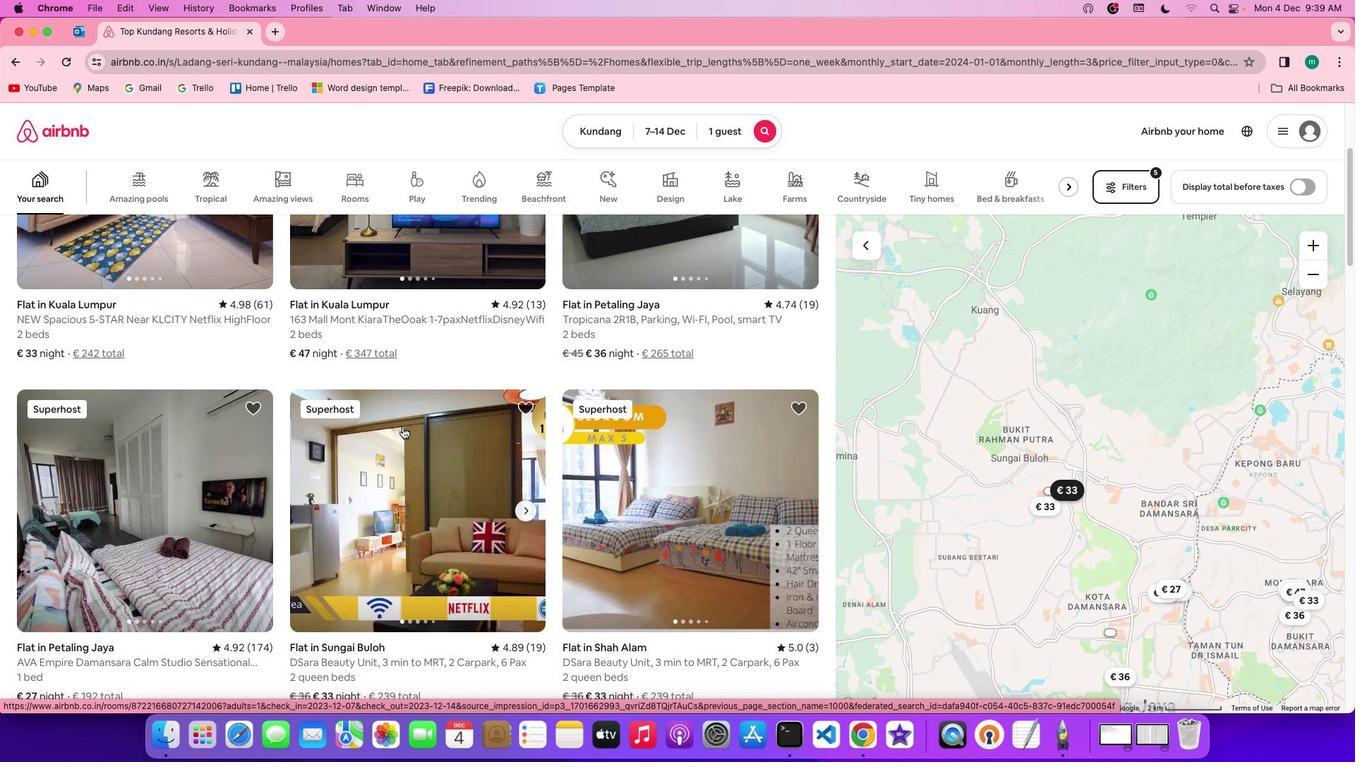 
Action: Mouse scrolled (403, 427) with delta (0, 0)
Screenshot: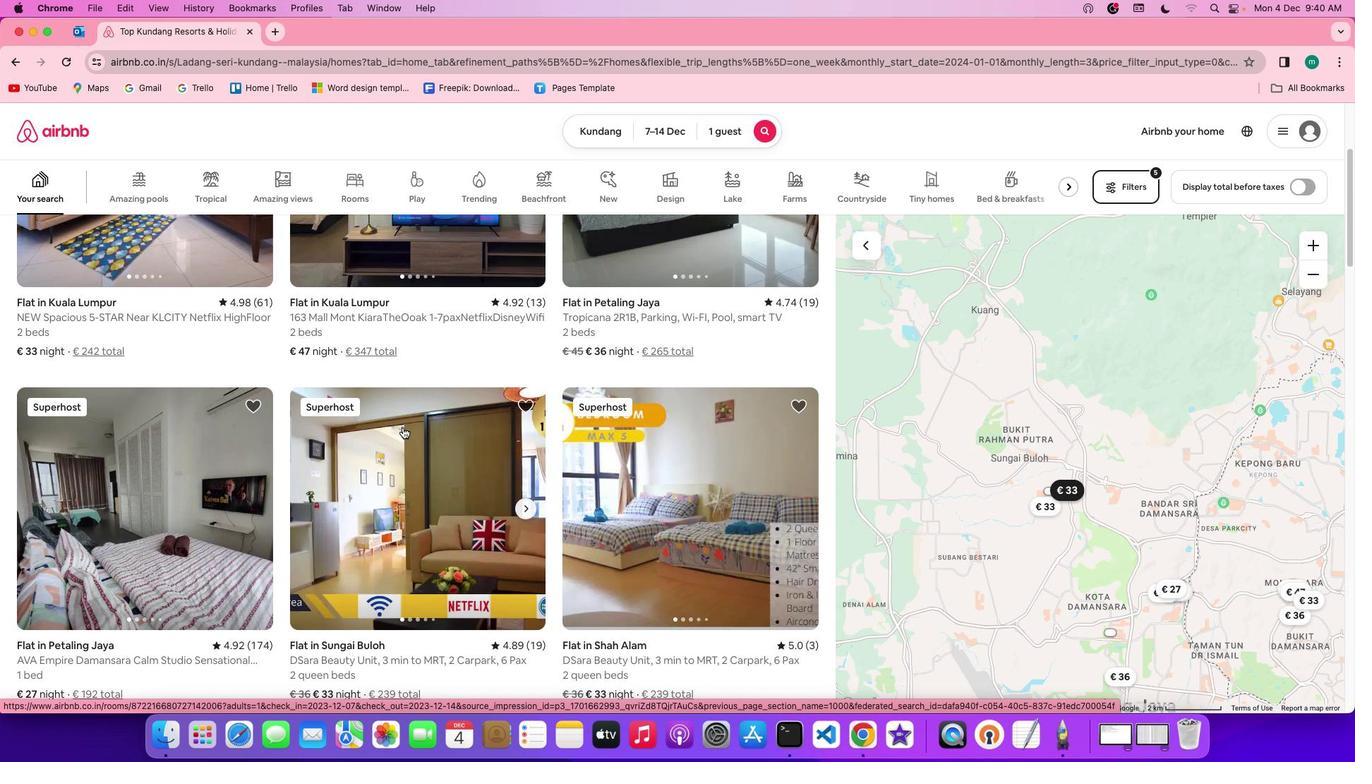 
Action: Mouse scrolled (403, 427) with delta (0, 0)
Screenshot: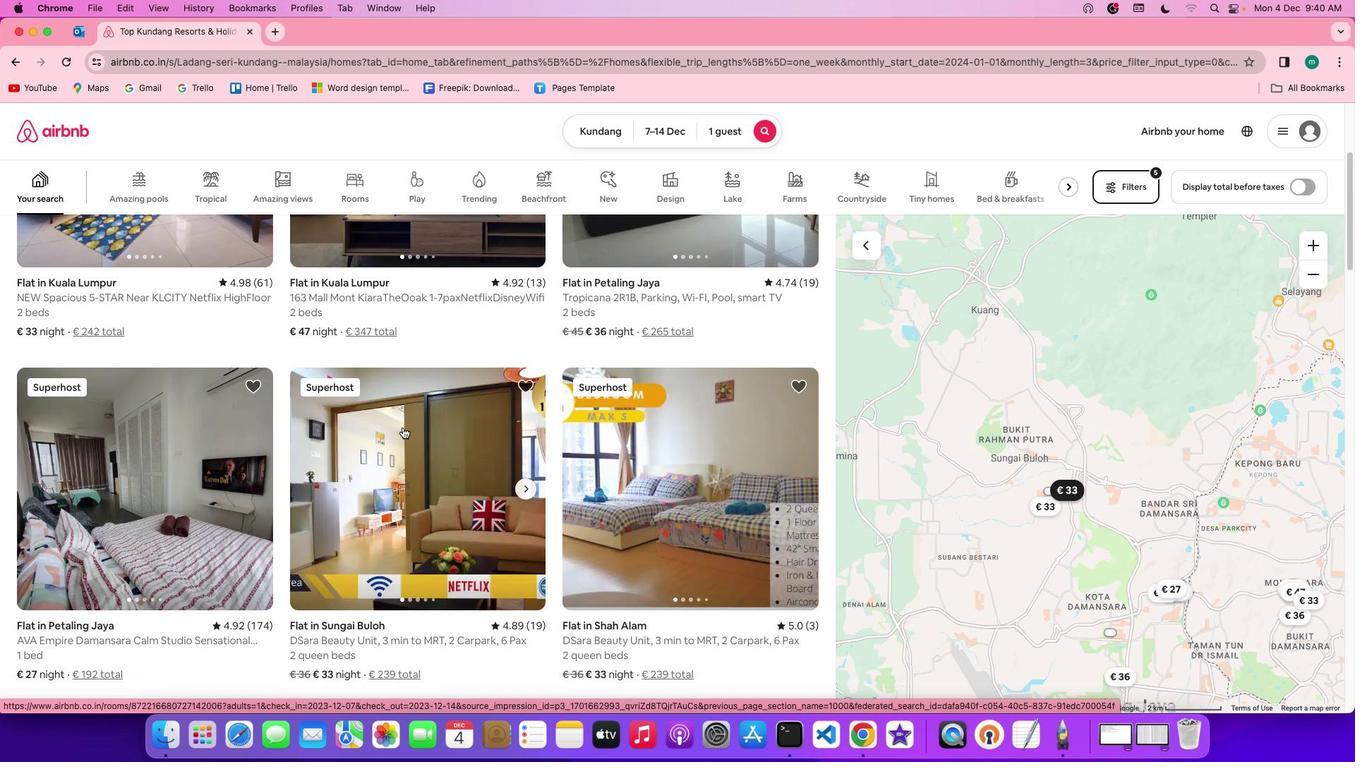 
Action: Mouse scrolled (403, 427) with delta (0, 0)
Screenshot: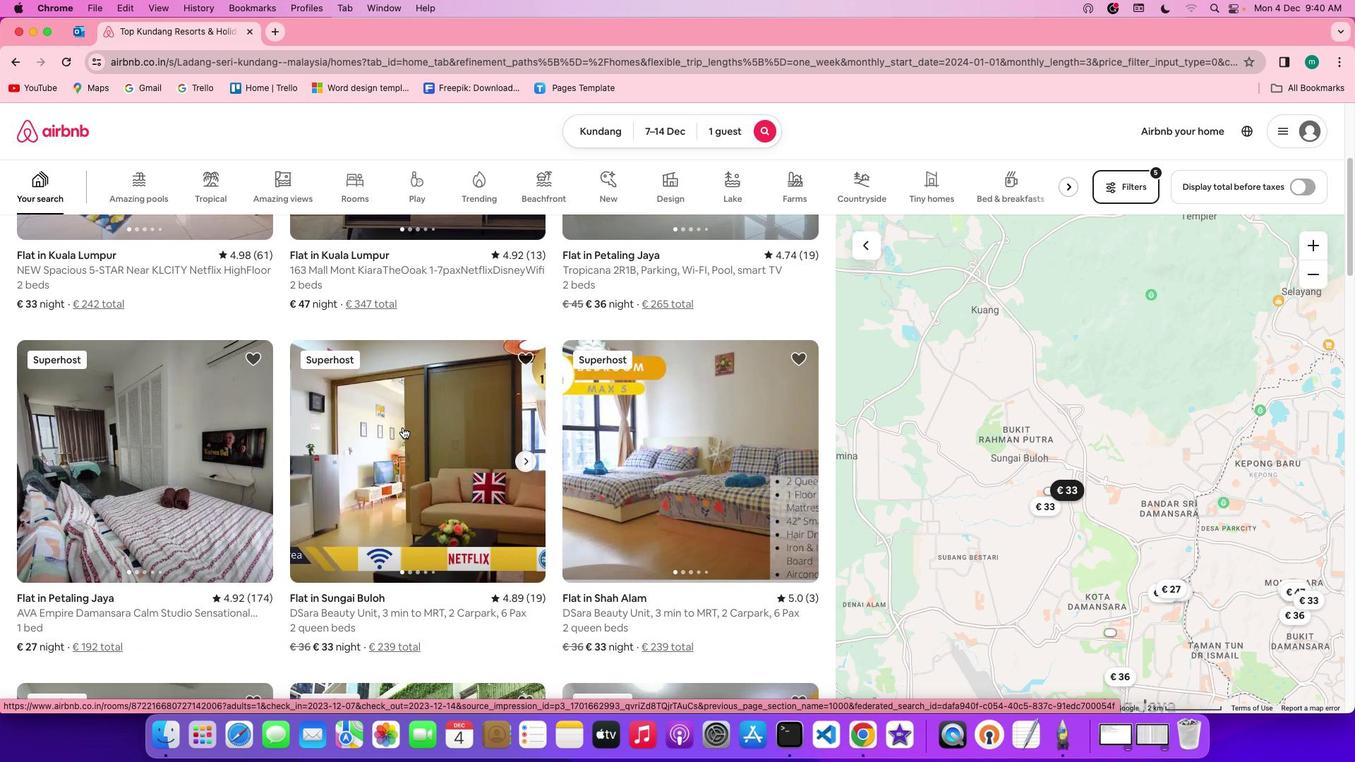 
Action: Mouse scrolled (403, 427) with delta (0, -1)
Screenshot: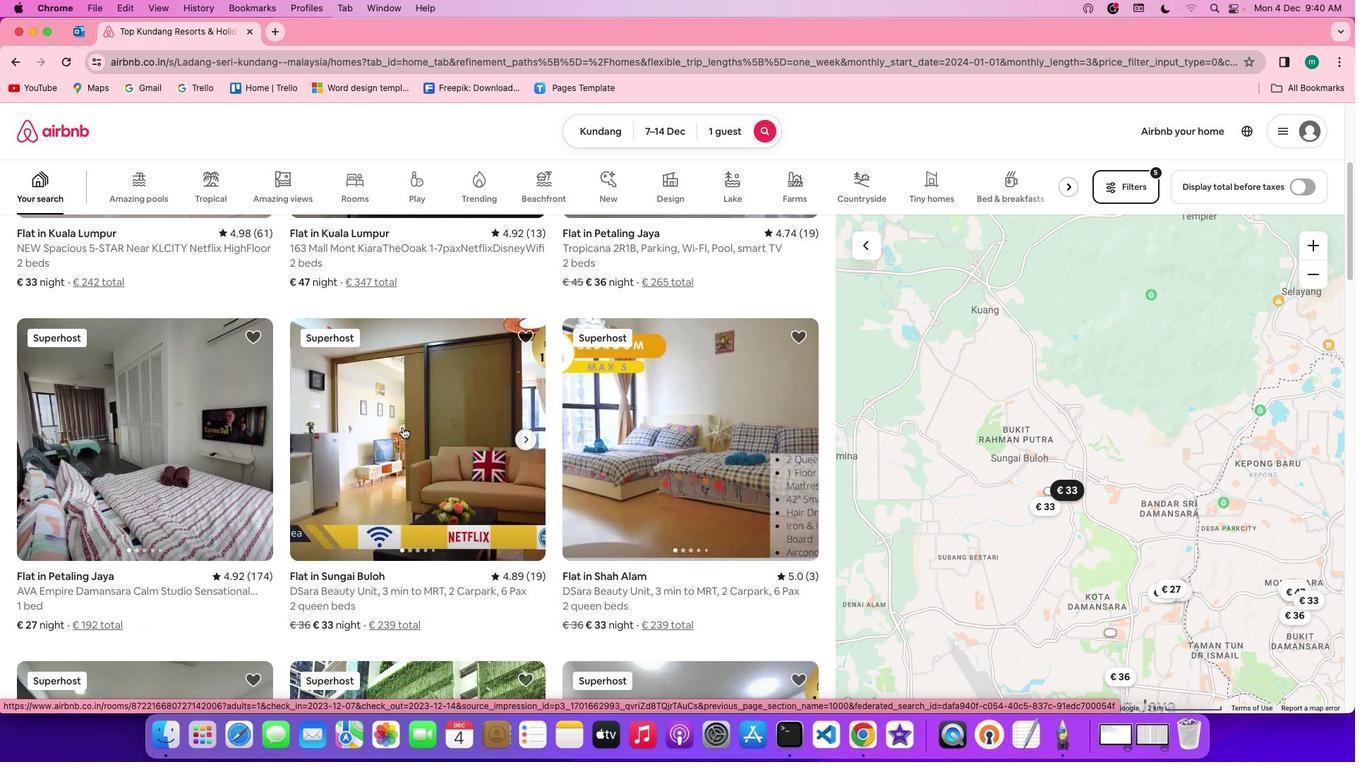 
Action: Mouse scrolled (403, 427) with delta (0, -2)
Screenshot: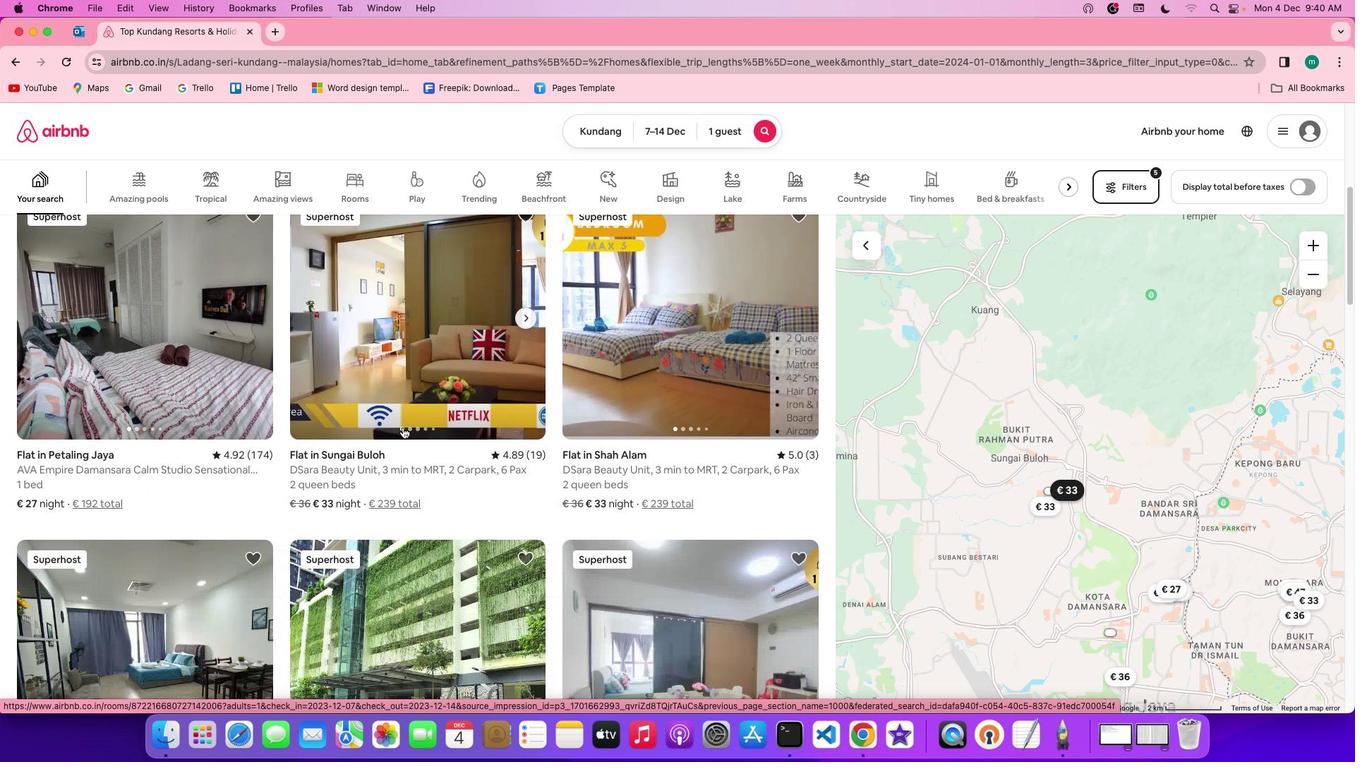 
Action: Mouse scrolled (403, 427) with delta (0, 0)
Screenshot: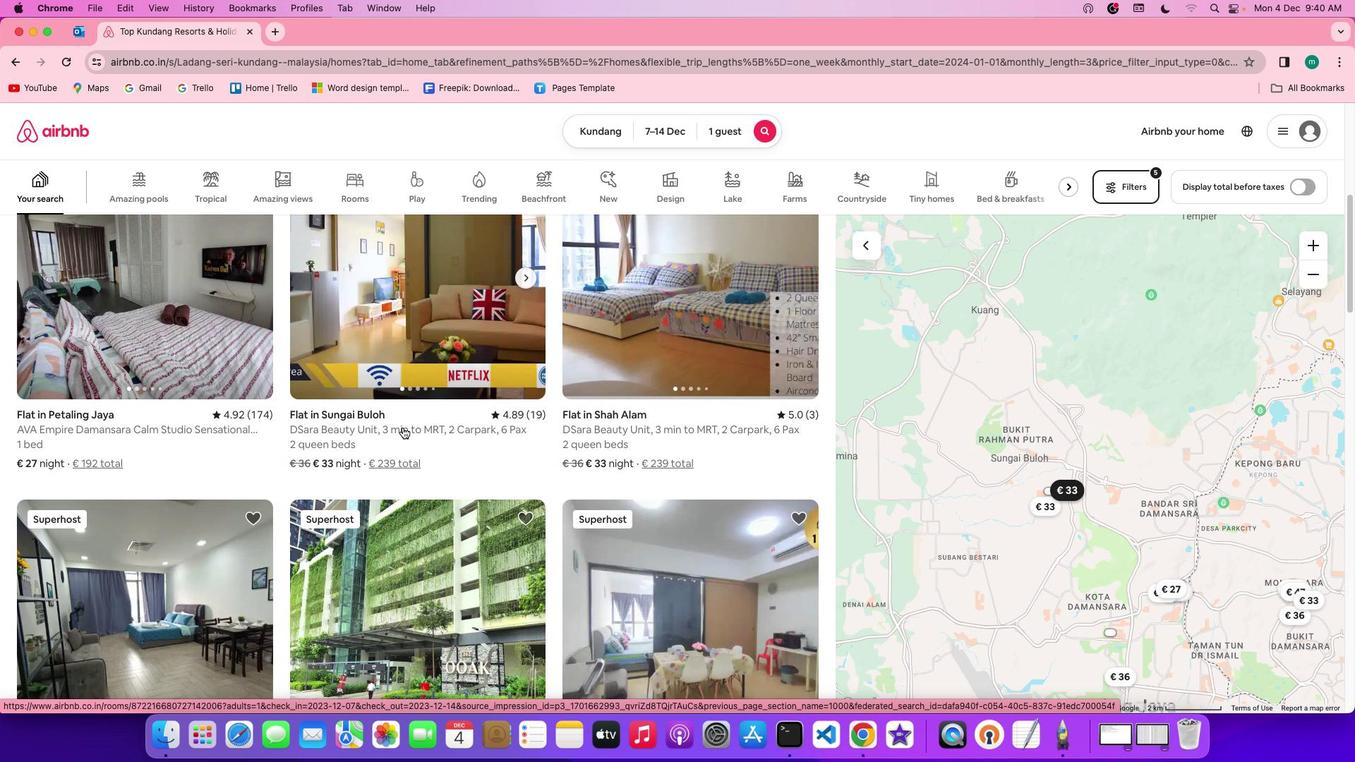 
Action: Mouse scrolled (403, 427) with delta (0, 0)
Screenshot: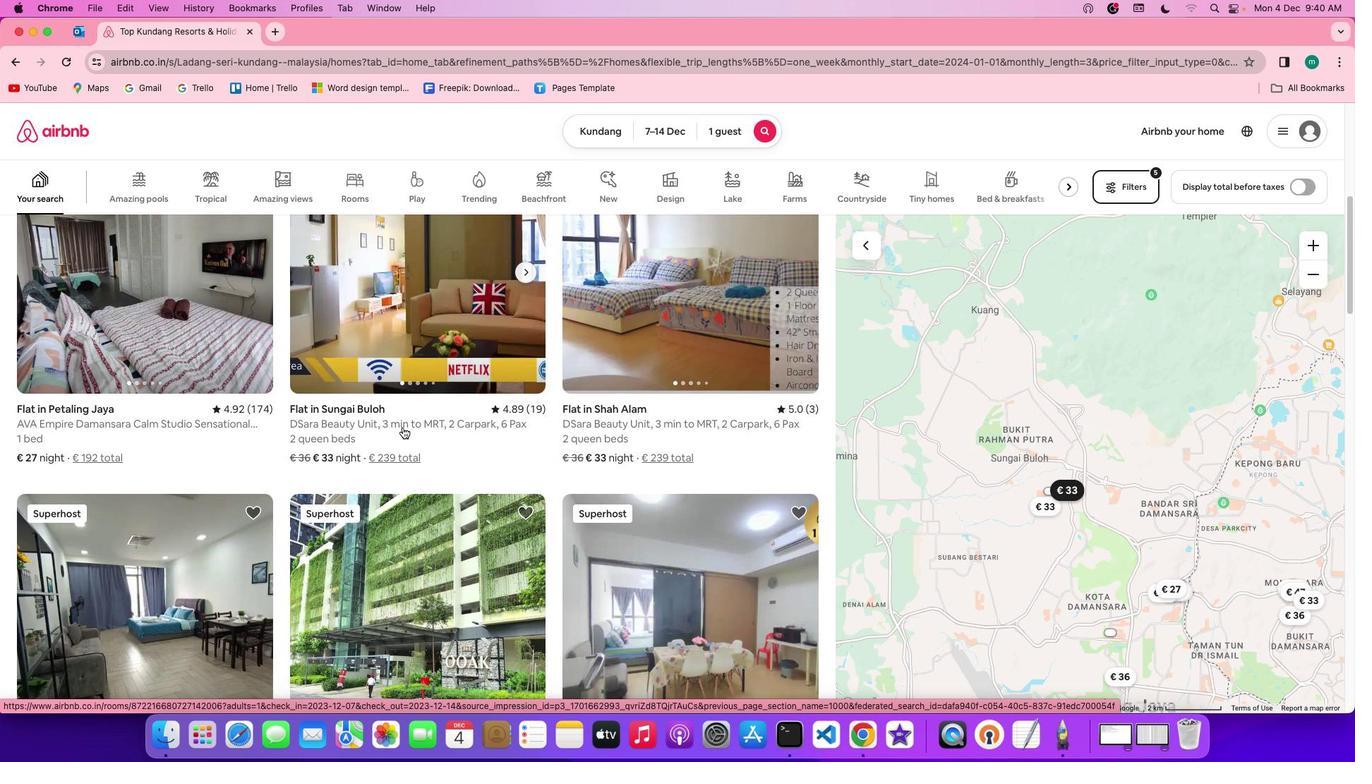 
Action: Mouse moved to (328, 487)
Screenshot: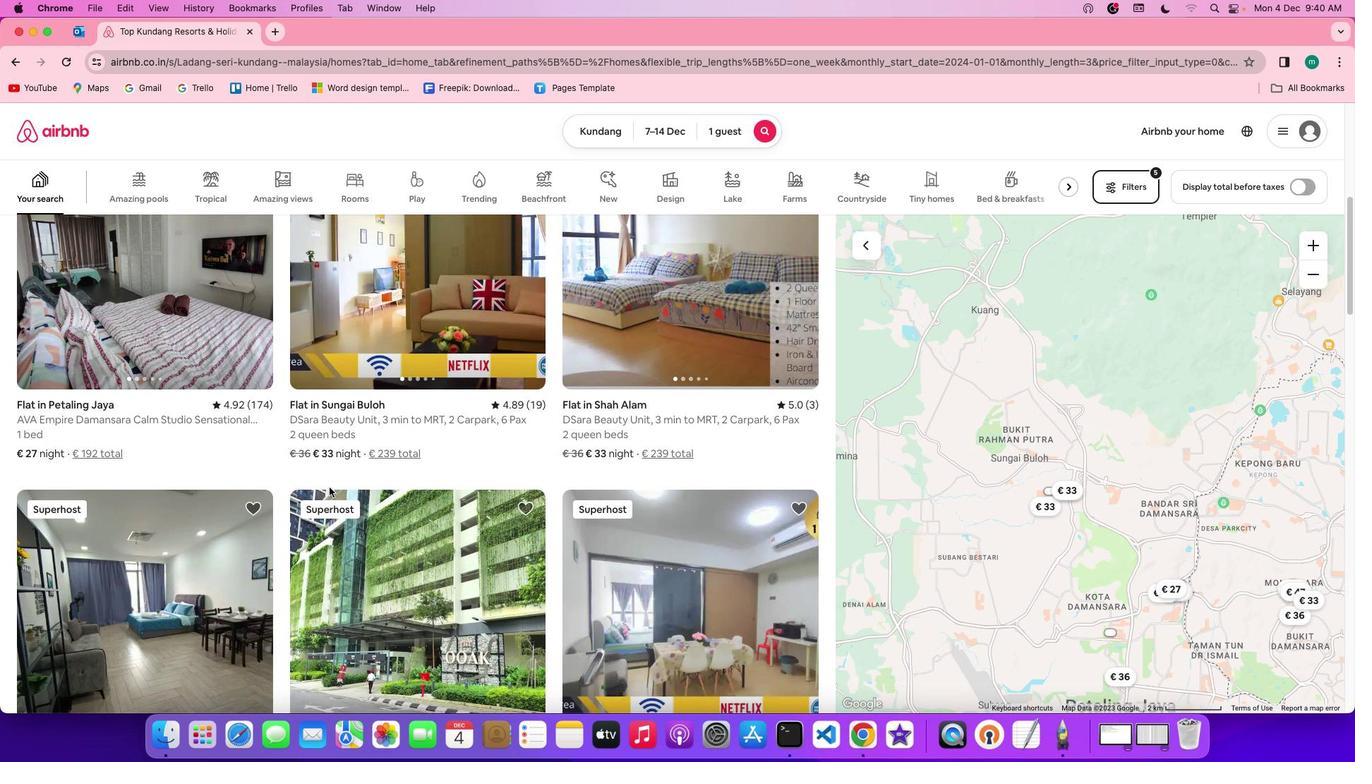 
Action: Mouse pressed left at (328, 487)
Screenshot: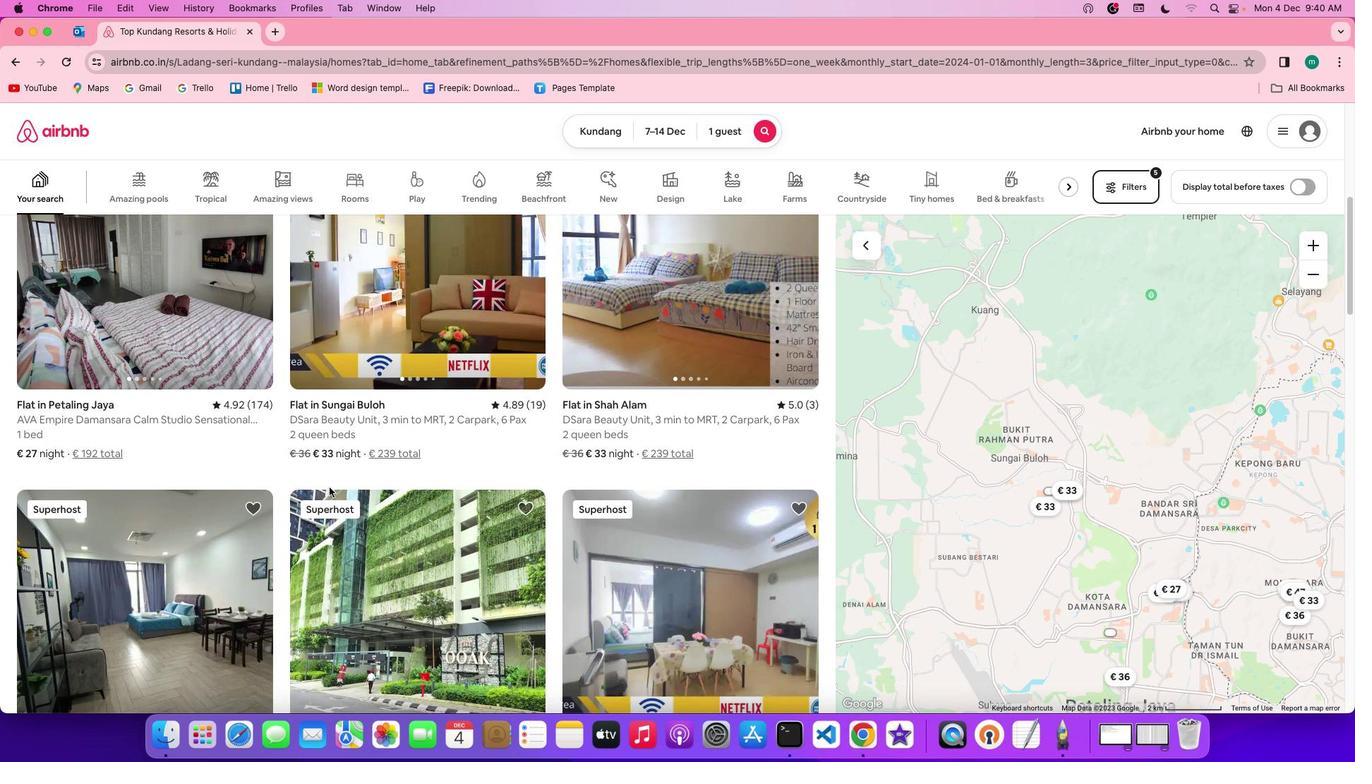 
Action: Mouse moved to (387, 534)
Screenshot: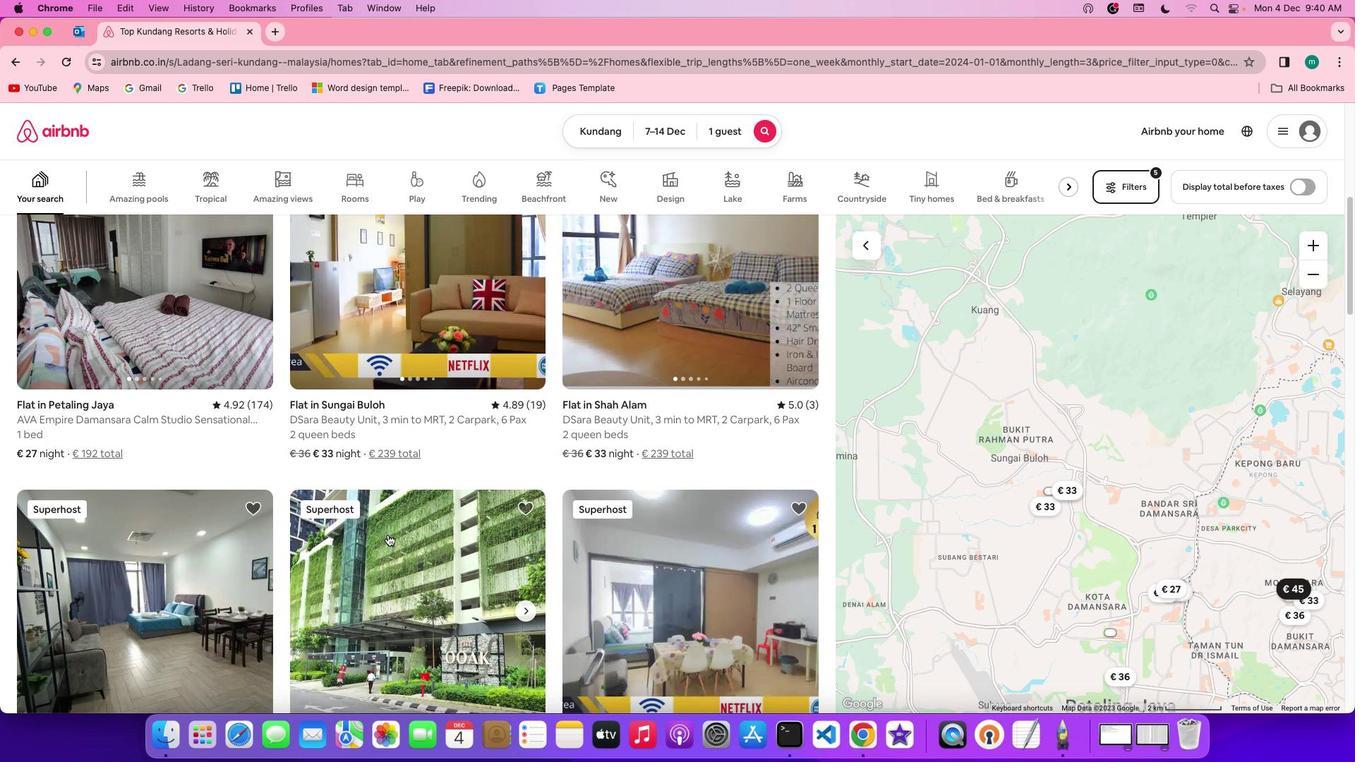 
Action: Mouse pressed left at (387, 534)
Screenshot: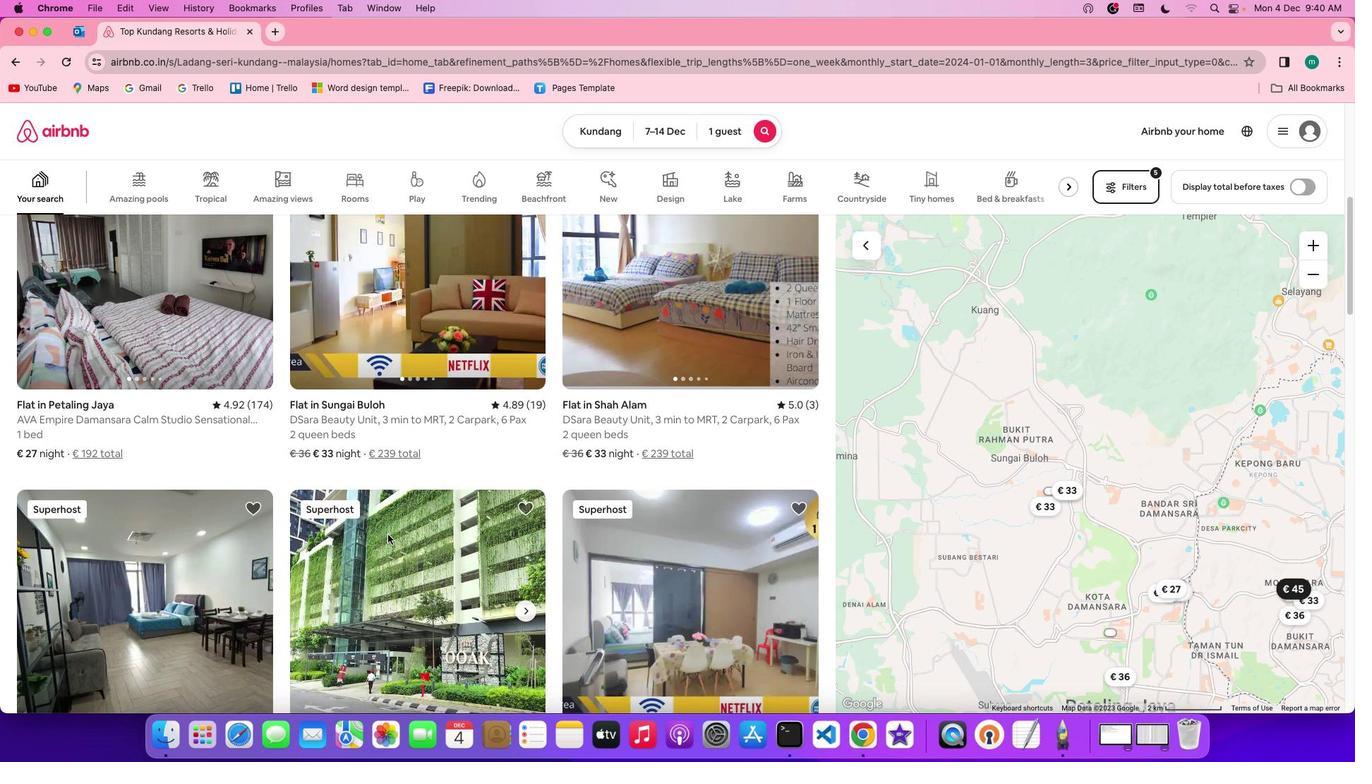 
Action: Mouse moved to (1015, 529)
Screenshot: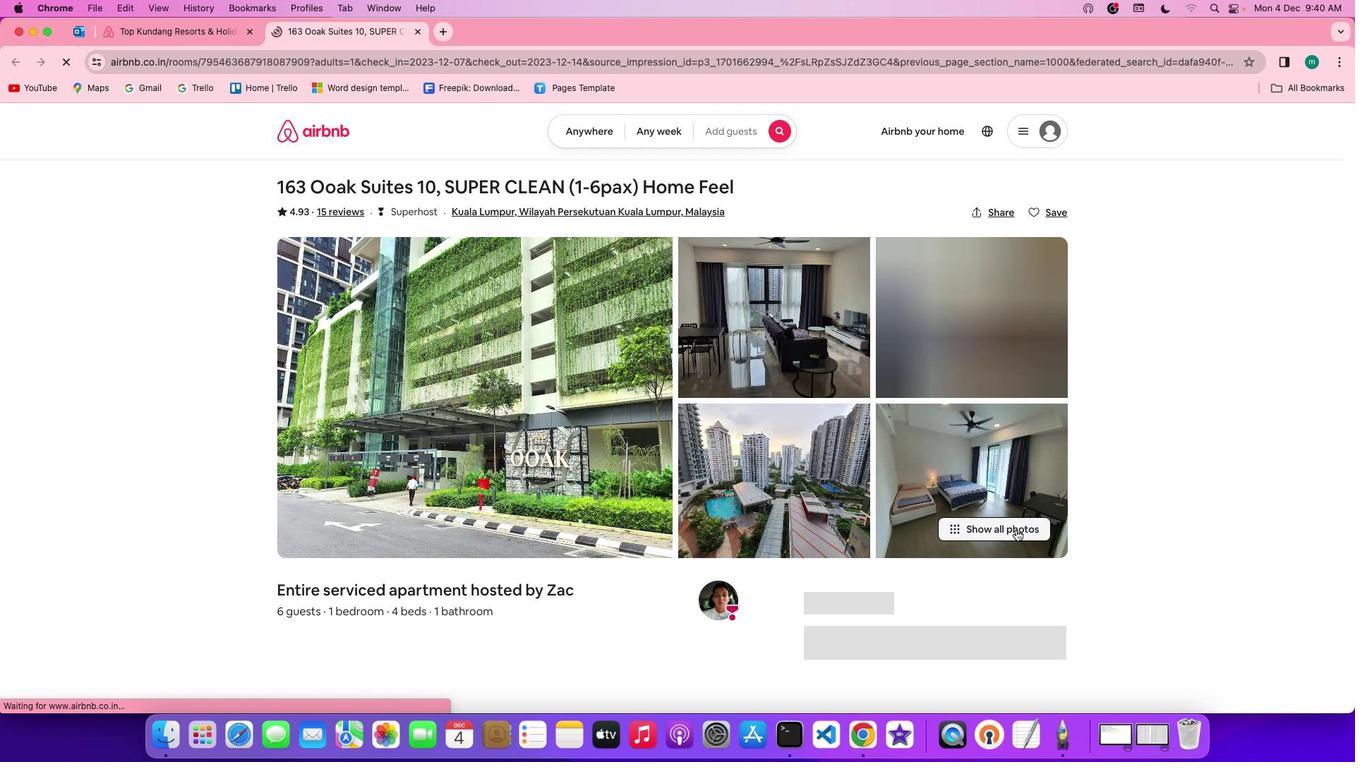 
Action: Mouse pressed left at (1015, 529)
Screenshot: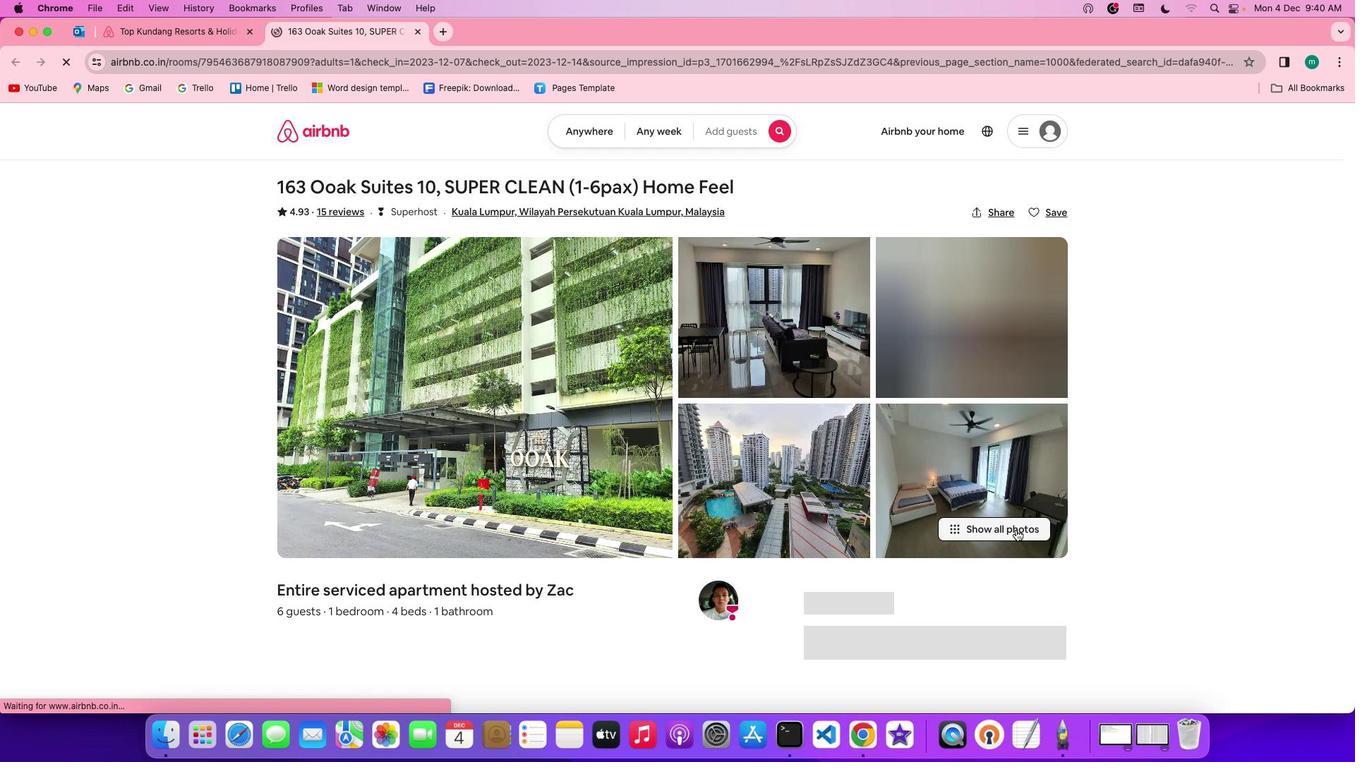 
Action: Mouse moved to (652, 490)
Screenshot: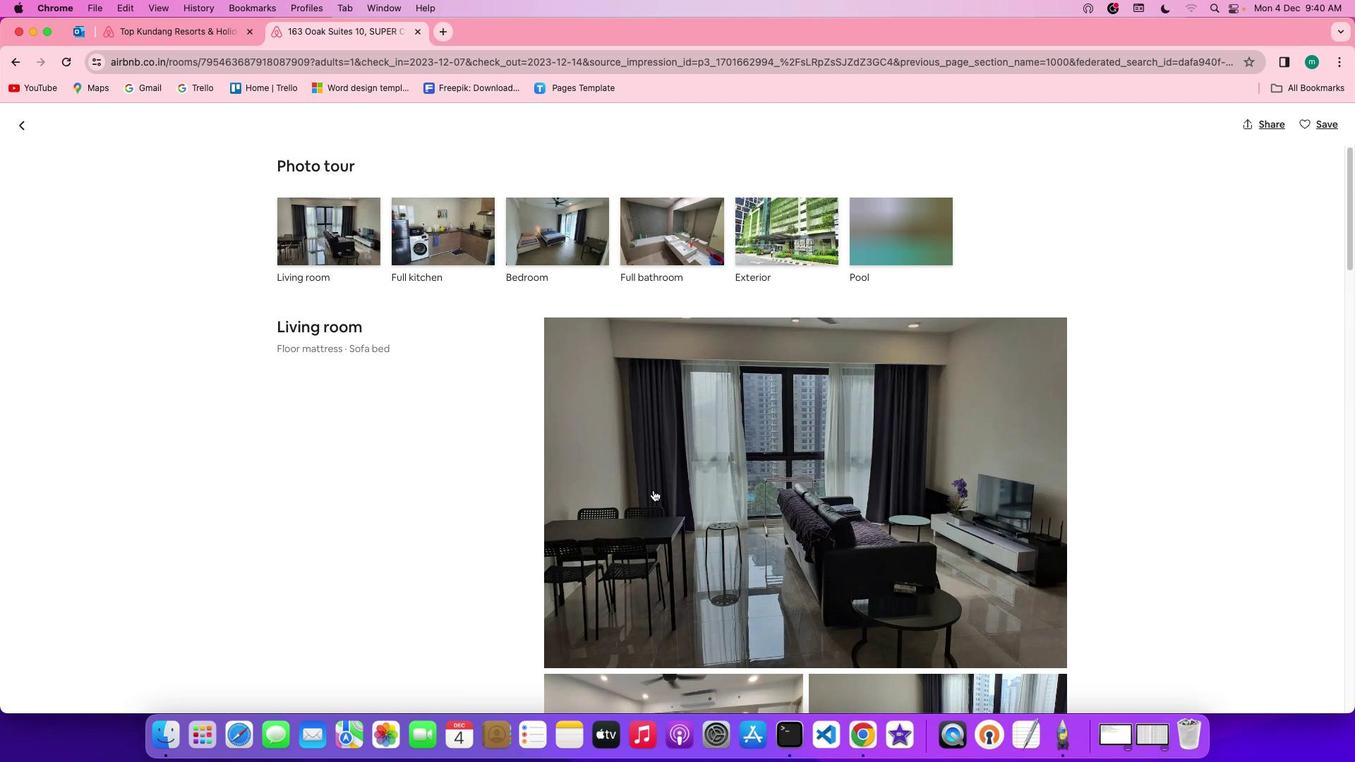 
Action: Mouse scrolled (652, 490) with delta (0, 0)
Screenshot: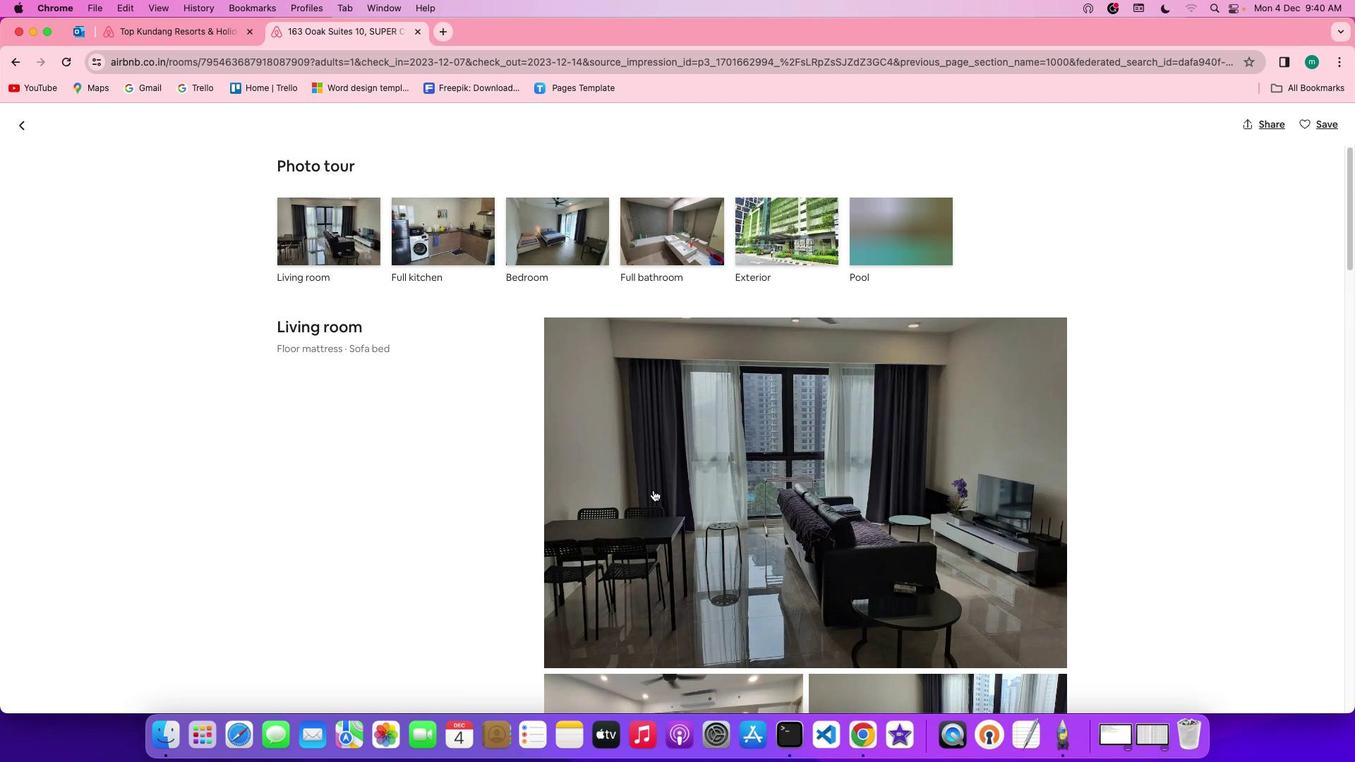 
Action: Mouse scrolled (652, 490) with delta (0, 0)
Screenshot: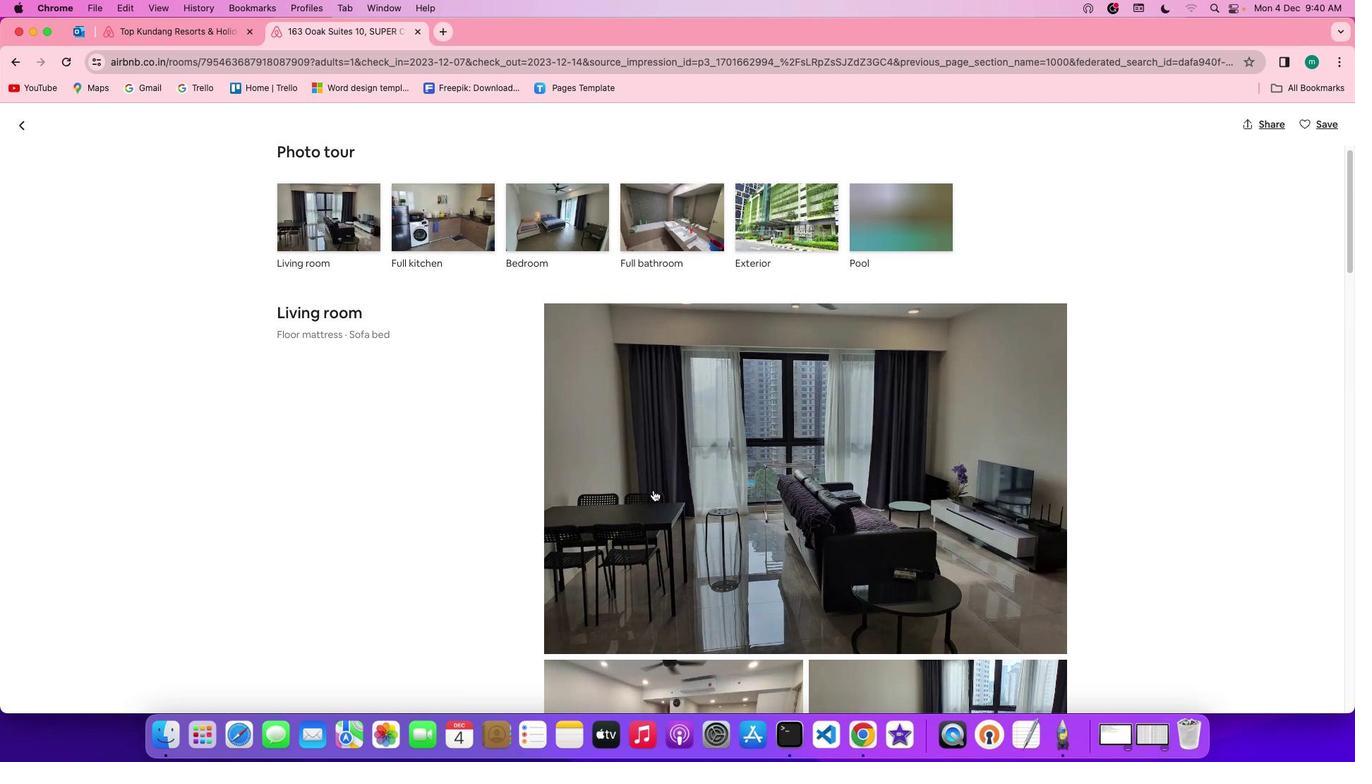 
Action: Mouse scrolled (652, 490) with delta (0, -1)
Screenshot: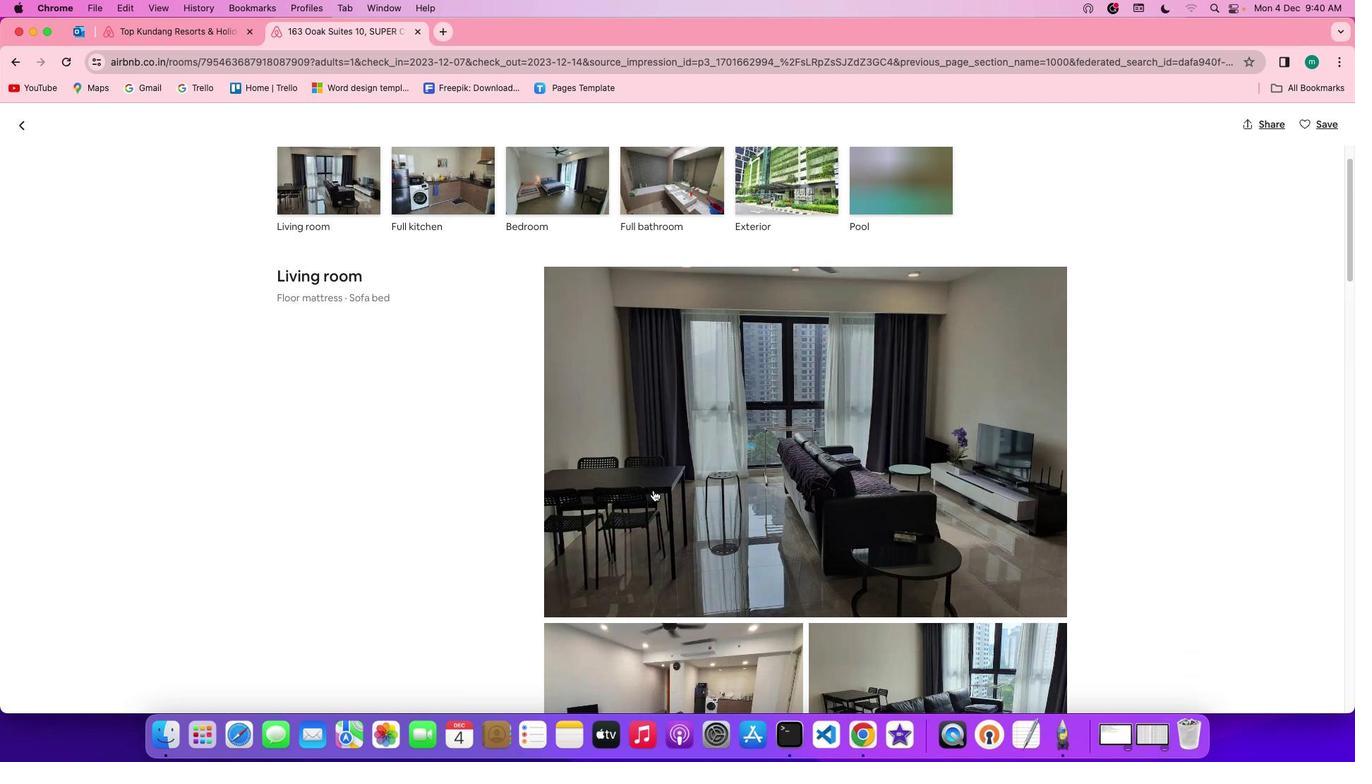
Action: Mouse scrolled (652, 490) with delta (0, 0)
Screenshot: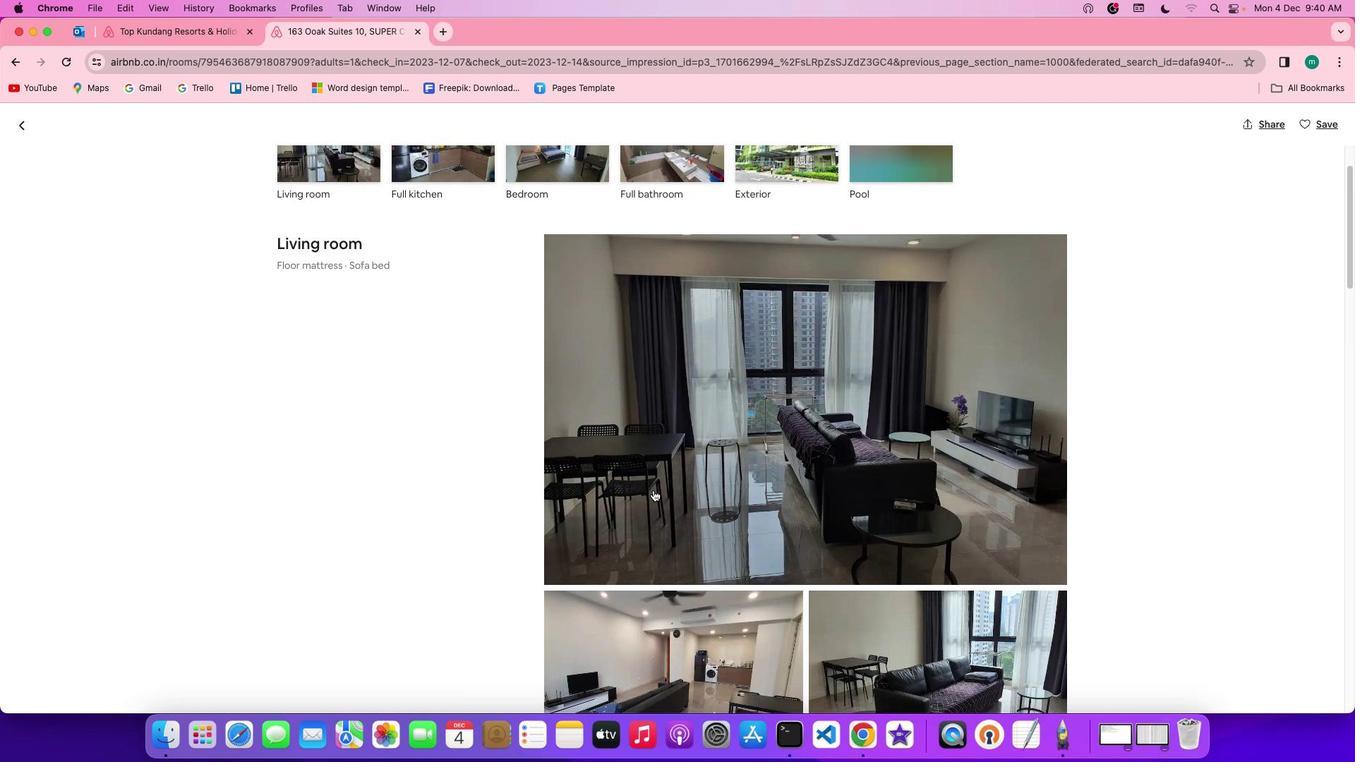 
Action: Mouse scrolled (652, 490) with delta (0, 0)
Screenshot: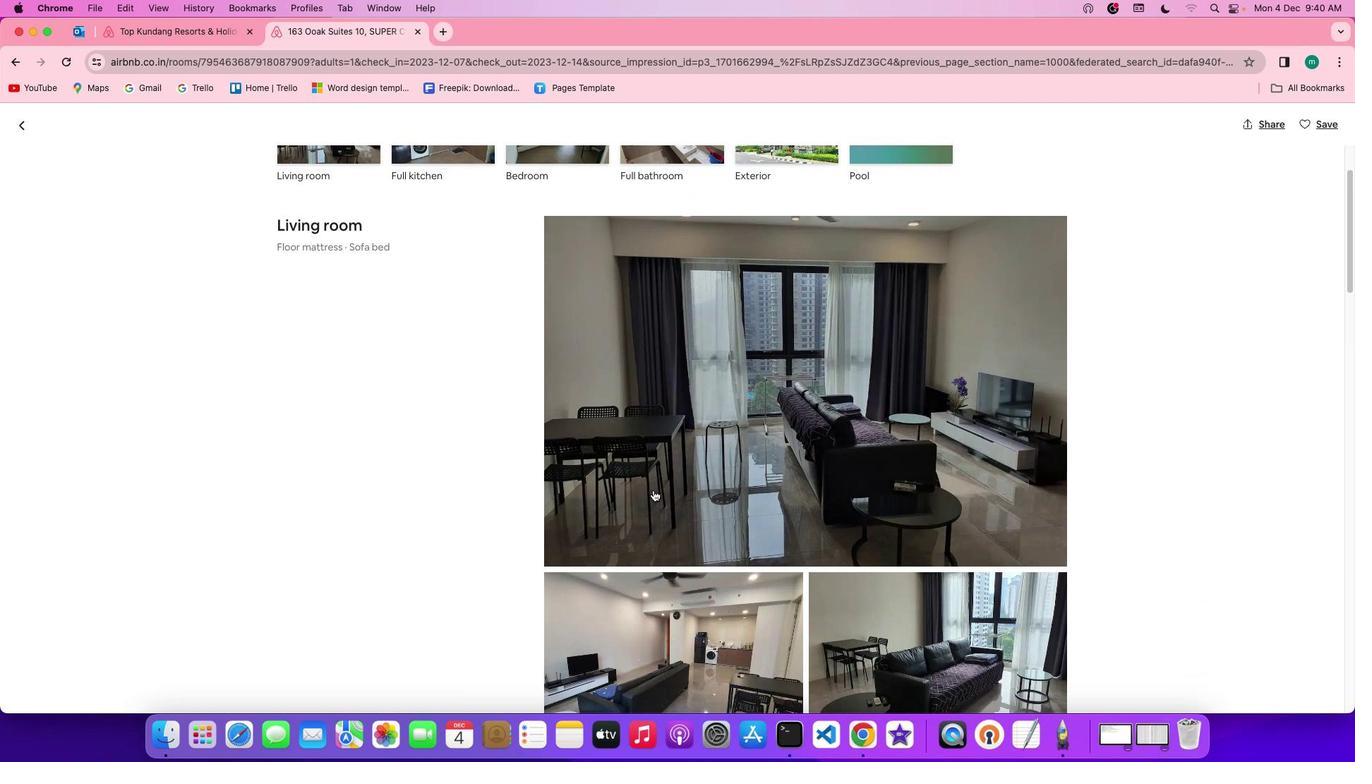 
Action: Mouse scrolled (652, 490) with delta (0, 0)
Screenshot: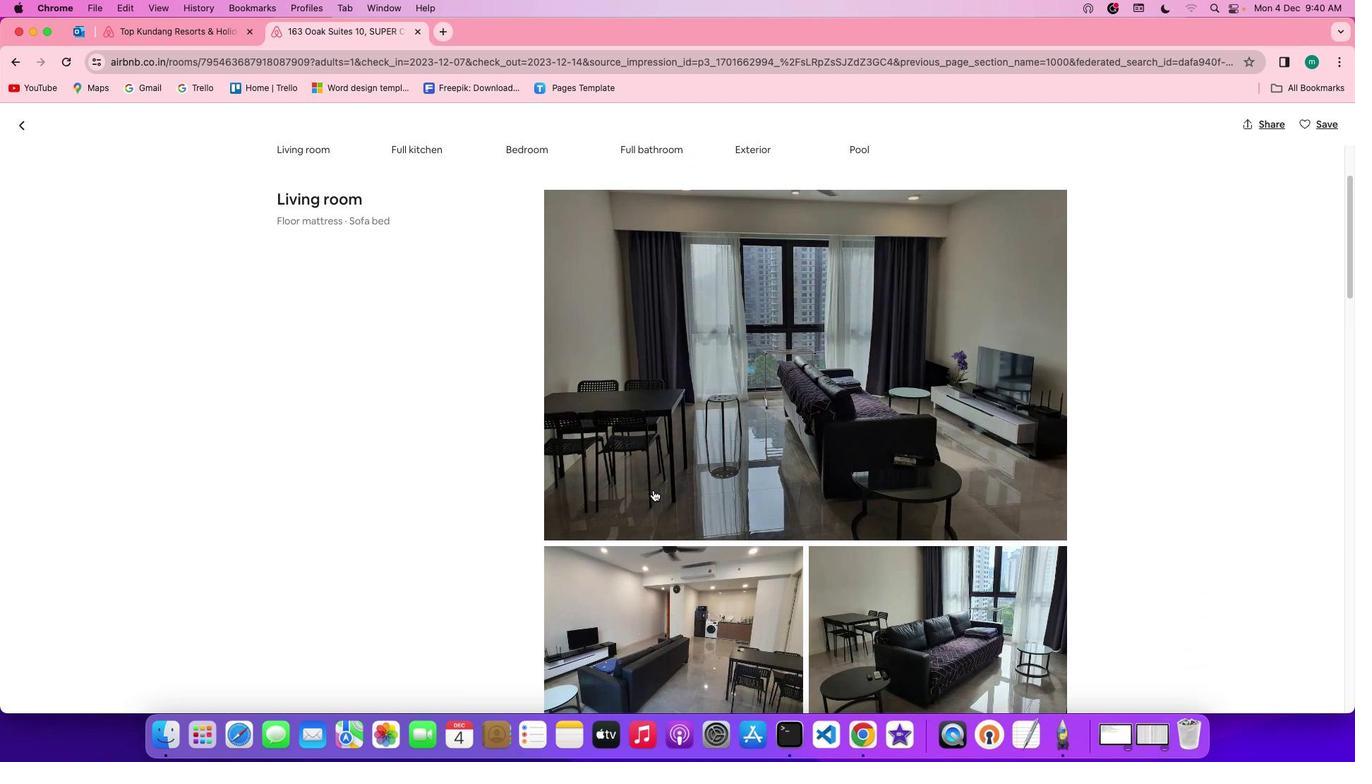 
Action: Mouse scrolled (652, 490) with delta (0, 0)
Screenshot: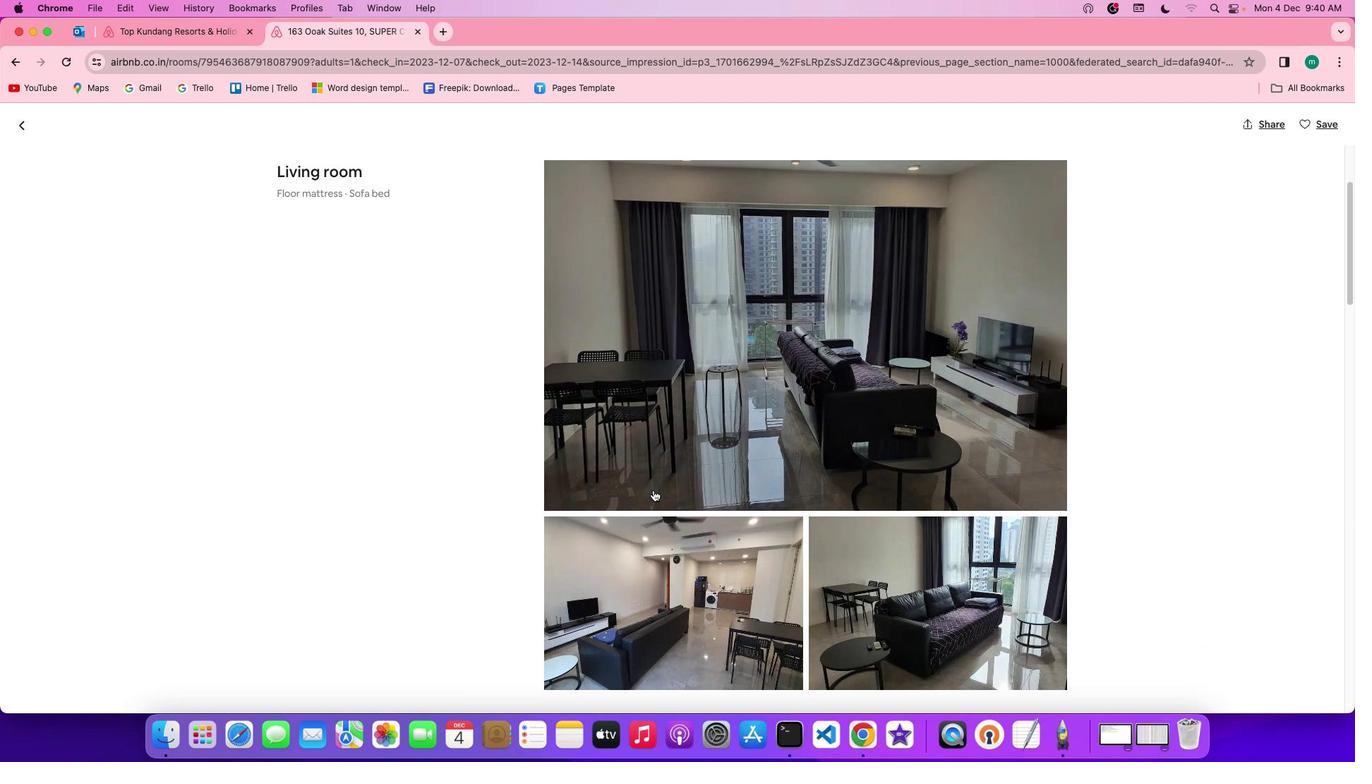 
Action: Mouse scrolled (652, 490) with delta (0, 0)
Screenshot: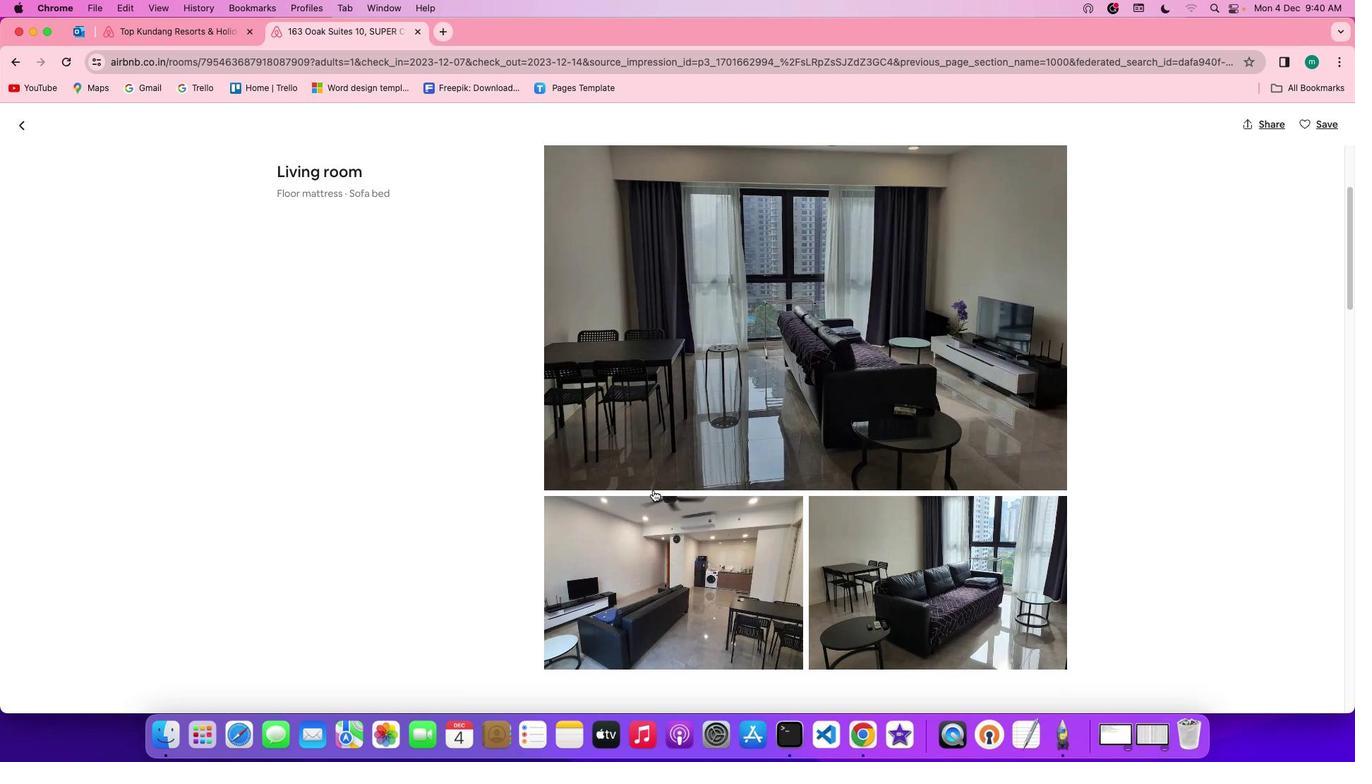 
Action: Mouse scrolled (652, 490) with delta (0, 0)
Screenshot: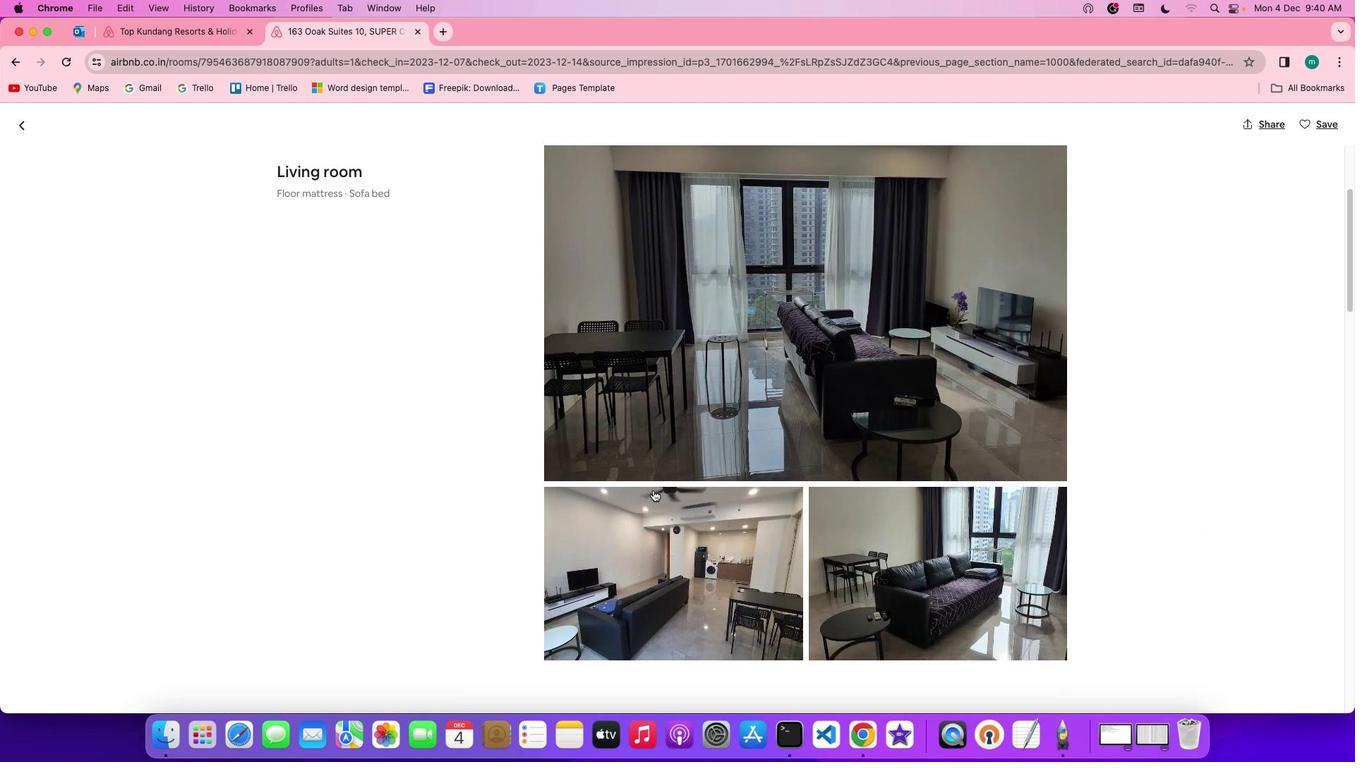 
Action: Mouse scrolled (652, 490) with delta (0, 0)
Screenshot: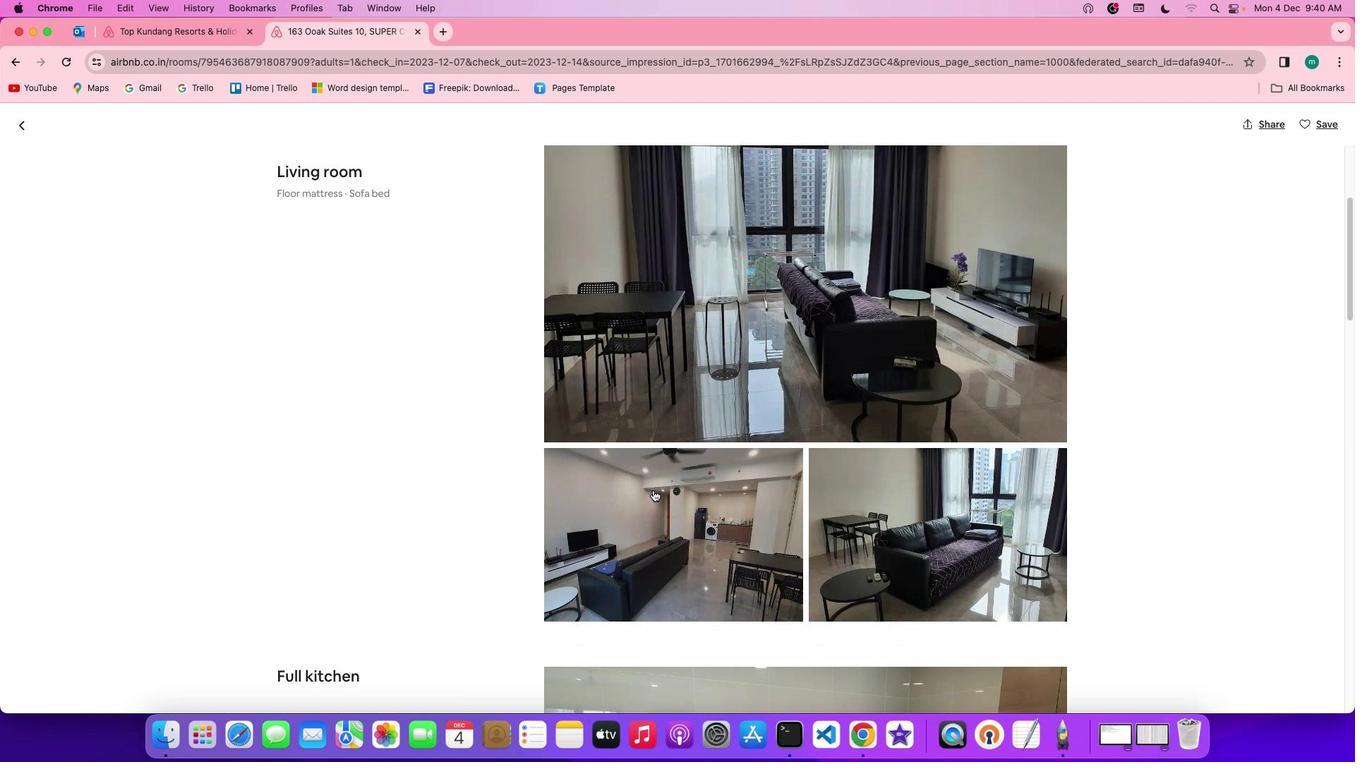 
Action: Mouse scrolled (652, 490) with delta (0, 0)
Screenshot: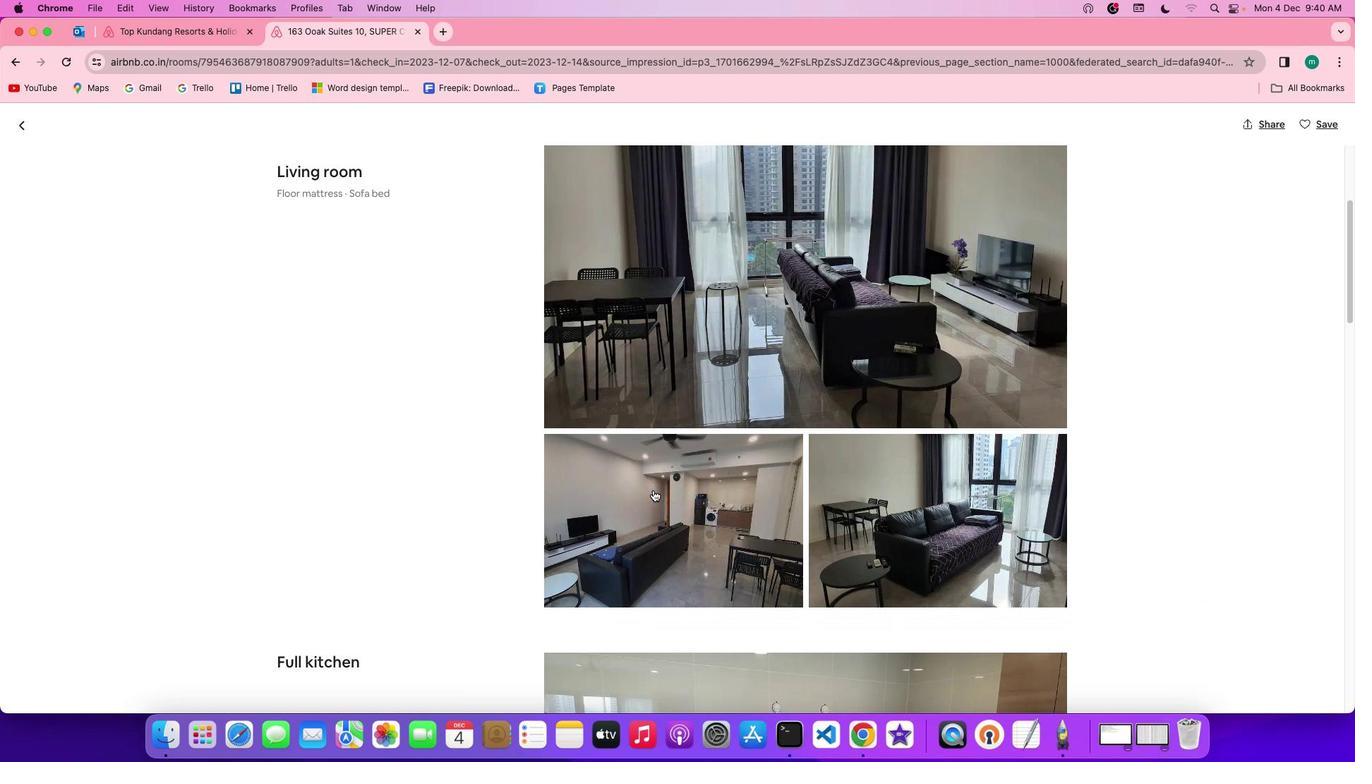 
Action: Mouse scrolled (652, 490) with delta (0, 0)
Screenshot: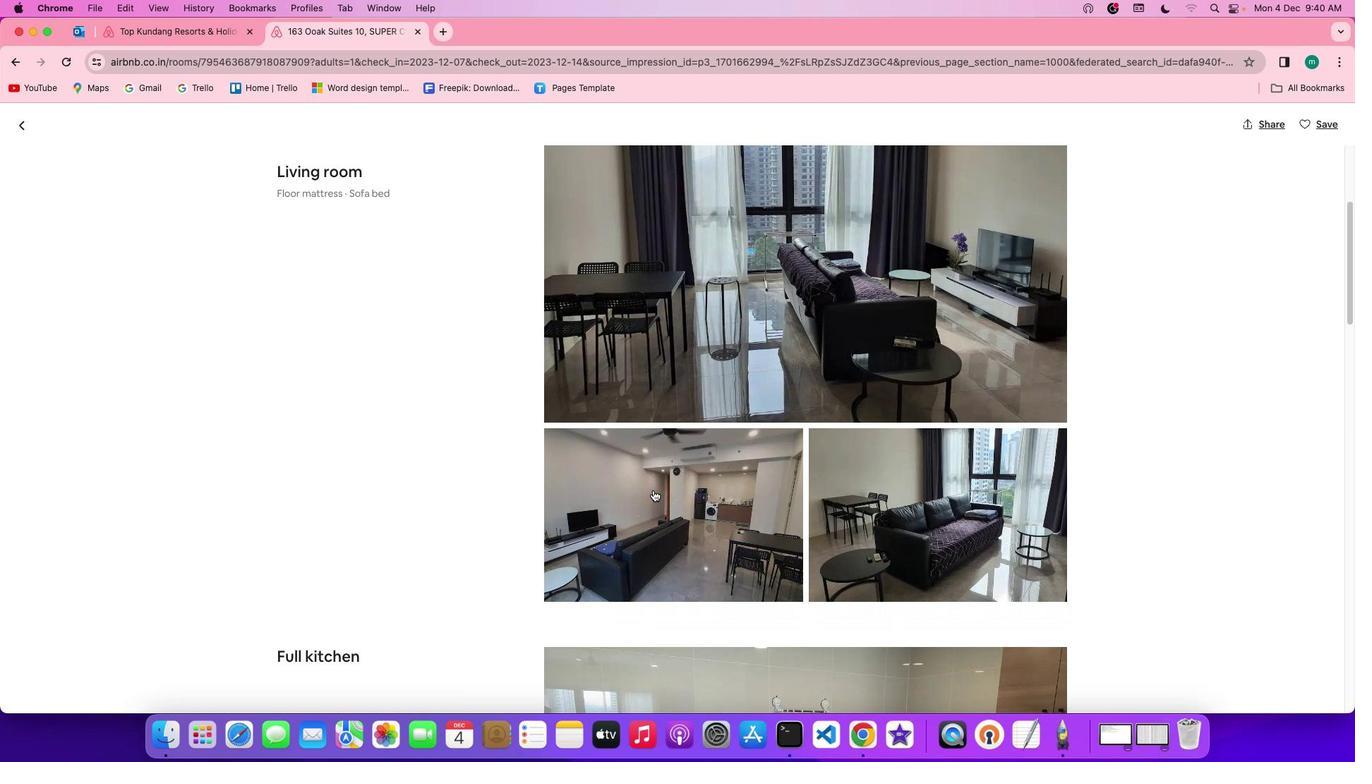 
Action: Mouse scrolled (652, 490) with delta (0, 0)
Screenshot: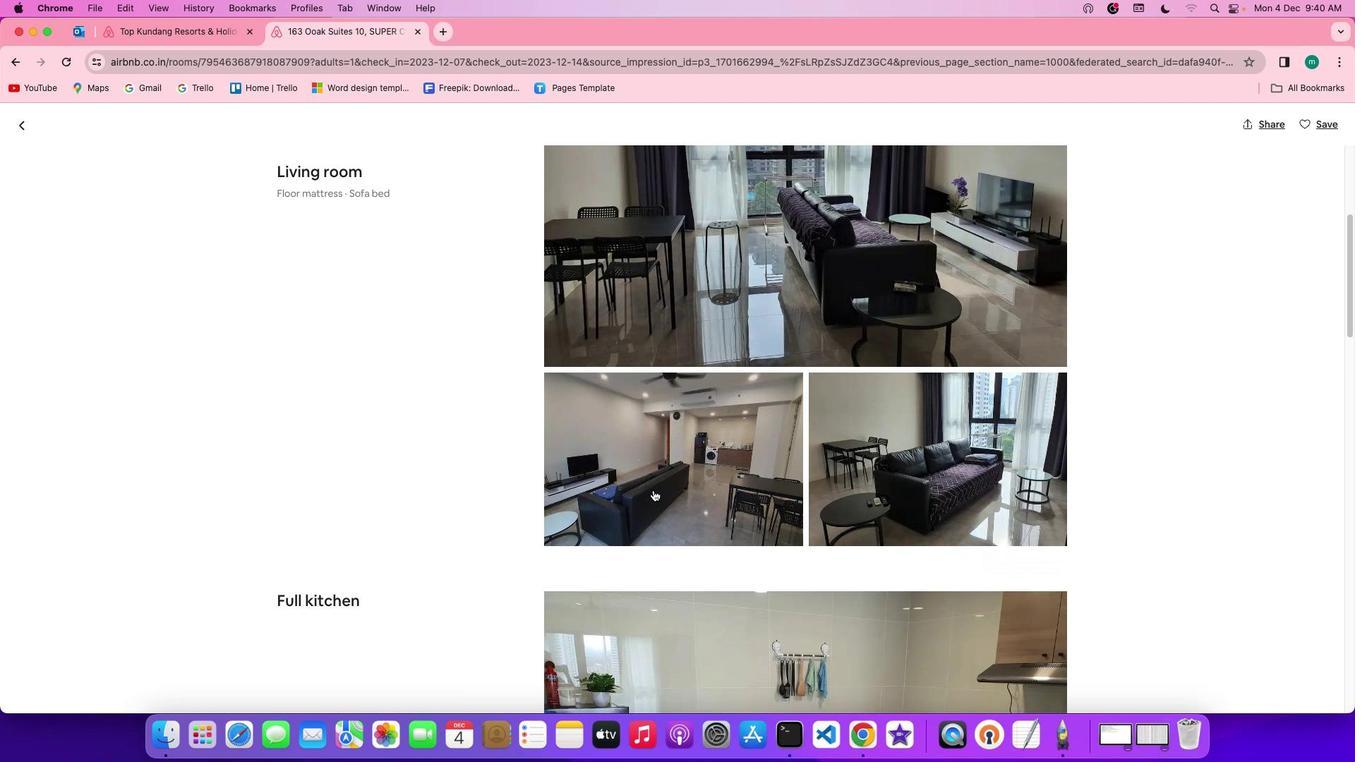 
Action: Mouse scrolled (652, 490) with delta (0, 0)
Screenshot: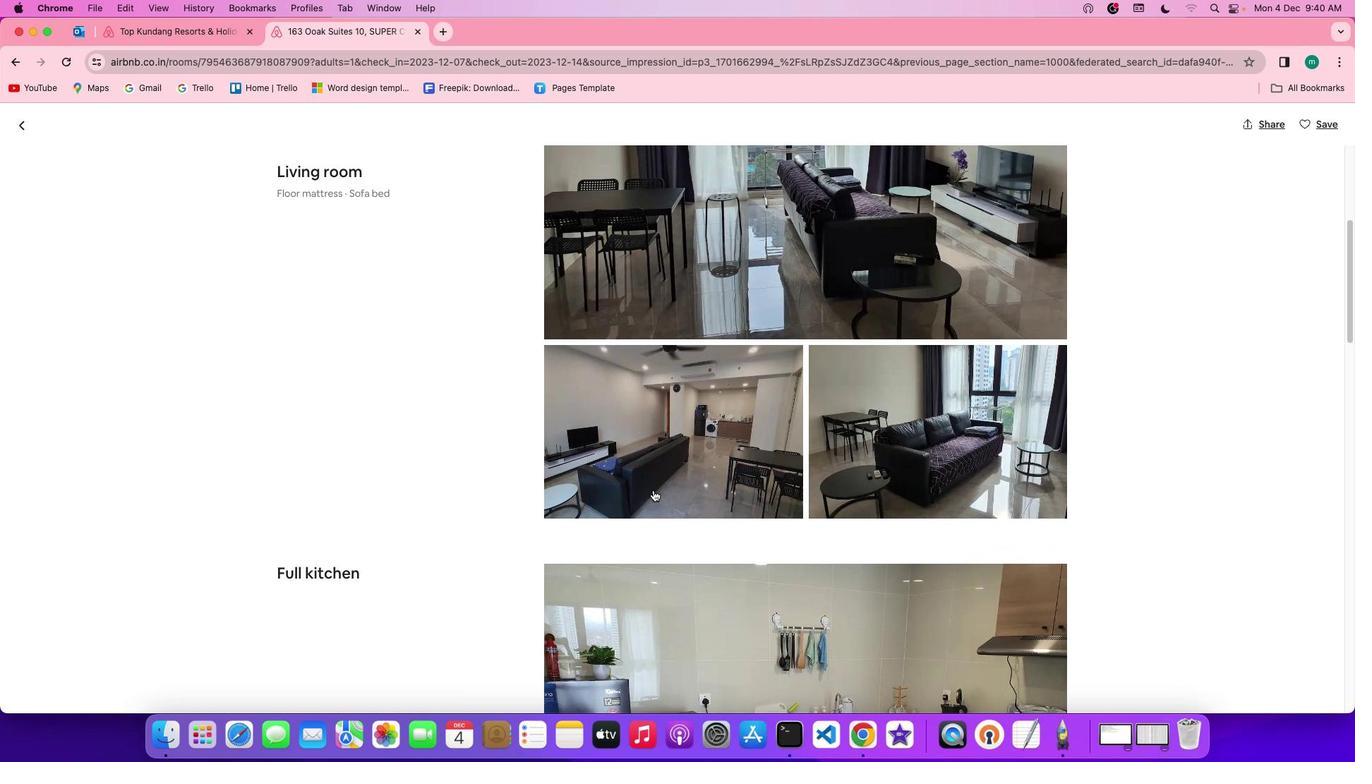 
Action: Mouse scrolled (652, 490) with delta (0, 0)
Screenshot: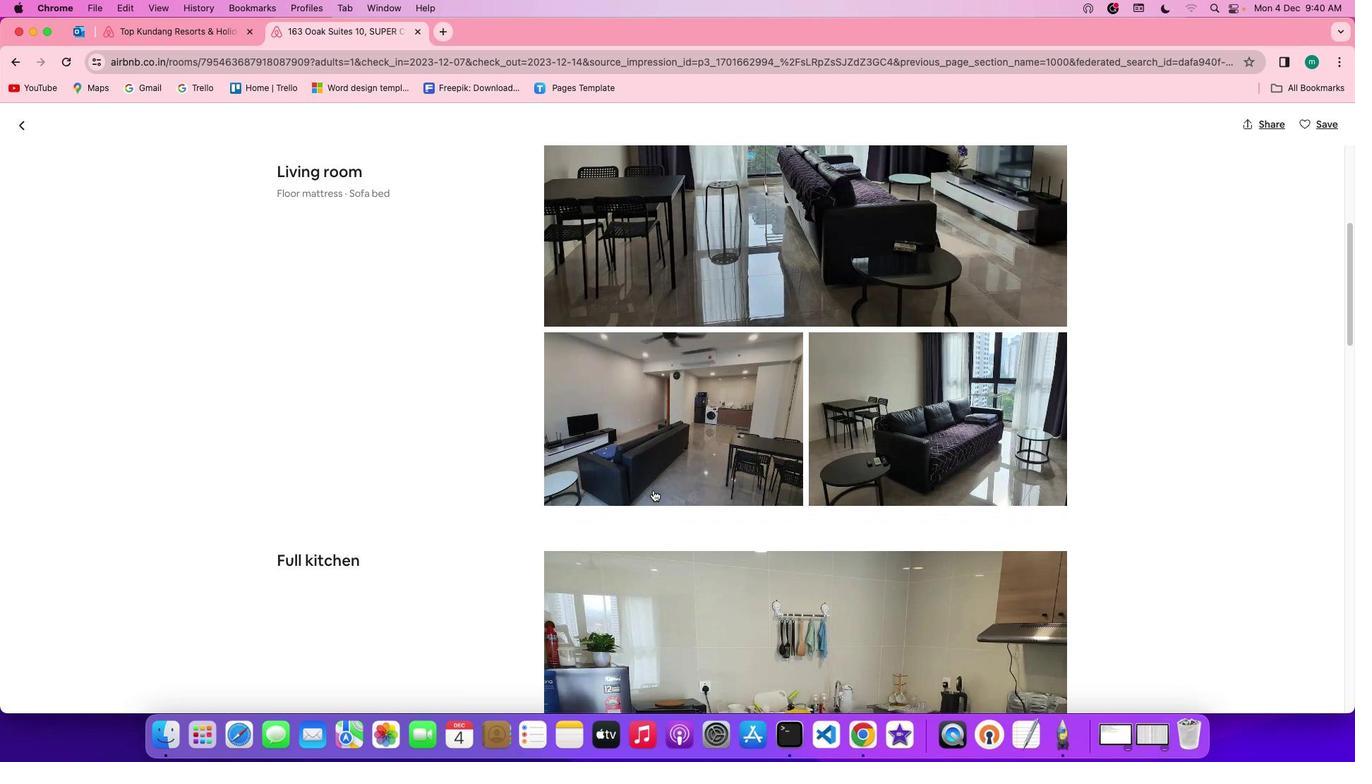 
Action: Mouse scrolled (652, 490) with delta (0, 0)
Screenshot: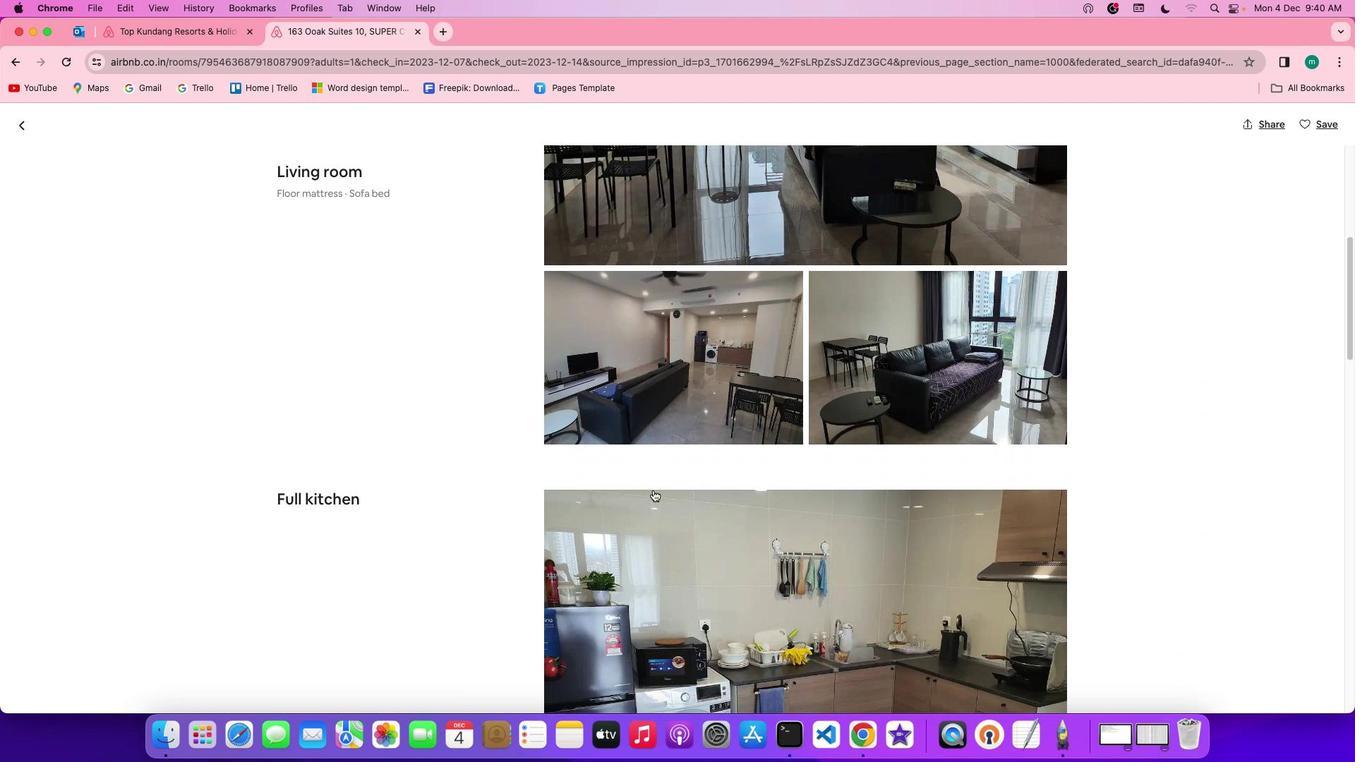 
Action: Mouse scrolled (652, 490) with delta (0, -1)
Screenshot: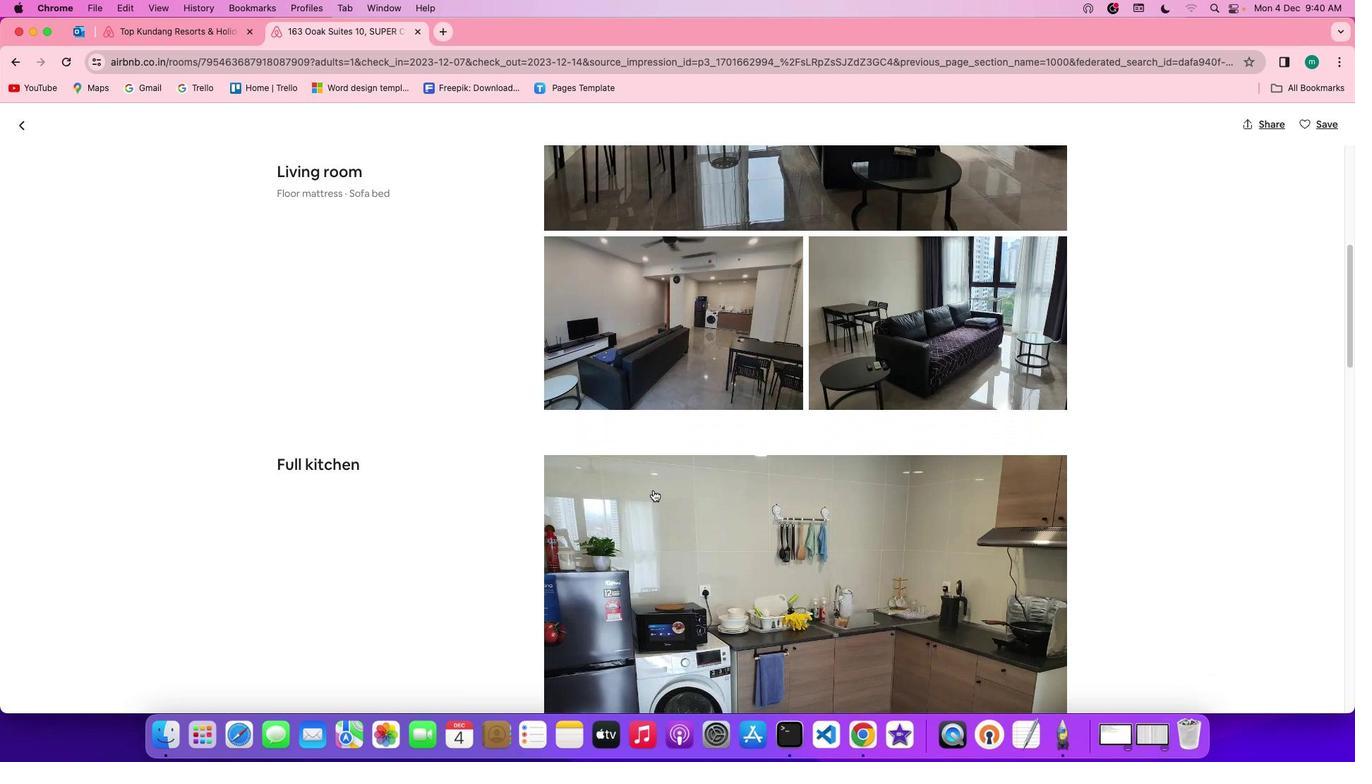 
Action: Mouse scrolled (652, 490) with delta (0, 0)
Screenshot: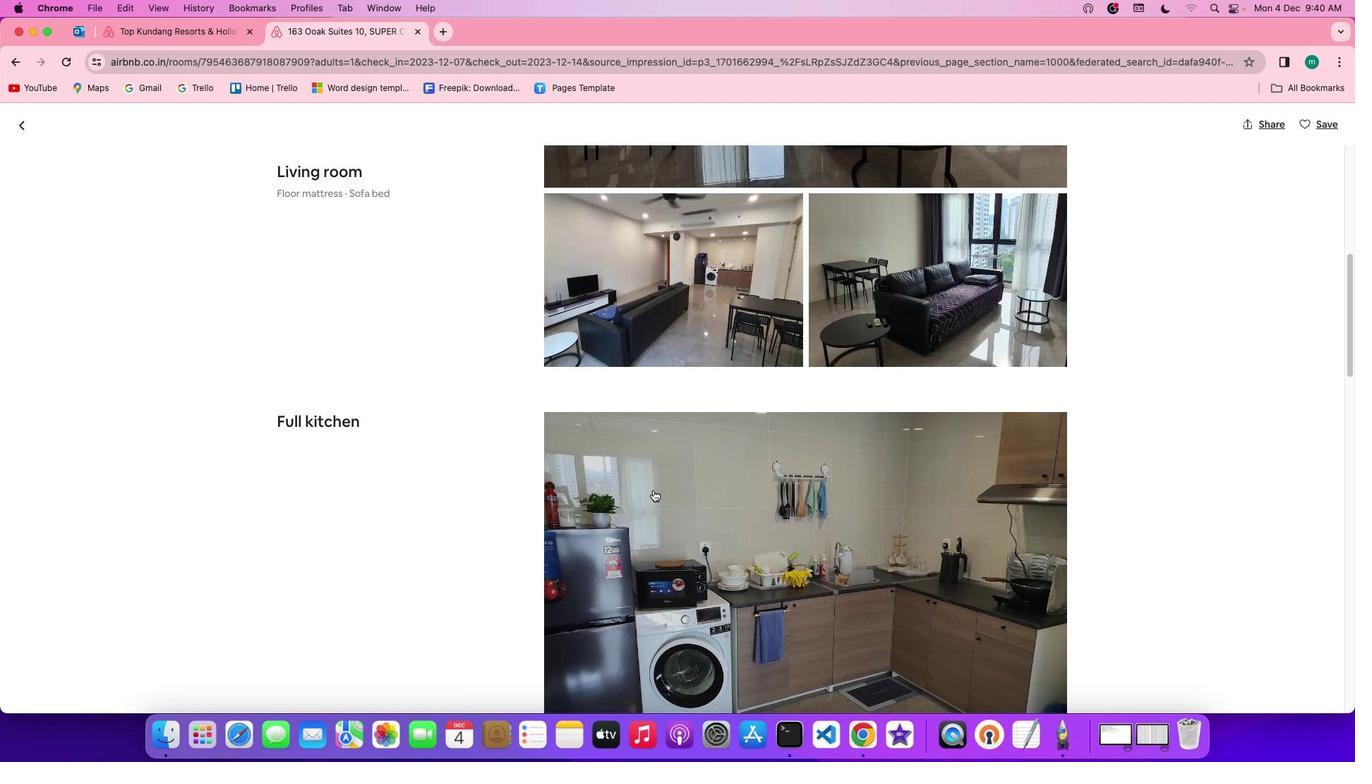 
Action: Mouse scrolled (652, 490) with delta (0, 0)
Screenshot: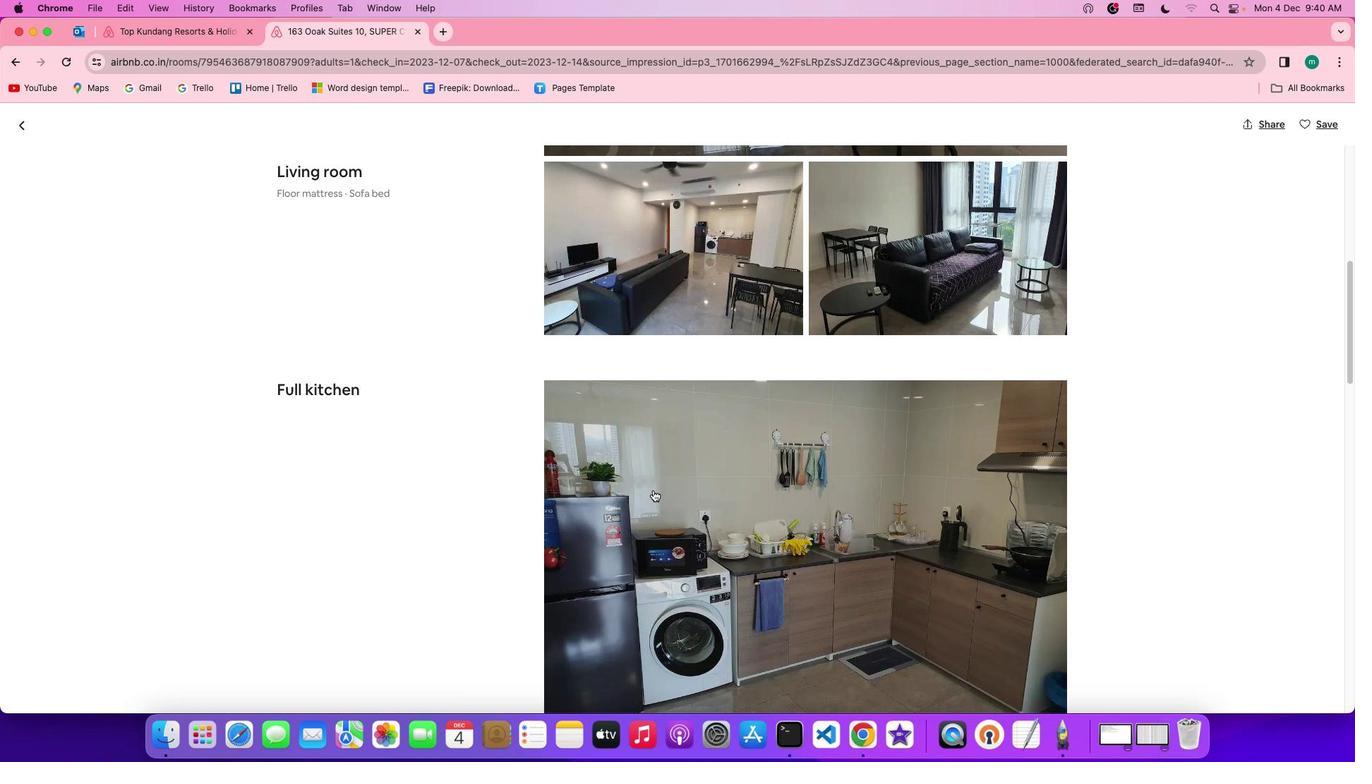 
Action: Mouse scrolled (652, 490) with delta (0, 0)
Screenshot: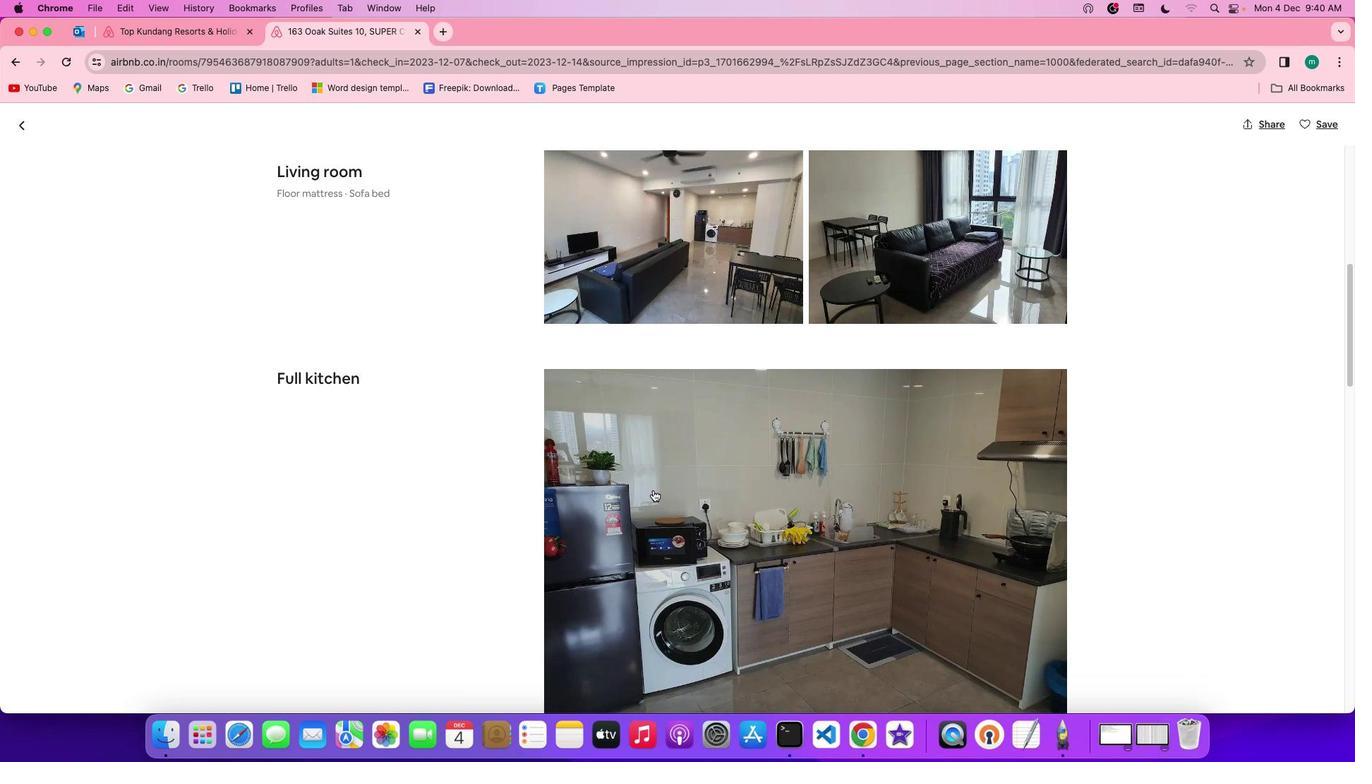 
Action: Mouse scrolled (652, 490) with delta (0, -1)
Screenshot: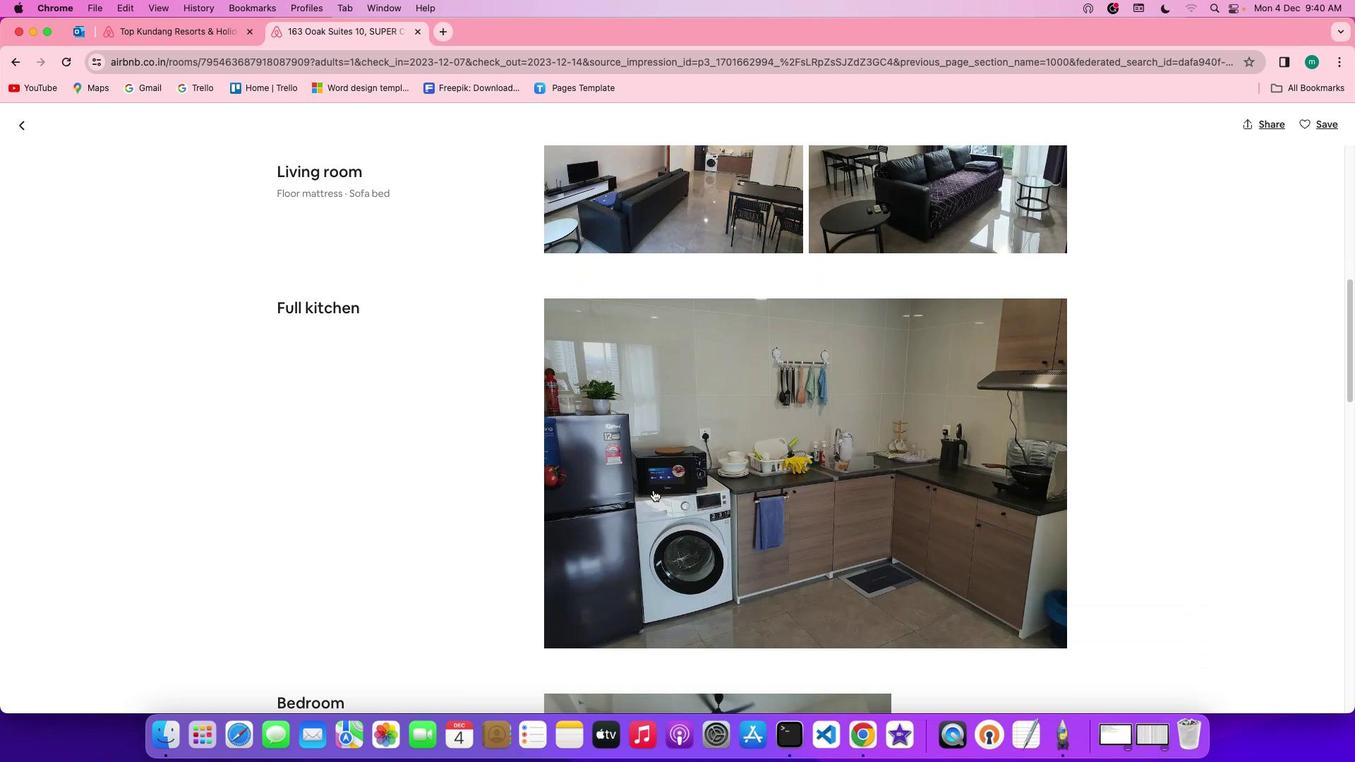 
Action: Mouse scrolled (652, 490) with delta (0, 0)
Screenshot: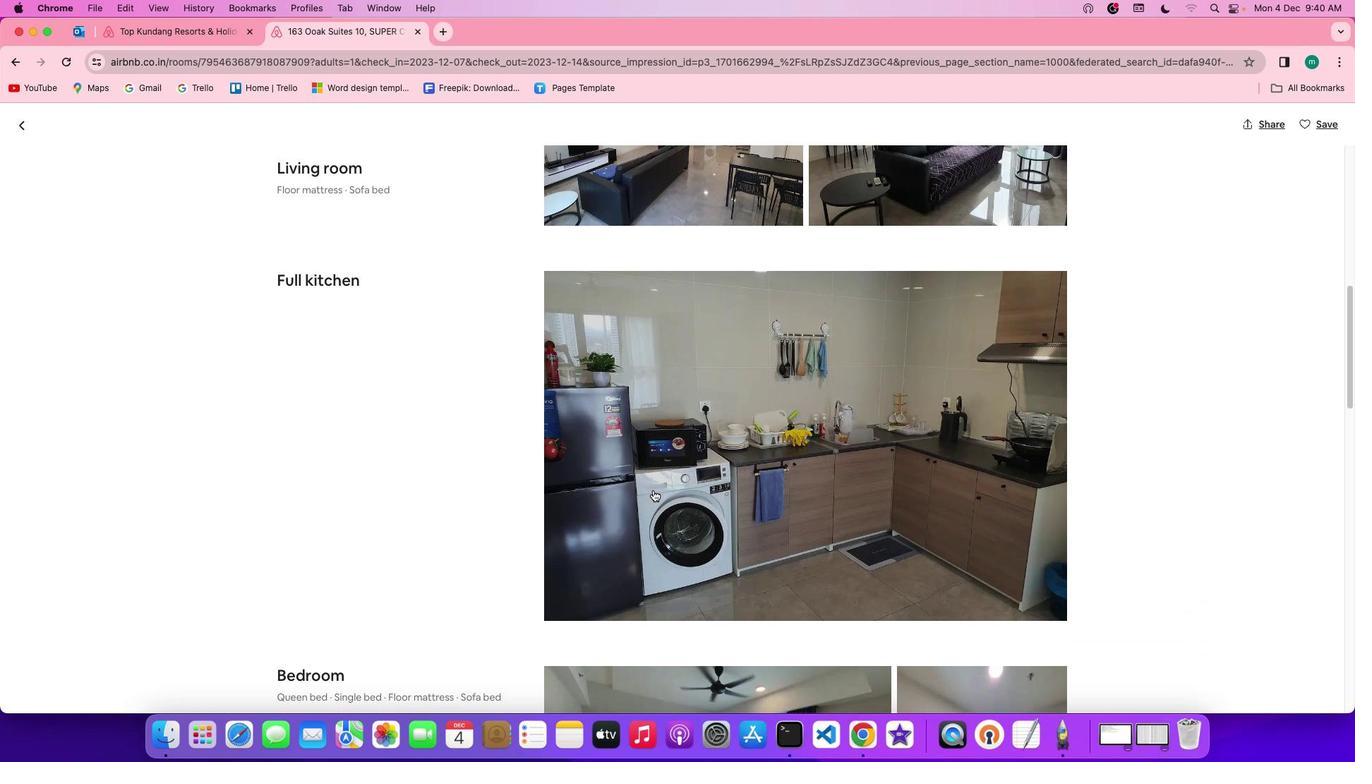
Action: Mouse scrolled (652, 490) with delta (0, 0)
Screenshot: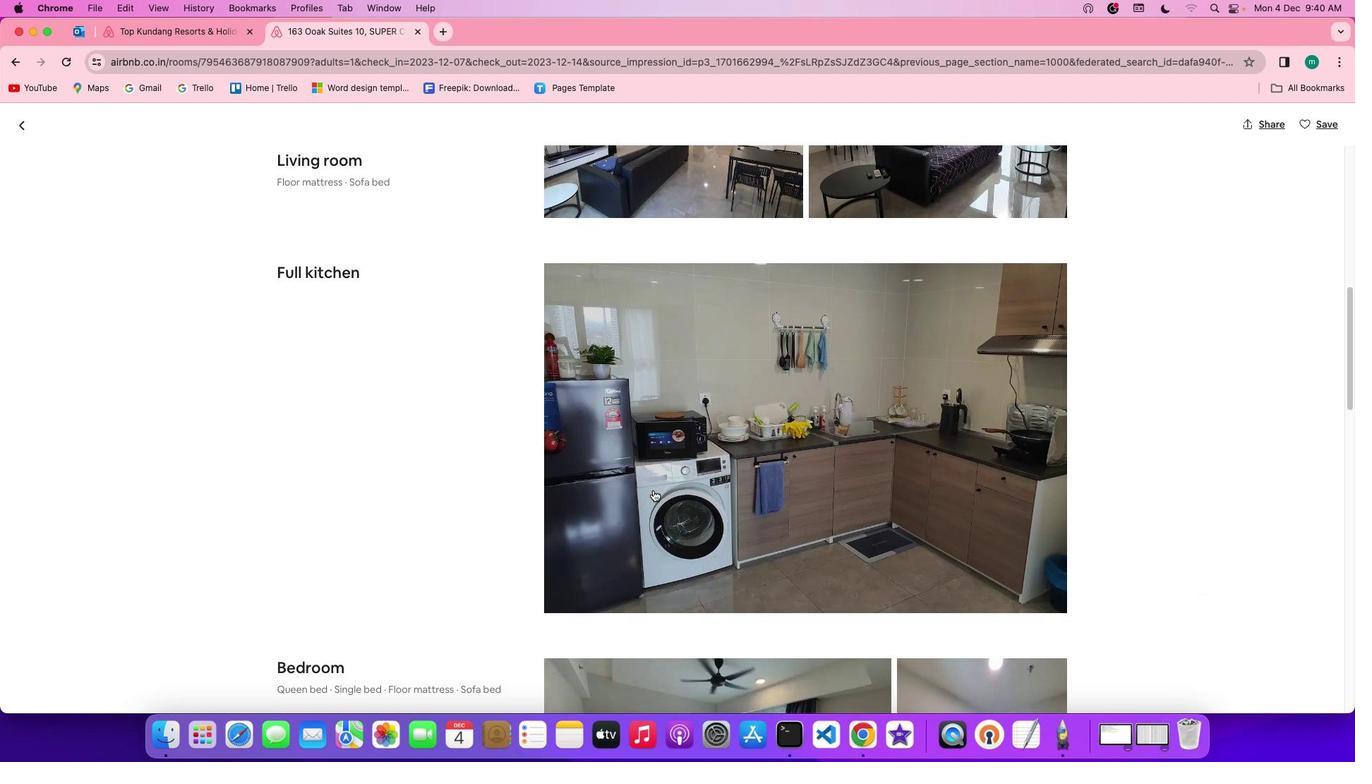 
Action: Mouse scrolled (652, 490) with delta (0, 0)
Screenshot: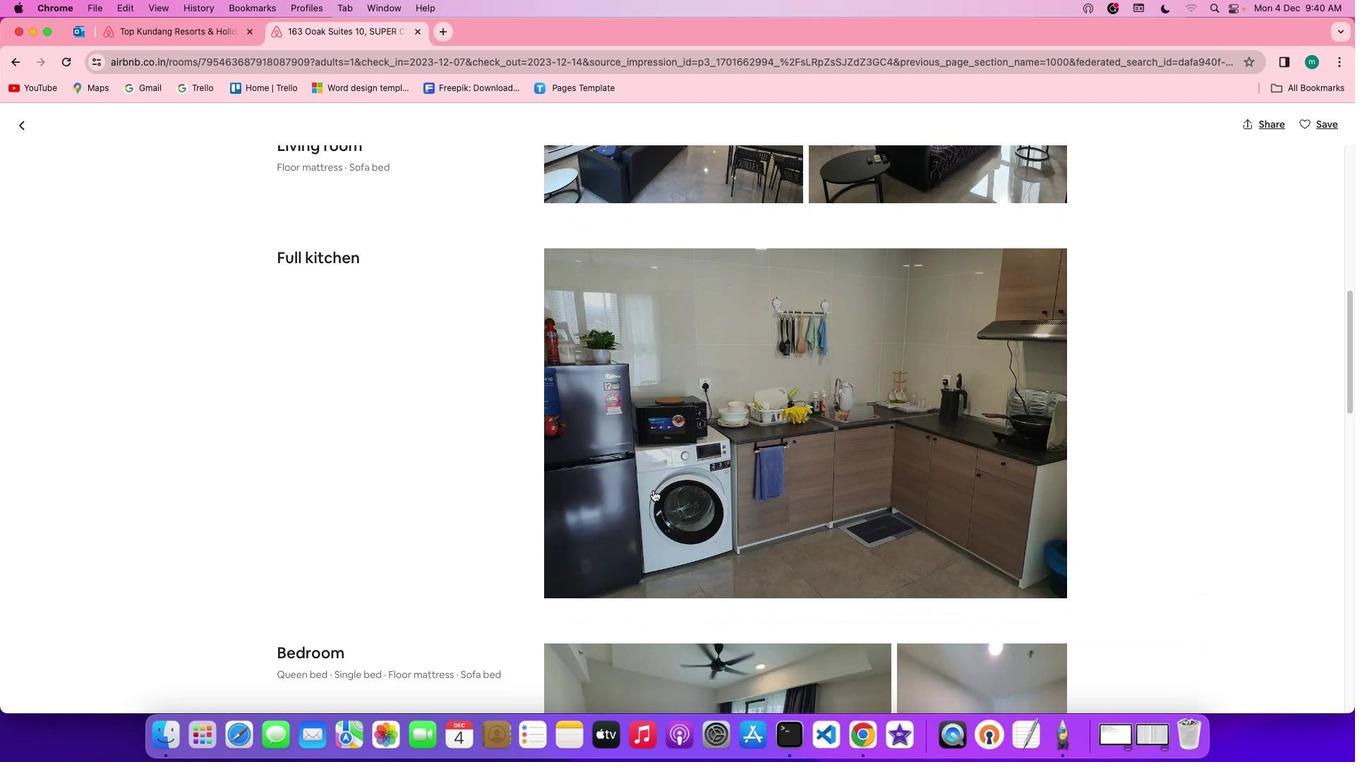 
Action: Mouse scrolled (652, 490) with delta (0, 0)
Screenshot: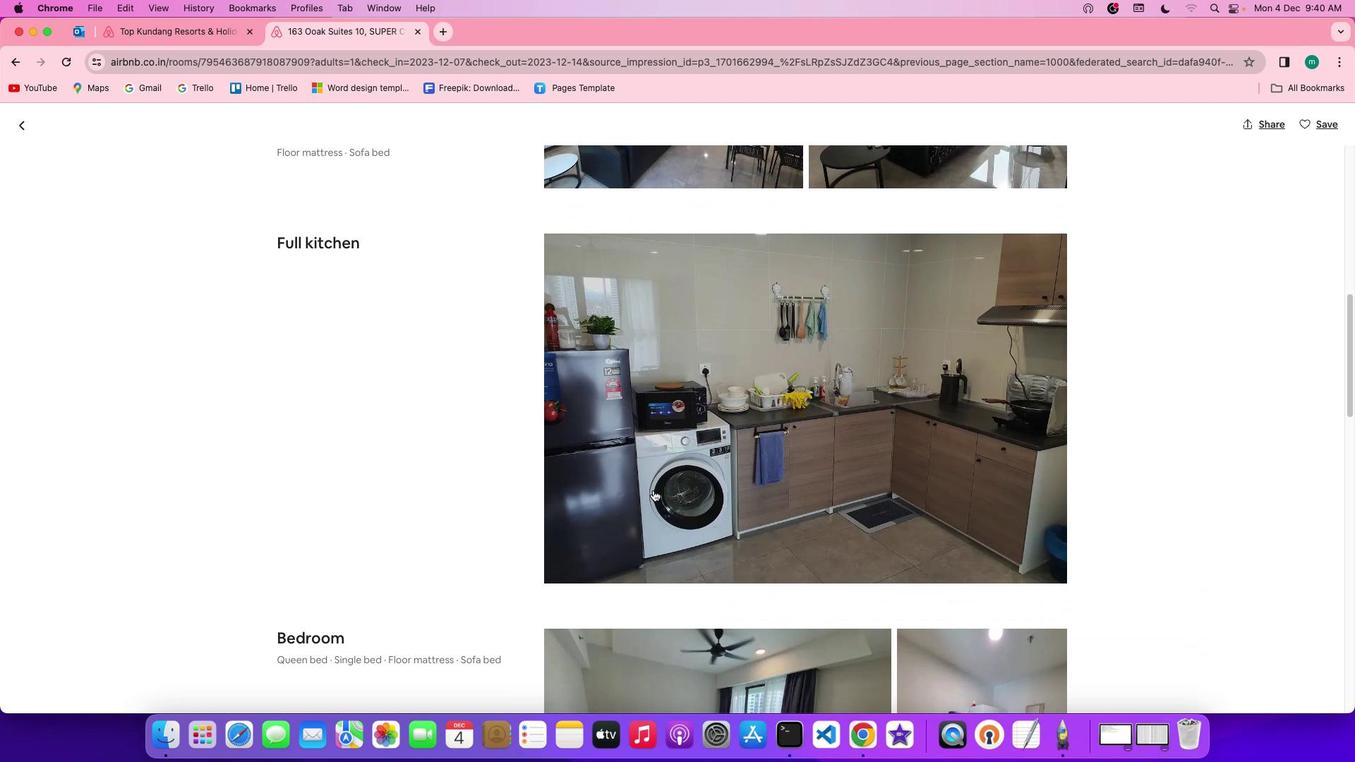 
Action: Mouse scrolled (652, 490) with delta (0, 0)
Screenshot: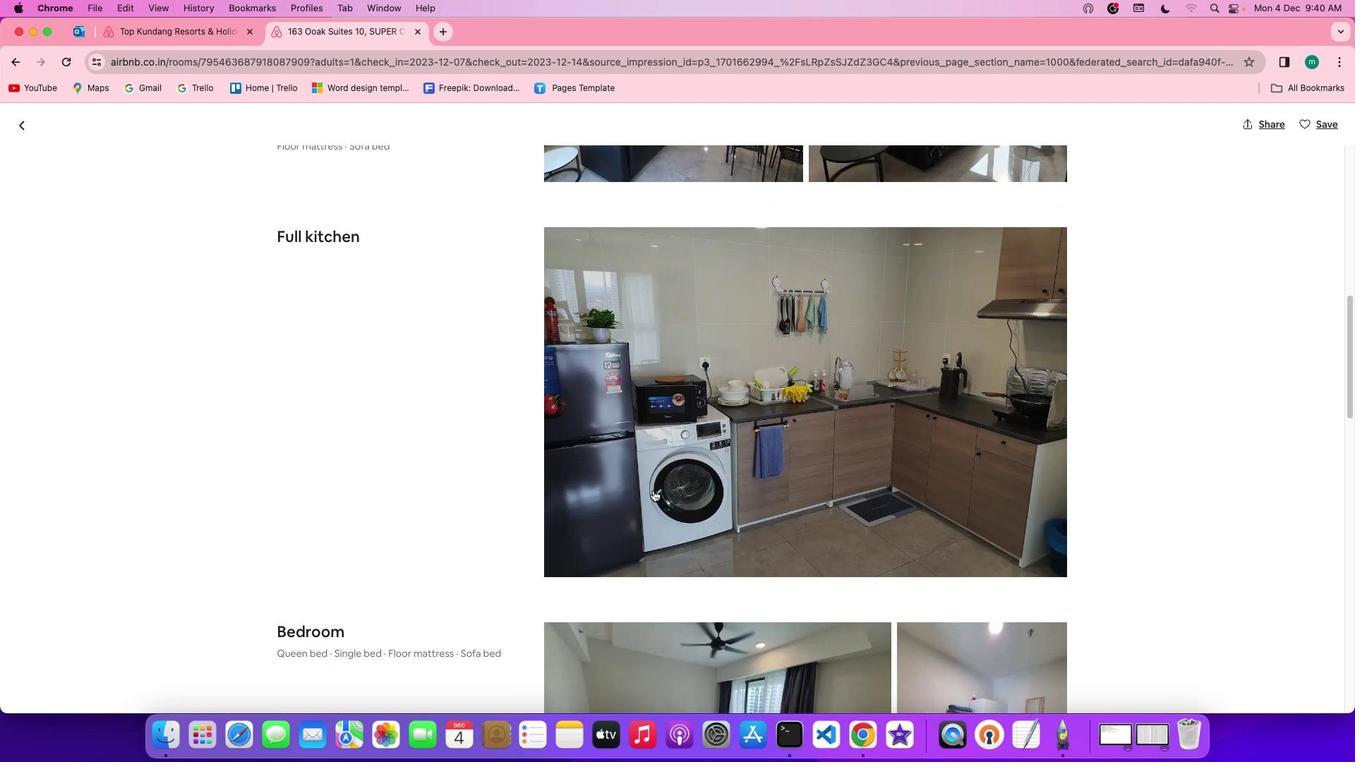 
Action: Mouse scrolled (652, 490) with delta (0, 0)
Screenshot: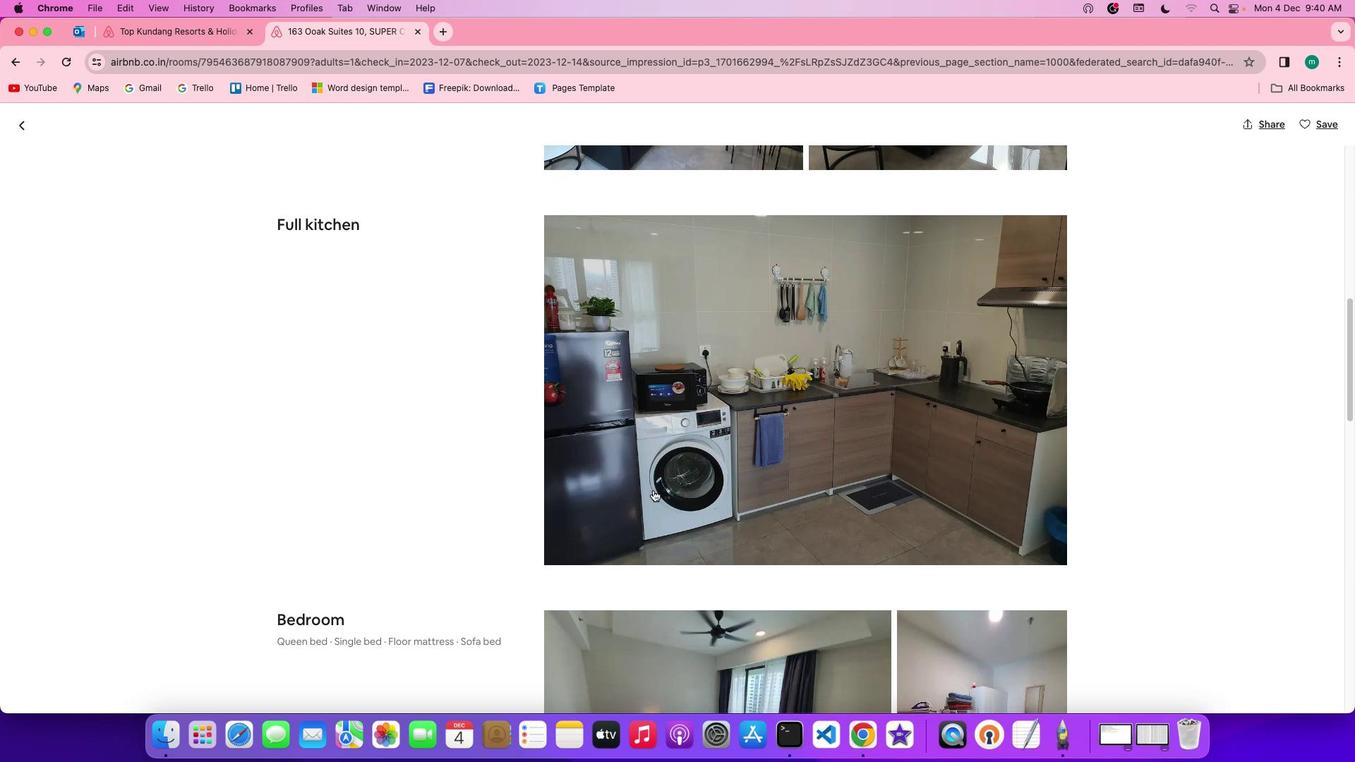 
Action: Mouse scrolled (652, 490) with delta (0, 0)
Screenshot: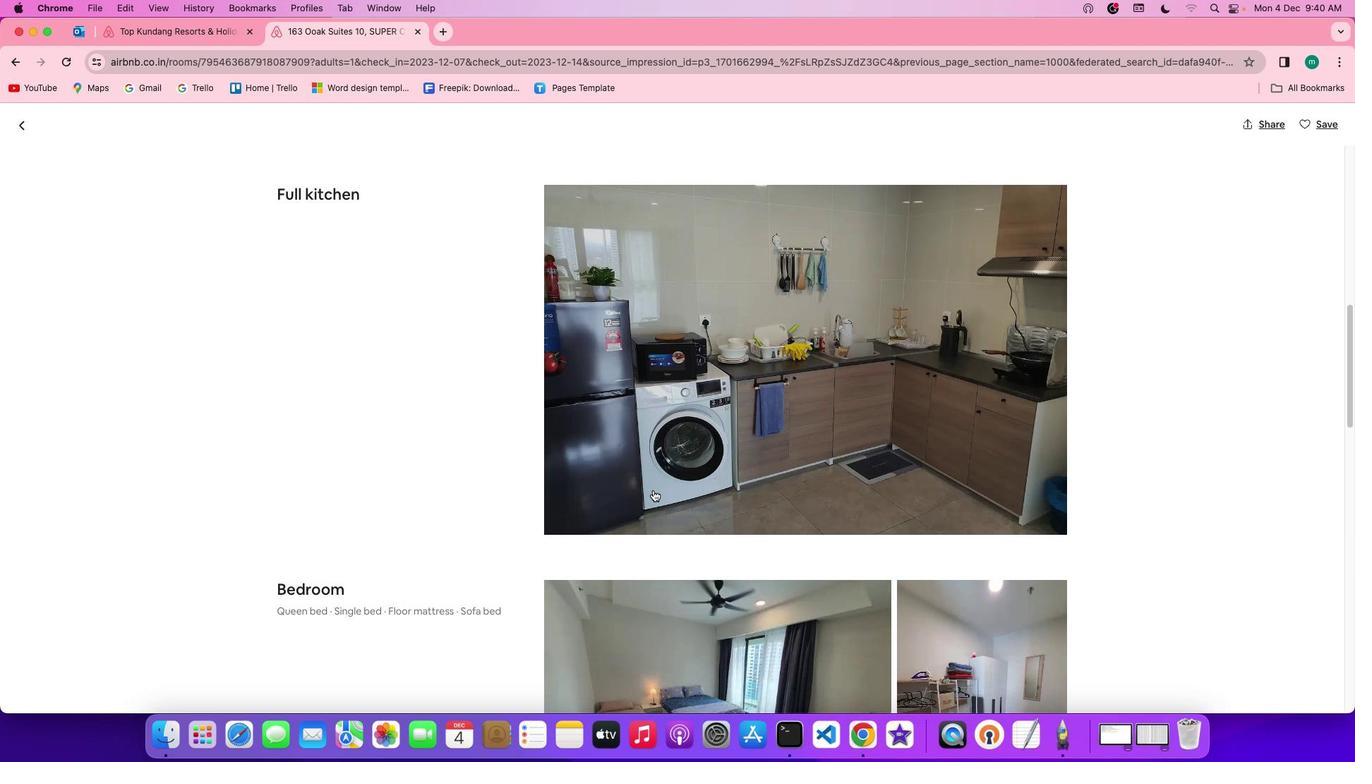 
Action: Mouse scrolled (652, 490) with delta (0, 0)
Screenshot: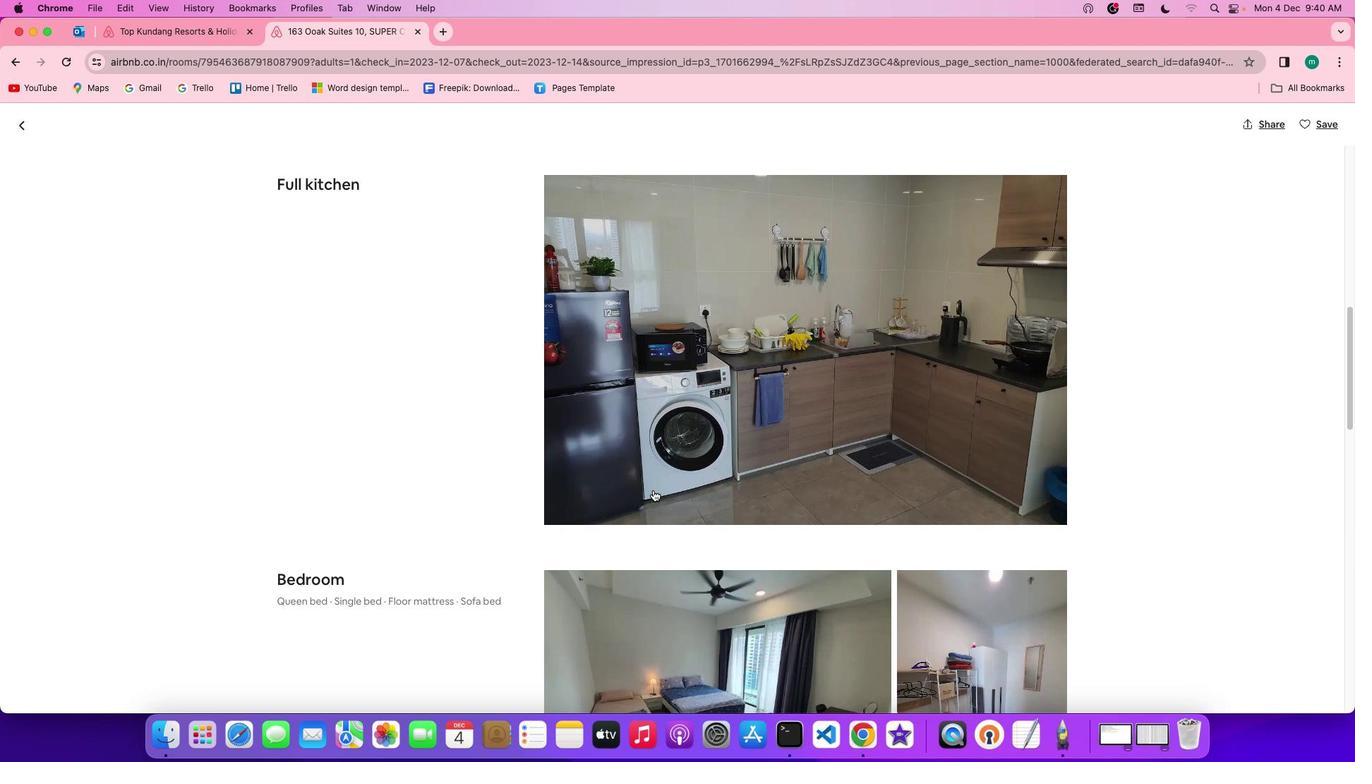 
Action: Mouse scrolled (652, 490) with delta (0, 0)
Screenshot: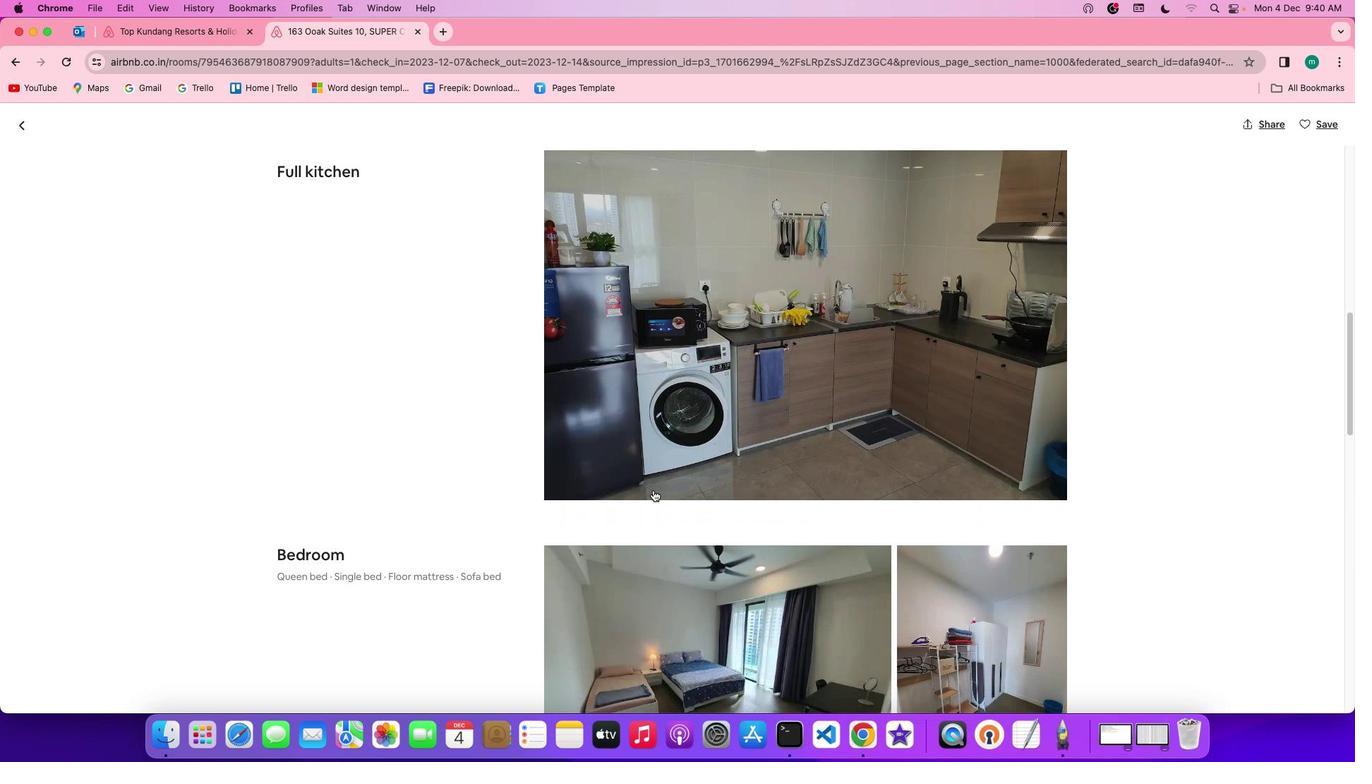 
Action: Mouse scrolled (652, 490) with delta (0, 0)
Screenshot: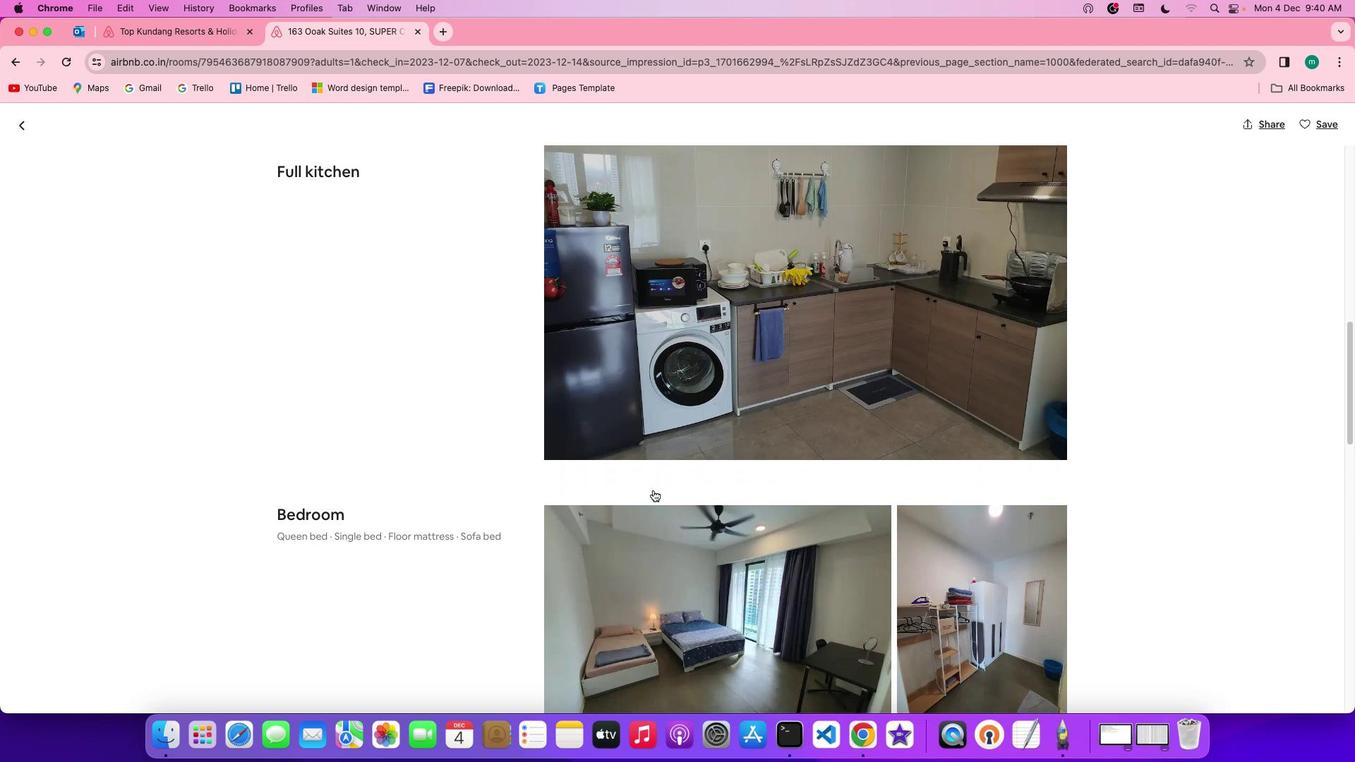 
Action: Mouse scrolled (652, 490) with delta (0, -1)
Screenshot: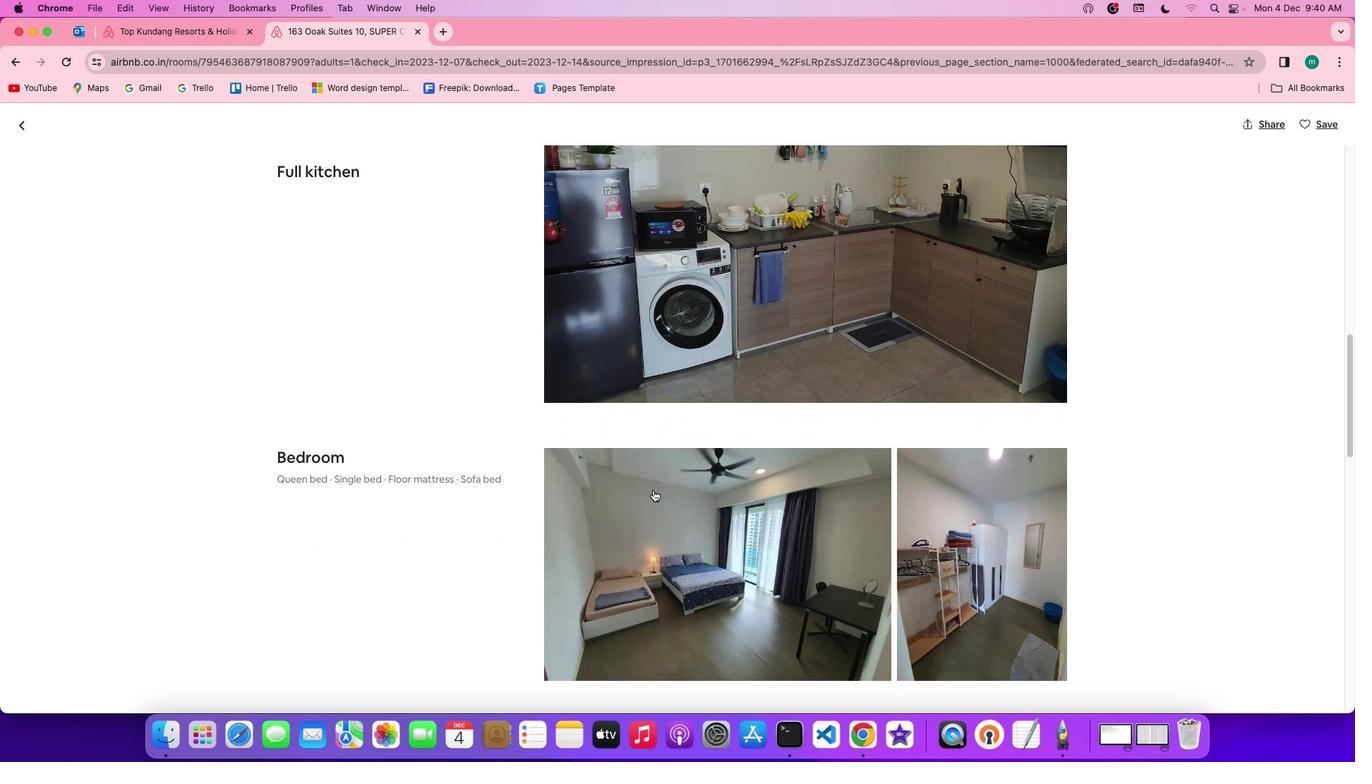 
Action: Mouse scrolled (652, 490) with delta (0, 0)
Screenshot: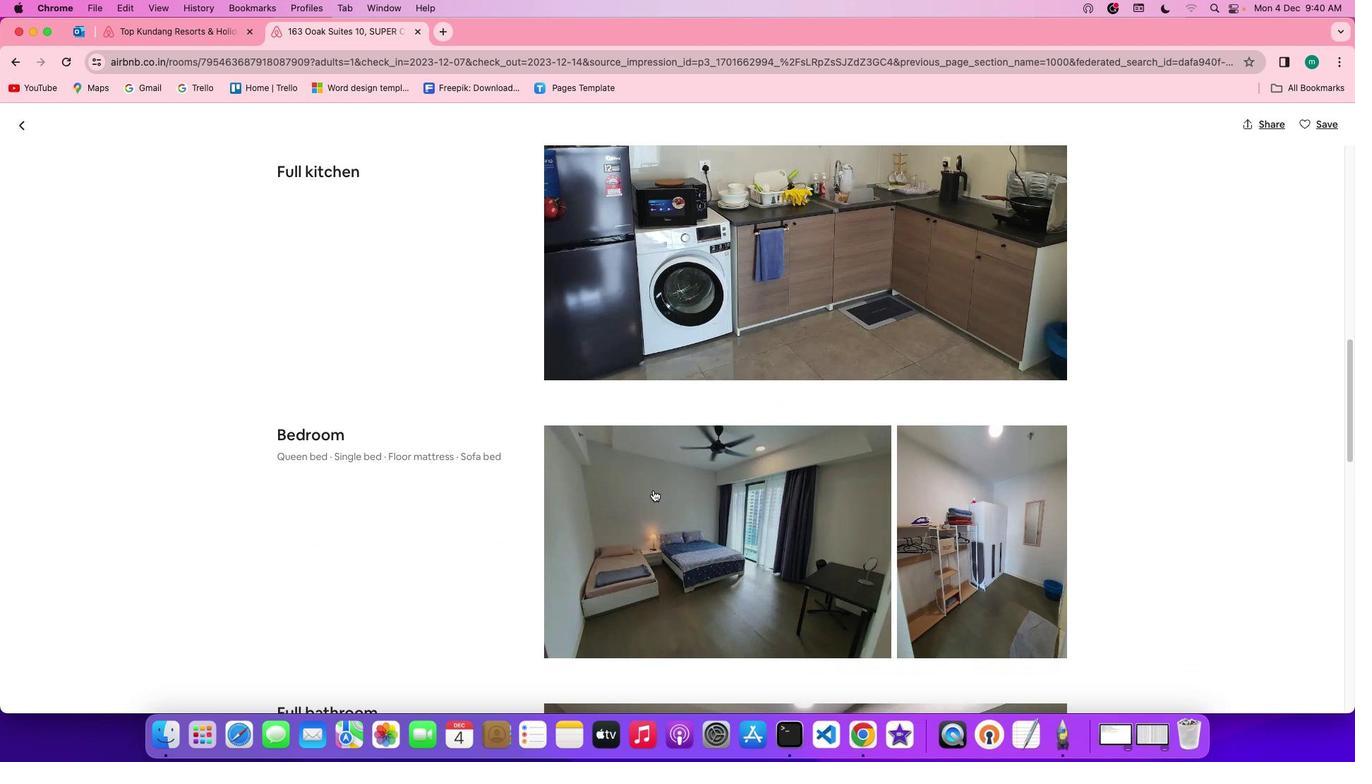 
Action: Mouse scrolled (652, 490) with delta (0, 0)
Screenshot: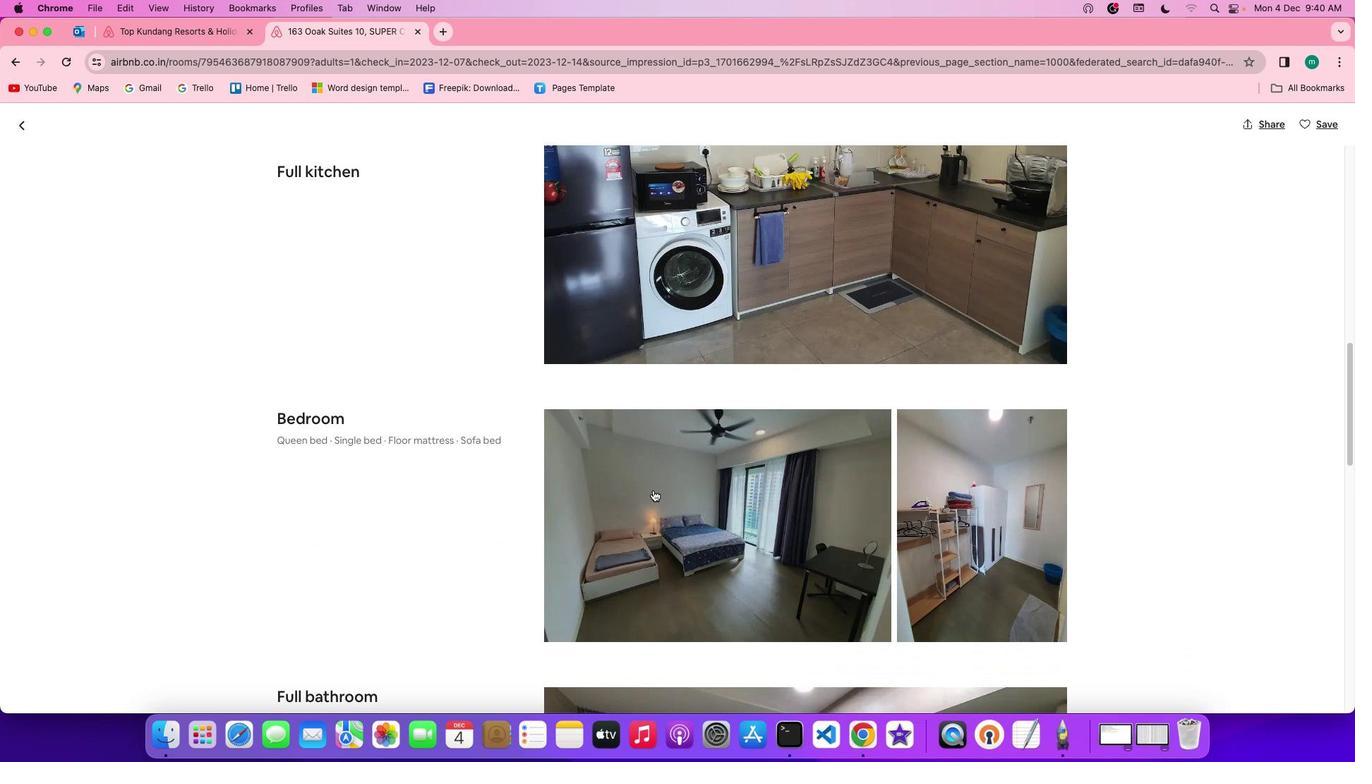 
Action: Mouse scrolled (652, 490) with delta (0, -1)
Screenshot: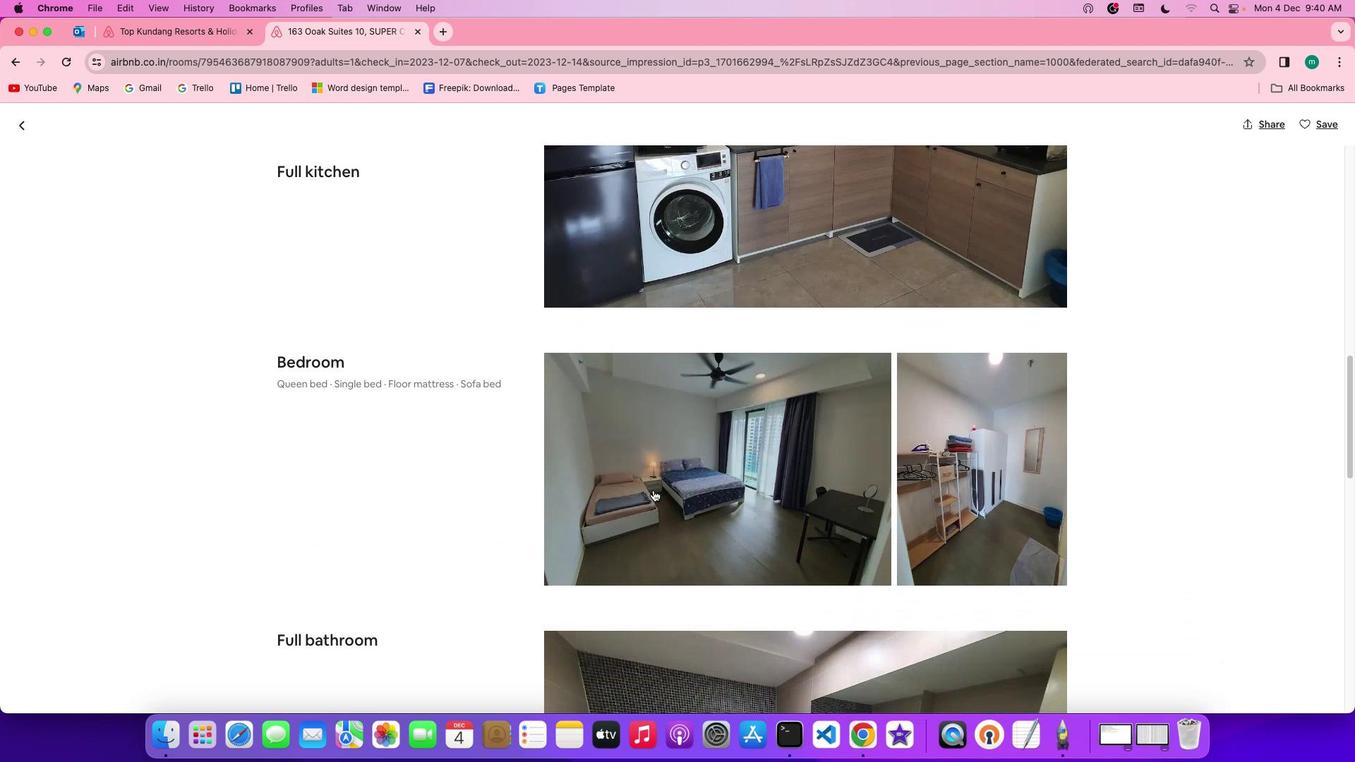 
Action: Mouse scrolled (652, 490) with delta (0, -2)
Screenshot: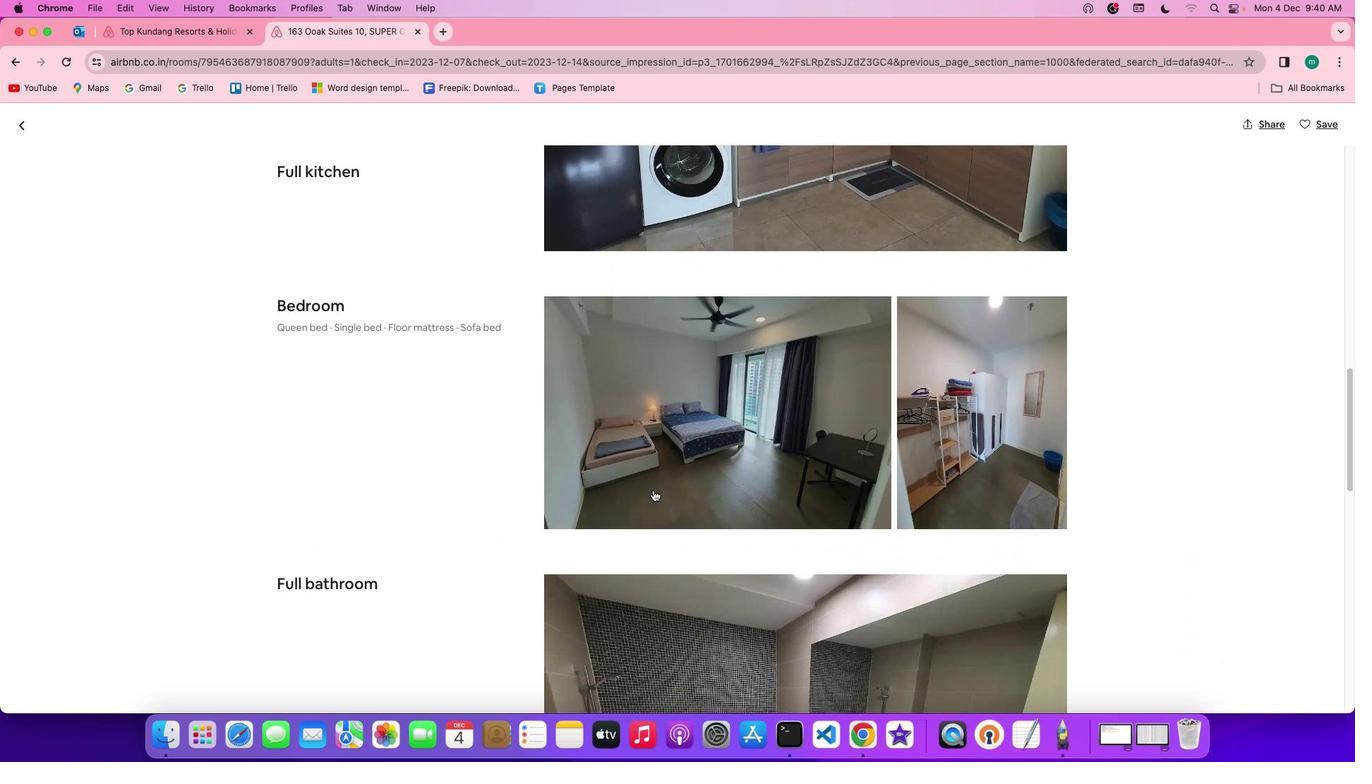 
Action: Mouse scrolled (652, 490) with delta (0, 0)
Screenshot: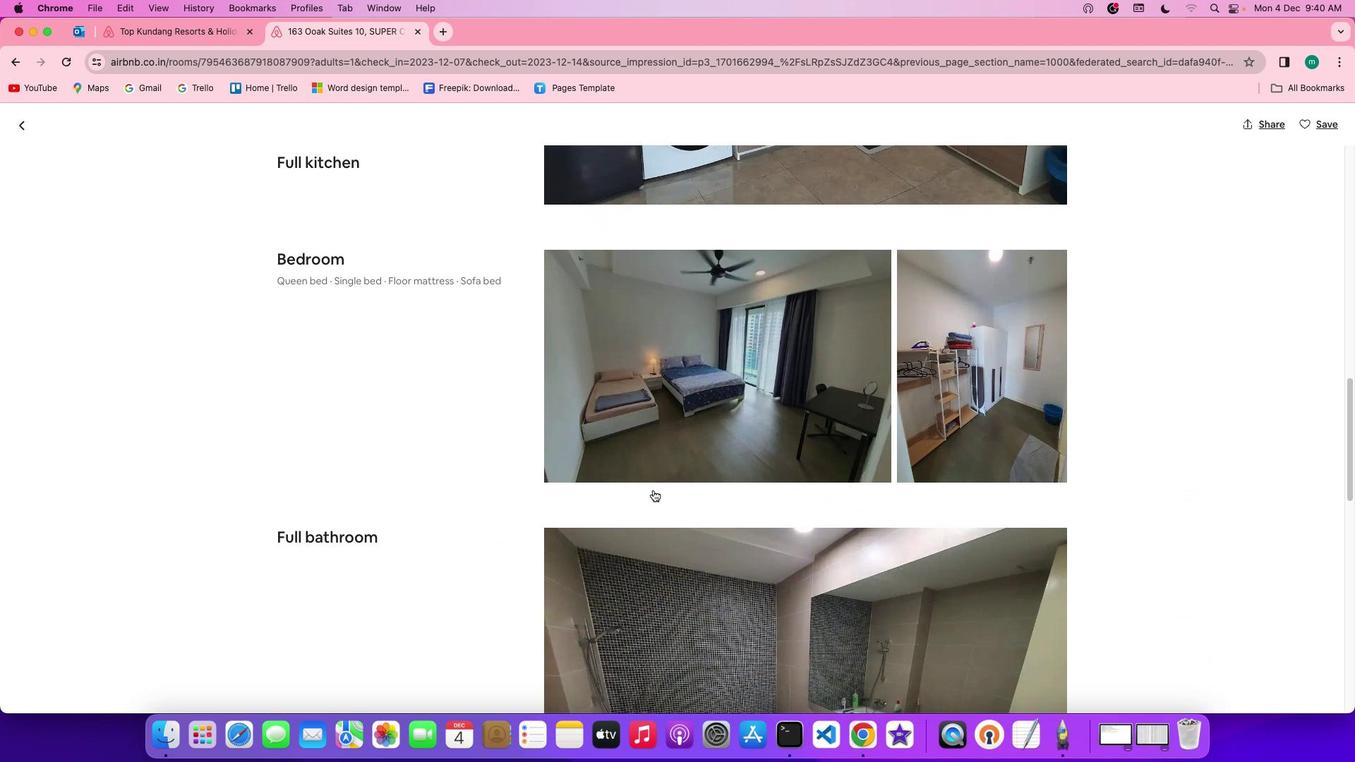 
Action: Mouse scrolled (652, 490) with delta (0, 0)
Screenshot: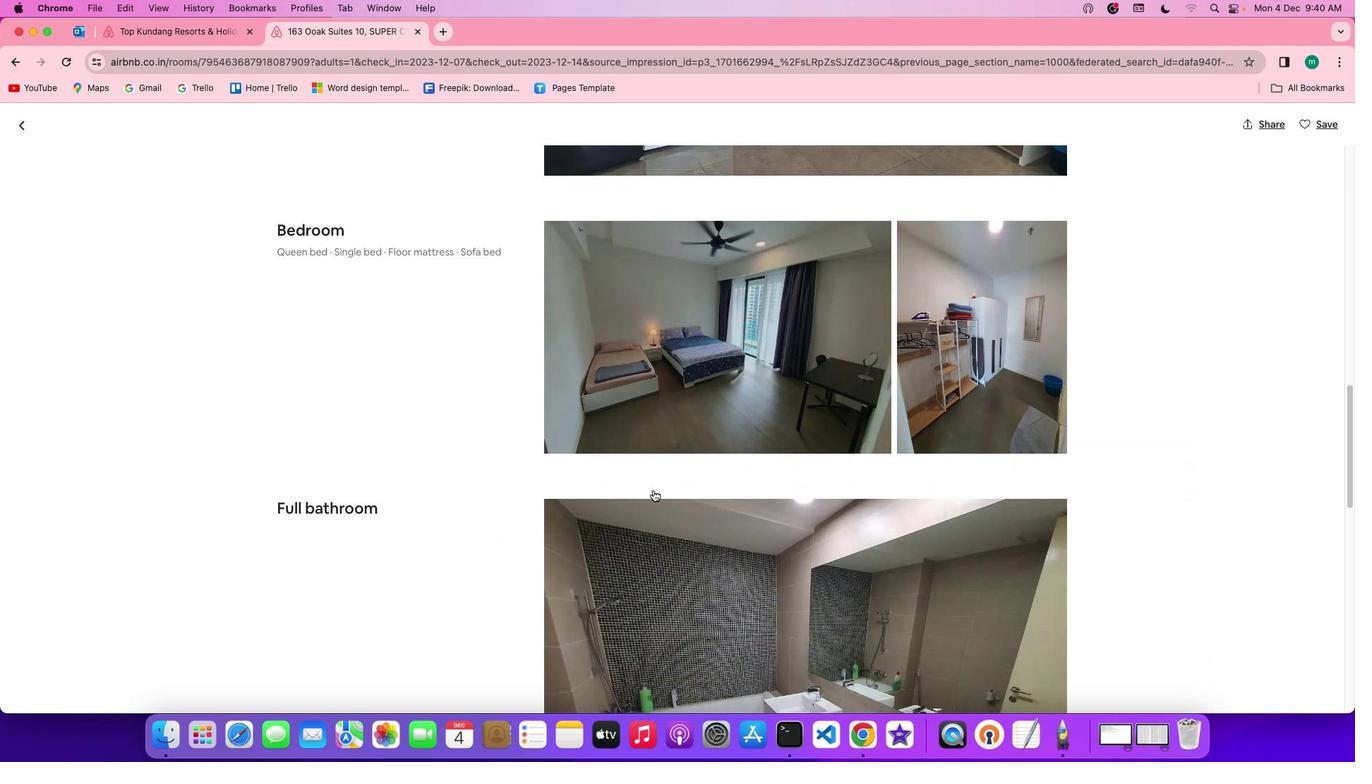 
Action: Mouse scrolled (652, 490) with delta (0, -1)
Screenshot: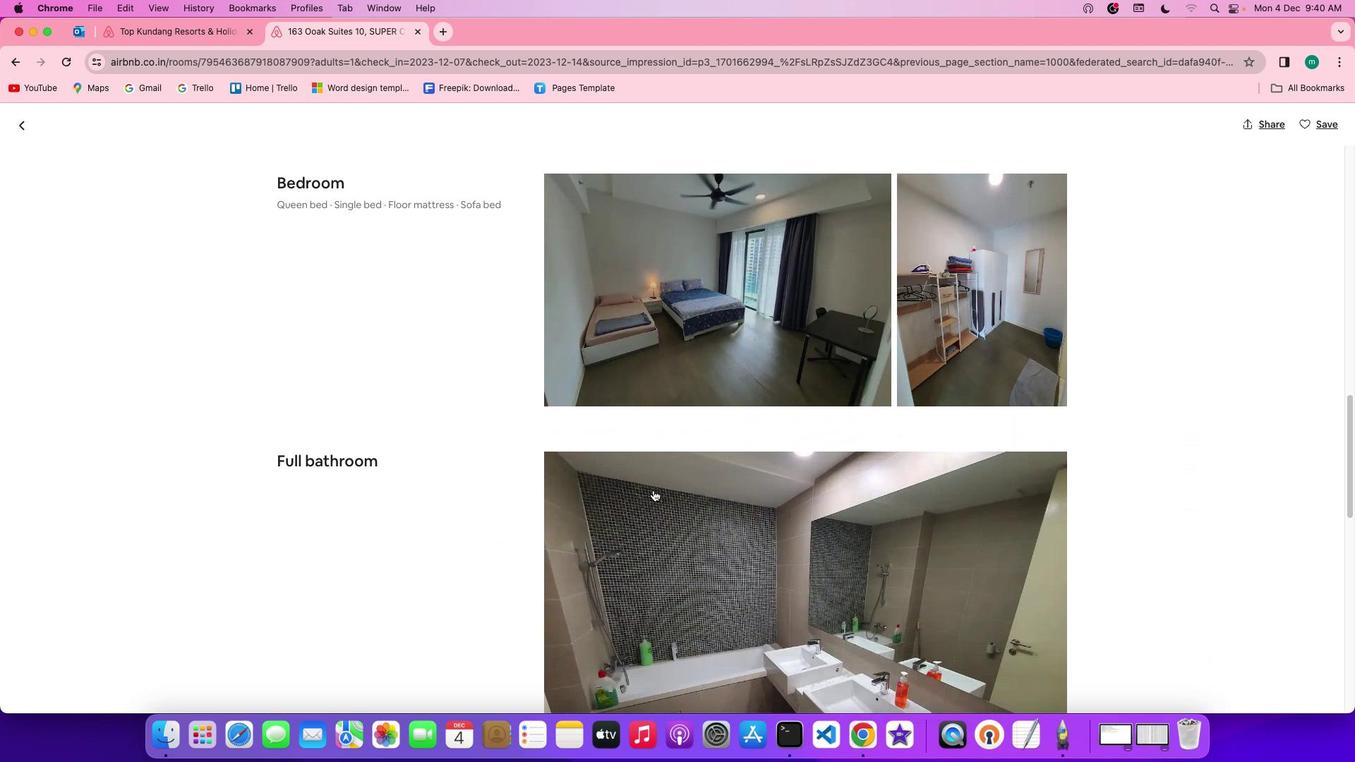 
Action: Mouse scrolled (652, 490) with delta (0, 0)
Screenshot: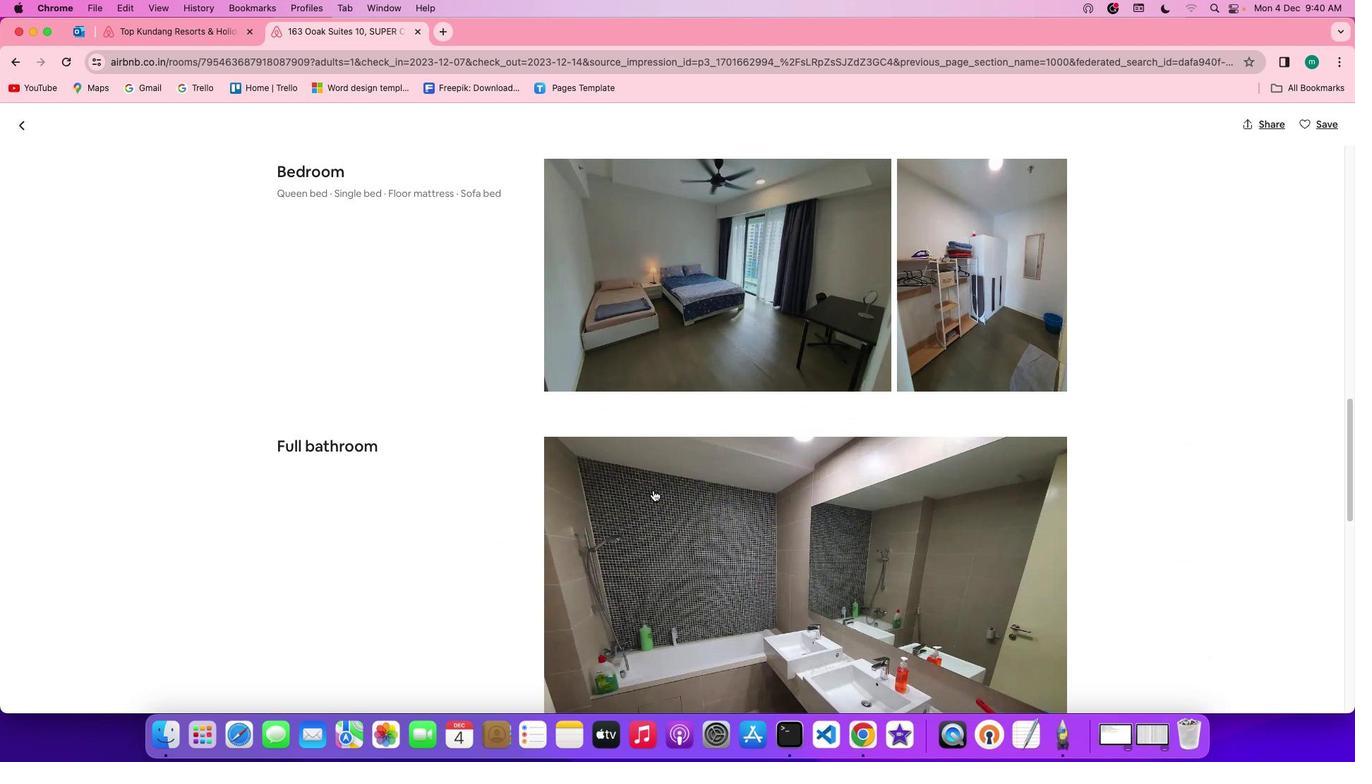 
Action: Mouse scrolled (652, 490) with delta (0, 0)
Screenshot: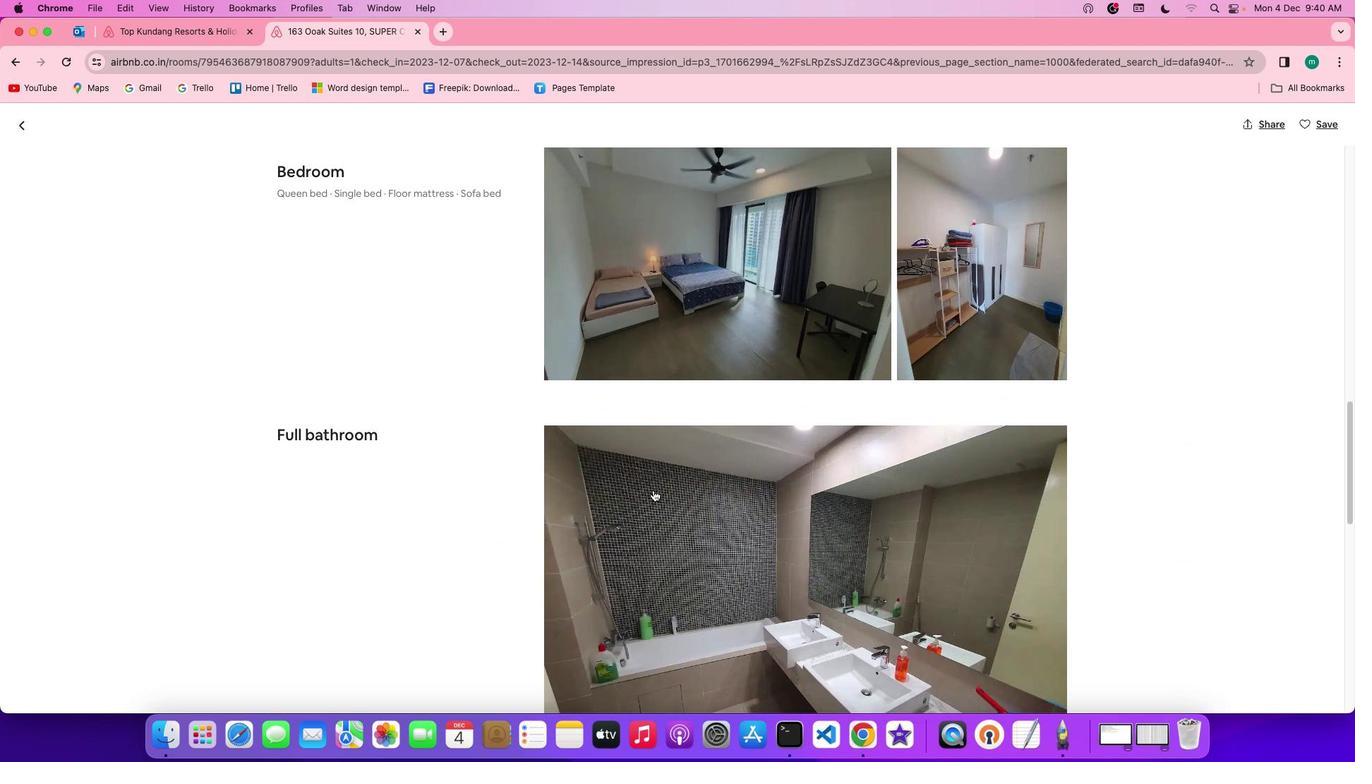 
Action: Mouse scrolled (652, 490) with delta (0, 0)
Screenshot: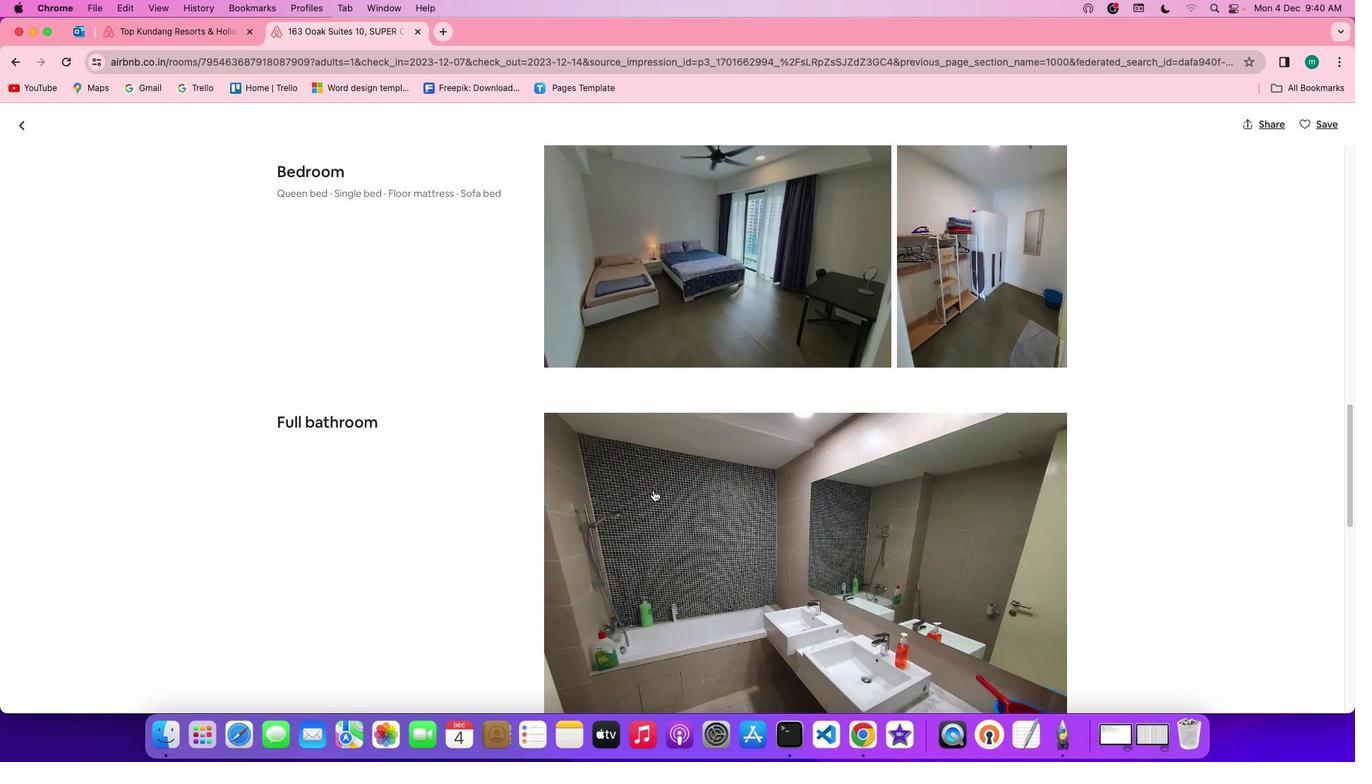 
Action: Mouse scrolled (652, 490) with delta (0, -1)
Screenshot: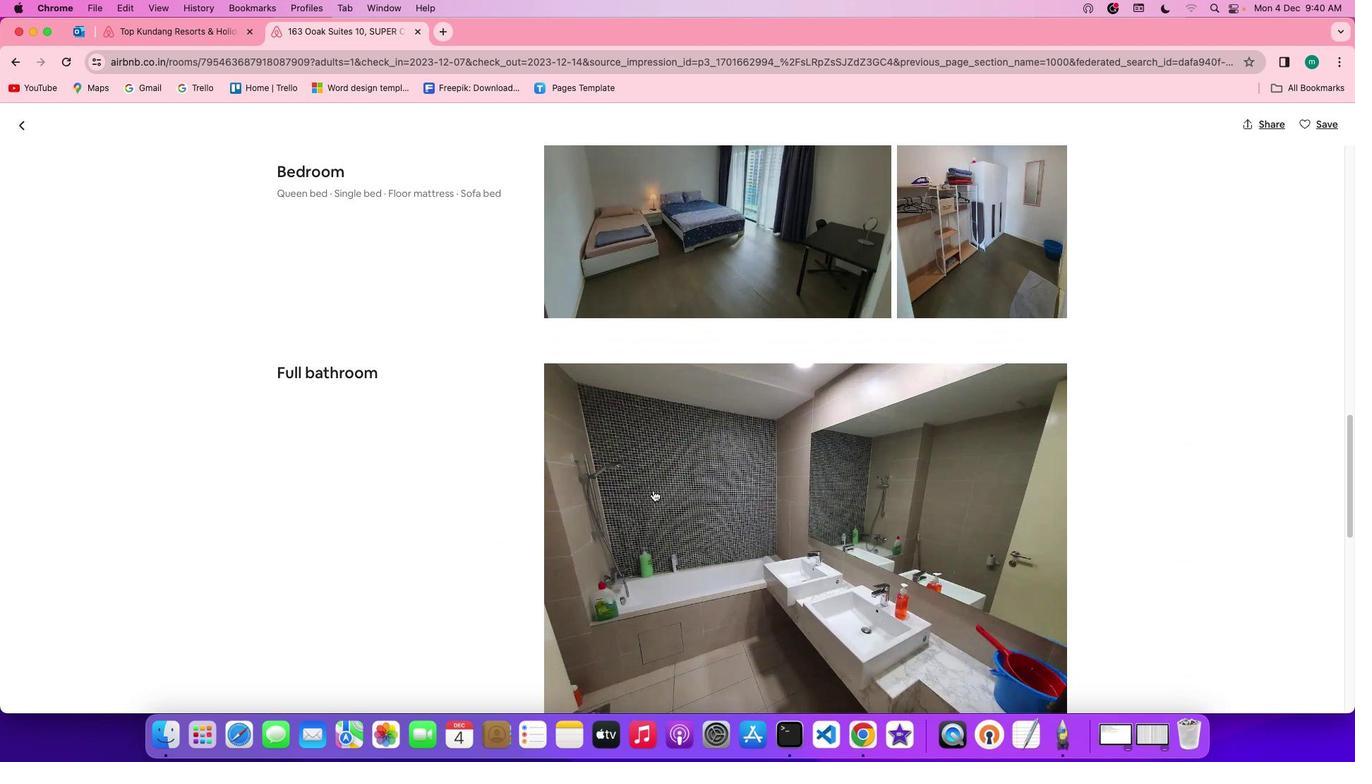 
Action: Mouse scrolled (652, 490) with delta (0, 0)
Screenshot: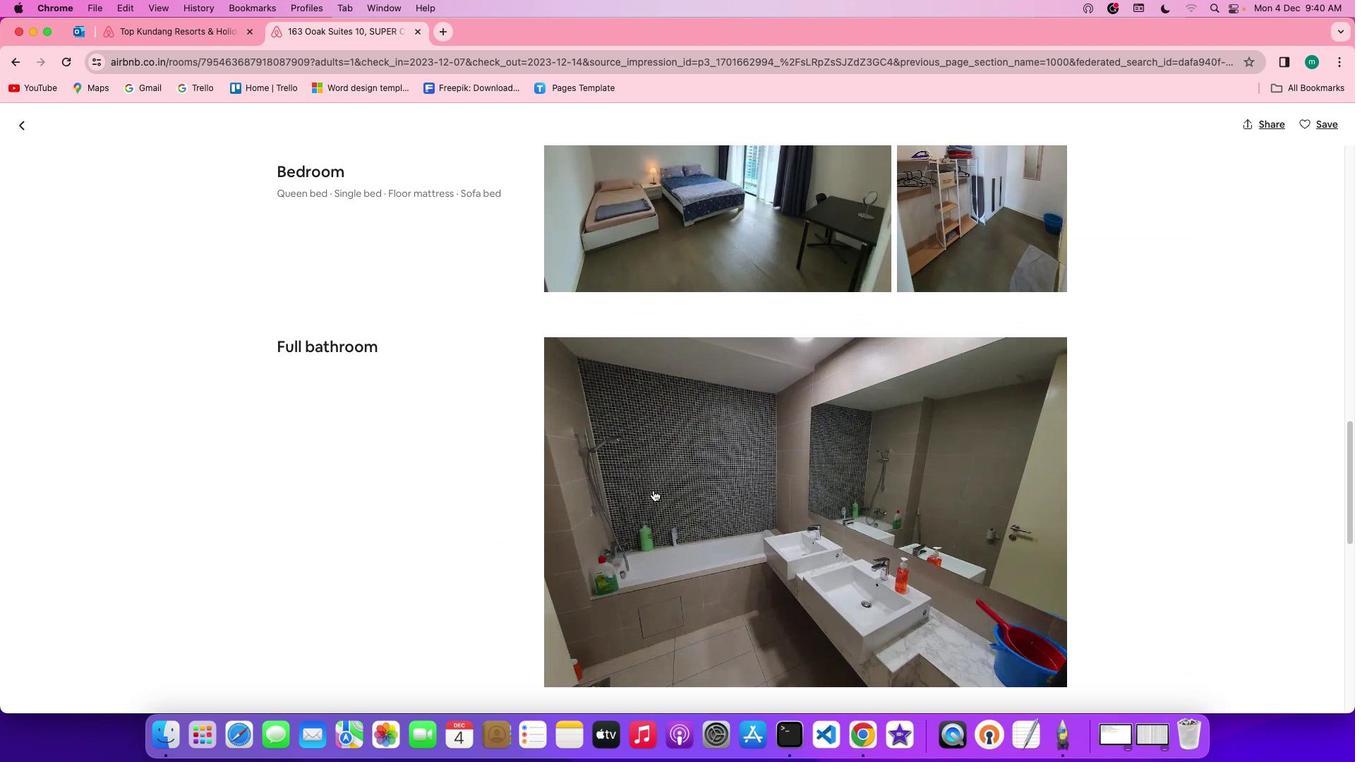 
Action: Mouse scrolled (652, 490) with delta (0, 0)
Screenshot: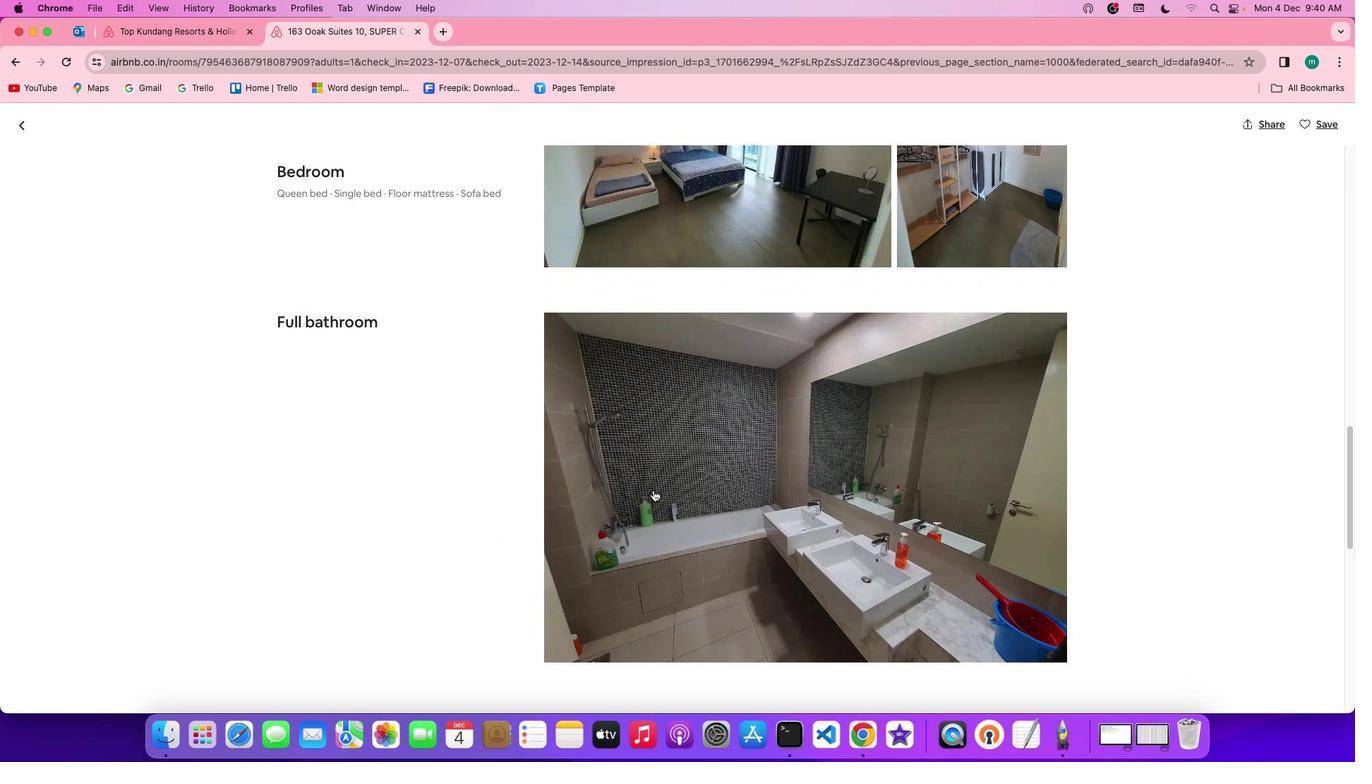 
Action: Mouse scrolled (652, 490) with delta (0, -1)
Screenshot: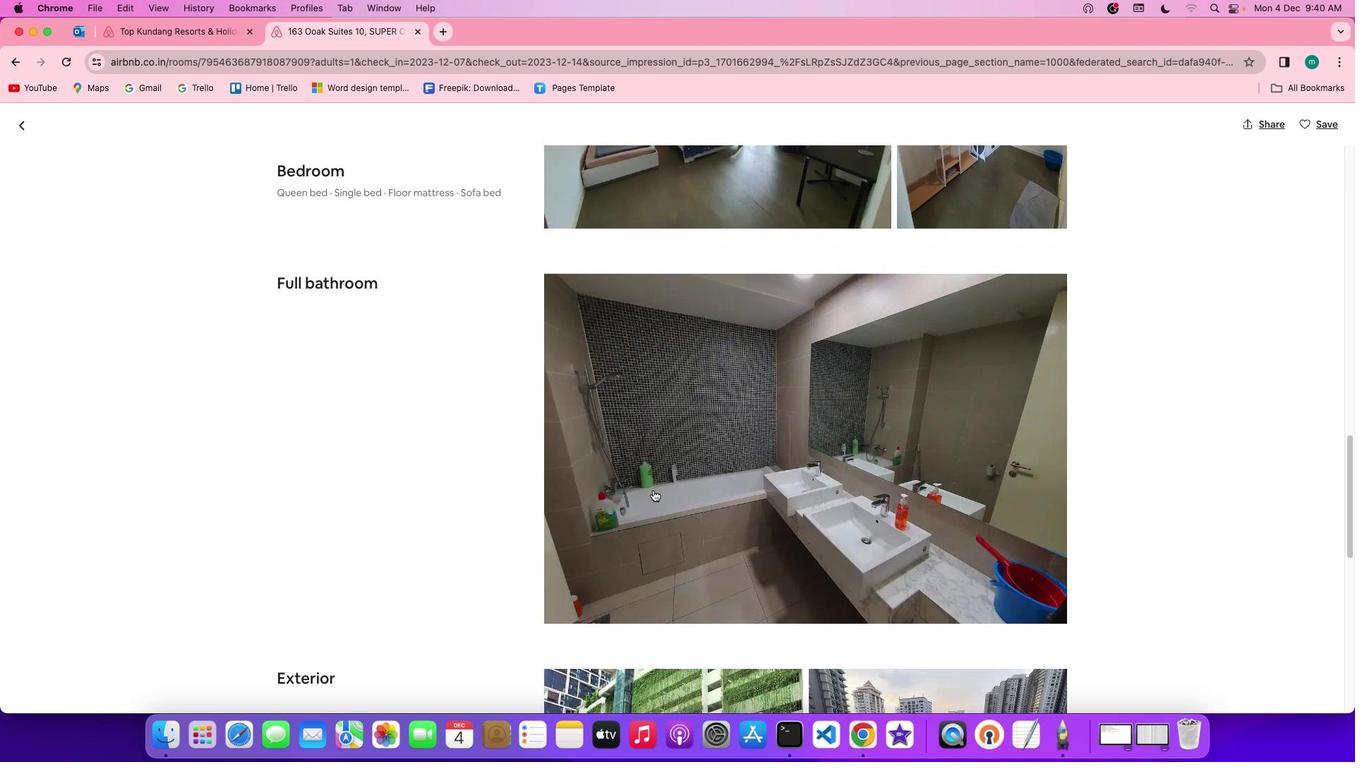 
Action: Mouse scrolled (652, 490) with delta (0, -1)
Screenshot: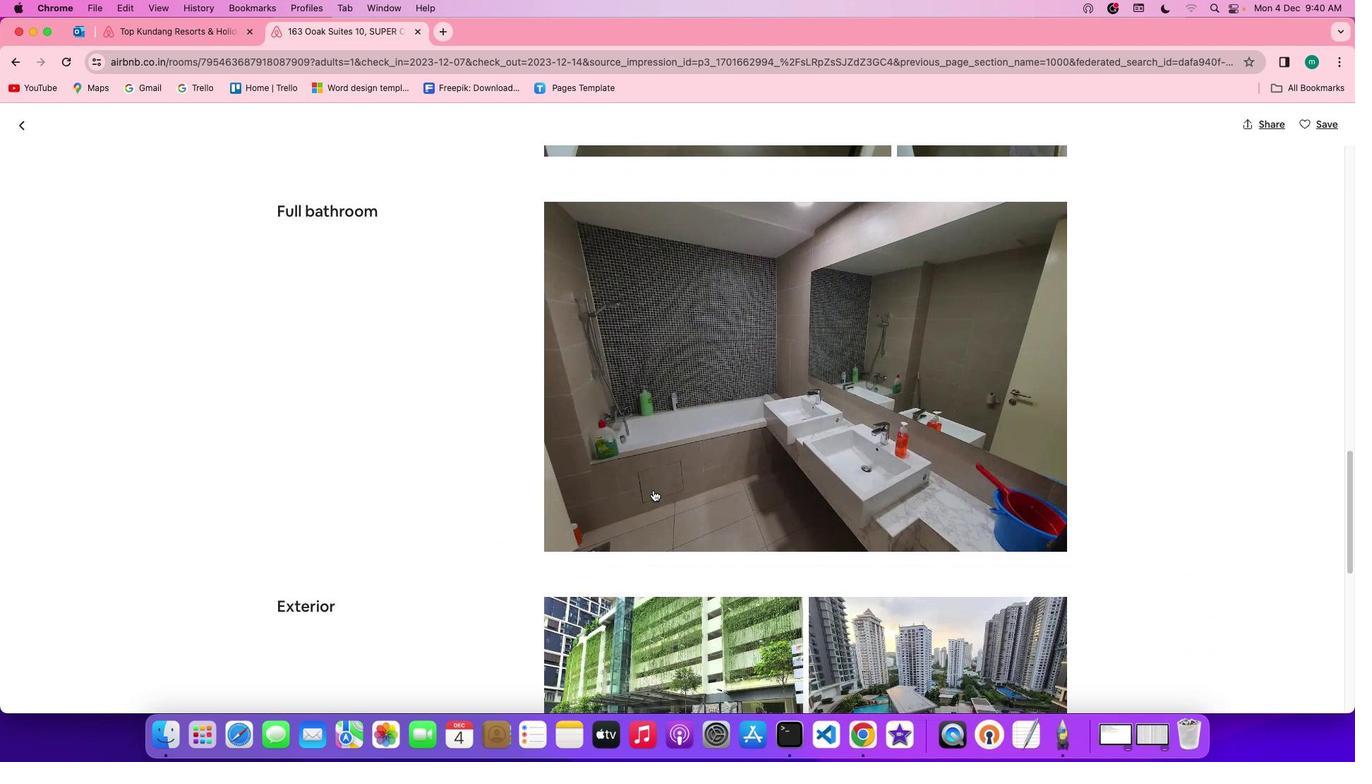
Action: Mouse scrolled (652, 490) with delta (0, 0)
Screenshot: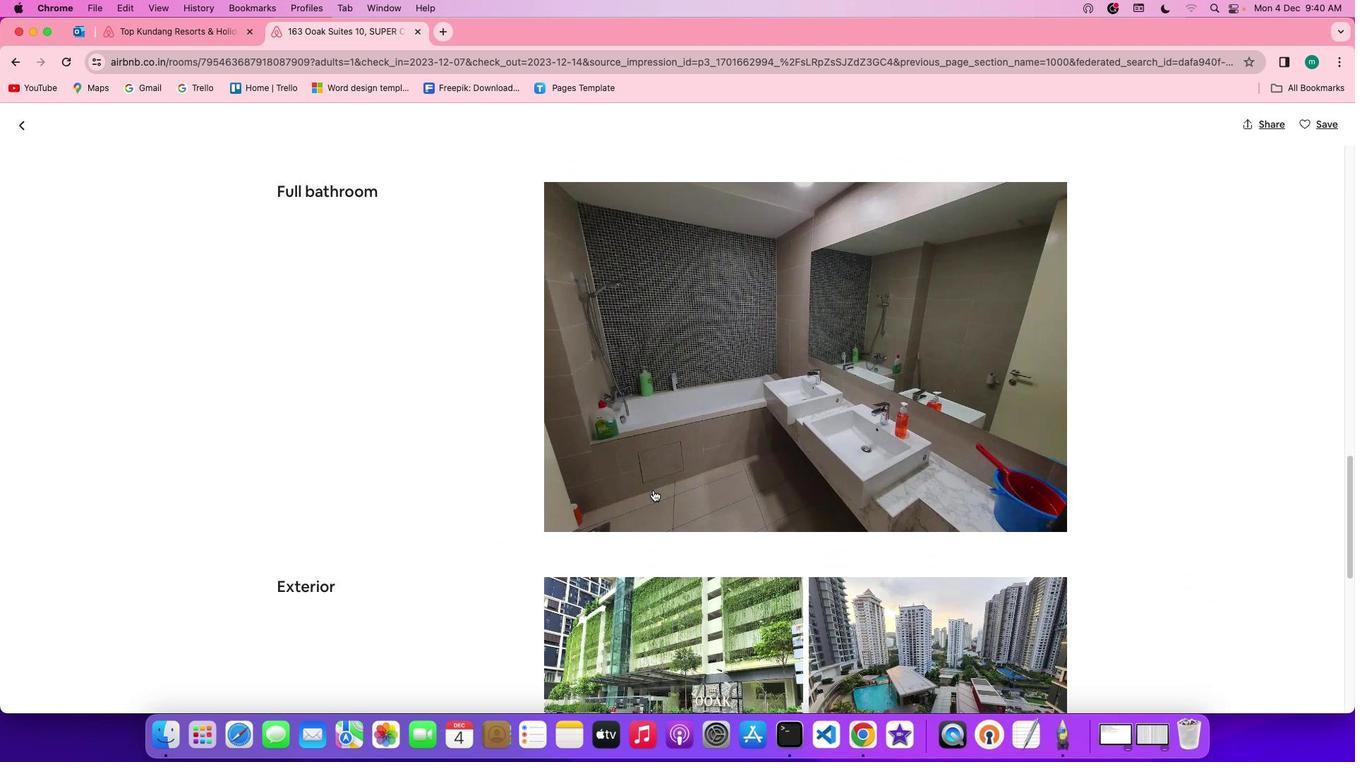 
Action: Mouse scrolled (652, 490) with delta (0, 0)
Screenshot: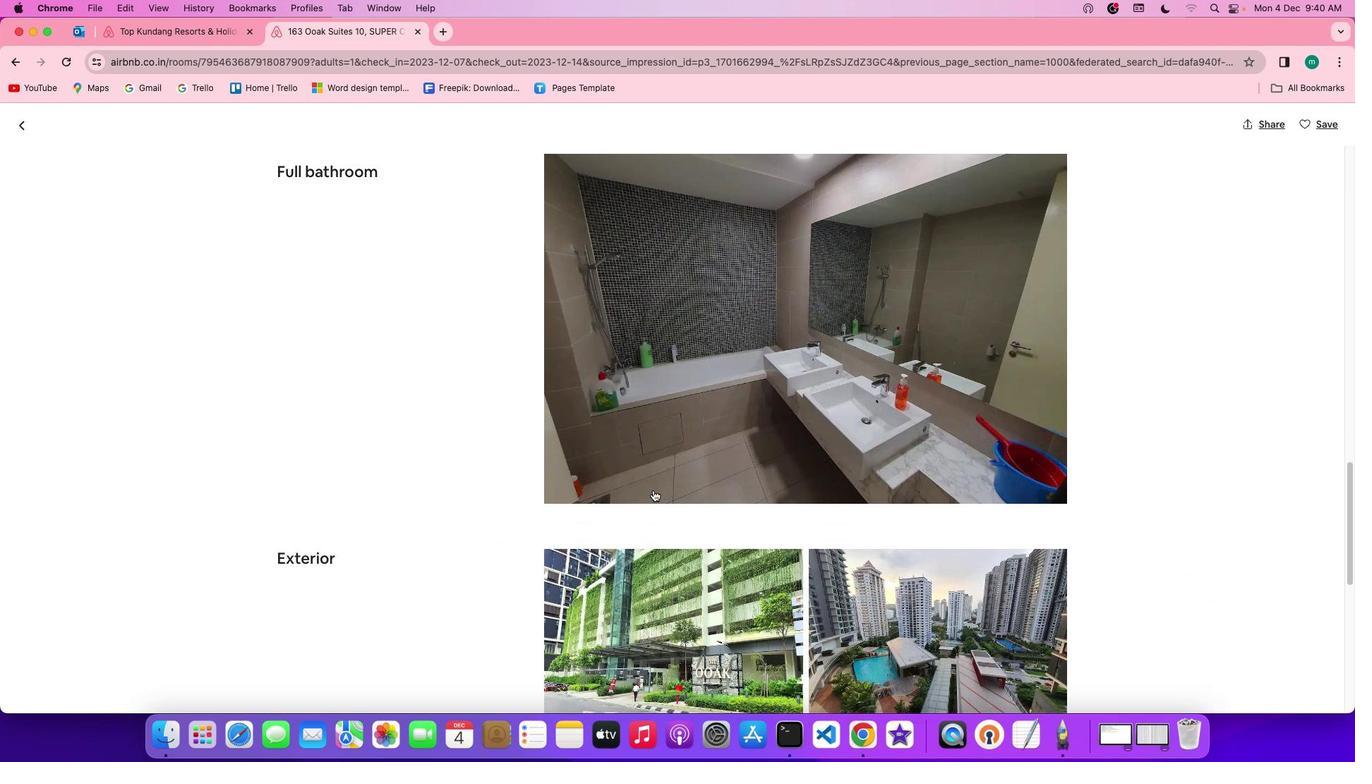 
Action: Mouse scrolled (652, 490) with delta (0, -1)
Screenshot: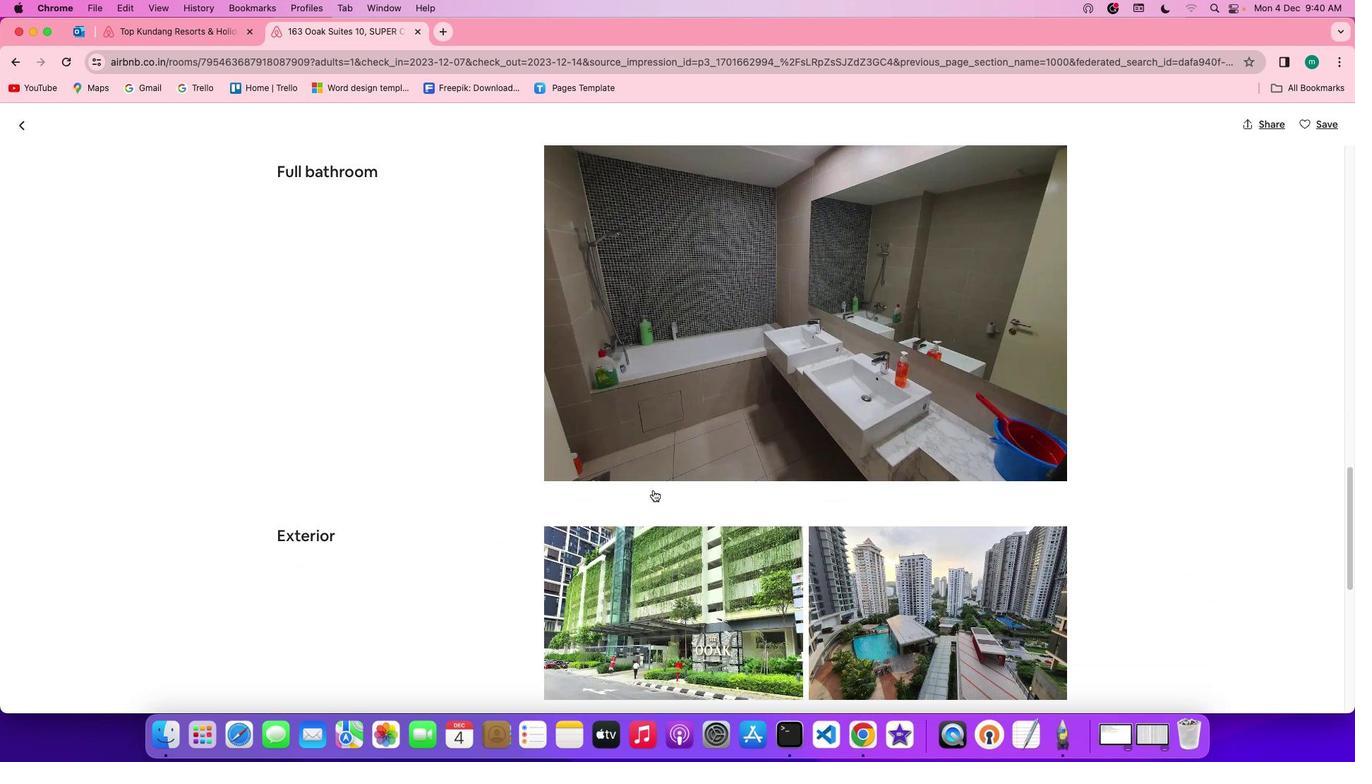 
Action: Mouse scrolled (652, 490) with delta (0, -1)
Screenshot: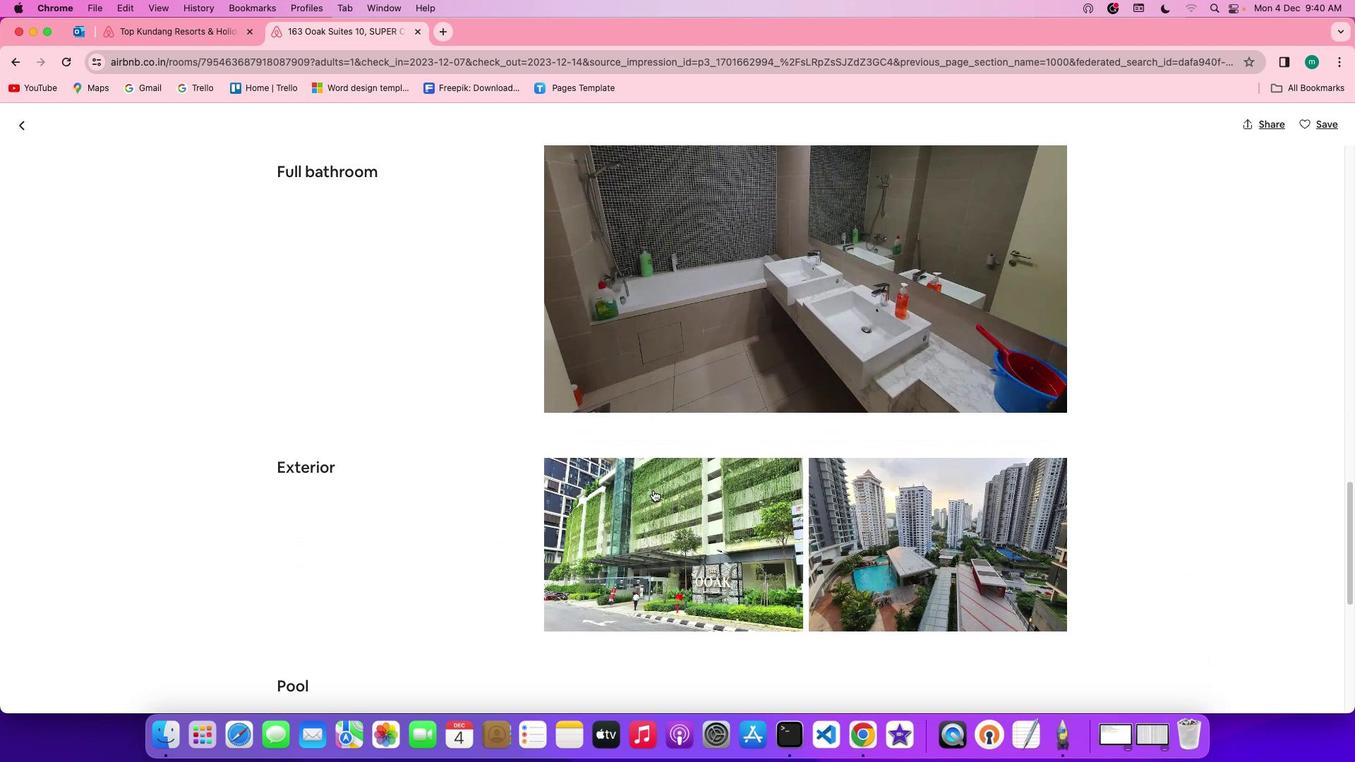 
Action: Mouse scrolled (652, 490) with delta (0, 0)
Screenshot: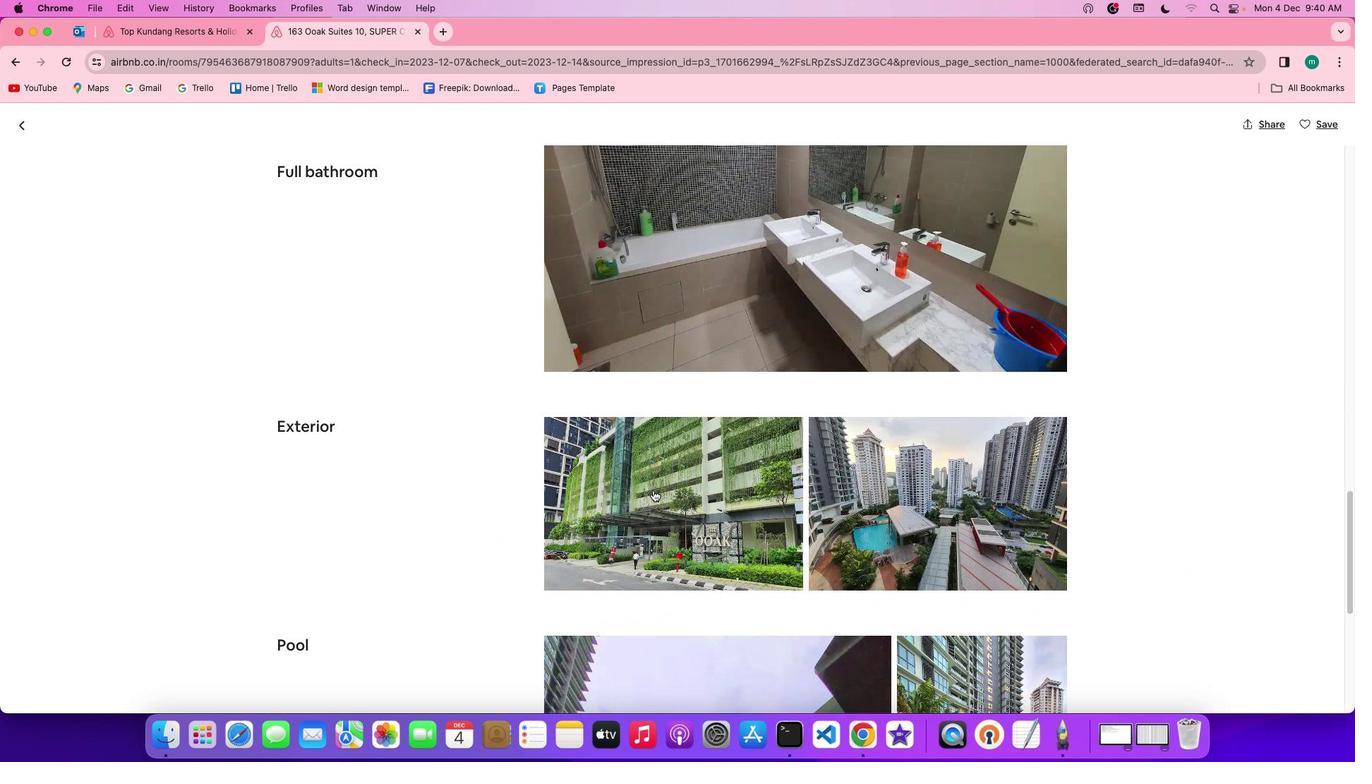 
Action: Mouse scrolled (652, 490) with delta (0, 0)
Screenshot: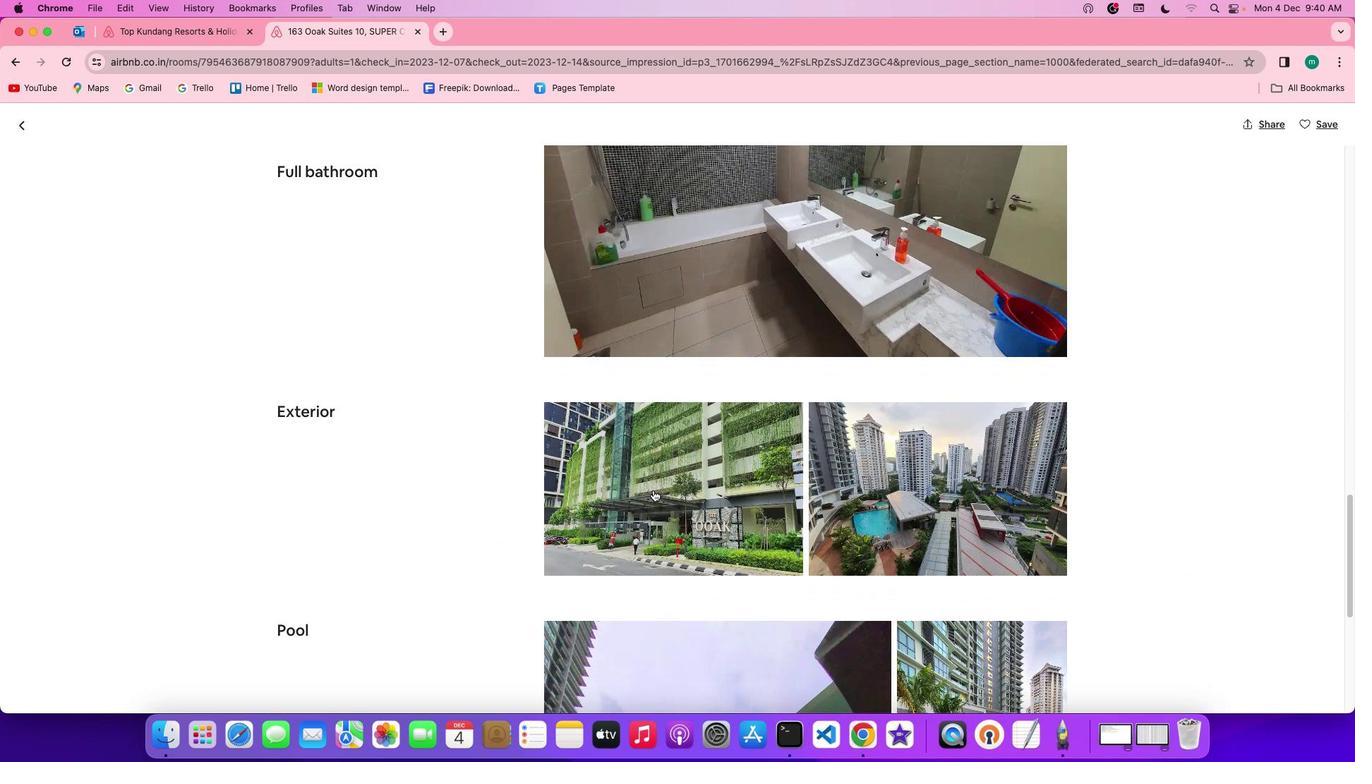 
Action: Mouse scrolled (652, 490) with delta (0, 0)
Screenshot: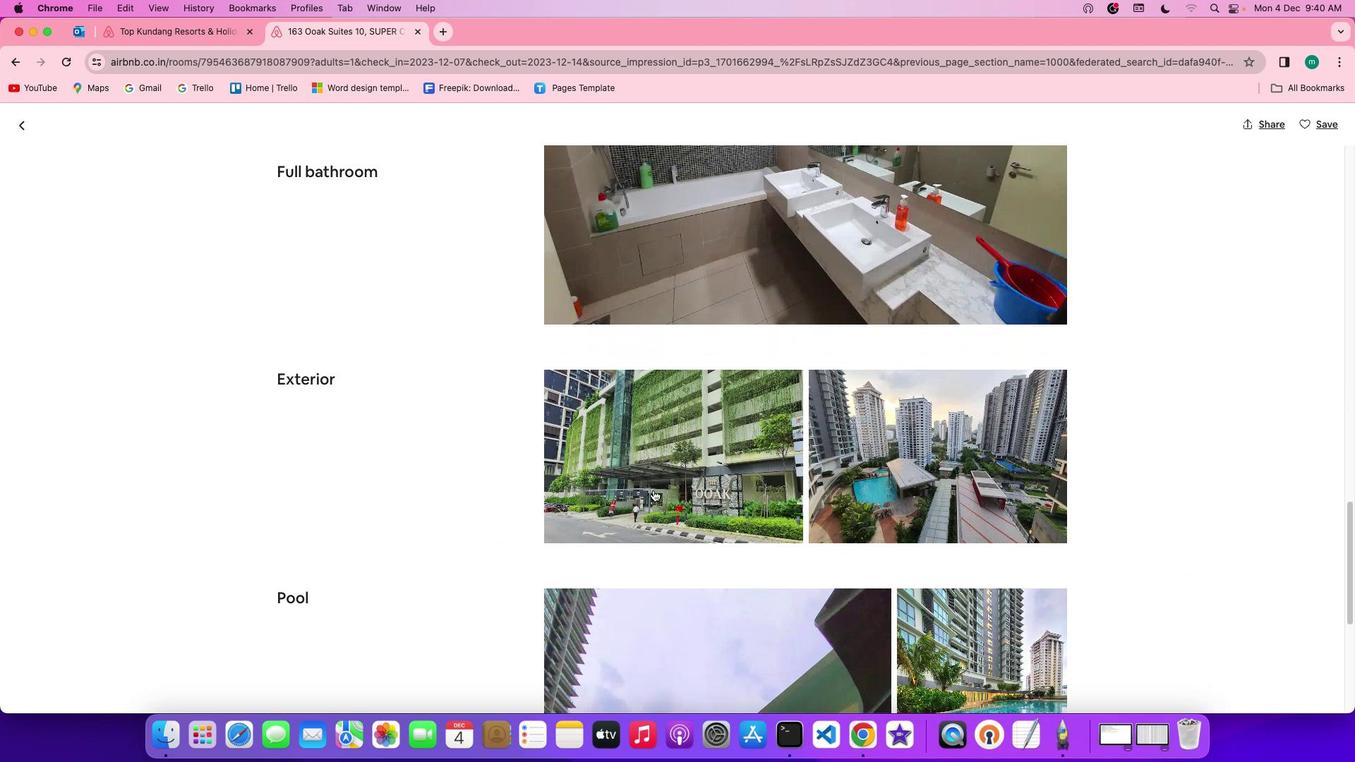 
Action: Mouse scrolled (652, 490) with delta (0, 0)
Screenshot: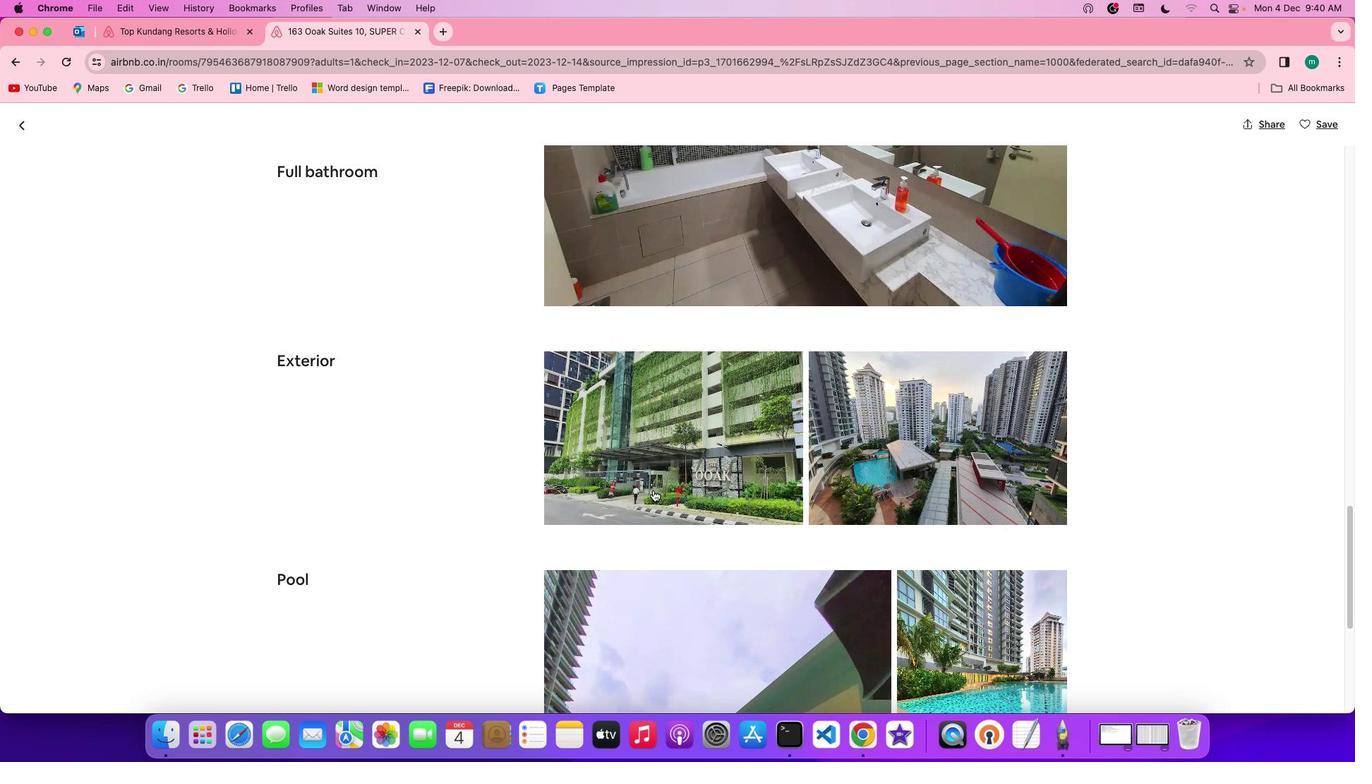 
Action: Mouse scrolled (652, 490) with delta (0, 0)
Screenshot: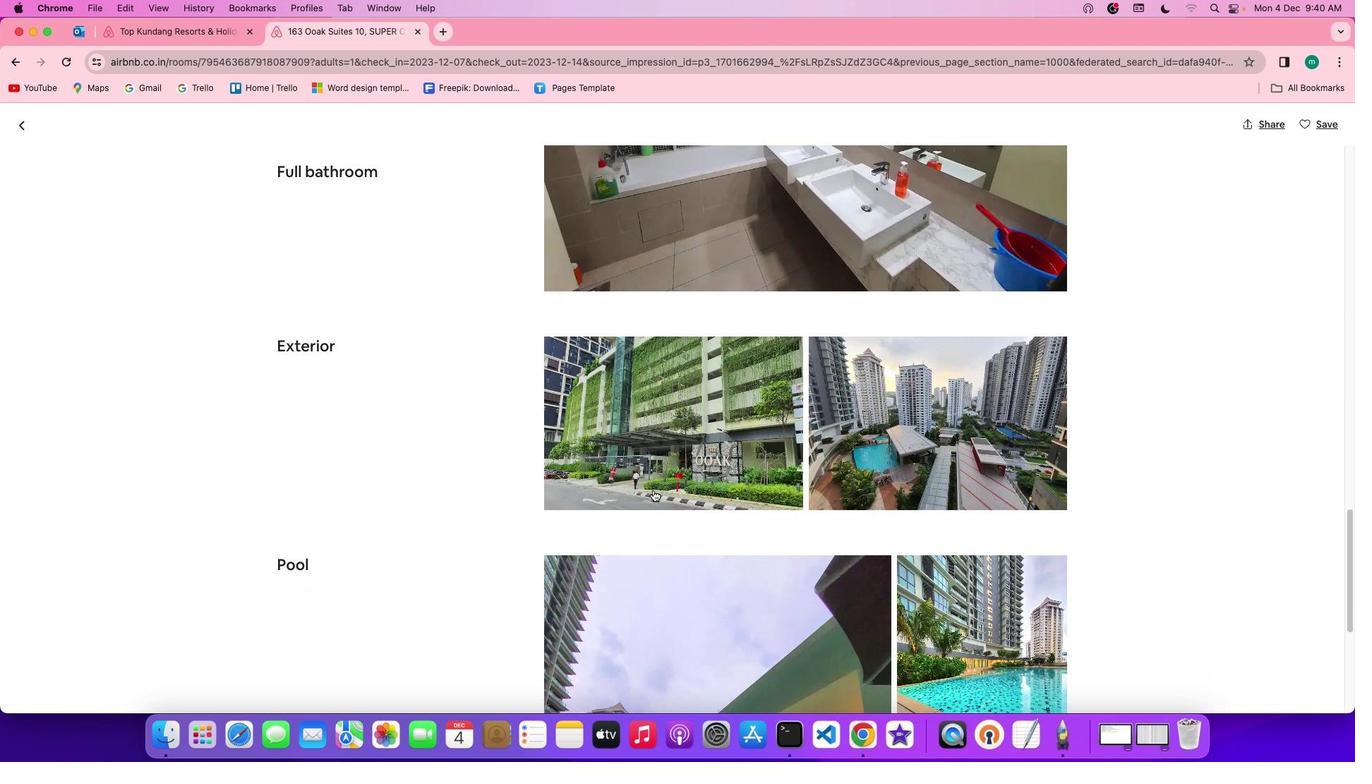 
Action: Mouse scrolled (652, 490) with delta (0, -1)
Screenshot: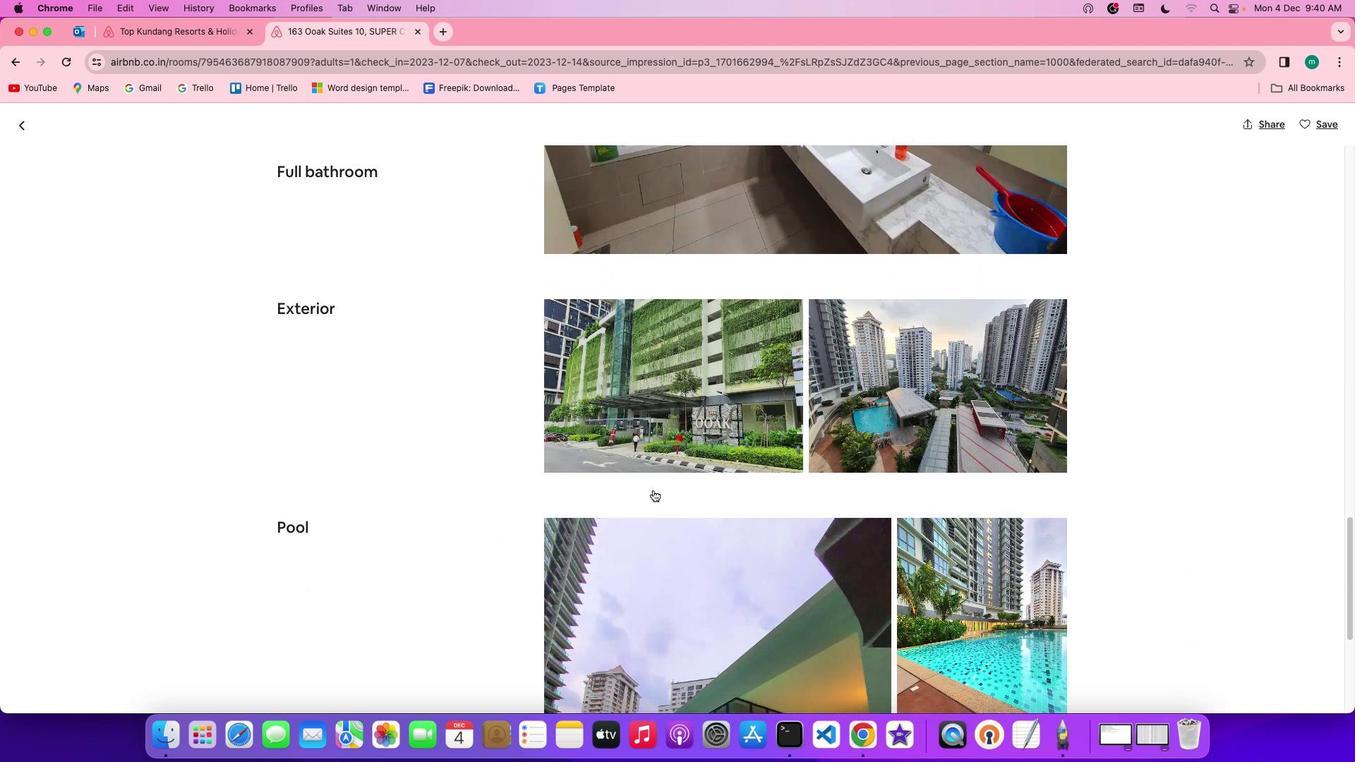 
Action: Mouse scrolled (652, 490) with delta (0, 0)
Screenshot: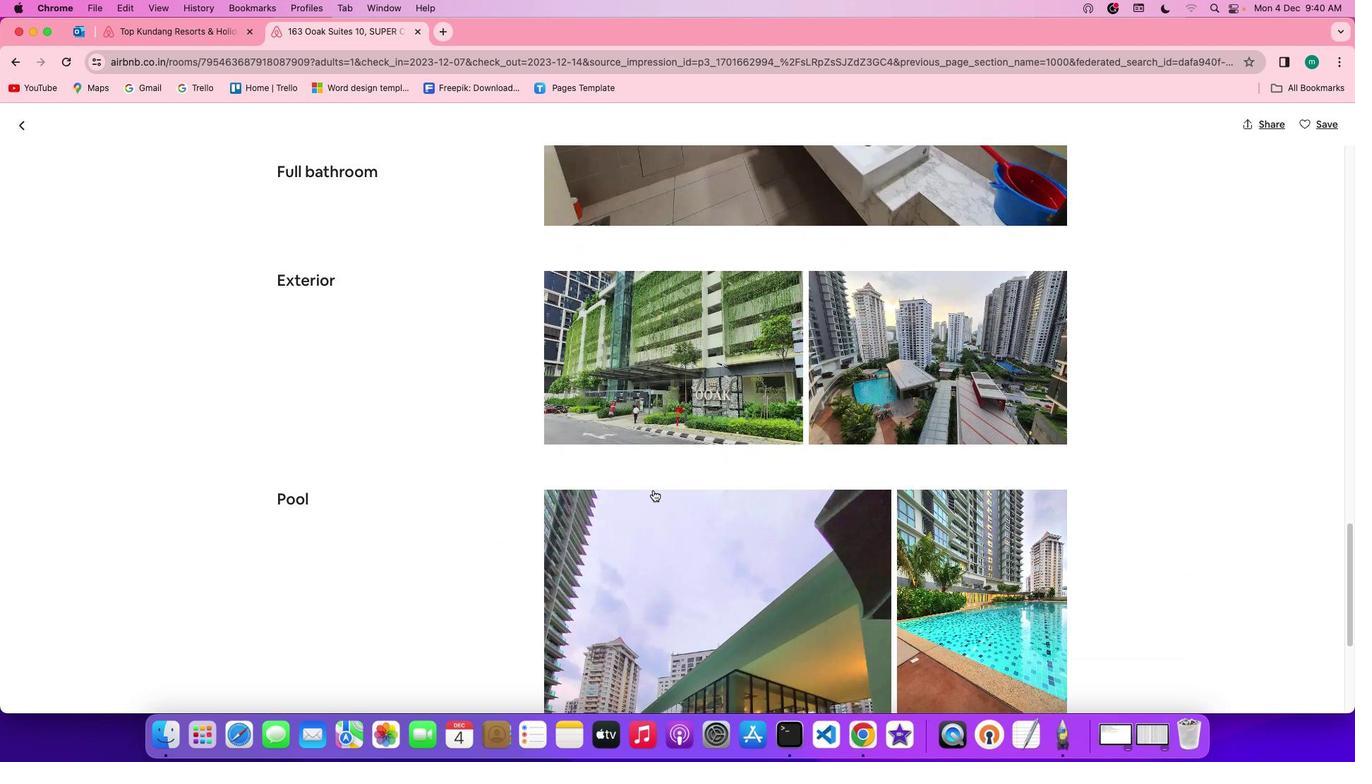 
Action: Mouse scrolled (652, 490) with delta (0, 0)
Screenshot: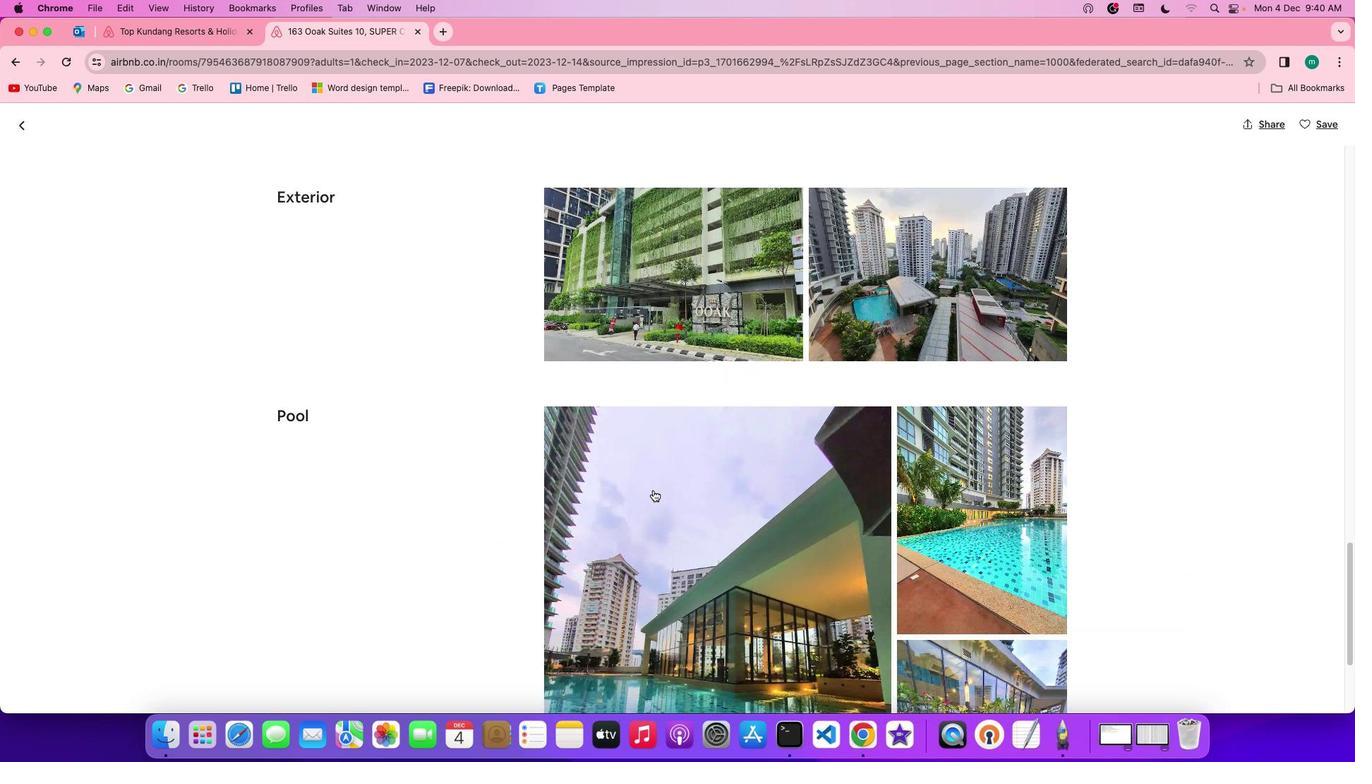 
Action: Mouse scrolled (652, 490) with delta (0, -1)
Screenshot: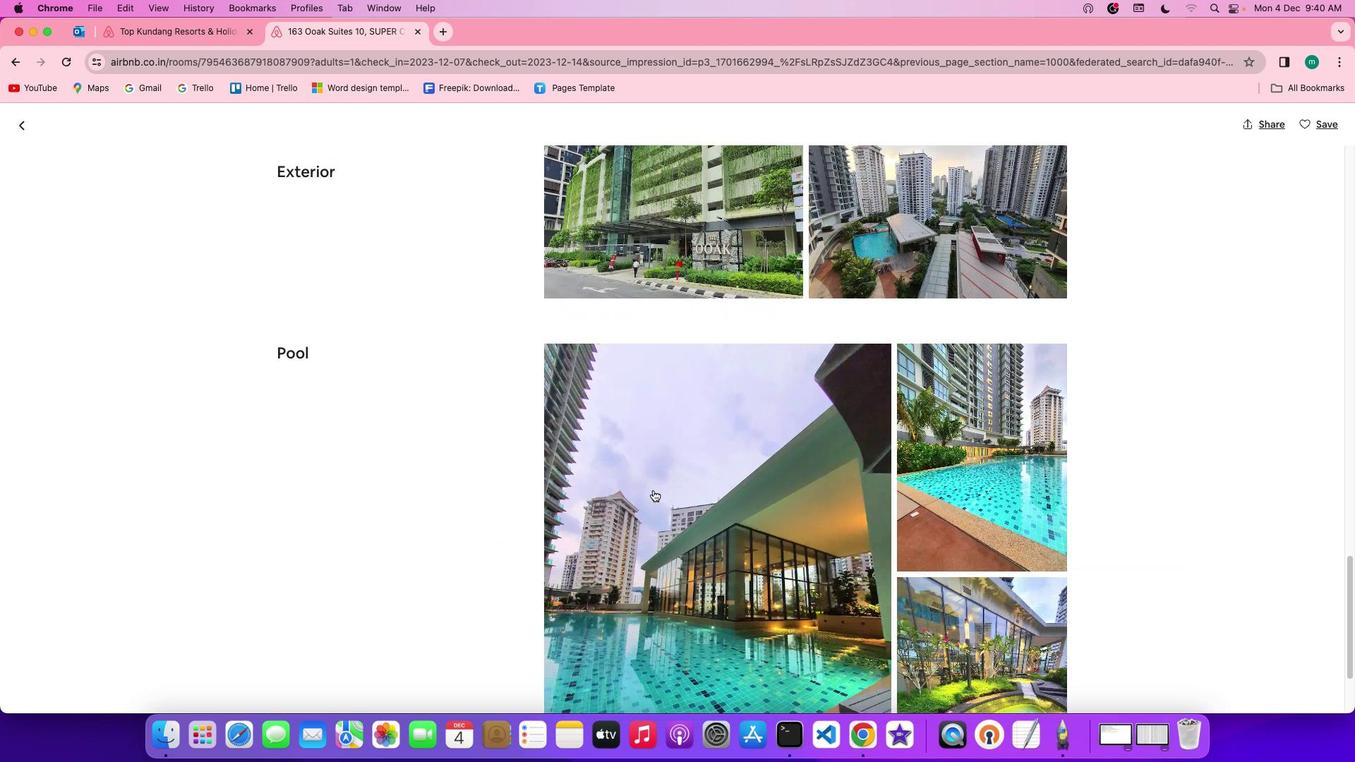
Action: Mouse scrolled (652, 490) with delta (0, -2)
Screenshot: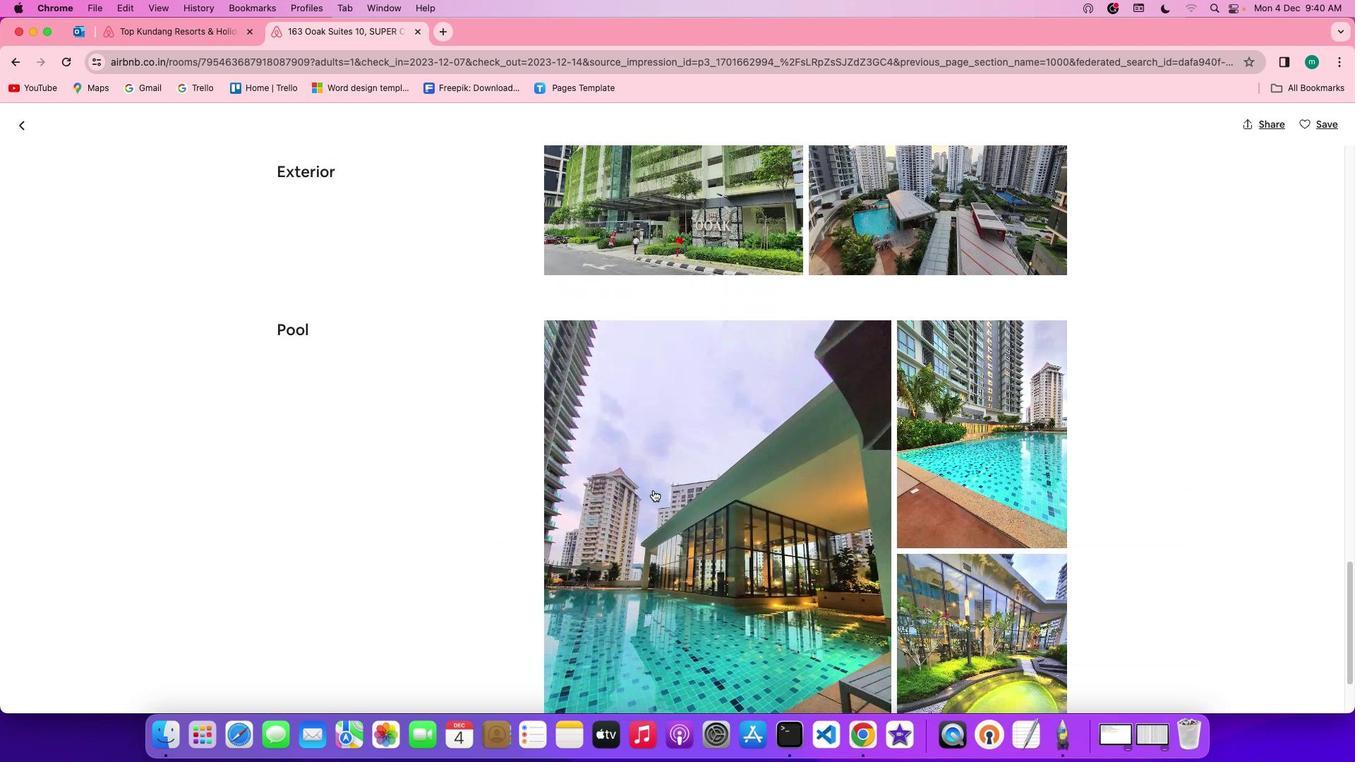 
Action: Mouse scrolled (652, 490) with delta (0, 0)
Screenshot: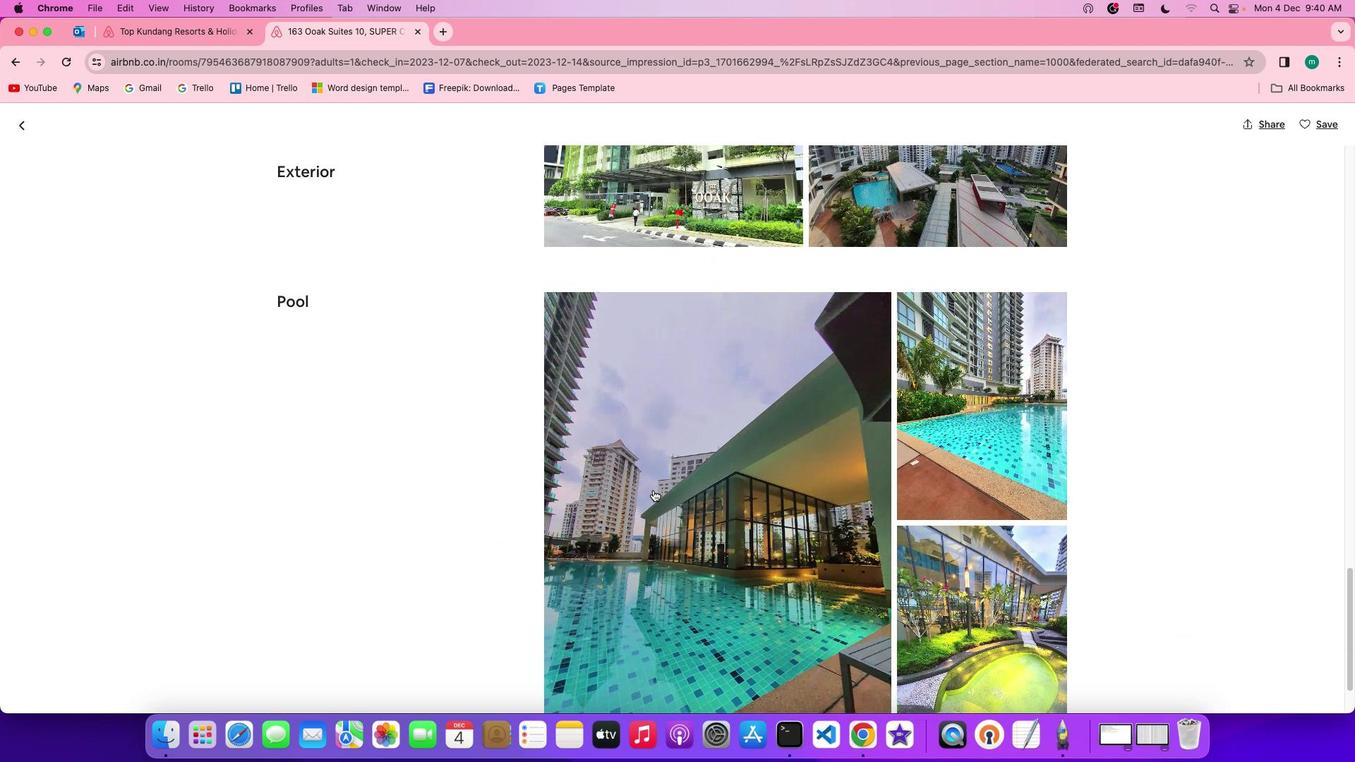 
Action: Mouse scrolled (652, 490) with delta (0, 0)
Screenshot: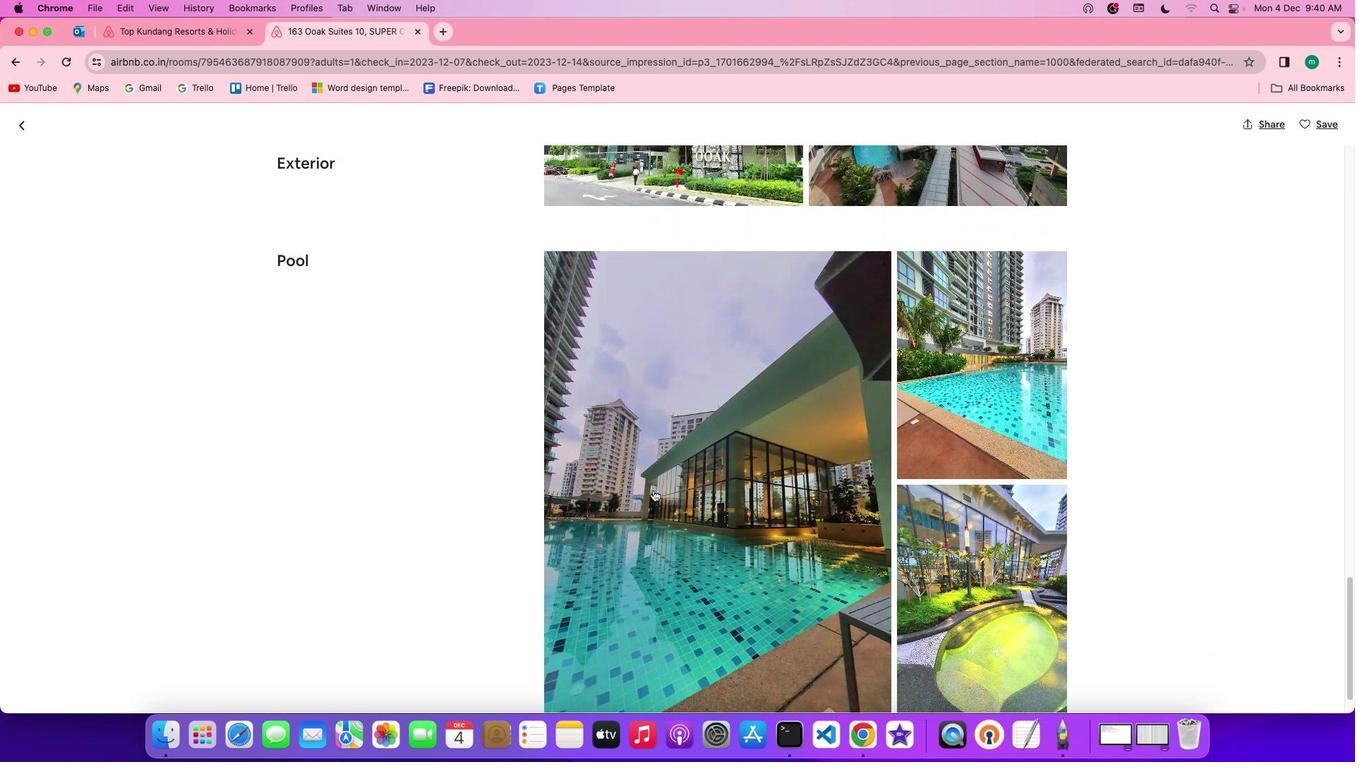 
Action: Mouse scrolled (652, 490) with delta (0, -1)
Screenshot: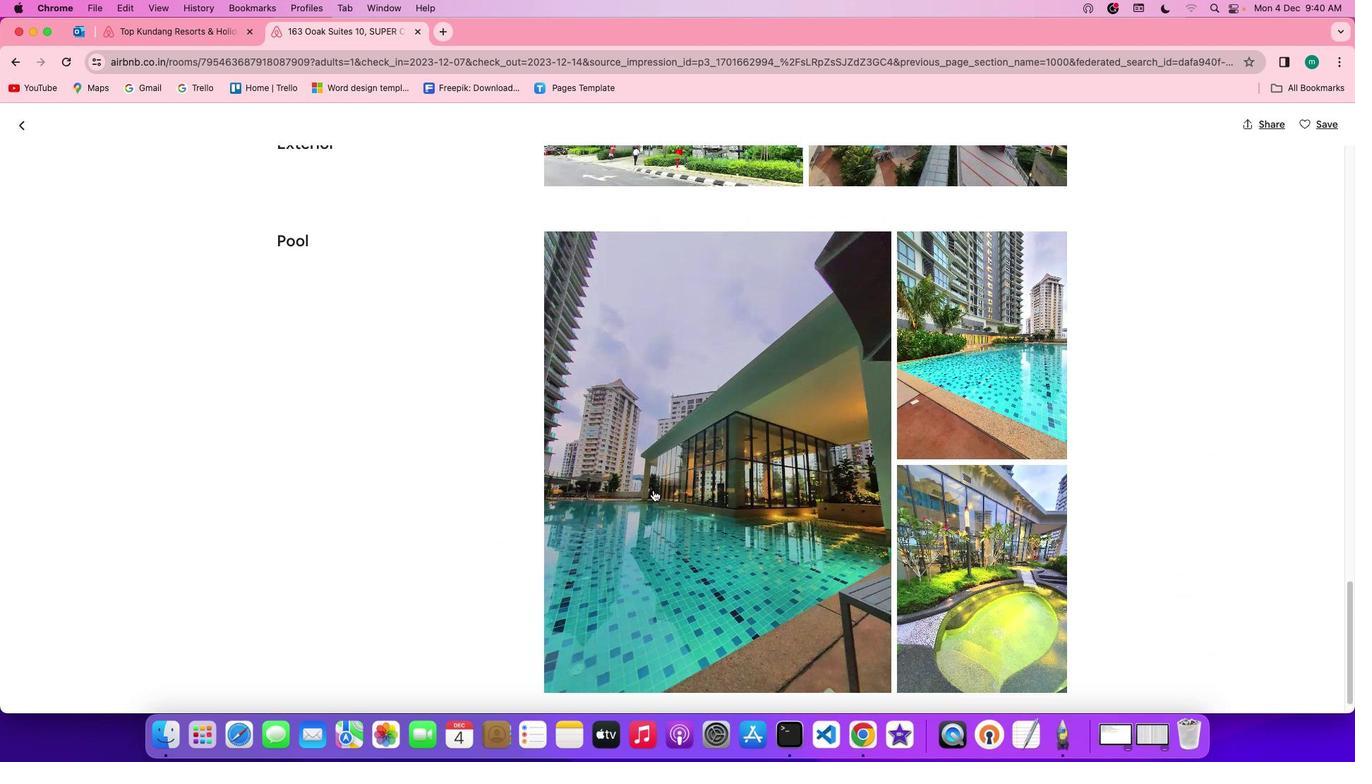 
Action: Mouse scrolled (652, 490) with delta (0, -2)
Screenshot: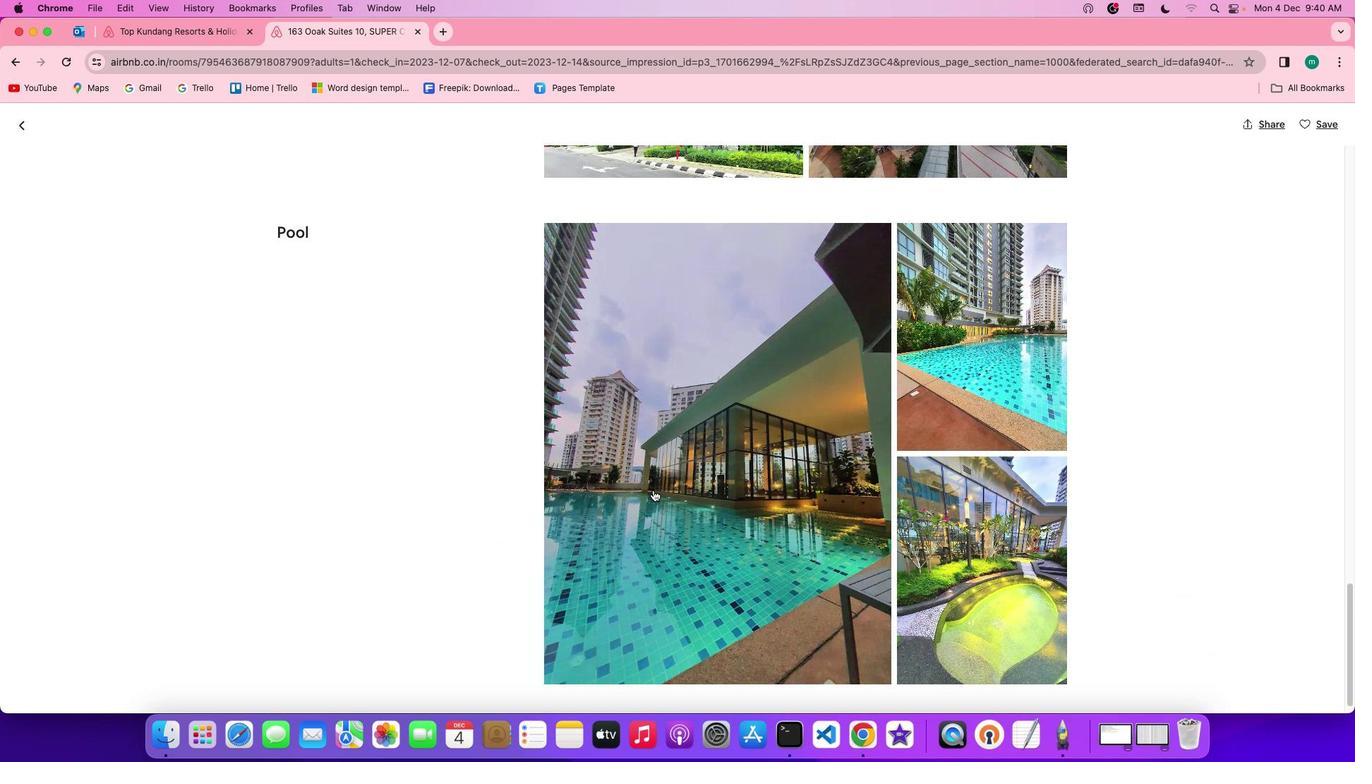 
Action: Mouse scrolled (652, 490) with delta (0, 0)
Screenshot: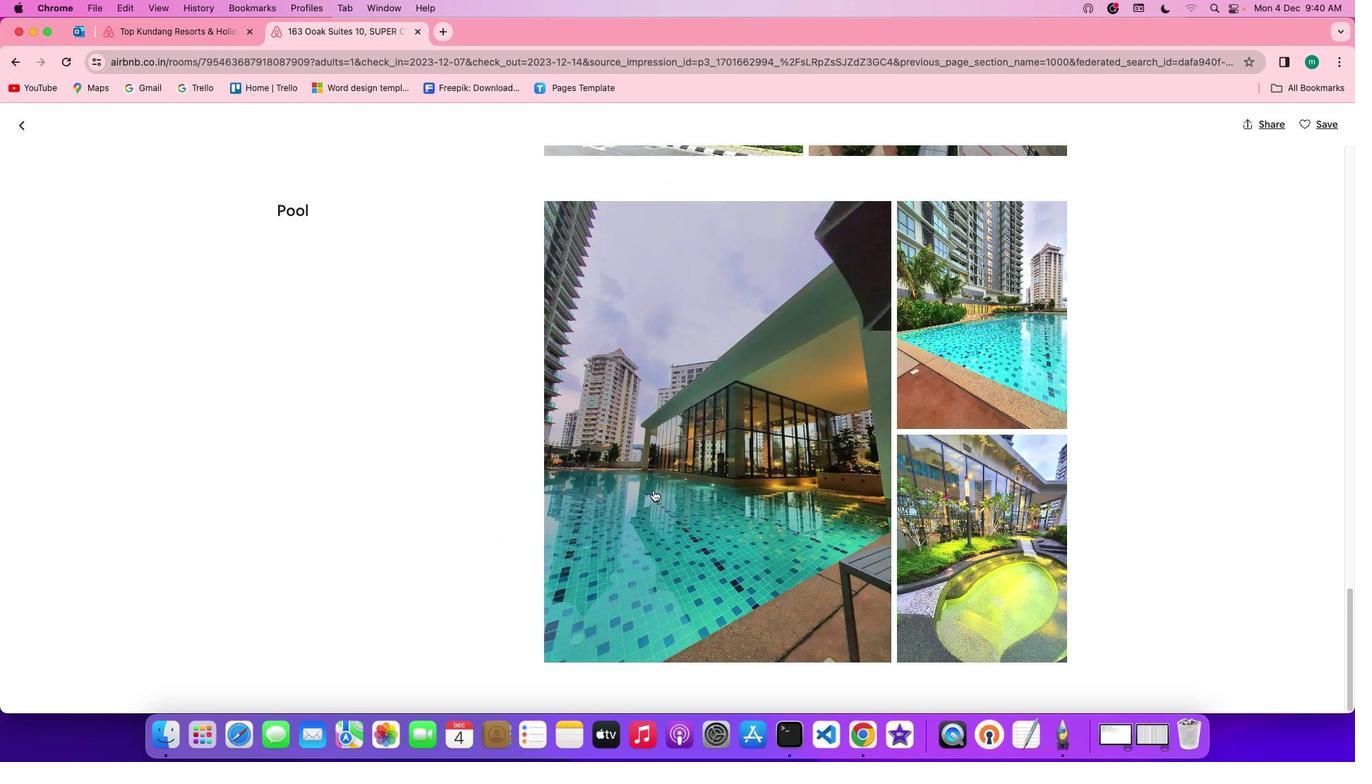 
Action: Mouse scrolled (652, 490) with delta (0, 0)
Screenshot: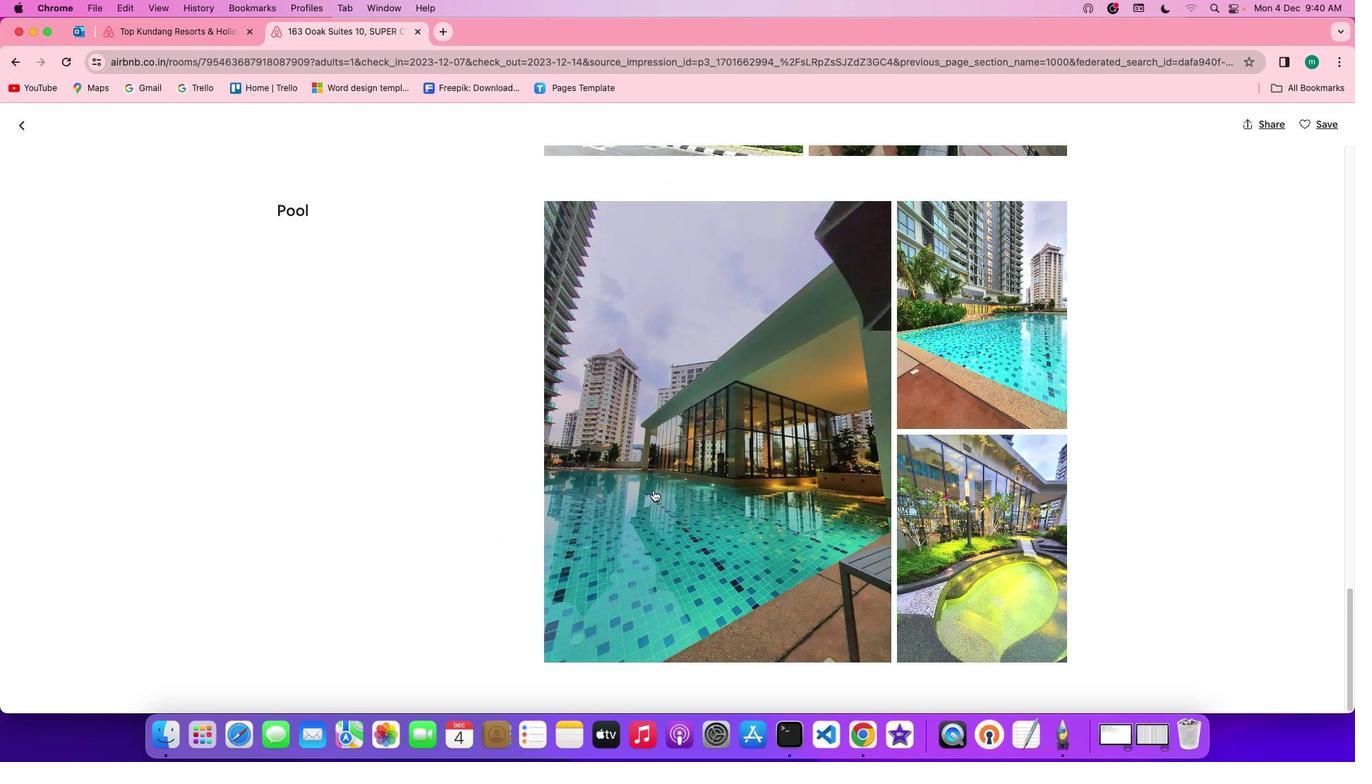 
Action: Mouse scrolled (652, 490) with delta (0, -1)
Screenshot: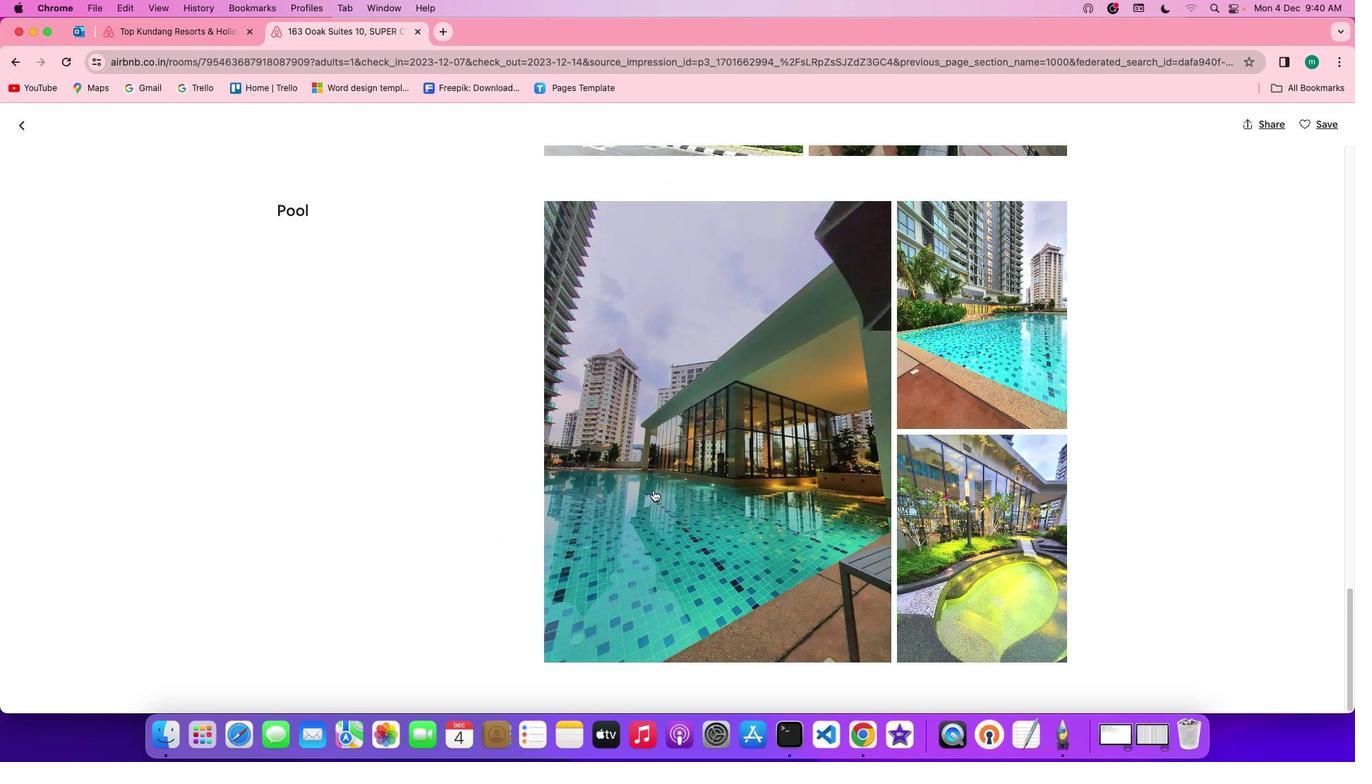 
Action: Mouse scrolled (652, 490) with delta (0, -2)
Screenshot: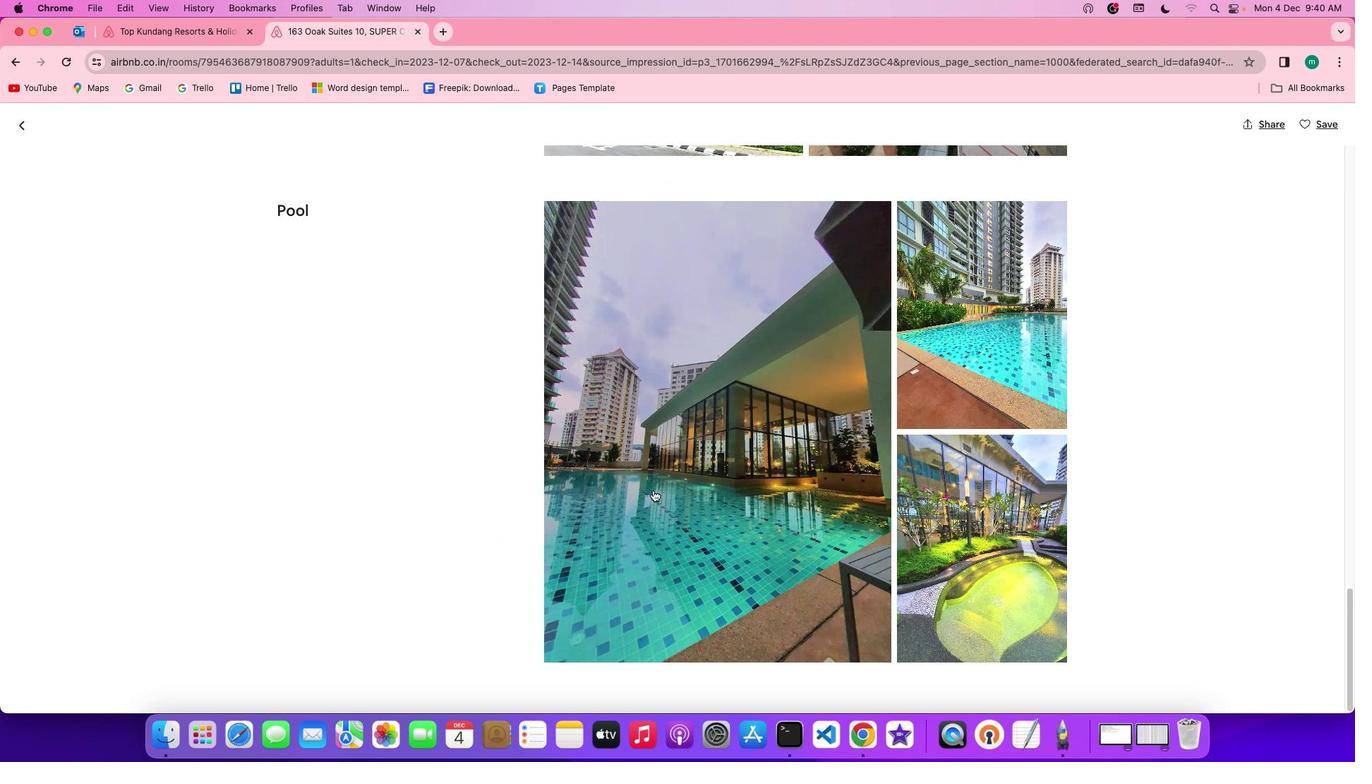 
Action: Mouse scrolled (652, 490) with delta (0, 0)
Screenshot: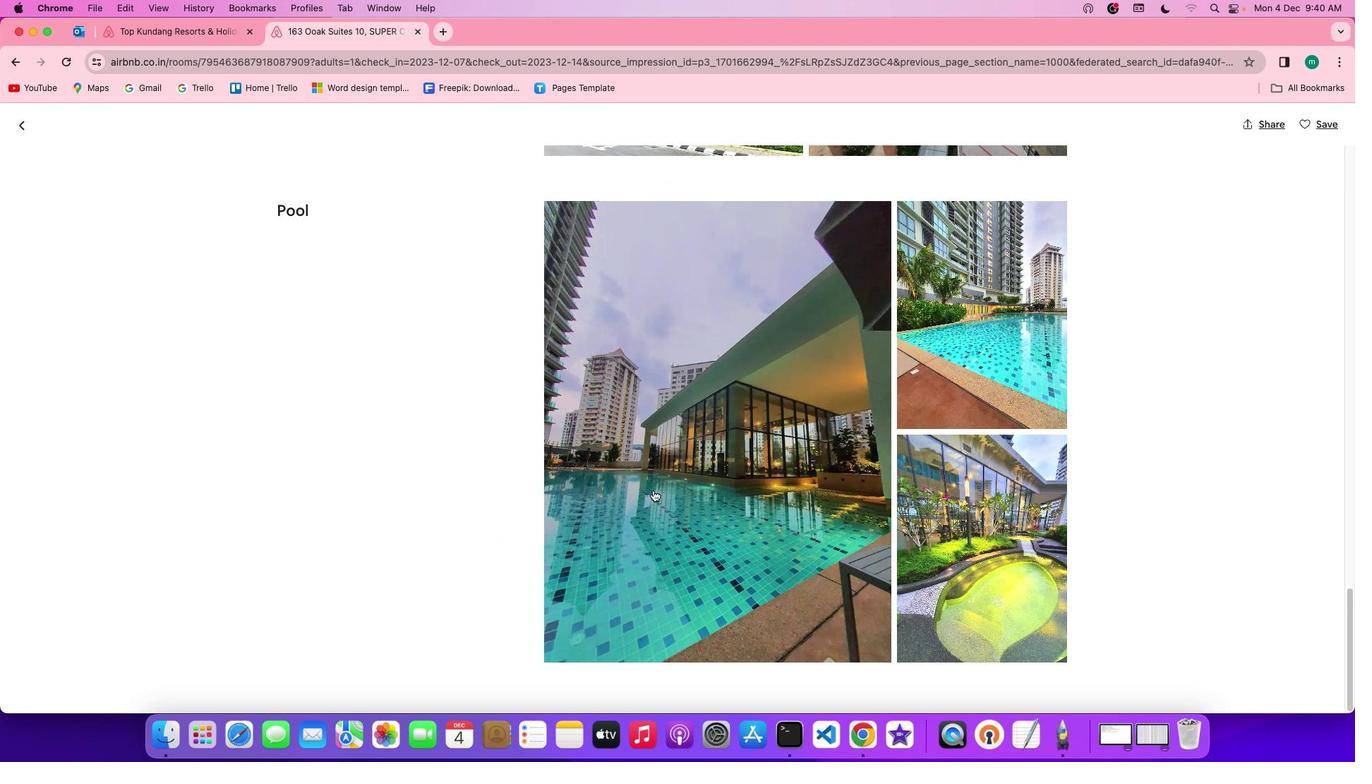 
Action: Mouse scrolled (652, 490) with delta (0, 0)
Screenshot: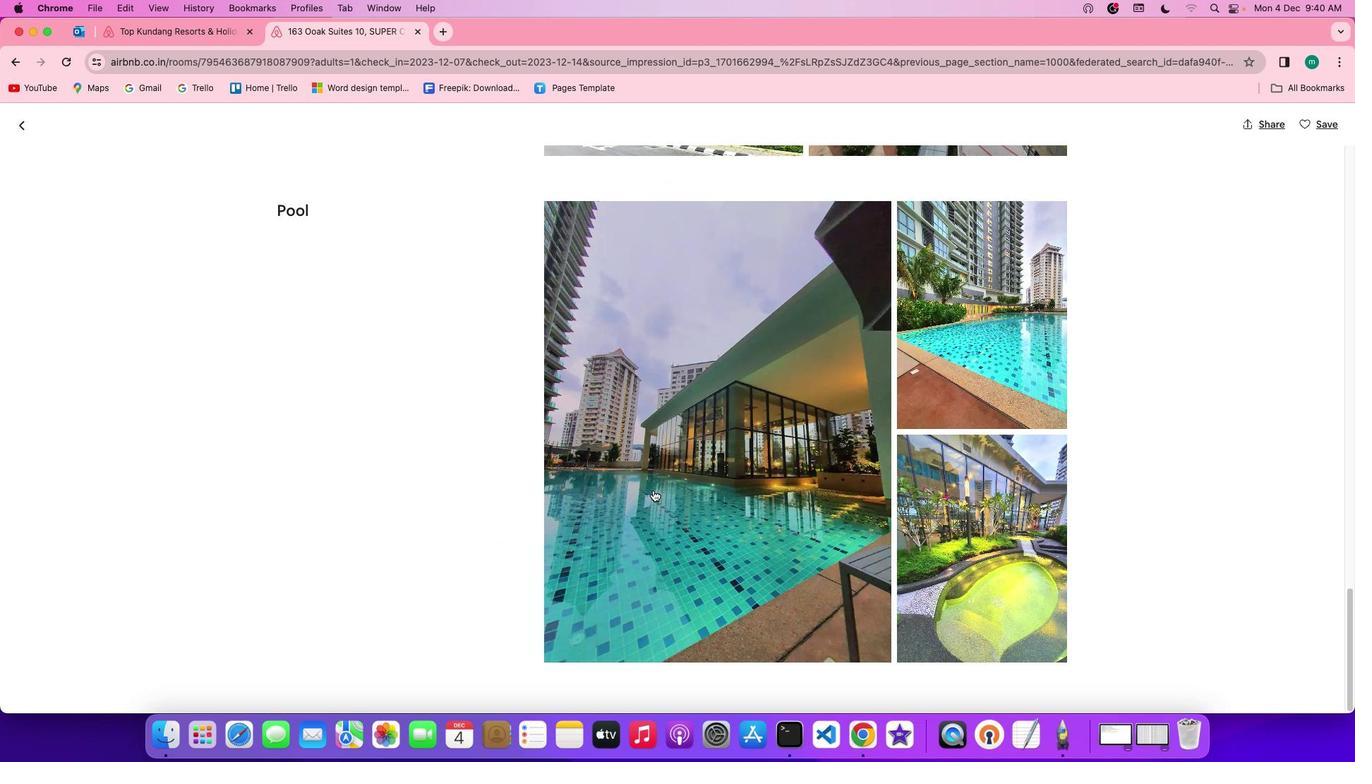 
Action: Mouse scrolled (652, 490) with delta (0, 0)
Screenshot: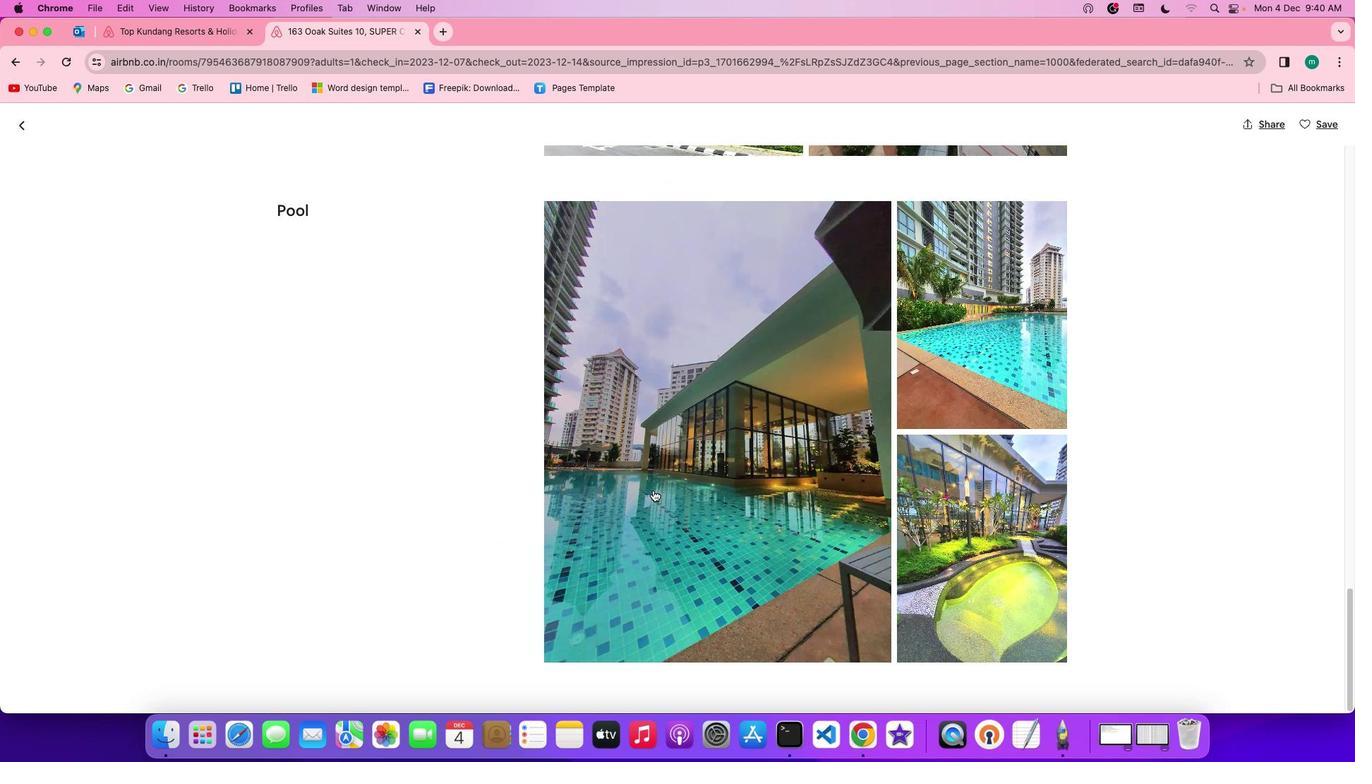 
Action: Mouse scrolled (652, 490) with delta (0, -2)
Screenshot: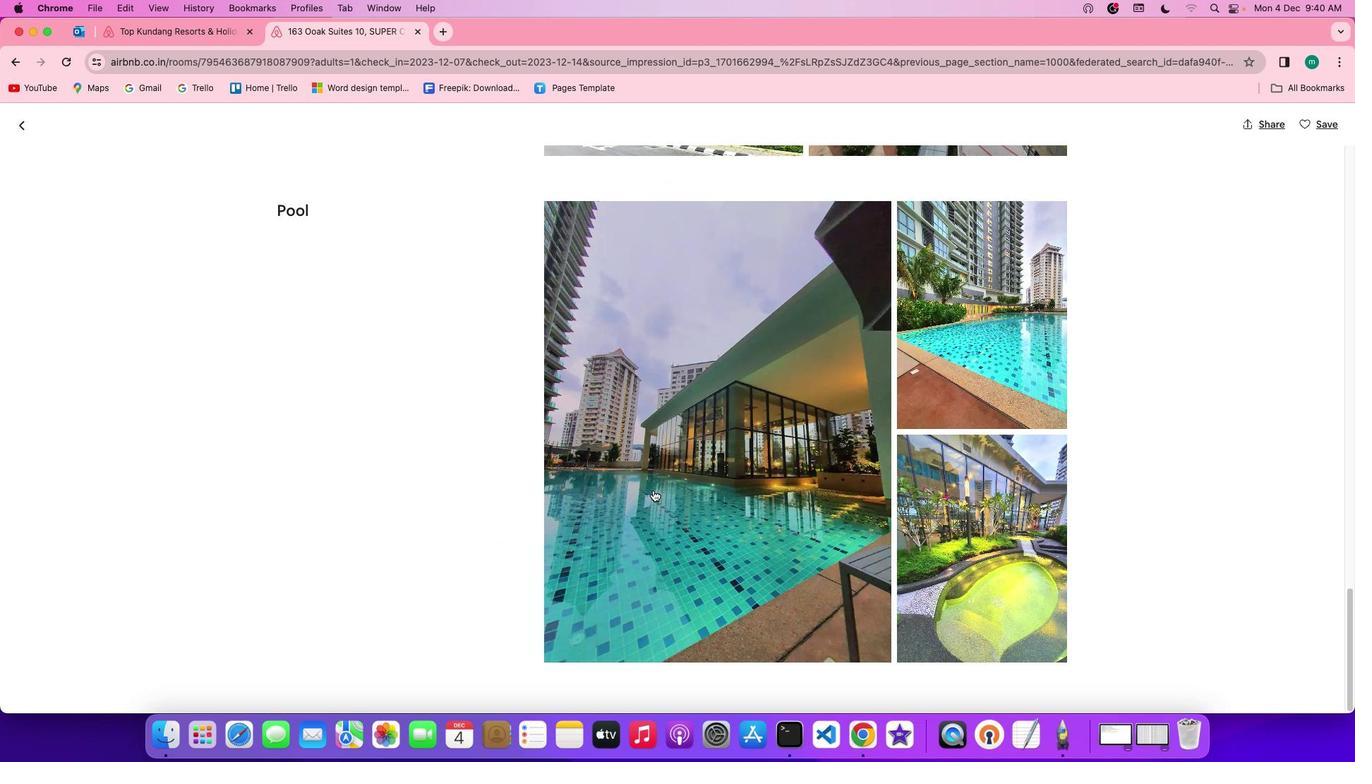 
Action: Mouse moved to (19, 115)
Screenshot: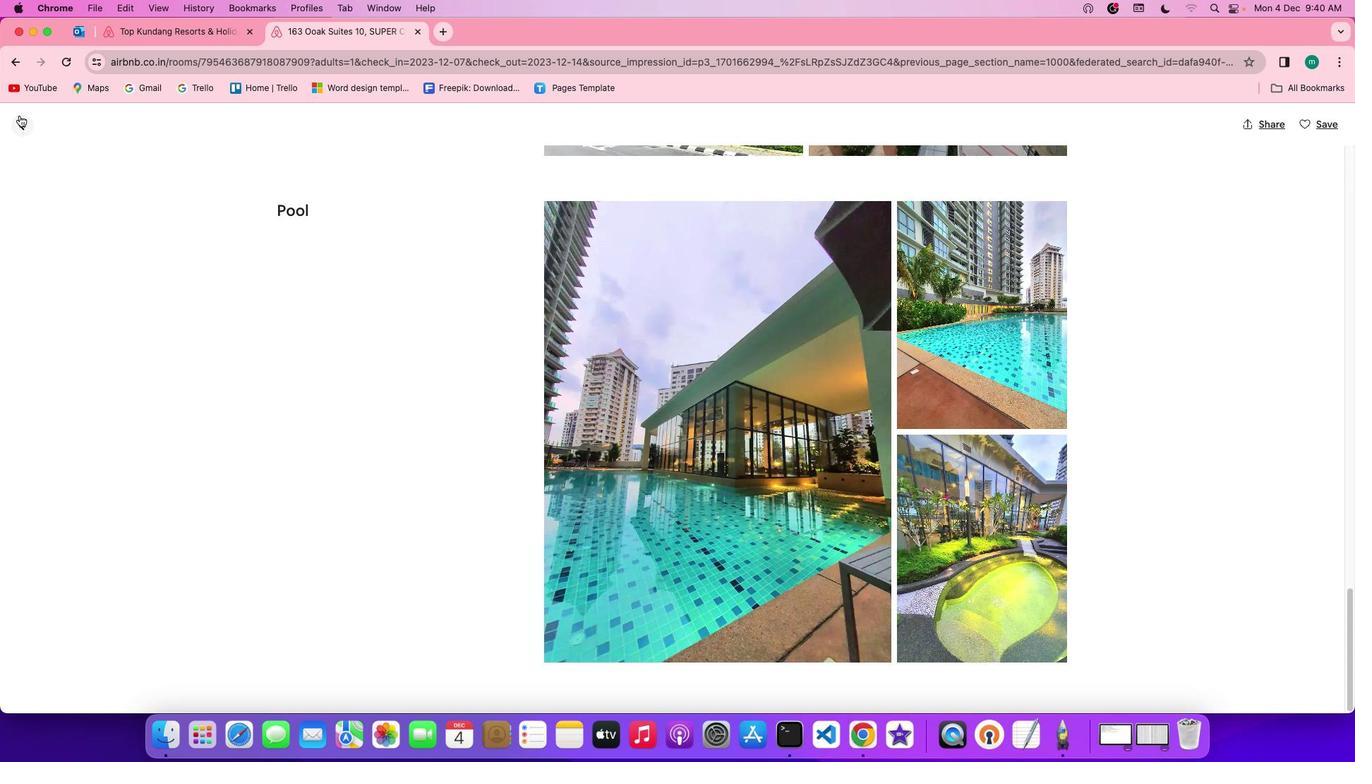 
Action: Mouse pressed left at (19, 115)
Screenshot: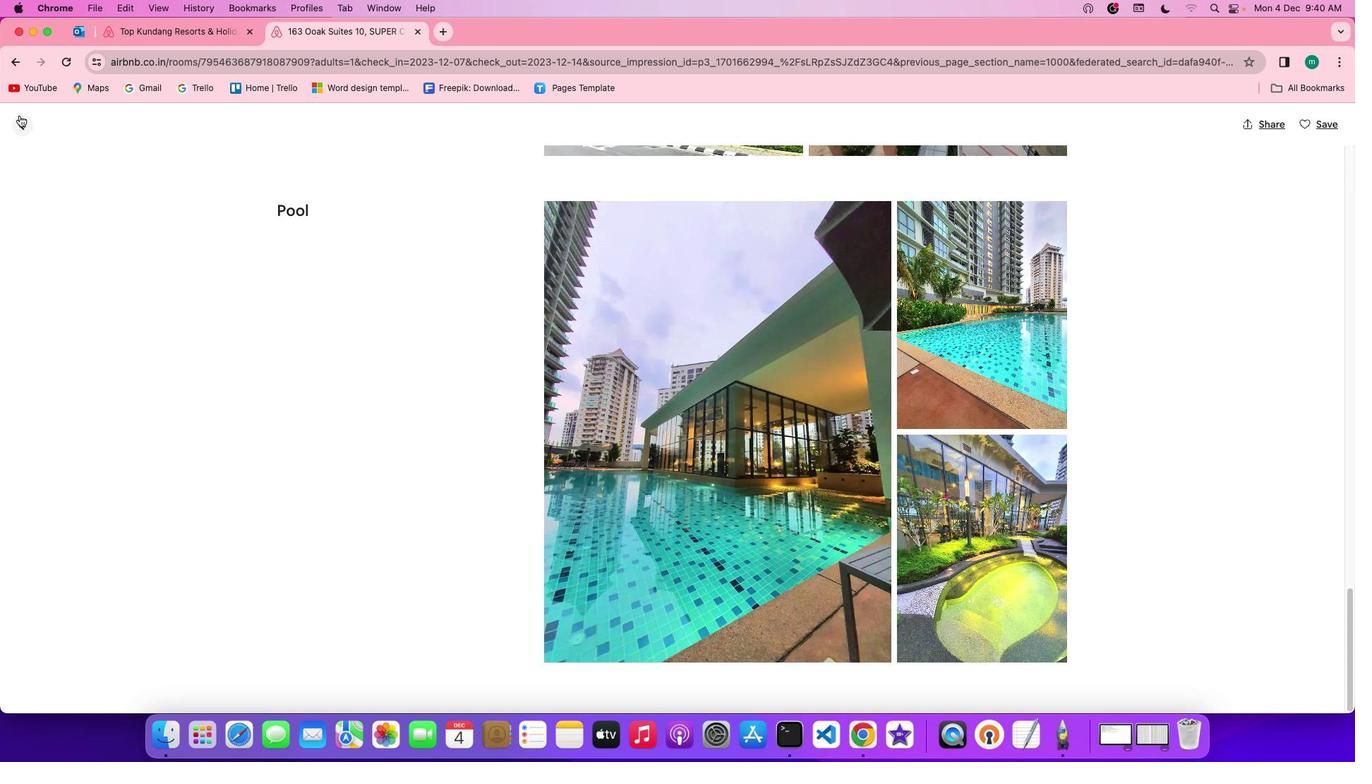 
Action: Mouse moved to (683, 565)
Screenshot: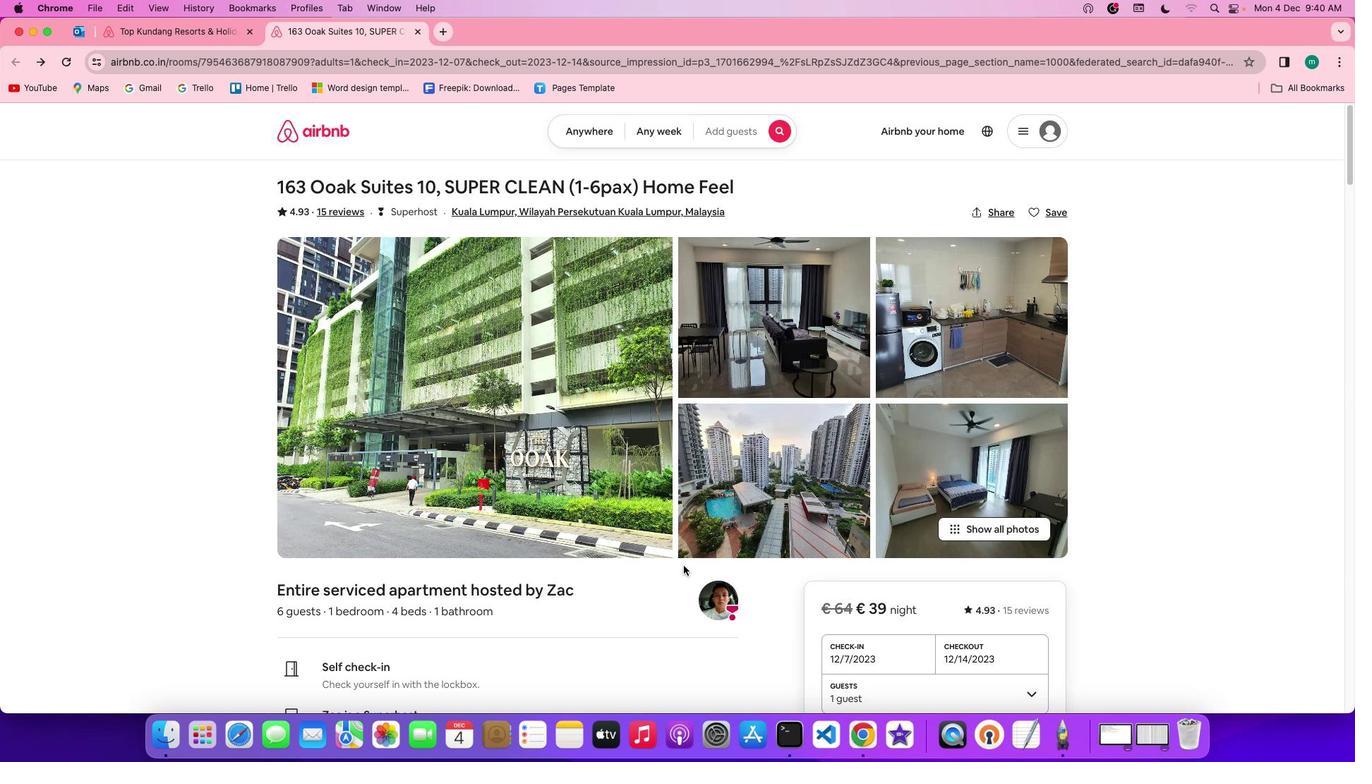 
Action: Mouse scrolled (683, 565) with delta (0, 0)
Screenshot: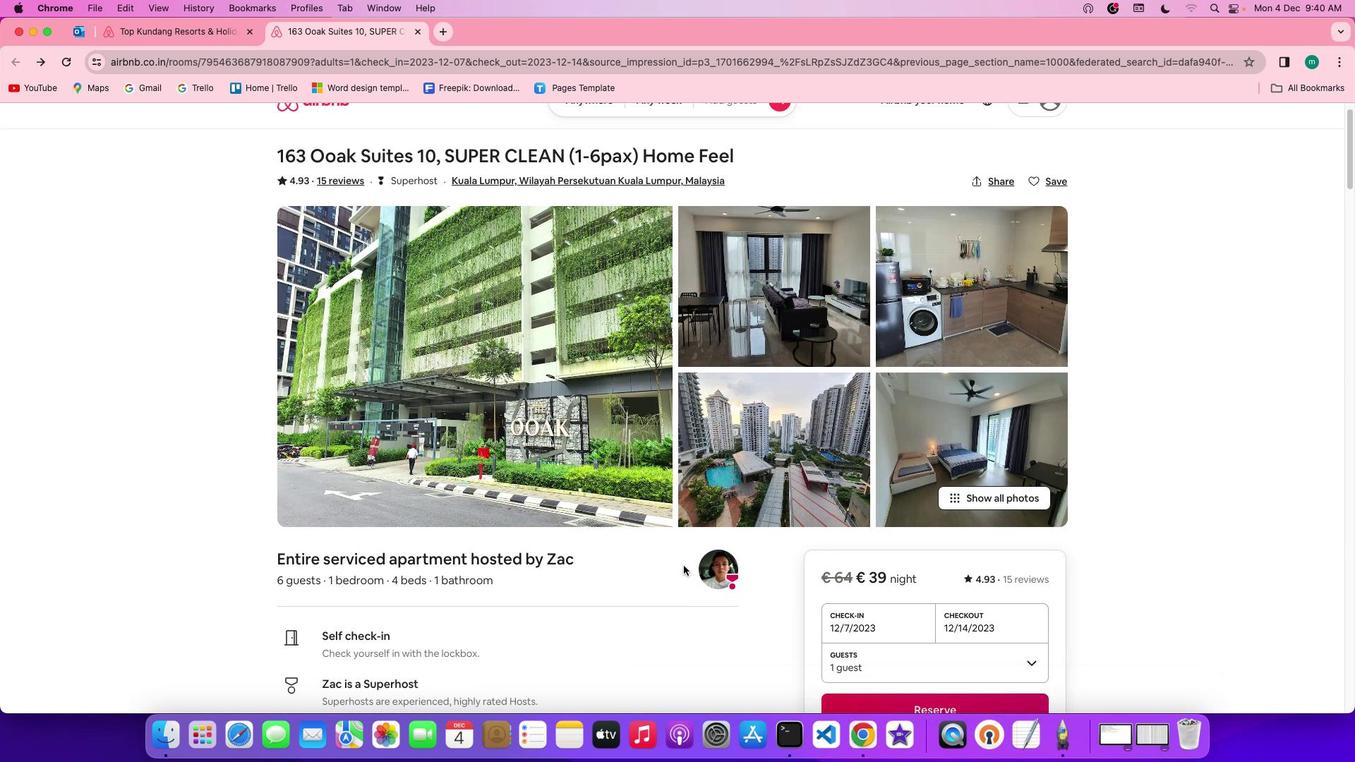 
Action: Mouse scrolled (683, 565) with delta (0, 0)
Screenshot: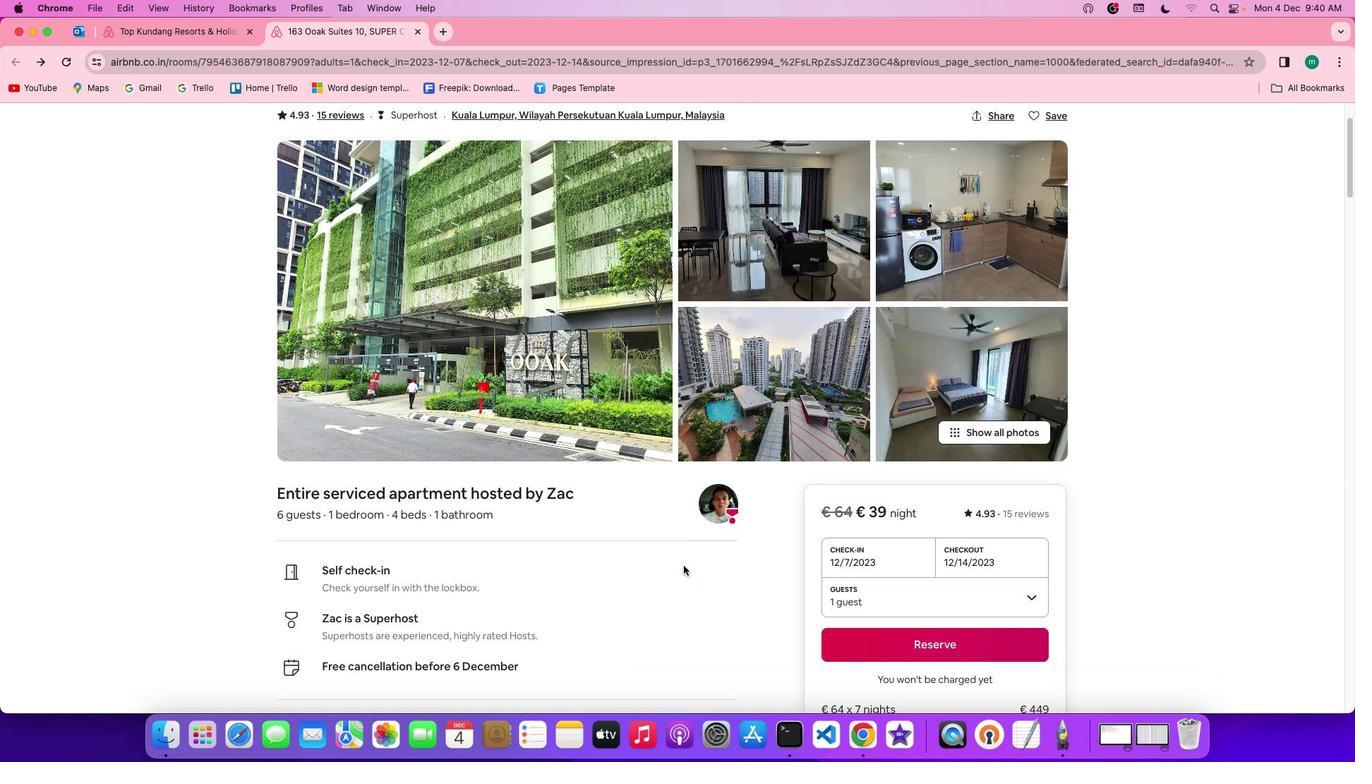
Action: Mouse scrolled (683, 565) with delta (0, -2)
Screenshot: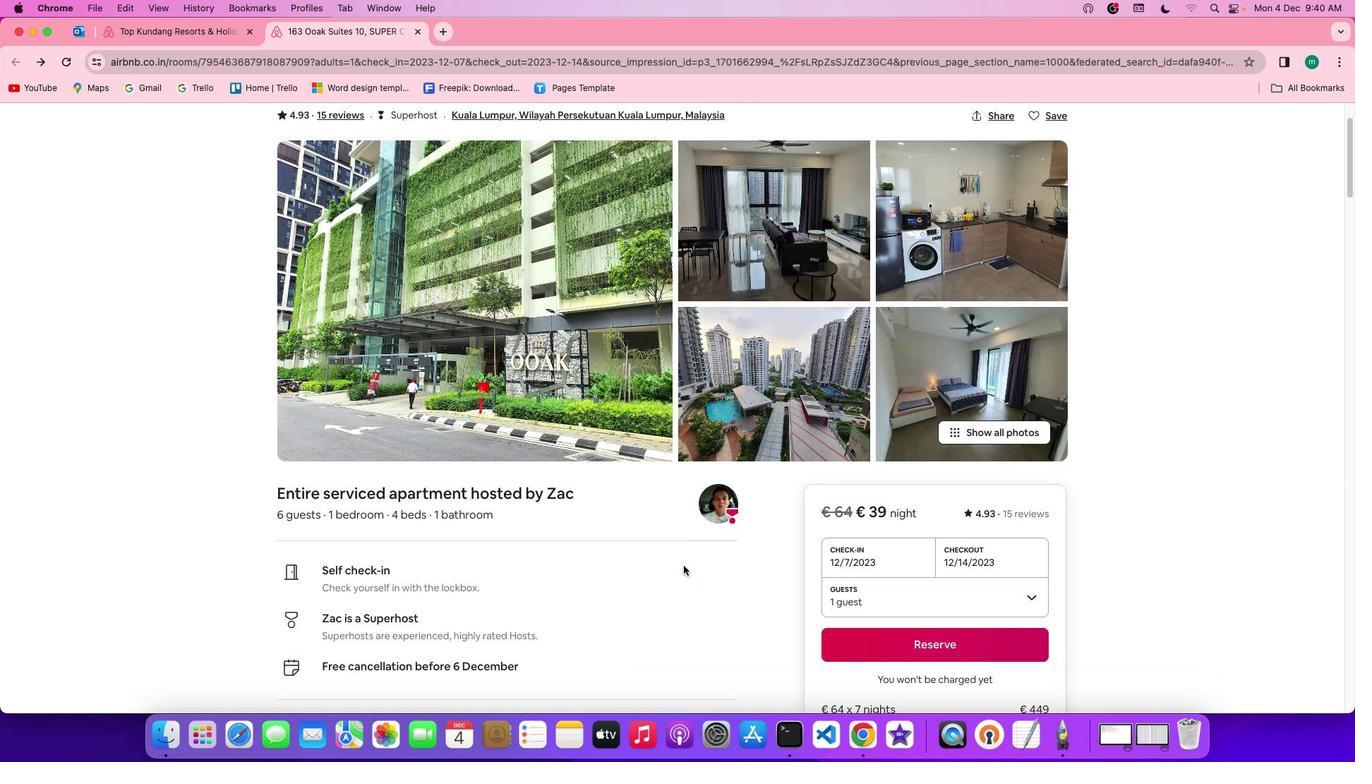 
Action: Mouse scrolled (683, 565) with delta (0, -2)
Screenshot: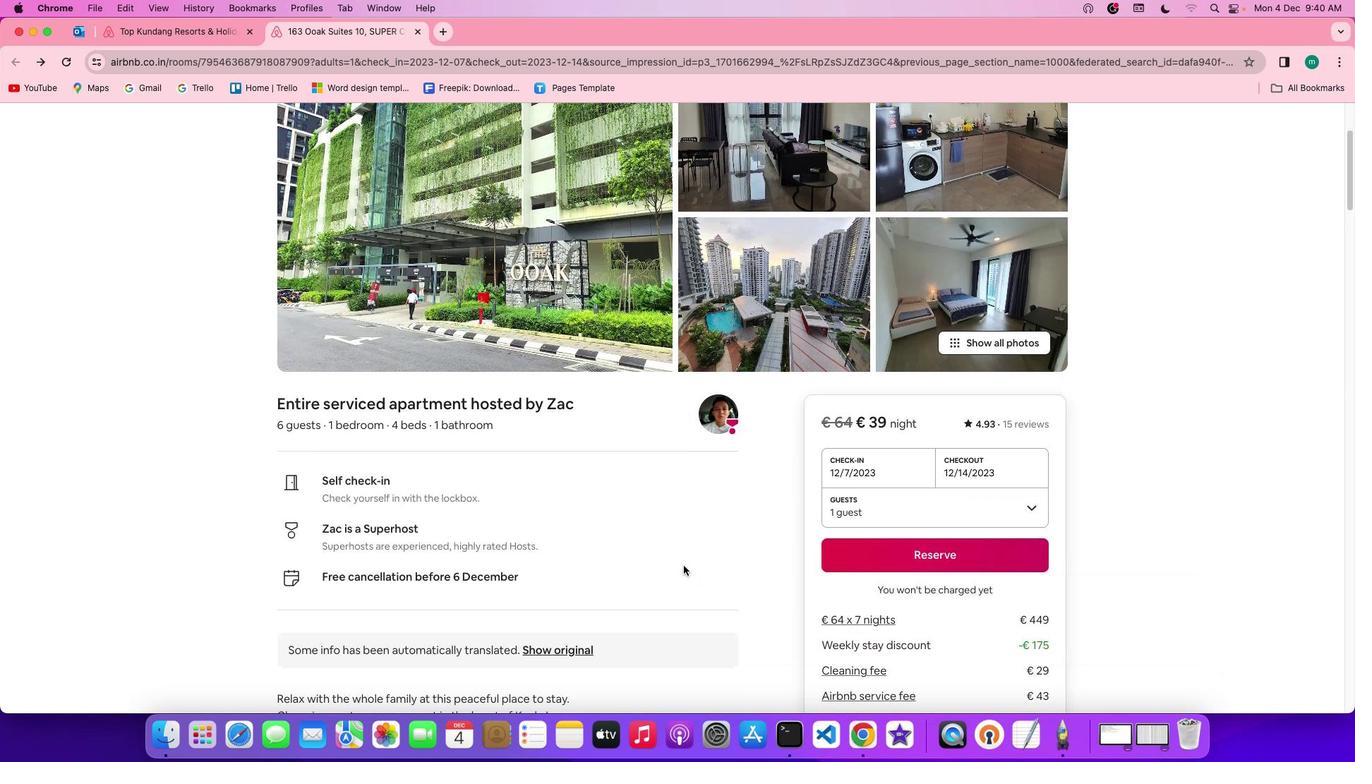 
Action: Mouse scrolled (683, 565) with delta (0, 0)
Screenshot: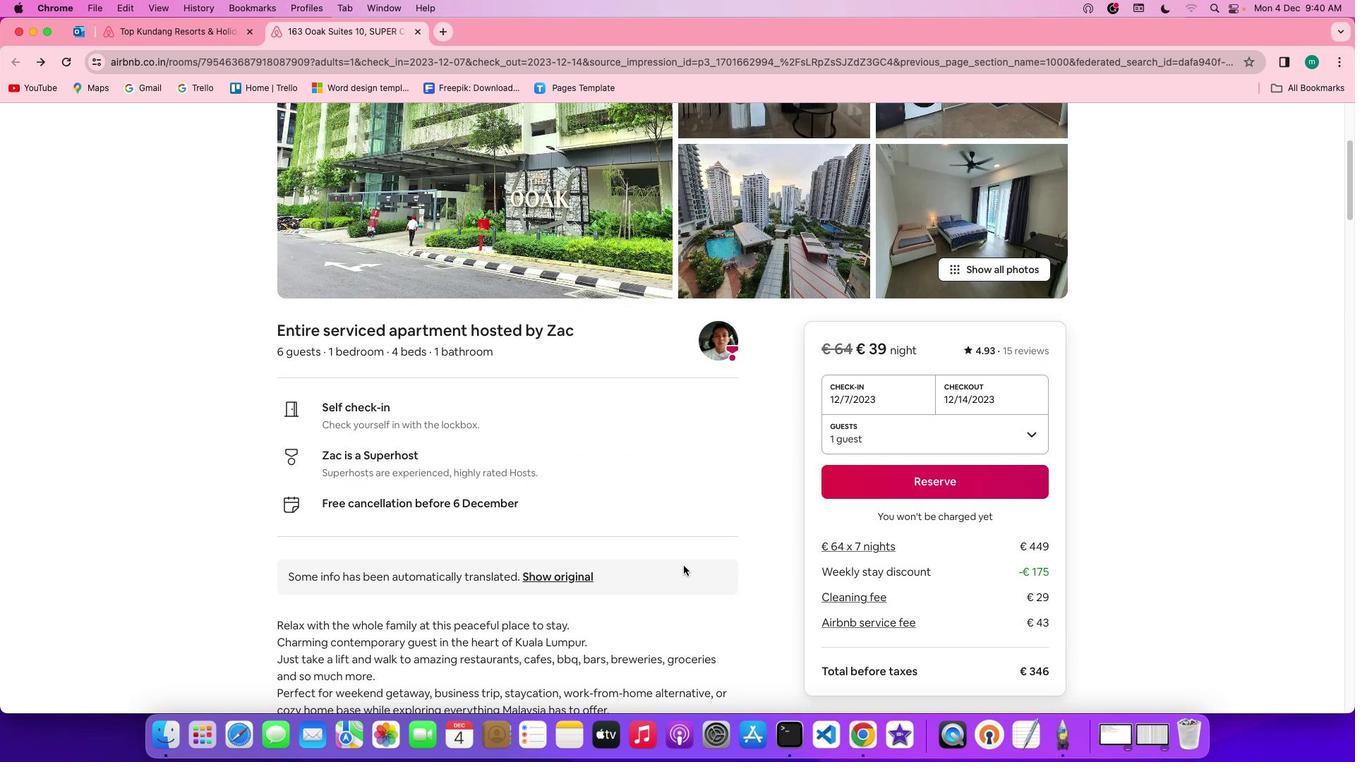 
Action: Mouse scrolled (683, 565) with delta (0, 0)
Screenshot: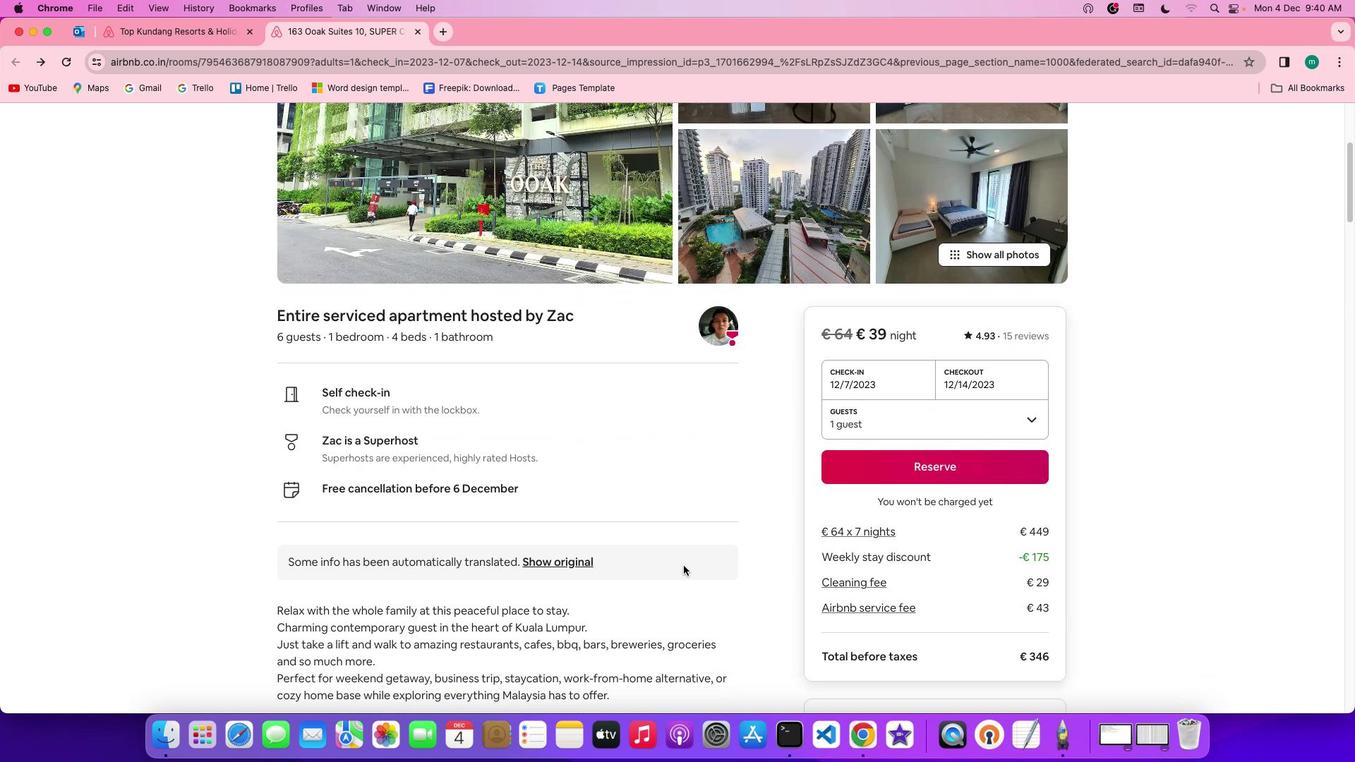 
Action: Mouse scrolled (683, 565) with delta (0, -1)
Screenshot: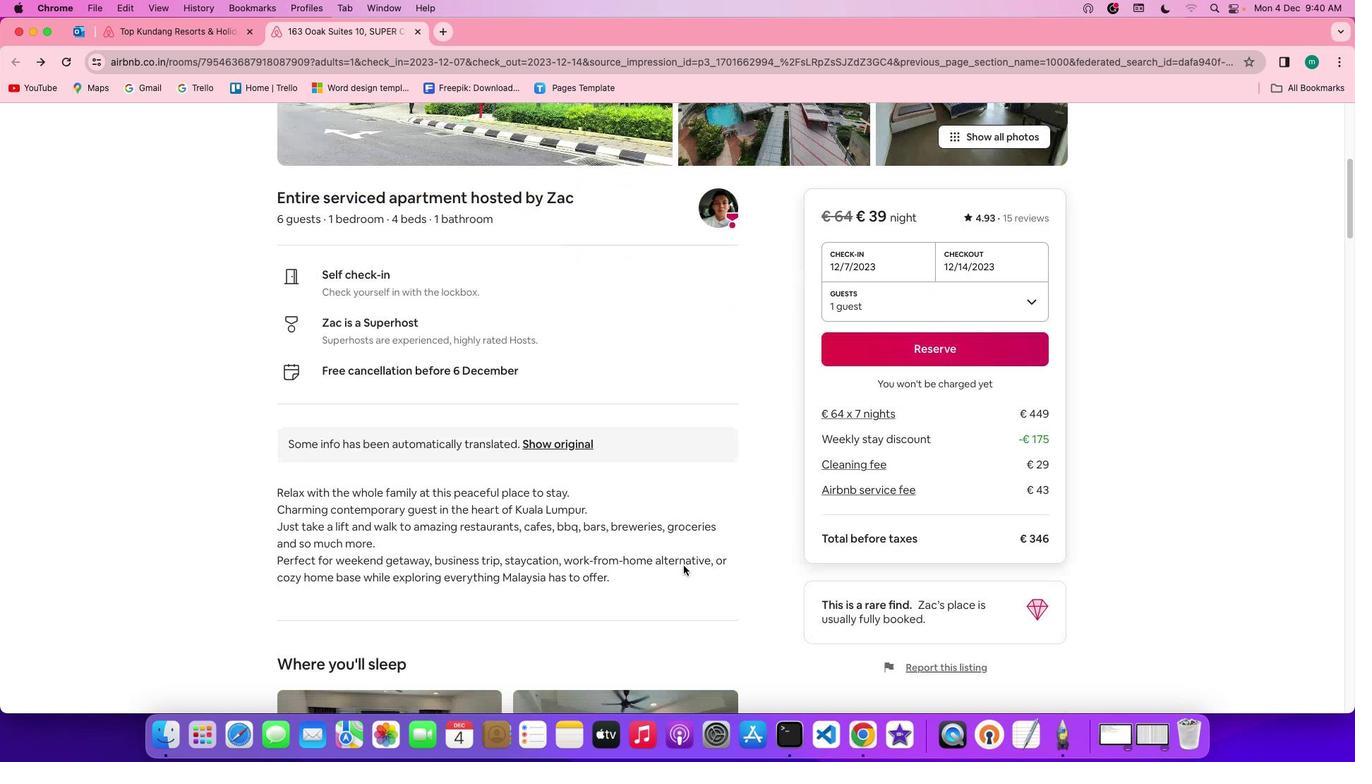 
Action: Mouse scrolled (683, 565) with delta (0, -2)
Screenshot: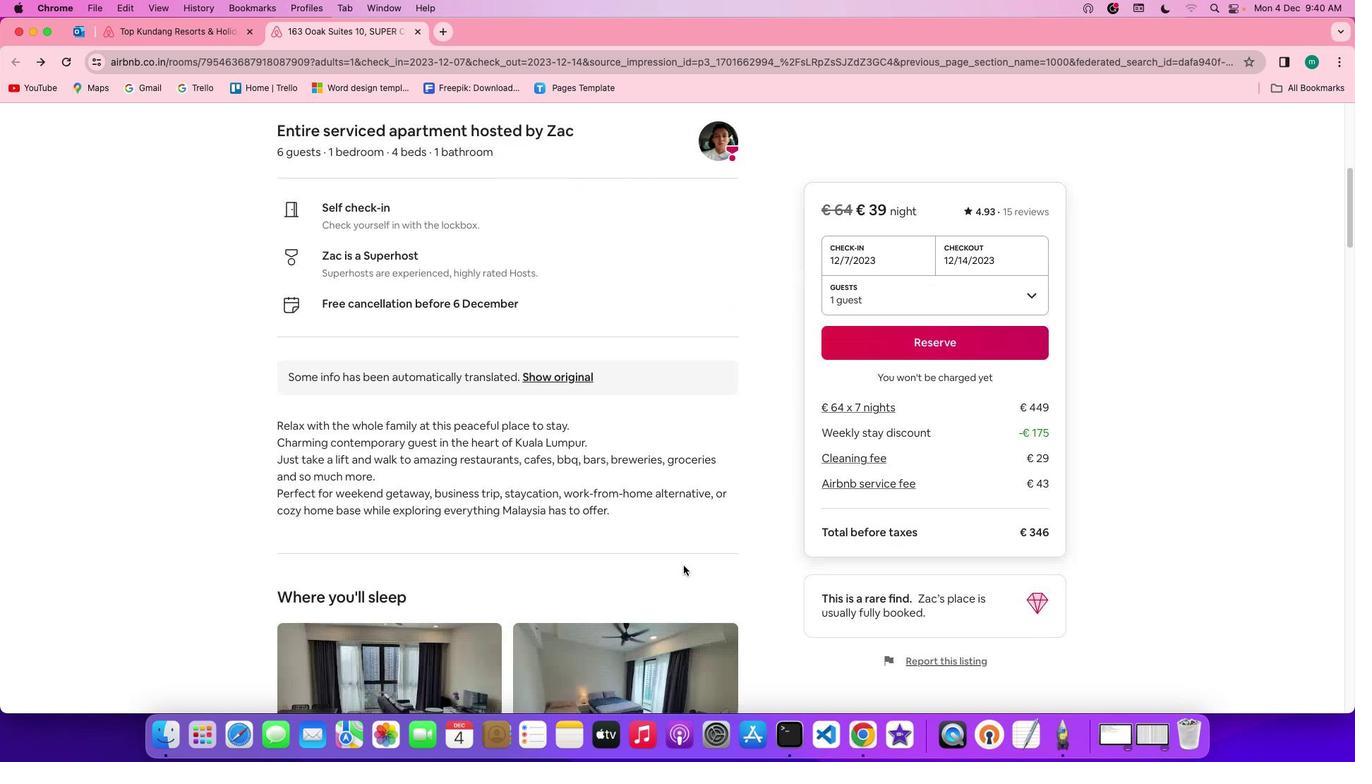 
Action: Mouse moved to (683, 566)
Screenshot: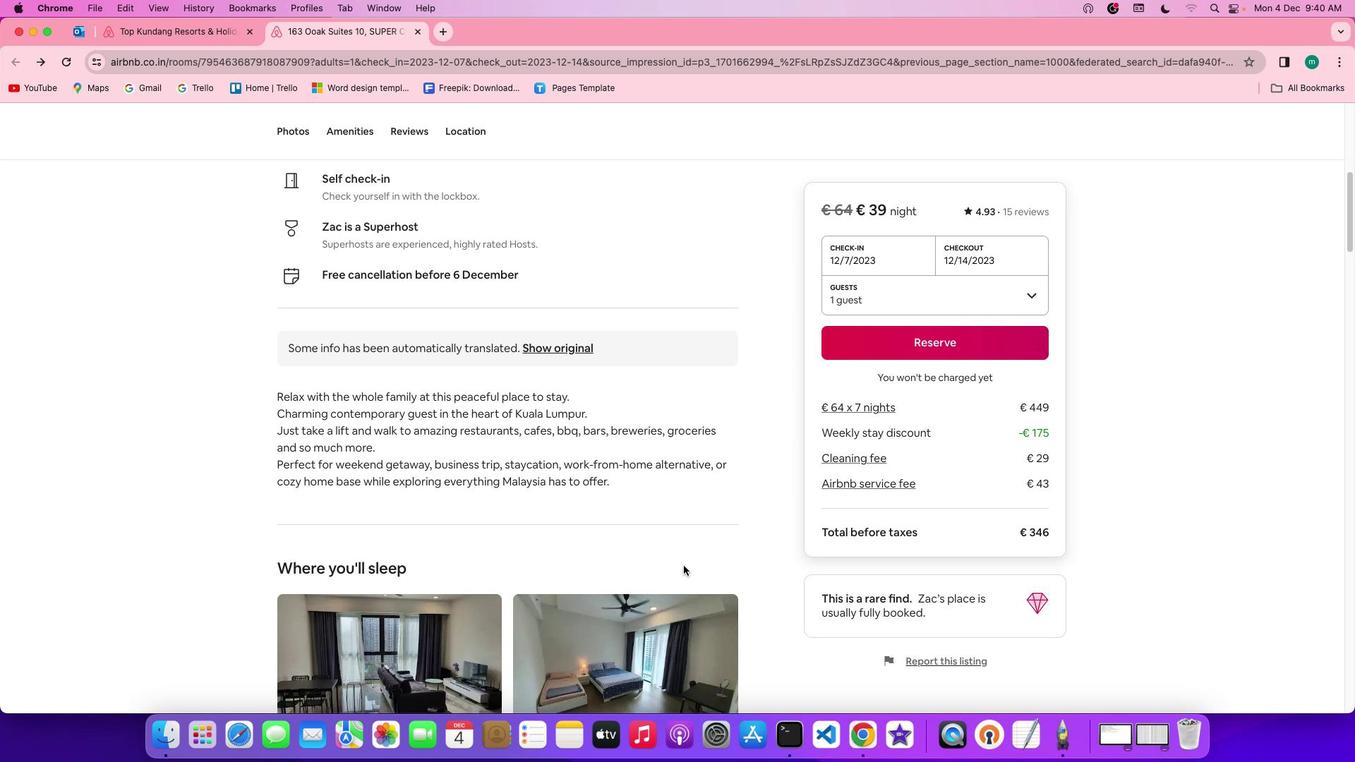 
Action: Mouse scrolled (683, 566) with delta (0, 0)
Screenshot: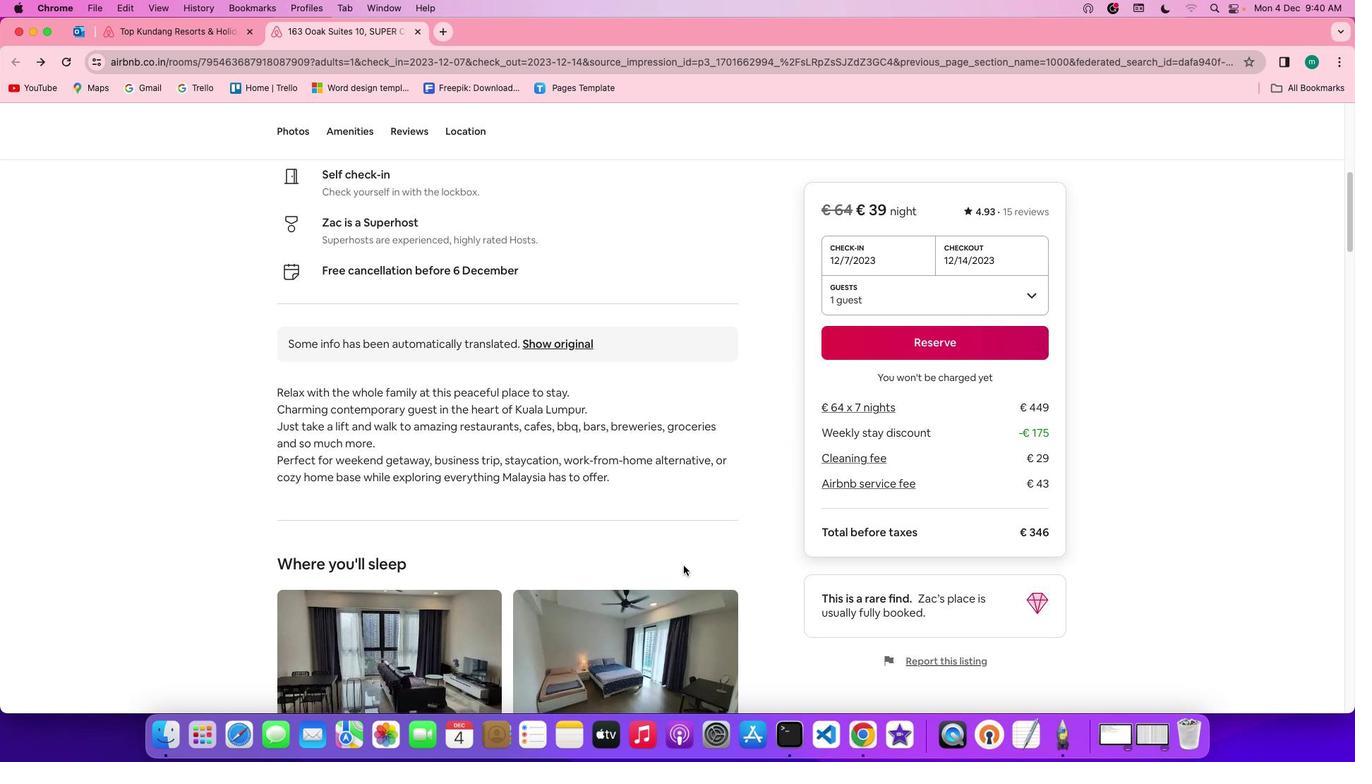 
Action: Mouse scrolled (683, 566) with delta (0, 0)
Screenshot: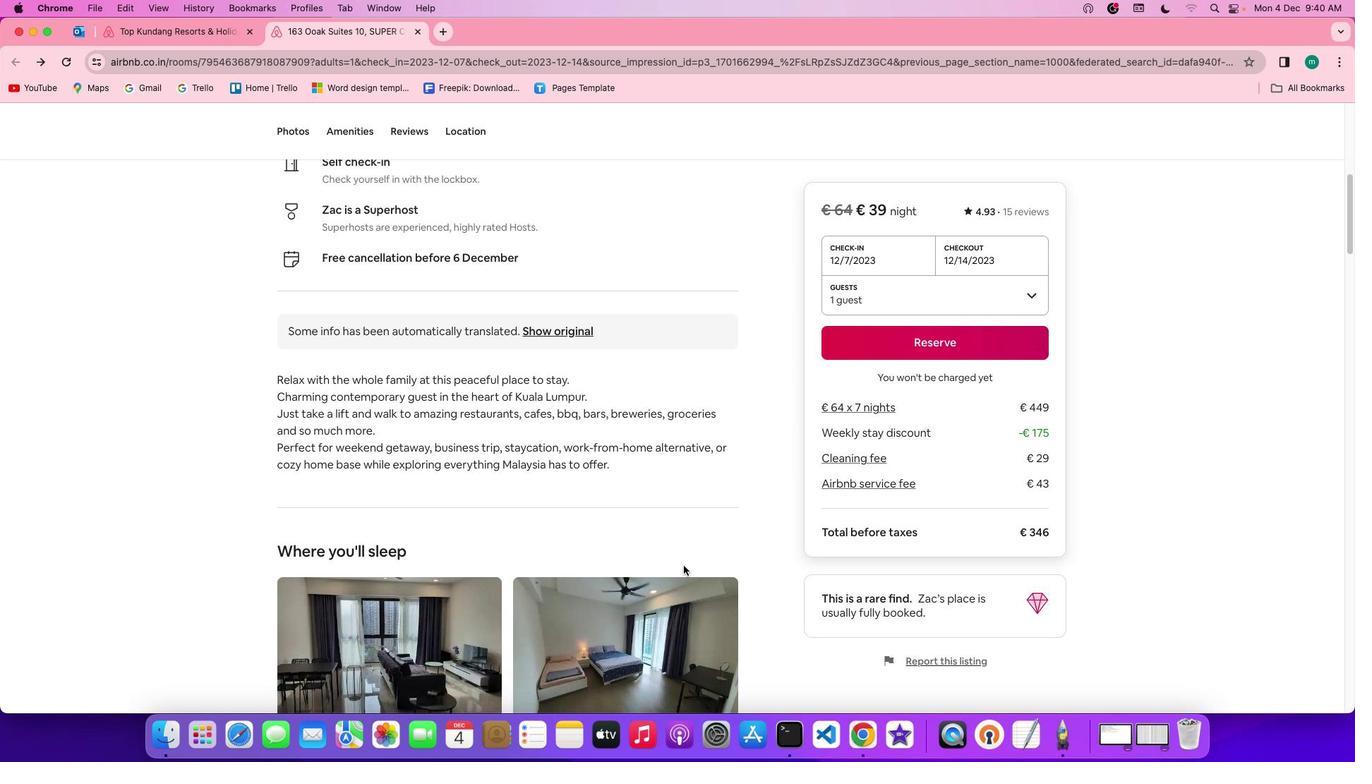 
Action: Mouse scrolled (683, 566) with delta (0, -1)
Screenshot: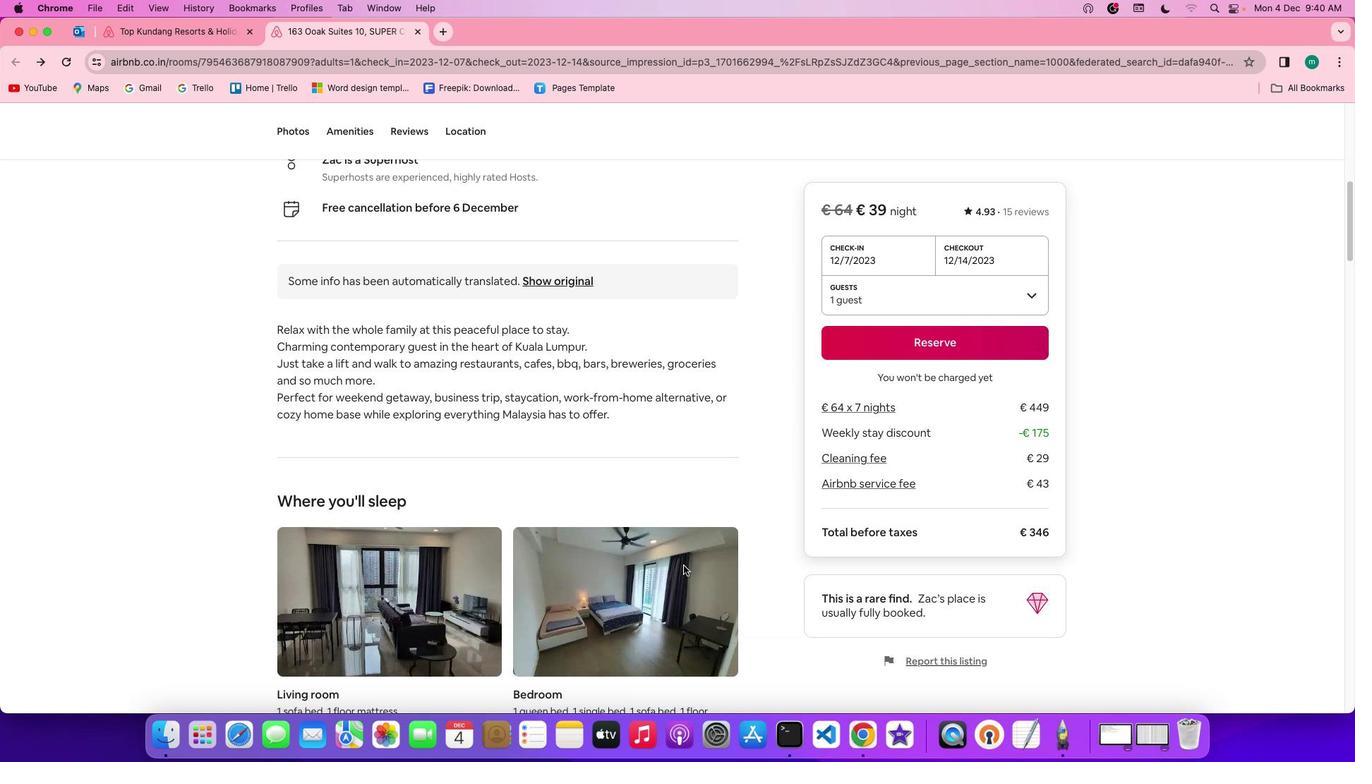 
Action: Mouse scrolled (683, 566) with delta (0, -2)
Screenshot: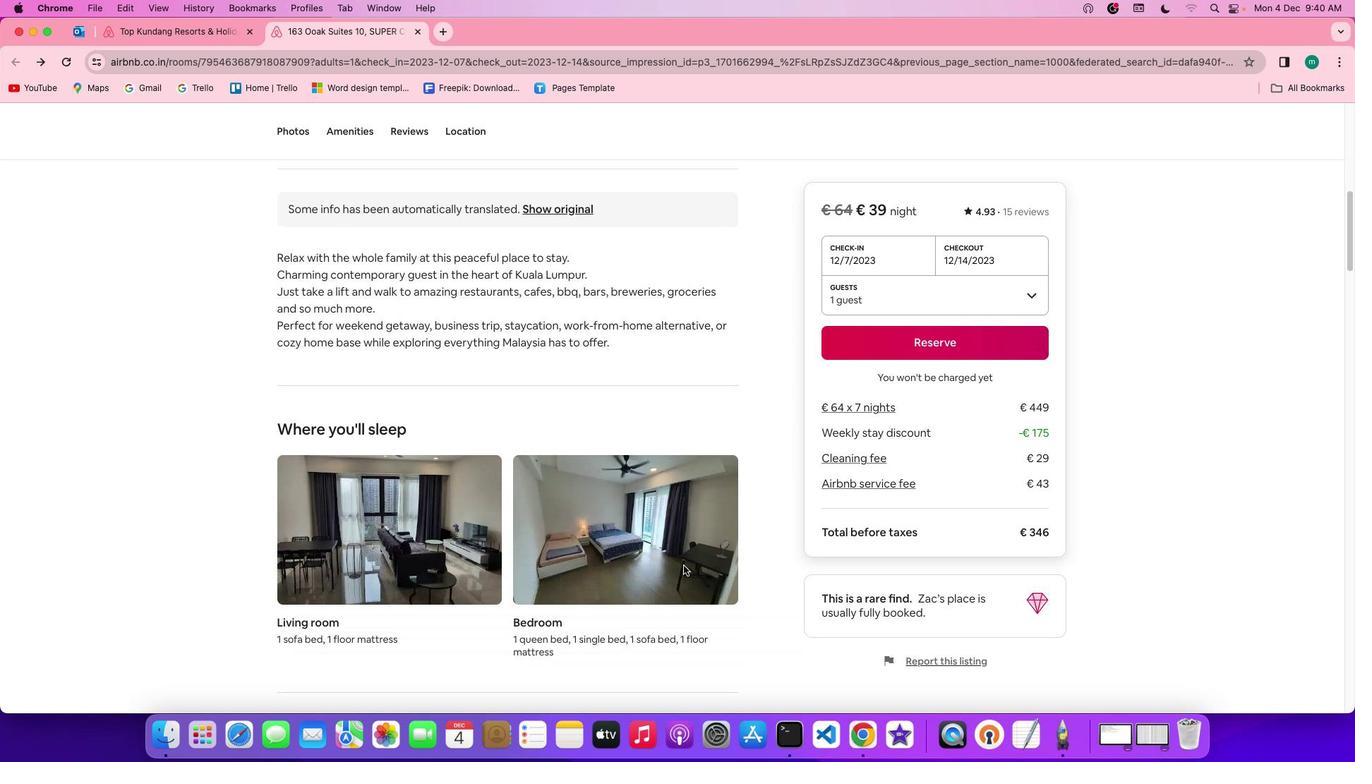 
Action: Mouse scrolled (683, 566) with delta (0, 0)
Screenshot: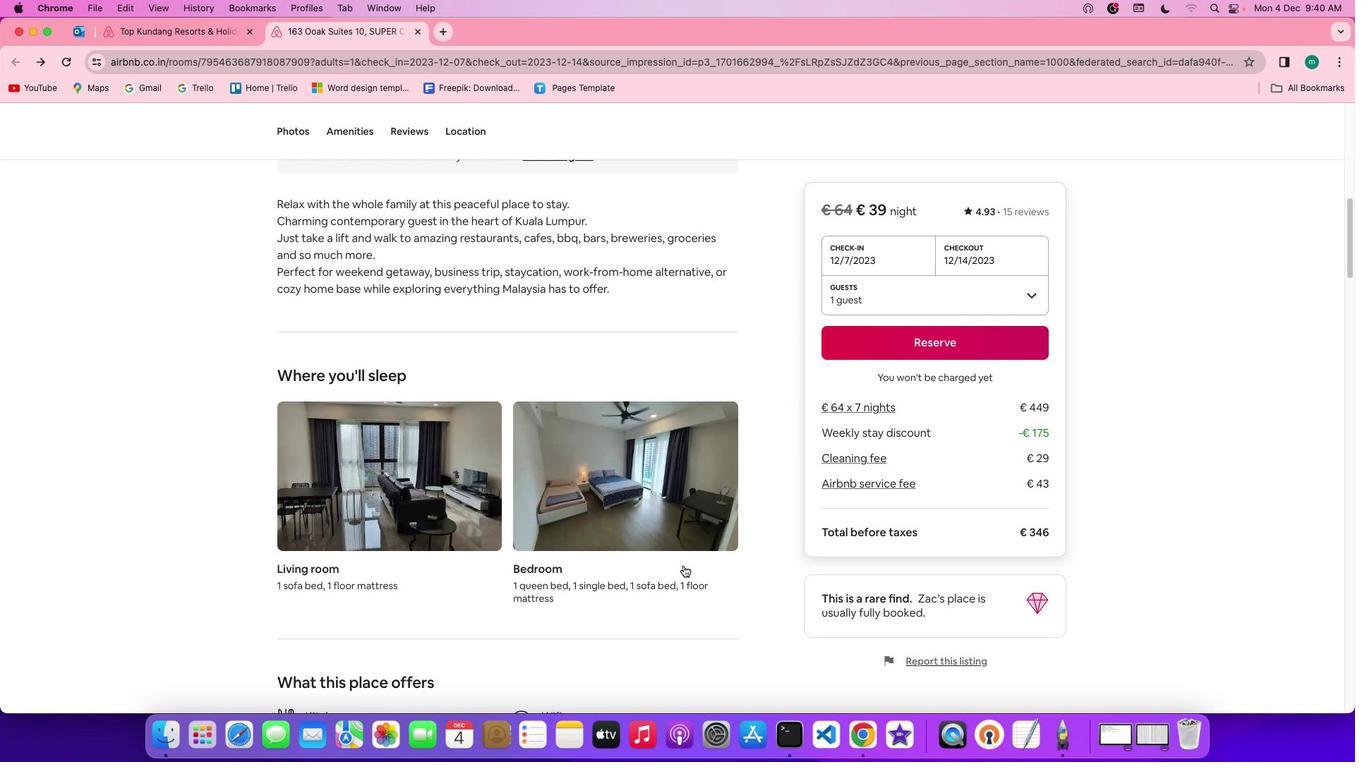 
Action: Mouse scrolled (683, 566) with delta (0, 0)
Screenshot: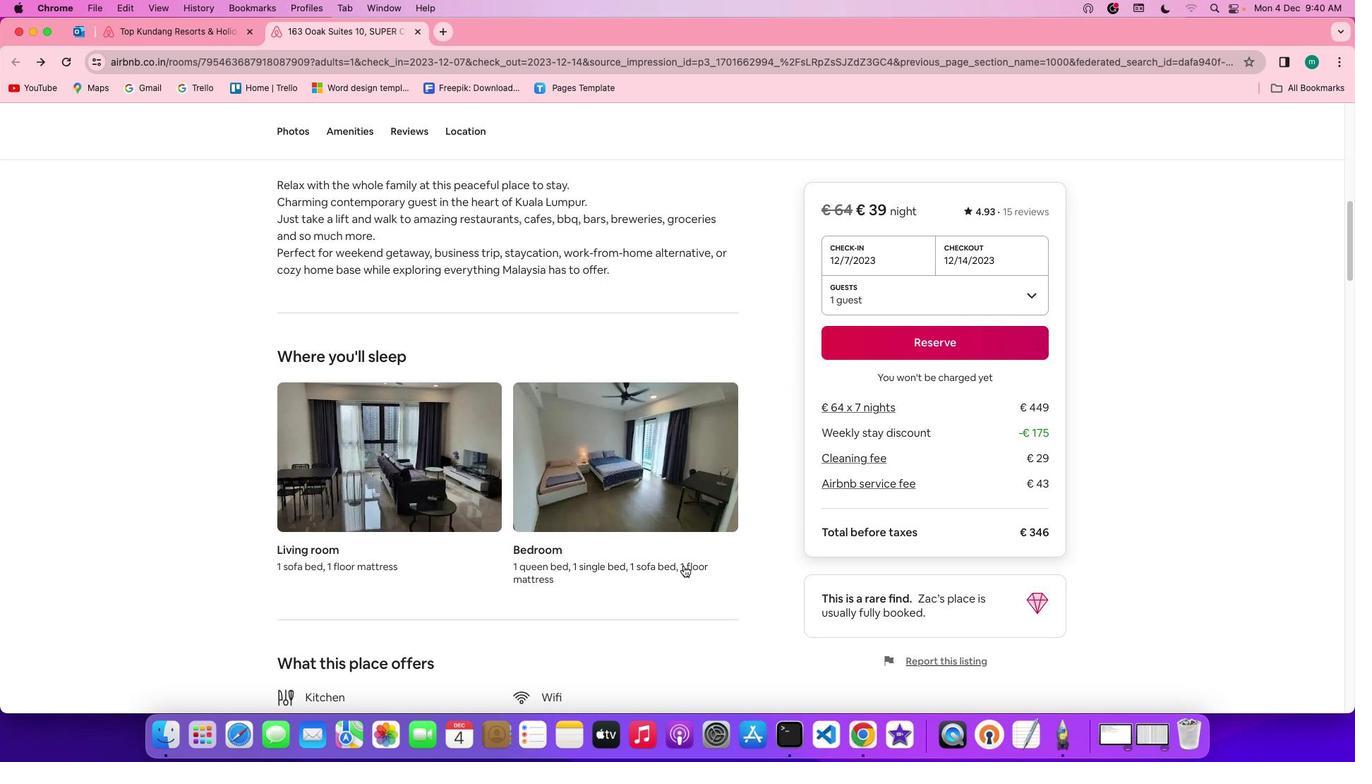 
Action: Mouse scrolled (683, 566) with delta (0, -1)
Screenshot: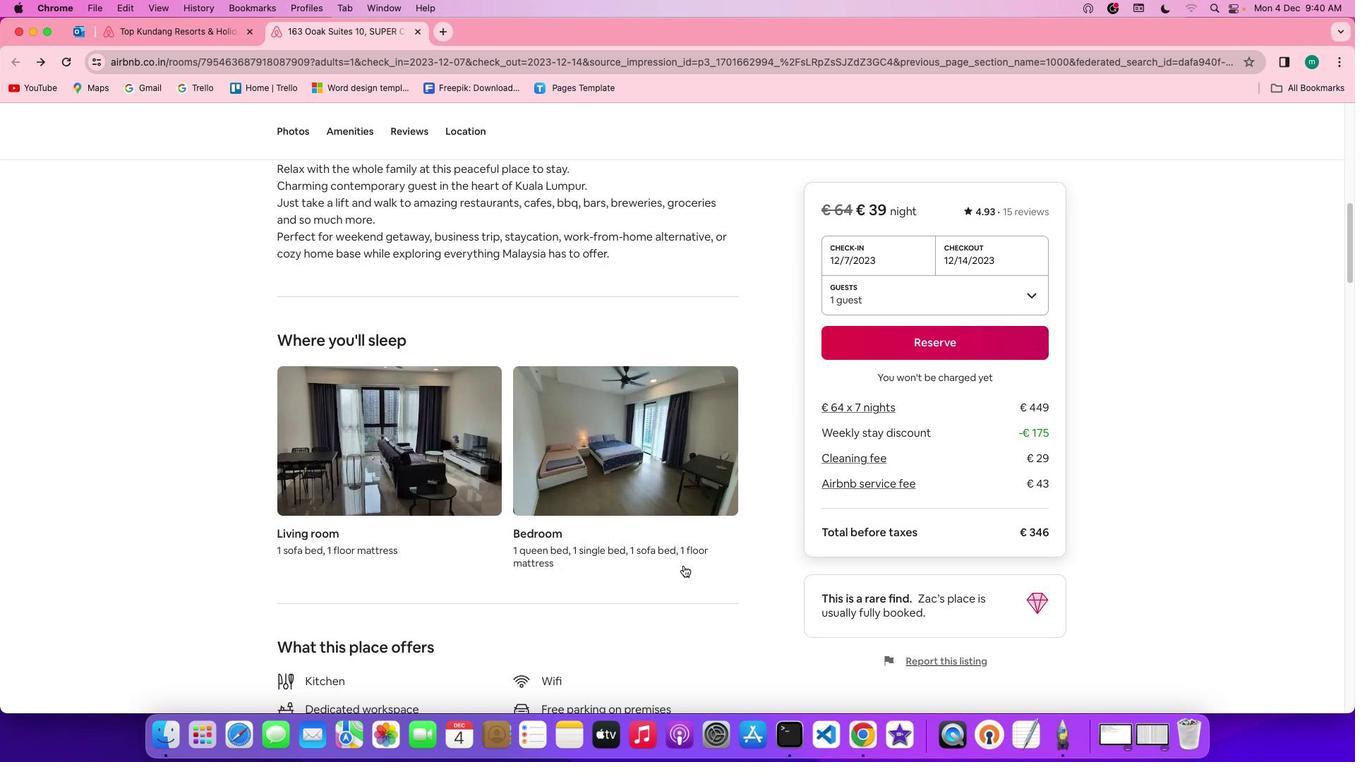 
Action: Mouse scrolled (683, 566) with delta (0, -2)
Screenshot: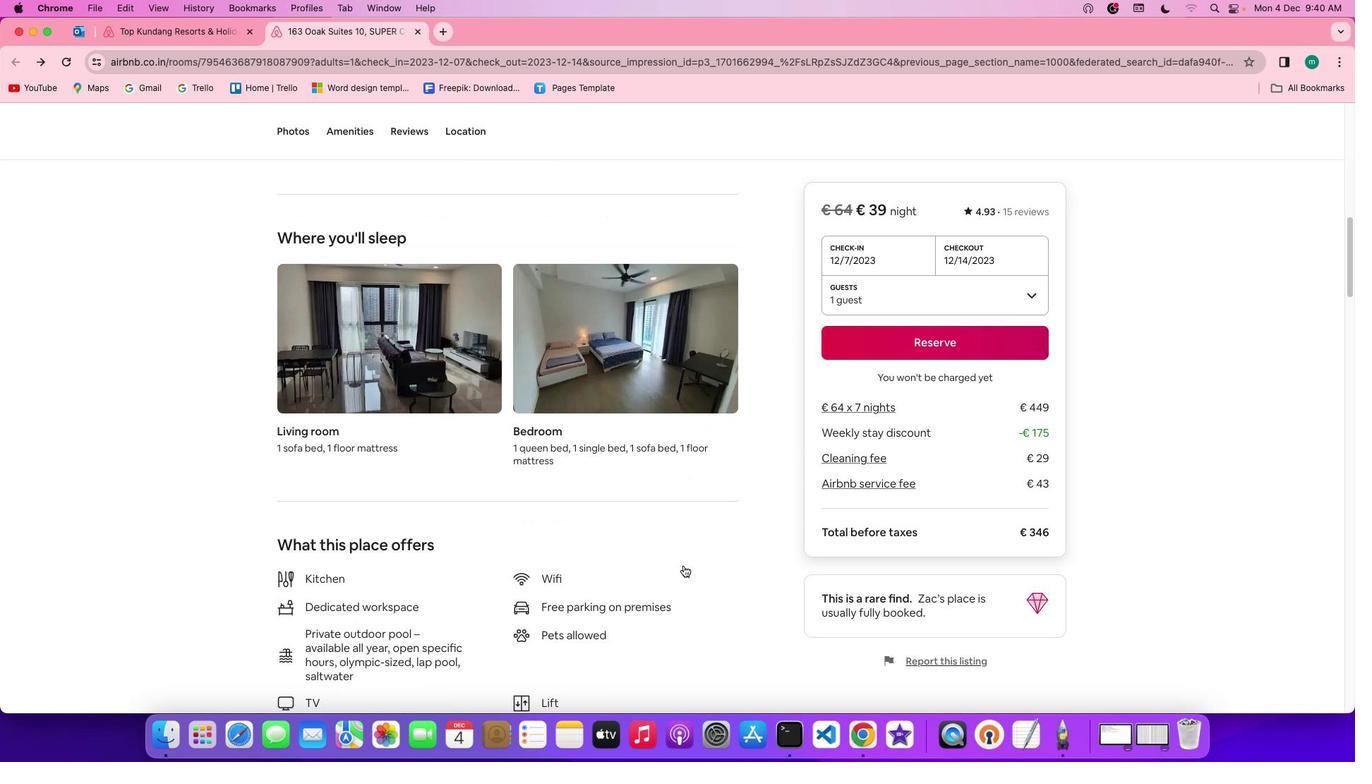 
Action: Mouse scrolled (683, 566) with delta (0, 0)
Screenshot: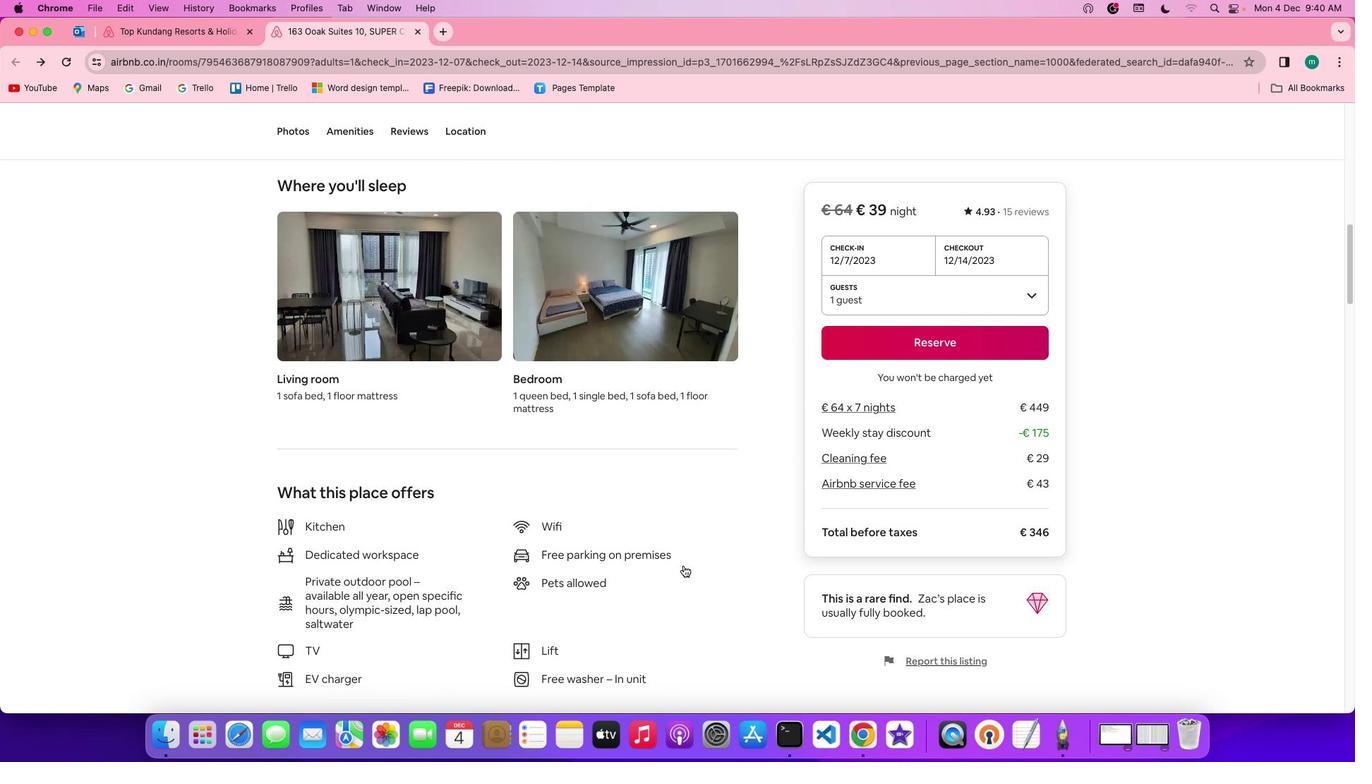 
Action: Mouse scrolled (683, 566) with delta (0, 0)
Screenshot: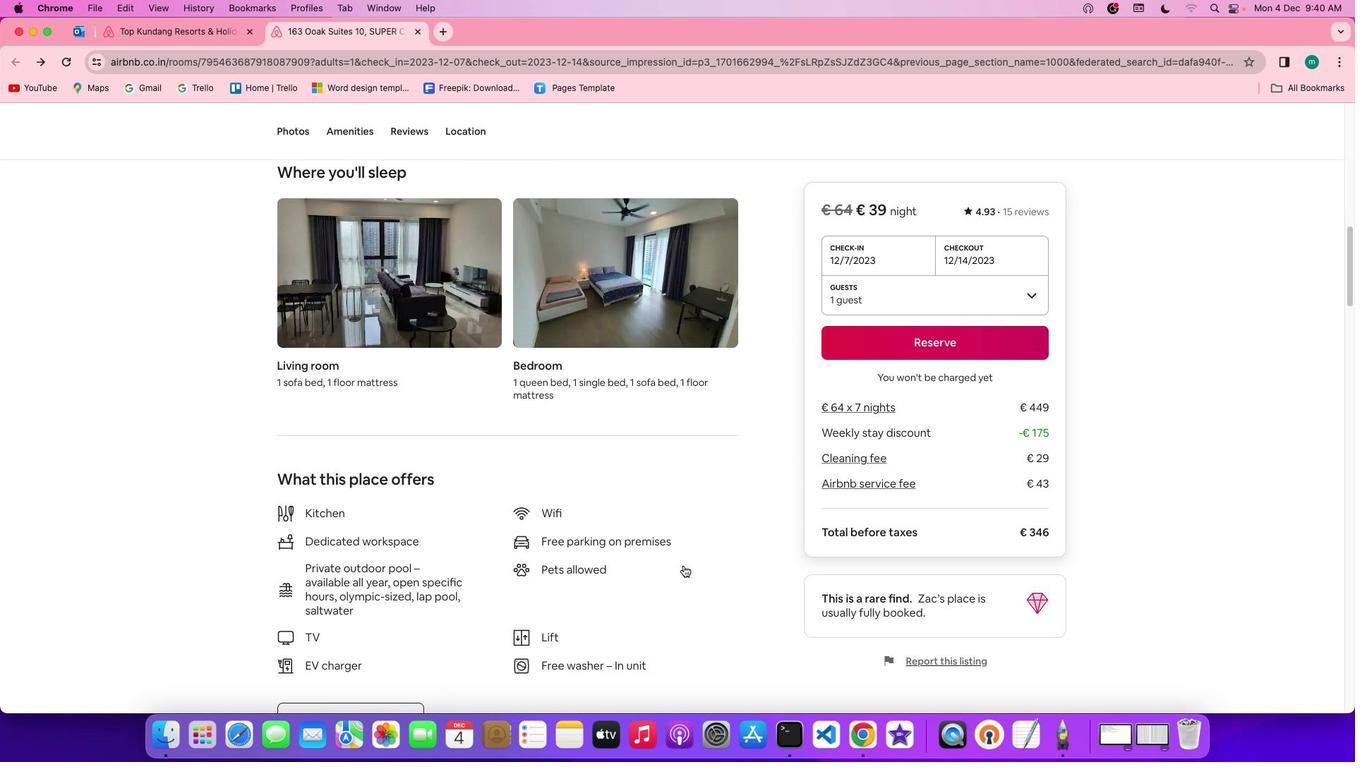 
Action: Mouse scrolled (683, 566) with delta (0, 0)
Screenshot: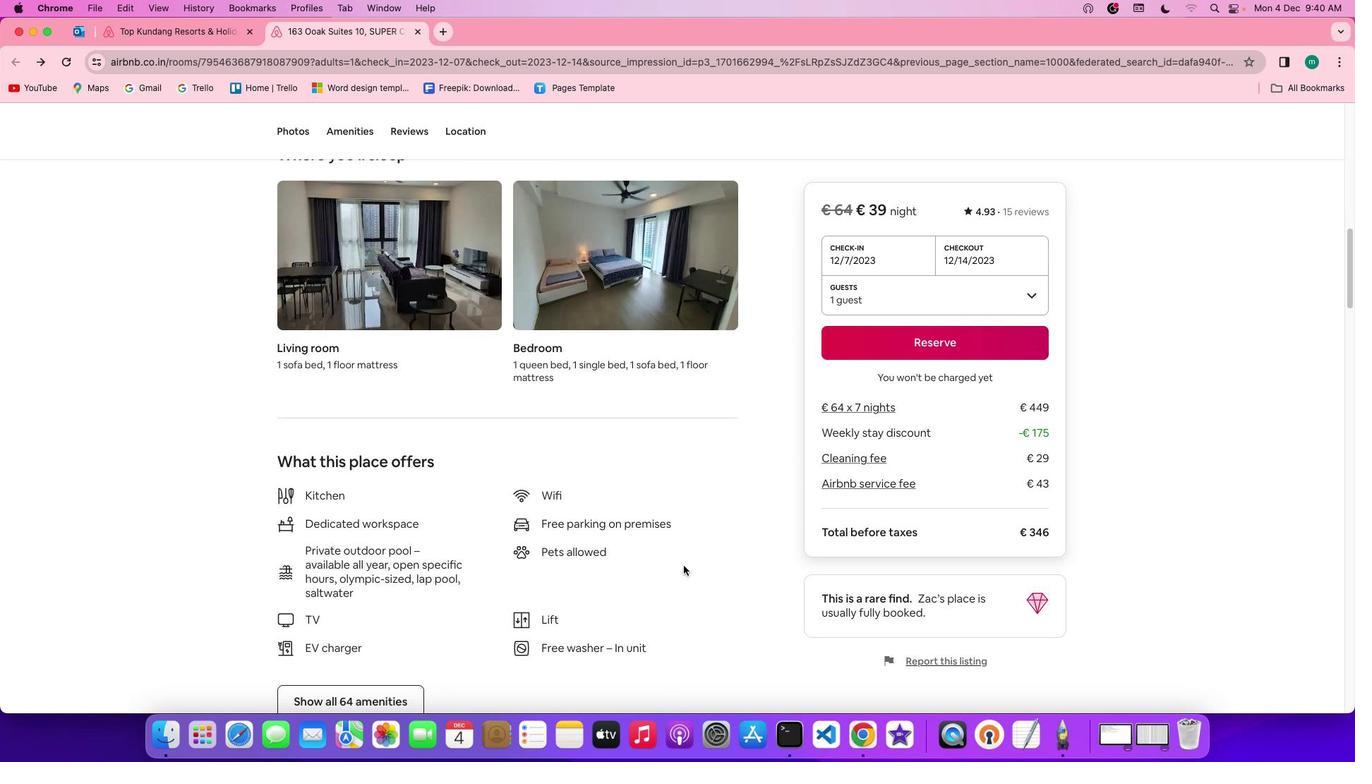 
Action: Mouse scrolled (683, 566) with delta (0, -1)
Screenshot: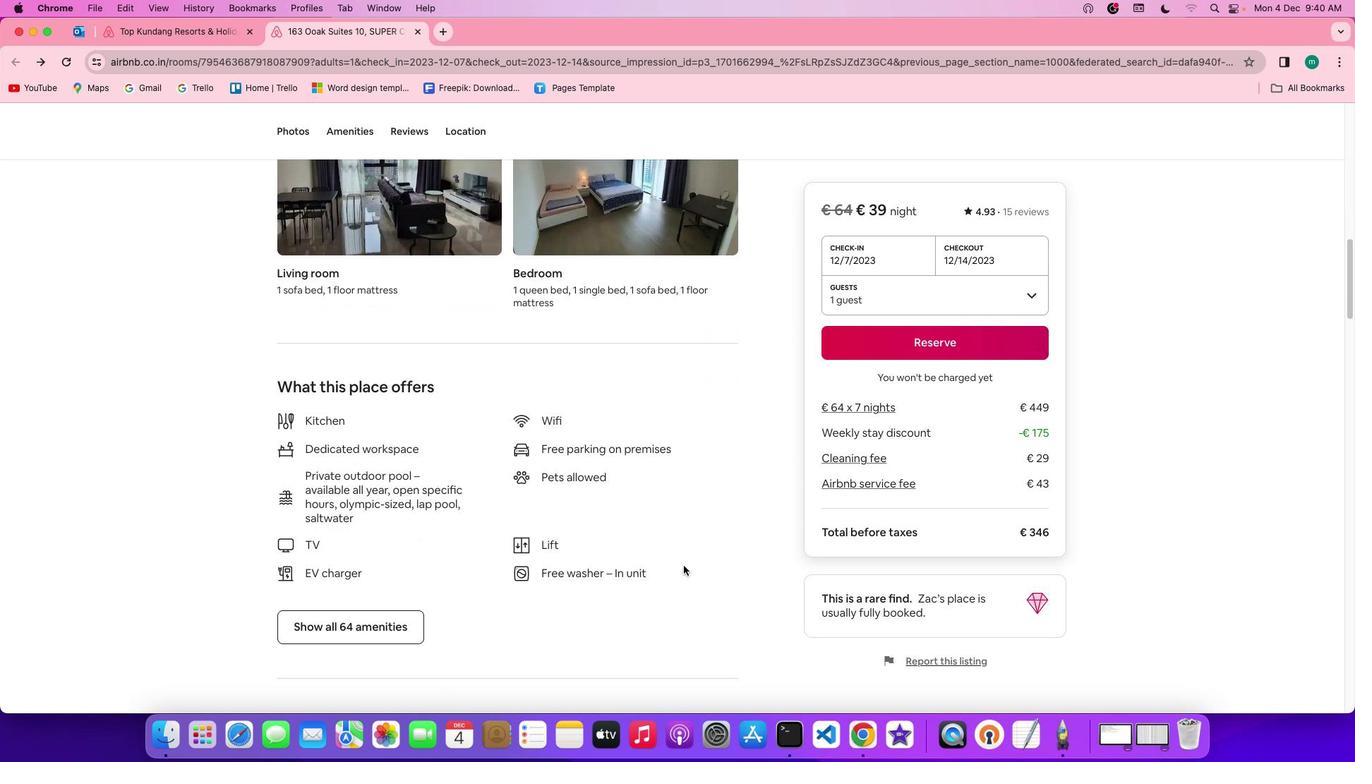 
Action: Mouse scrolled (683, 566) with delta (0, 0)
Screenshot: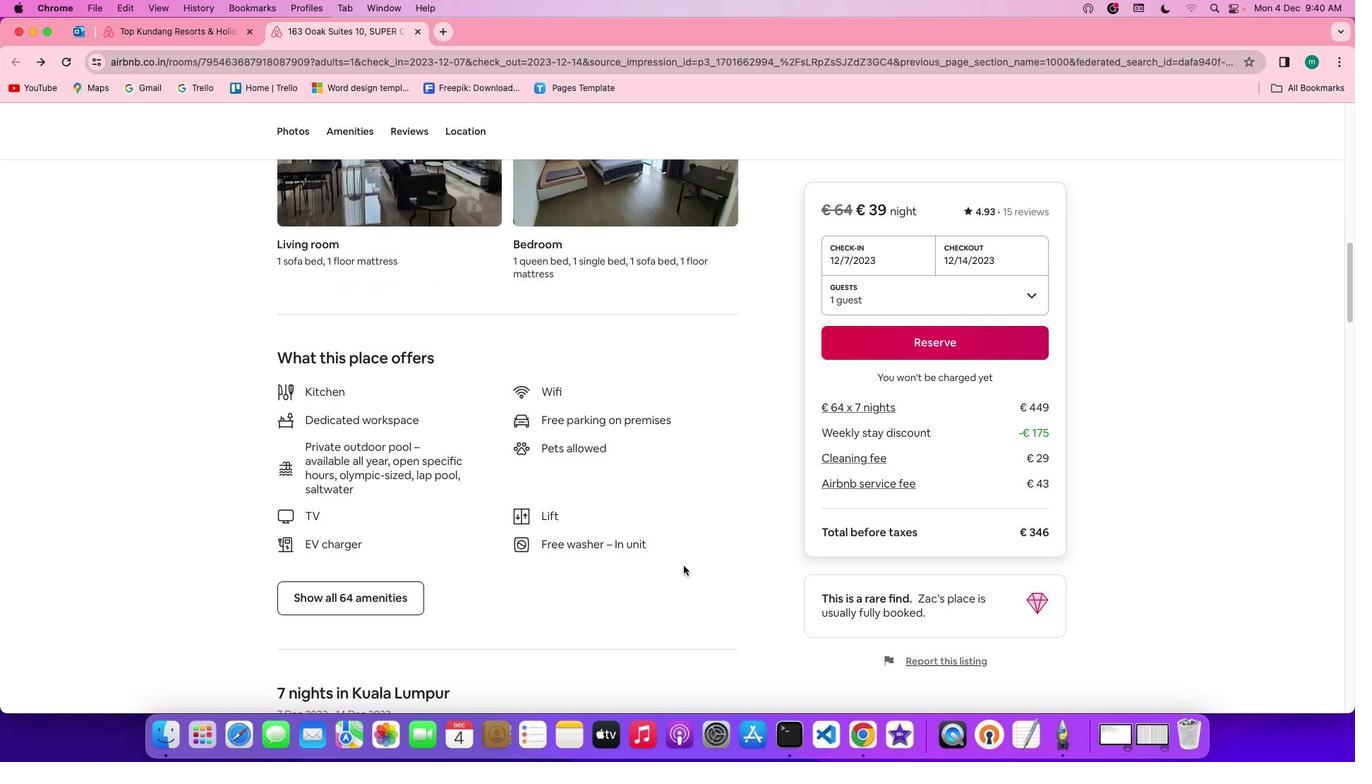 
Action: Mouse scrolled (683, 566) with delta (0, 0)
Screenshot: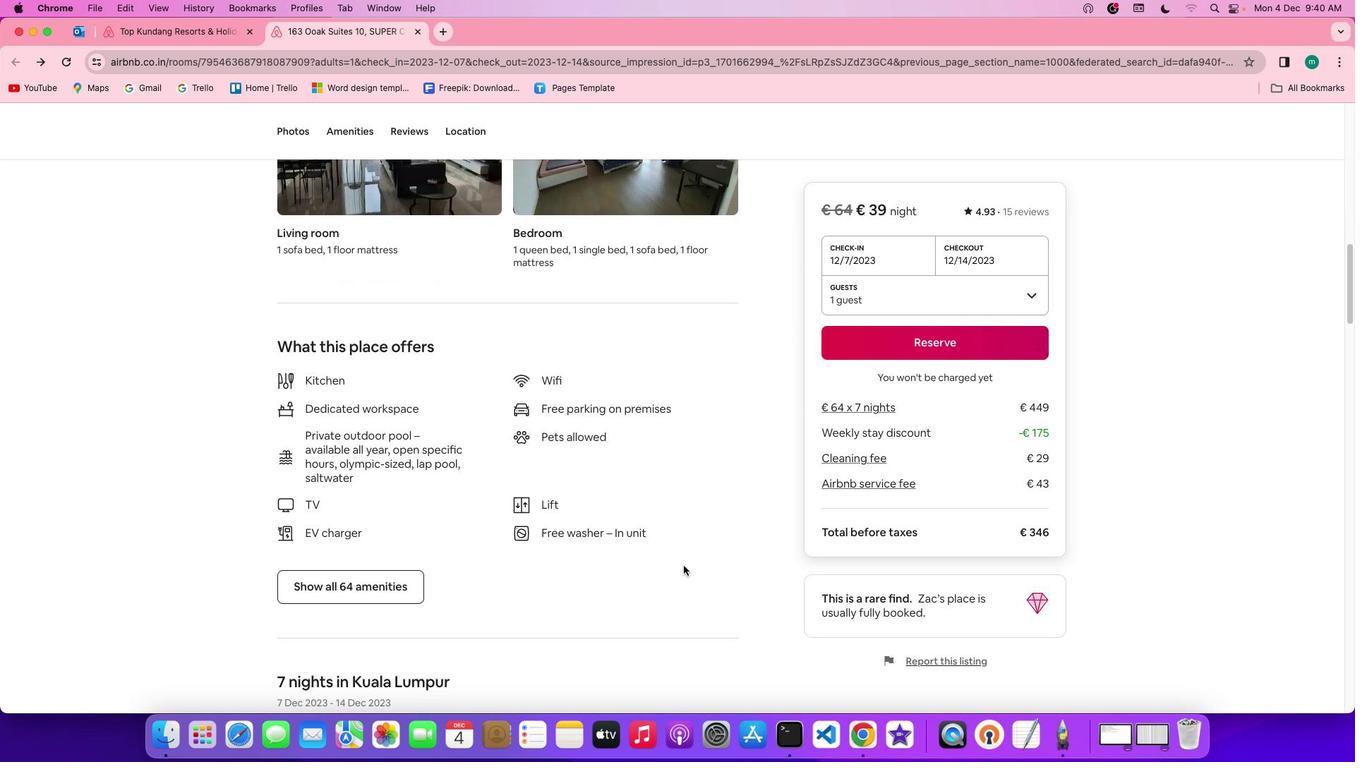 
Action: Mouse moved to (352, 579)
Screenshot: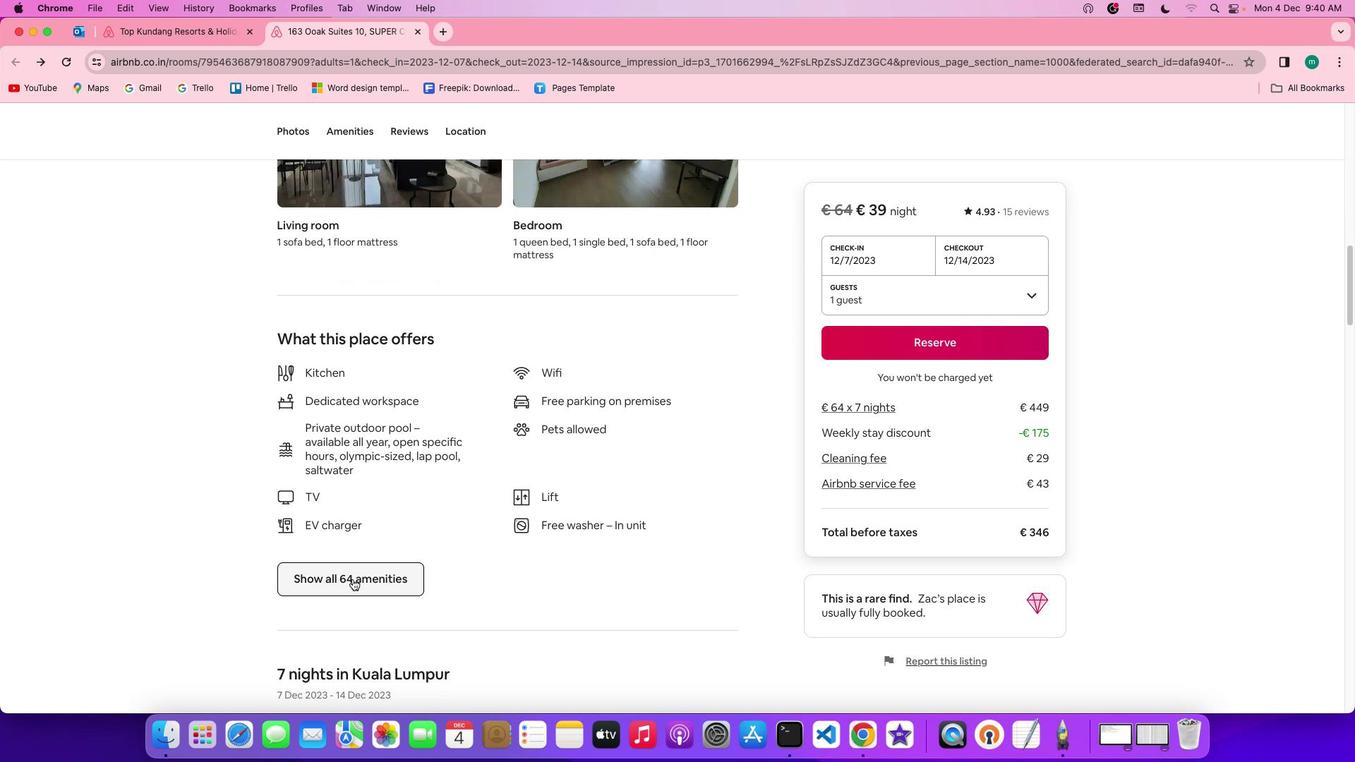 
Action: Mouse pressed left at (352, 579)
Screenshot: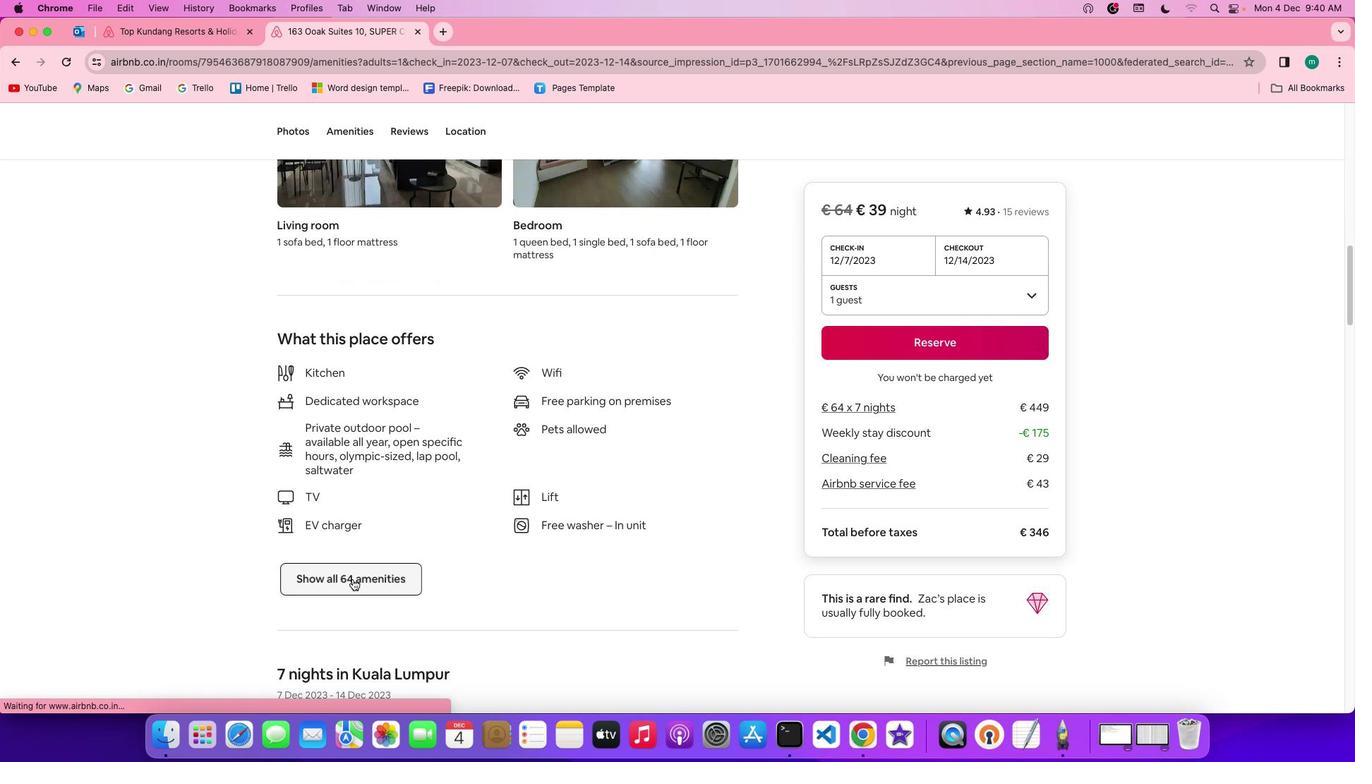 
Action: Mouse moved to (722, 602)
Screenshot: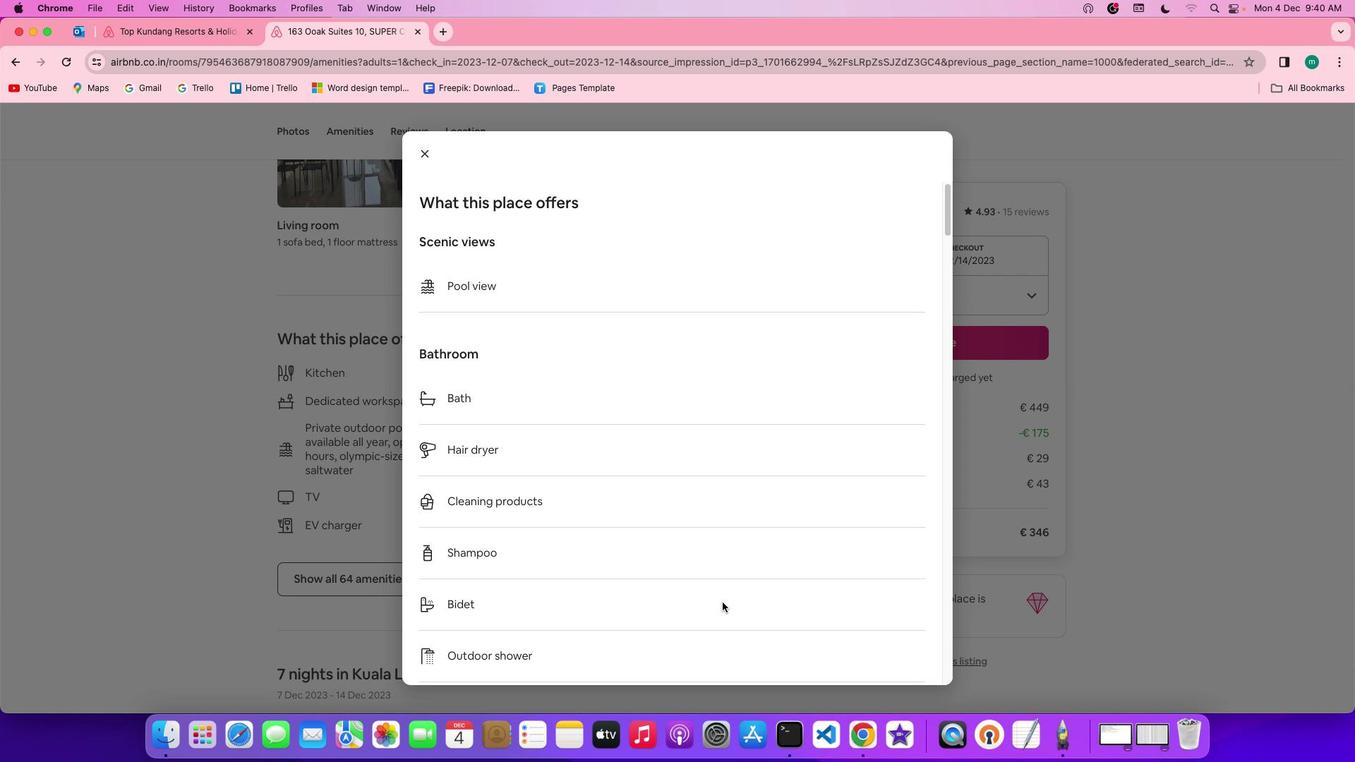 
Action: Mouse scrolled (722, 602) with delta (0, 0)
Screenshot: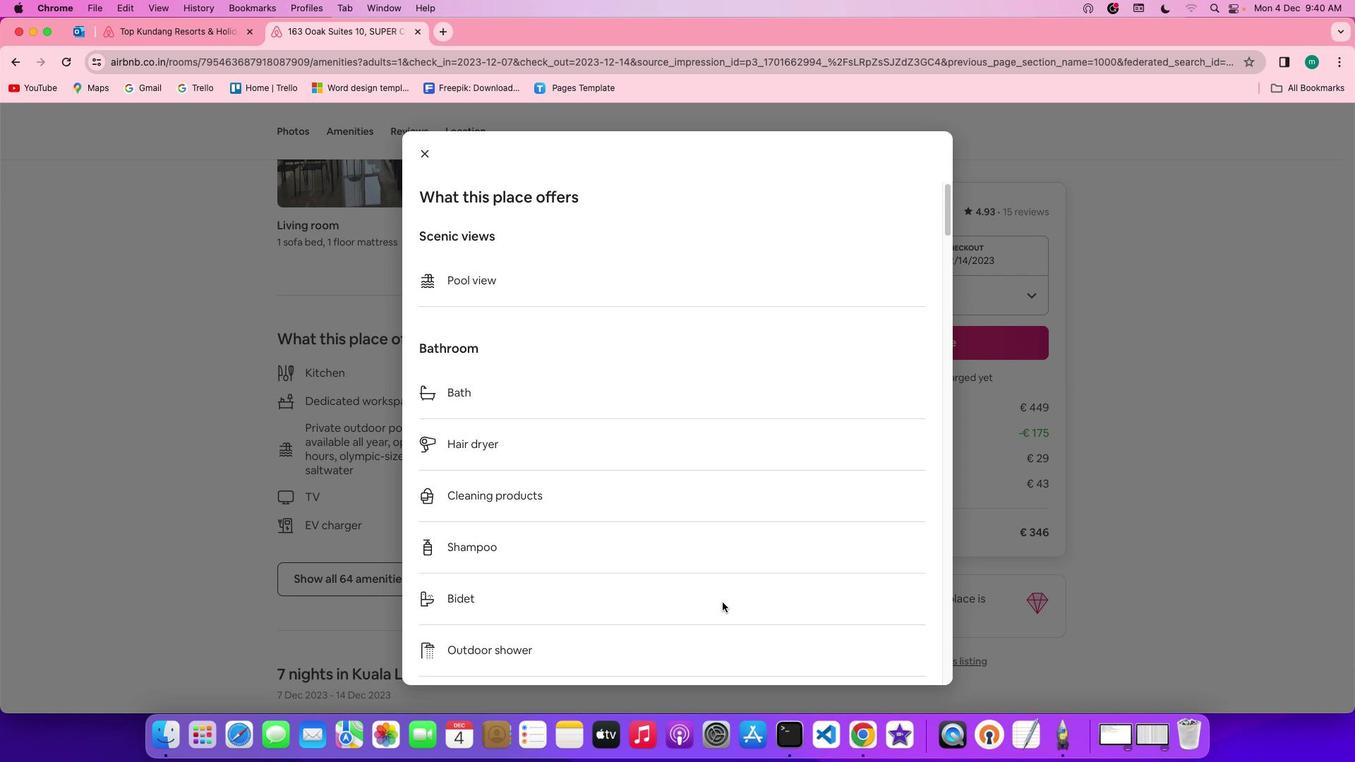 
Action: Mouse scrolled (722, 602) with delta (0, 0)
Screenshot: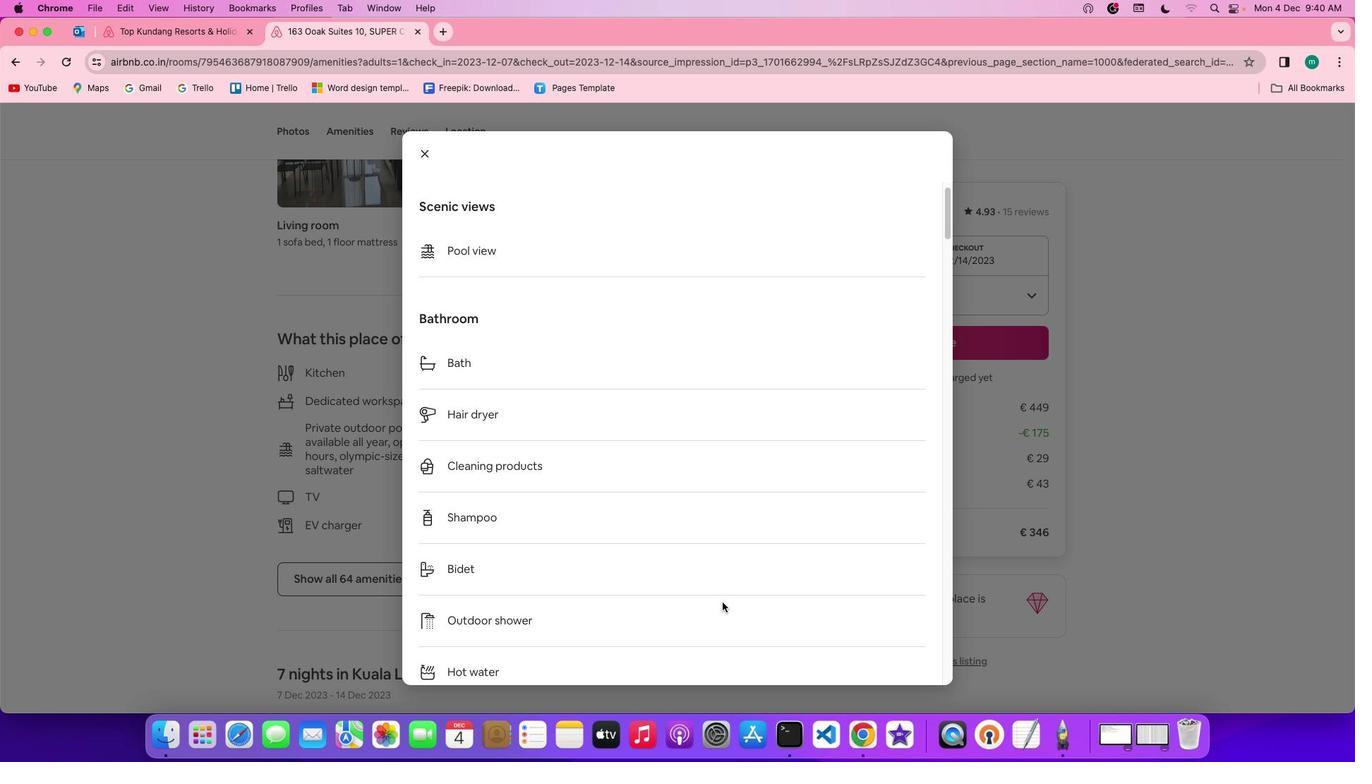 
Action: Mouse scrolled (722, 602) with delta (0, -1)
Screenshot: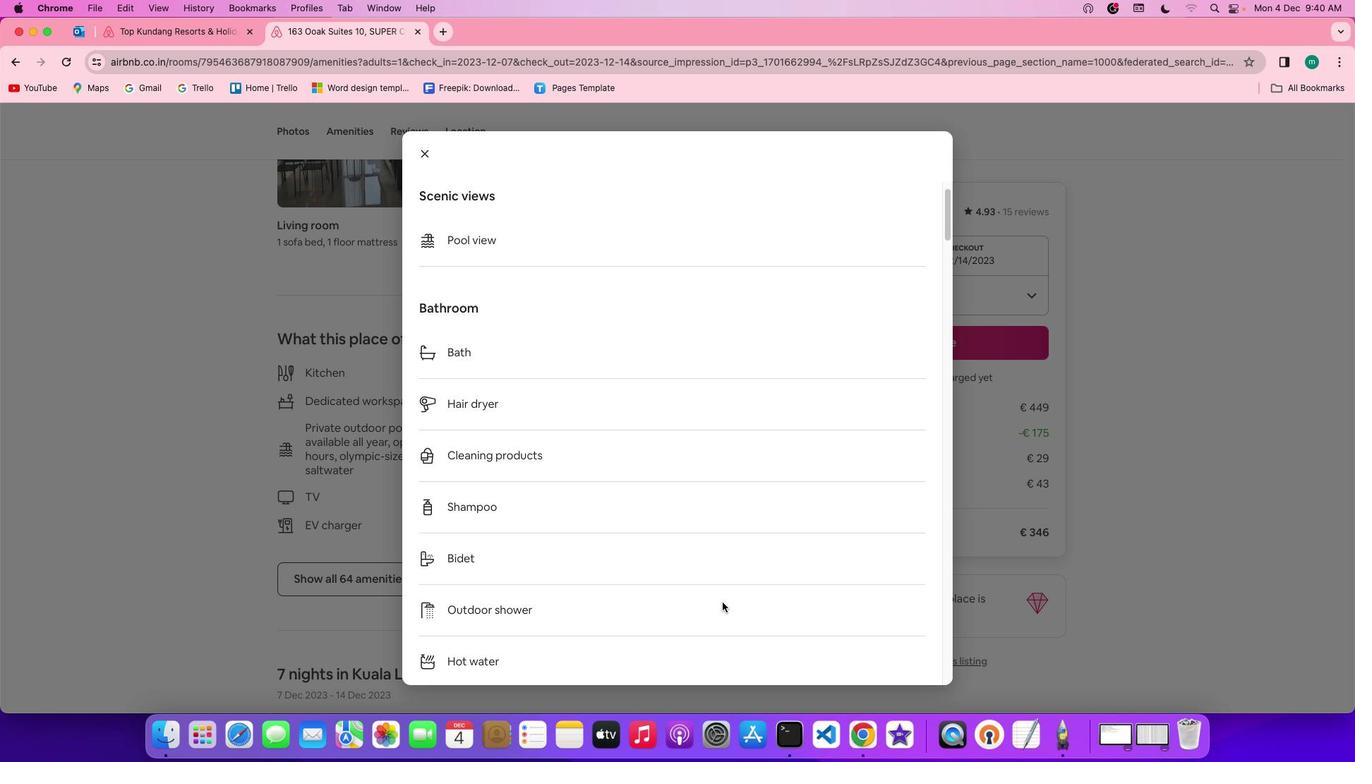
Action: Mouse scrolled (722, 602) with delta (0, -1)
Screenshot: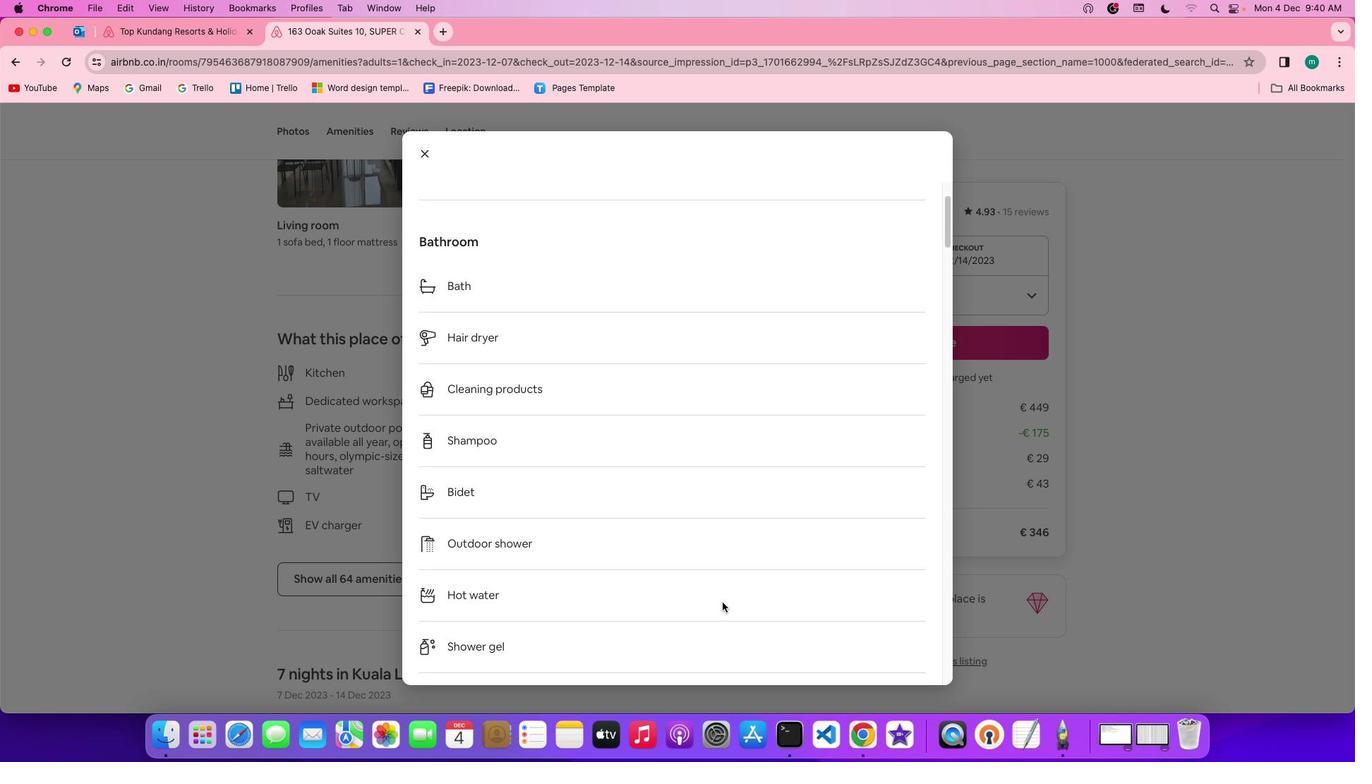 
Action: Mouse scrolled (722, 602) with delta (0, 0)
